 Task: Plan a trip from Sarhol to Mumbai, including sightseeing in Delhi and hotel stay in Gurugram.
Action: Mouse moved to (325, 11)
Screenshot: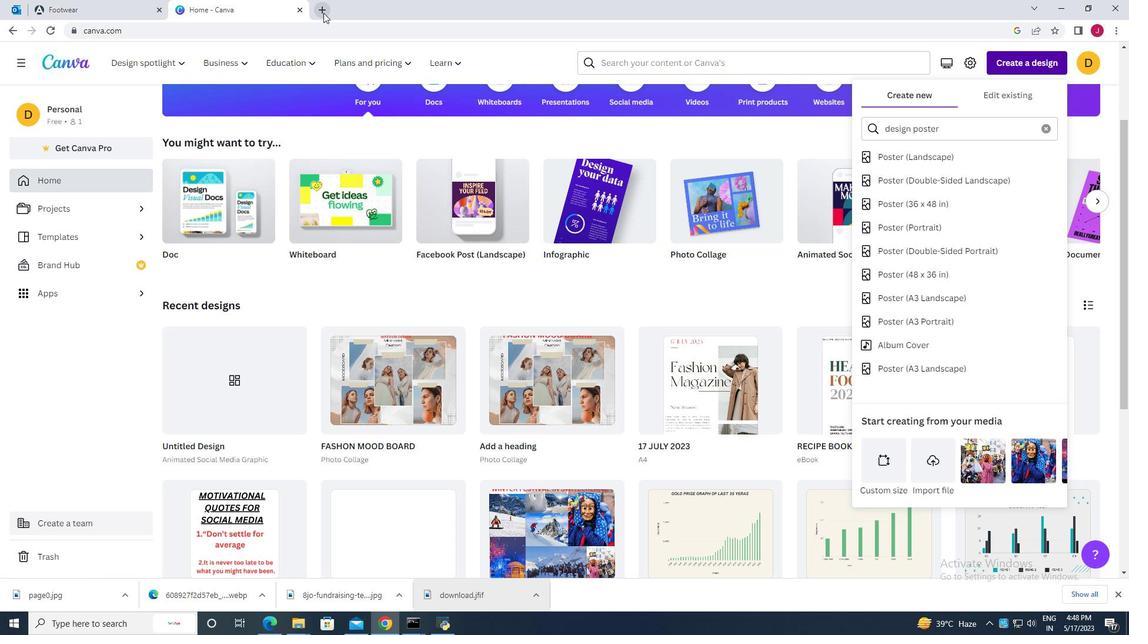 
Action: Mouse pressed left at (325, 11)
Screenshot: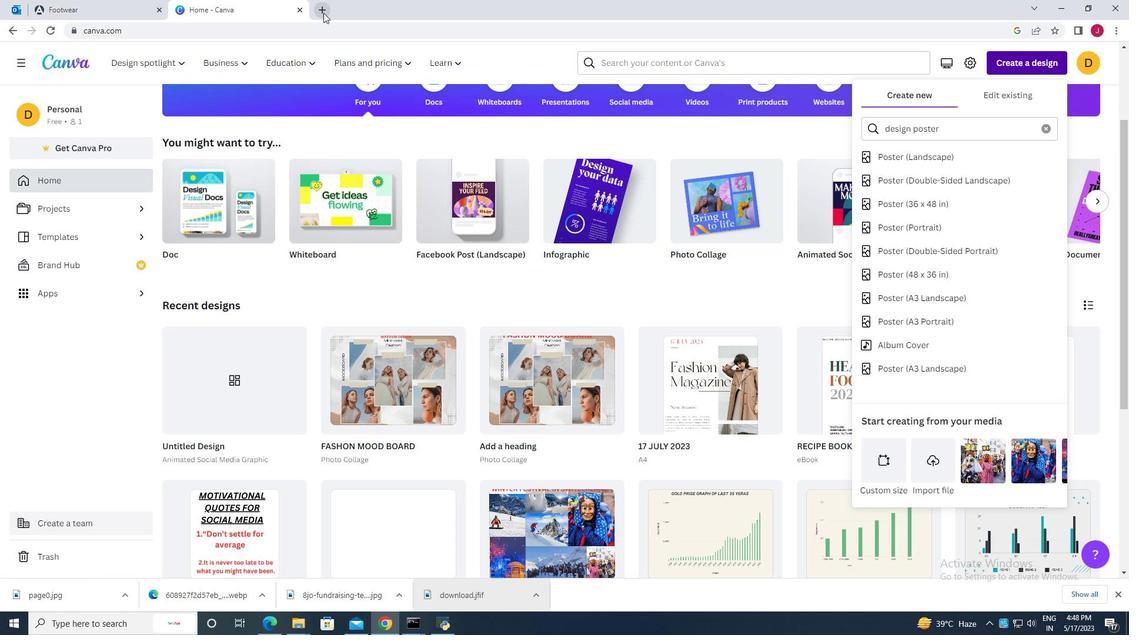 
Action: Mouse moved to (291, 28)
Screenshot: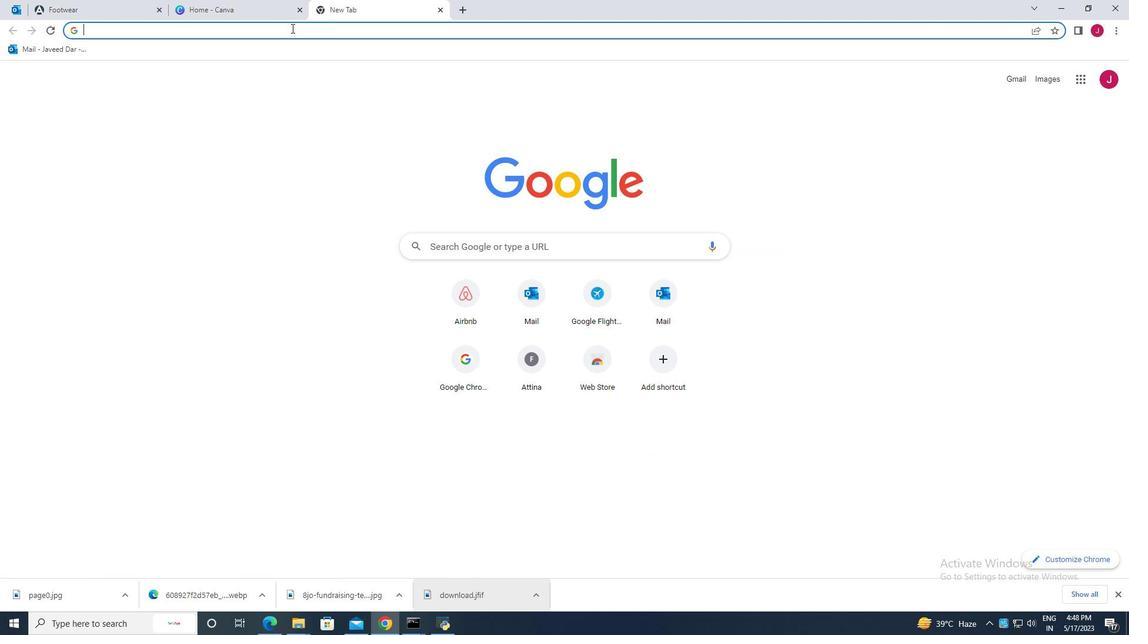 
Action: Key pressed g
Screenshot: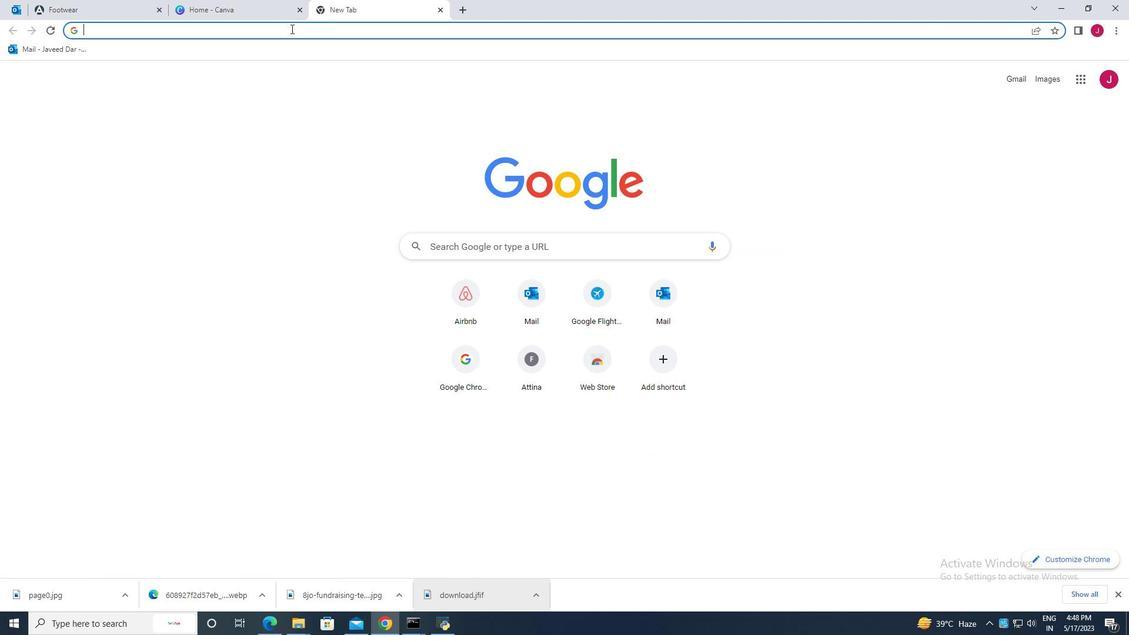 
Action: Mouse moved to (211, 49)
Screenshot: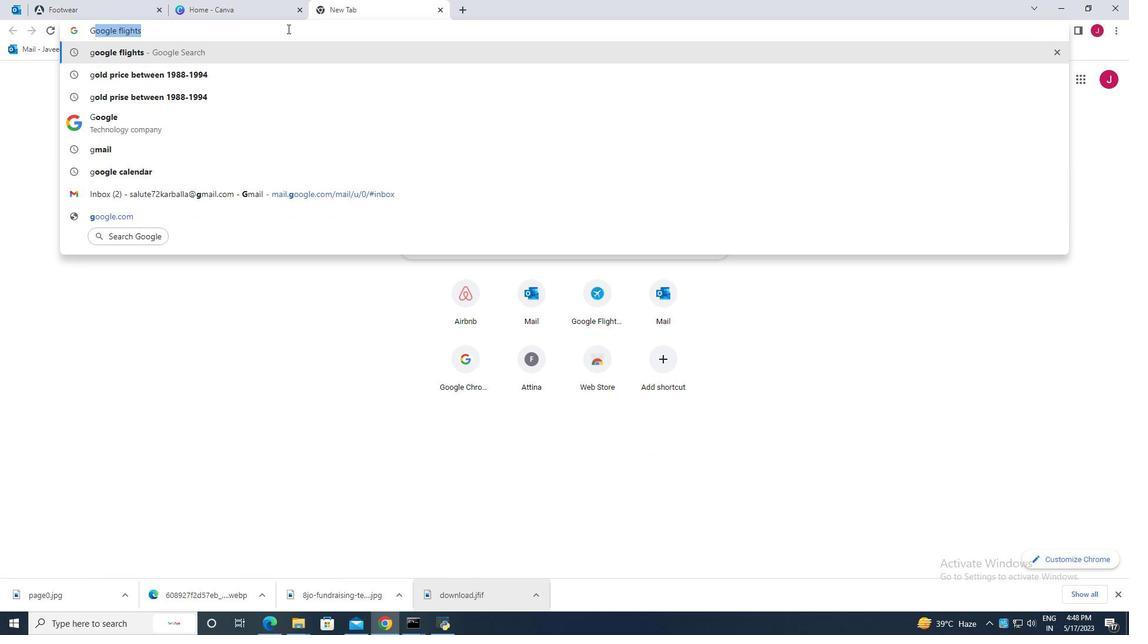 
Action: Mouse pressed left at (211, 49)
Screenshot: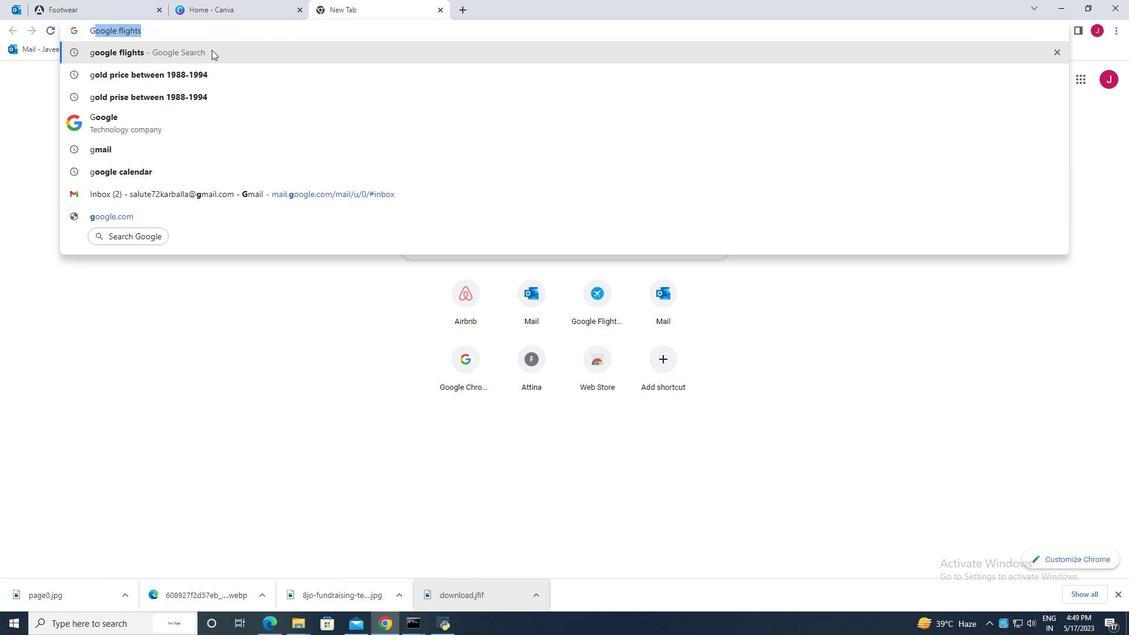 
Action: Mouse moved to (161, 182)
Screenshot: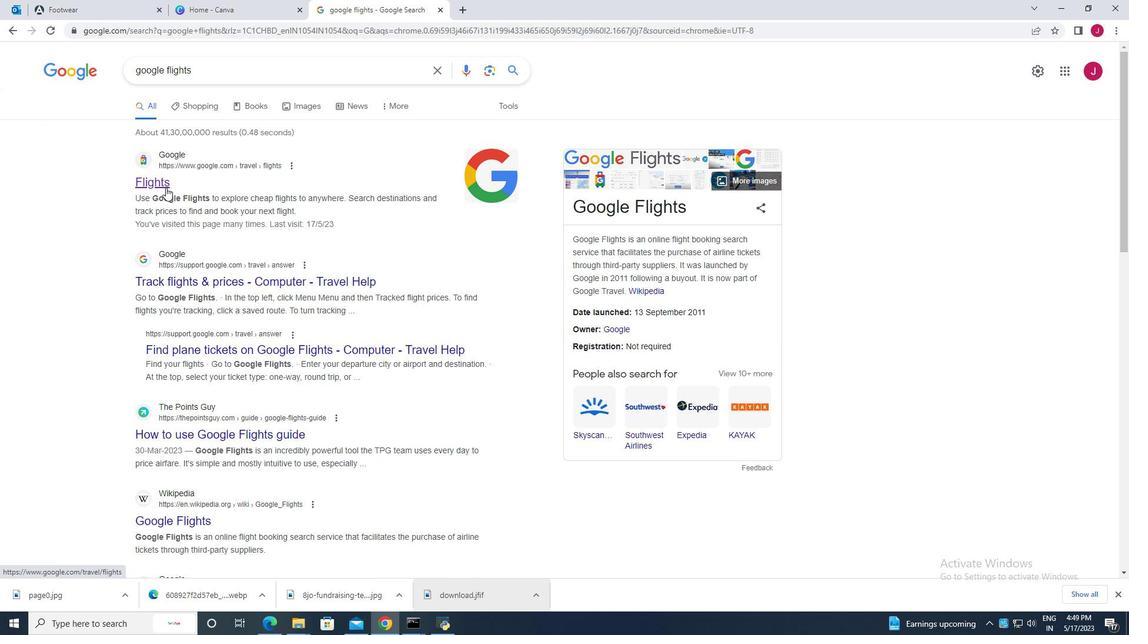 
Action: Mouse pressed left at (161, 182)
Screenshot: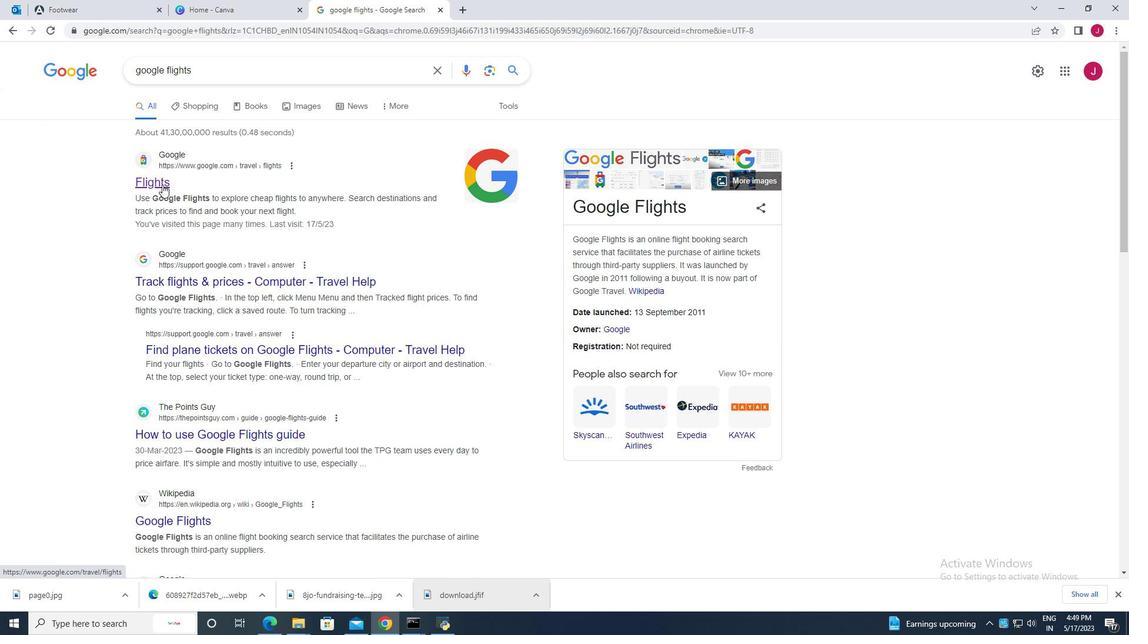 
Action: Mouse moved to (23, 59)
Screenshot: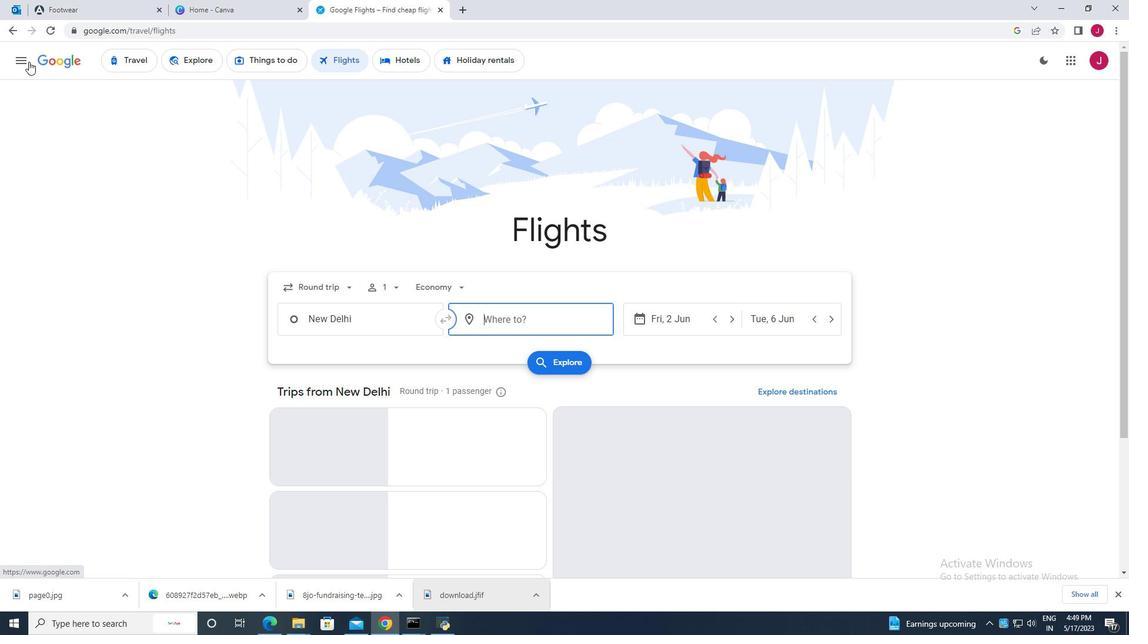 
Action: Mouse pressed left at (23, 59)
Screenshot: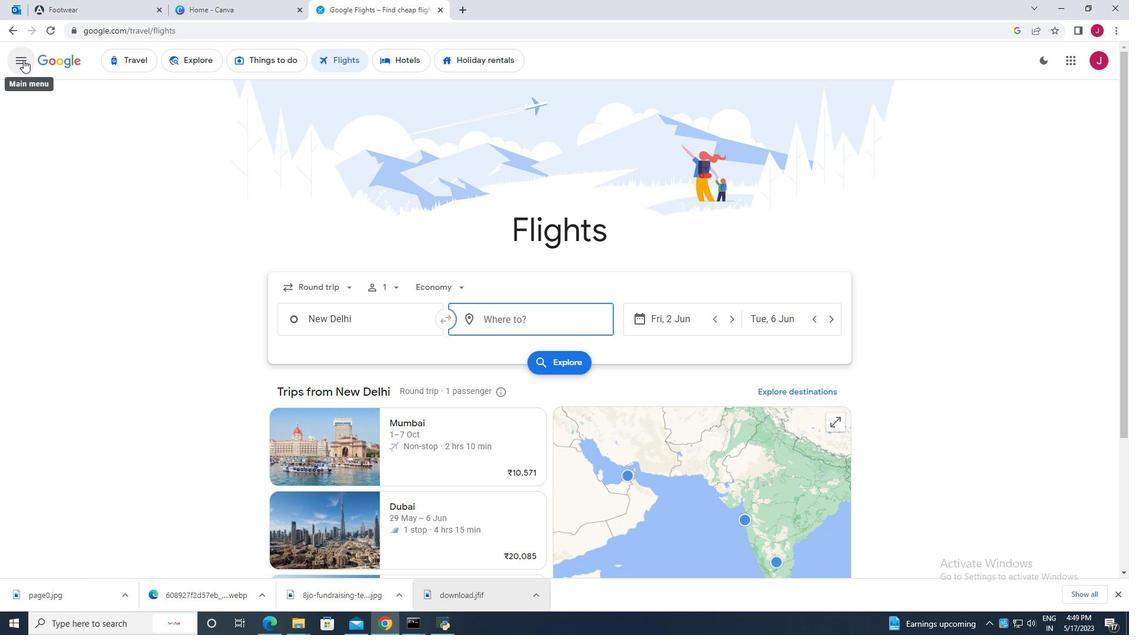 
Action: Mouse moved to (64, 95)
Screenshot: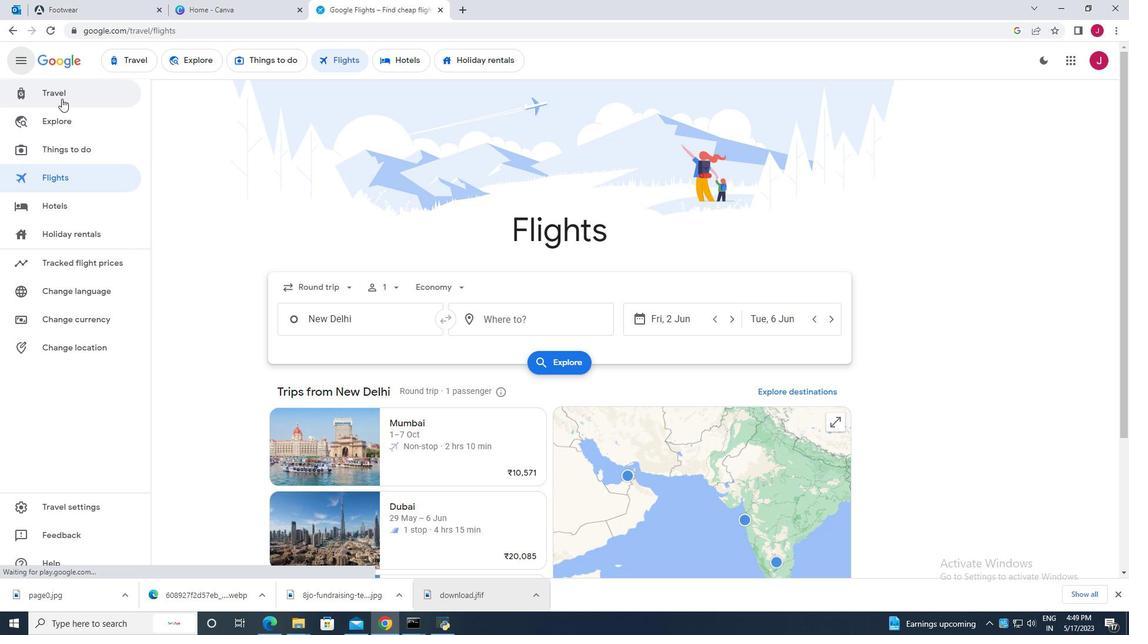 
Action: Mouse pressed left at (64, 95)
Screenshot: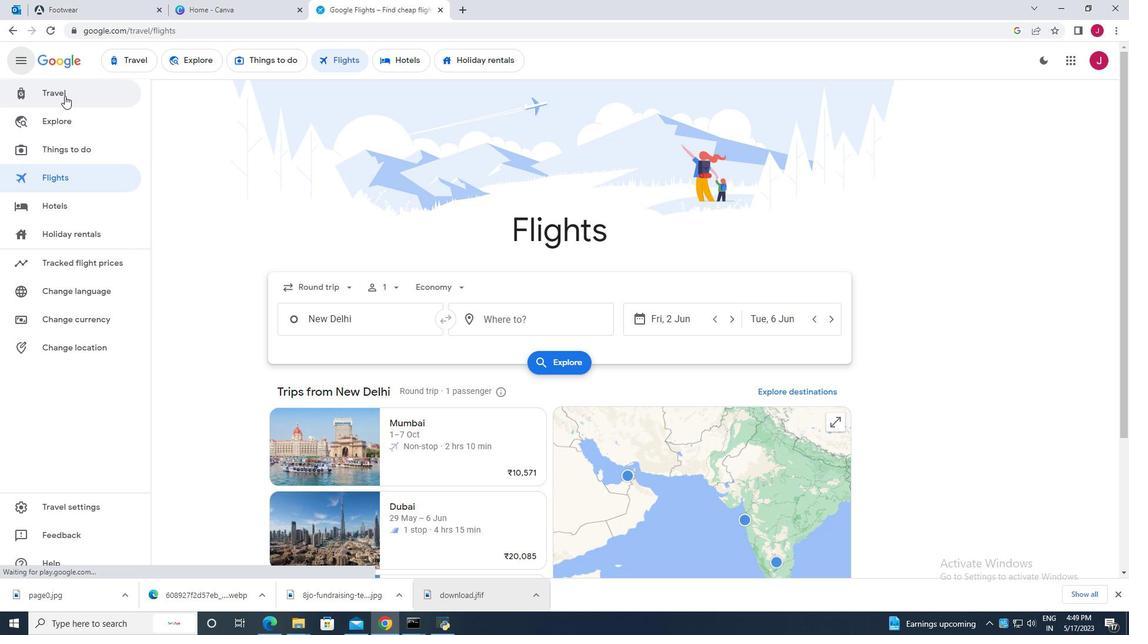 
Action: Mouse moved to (410, 217)
Screenshot: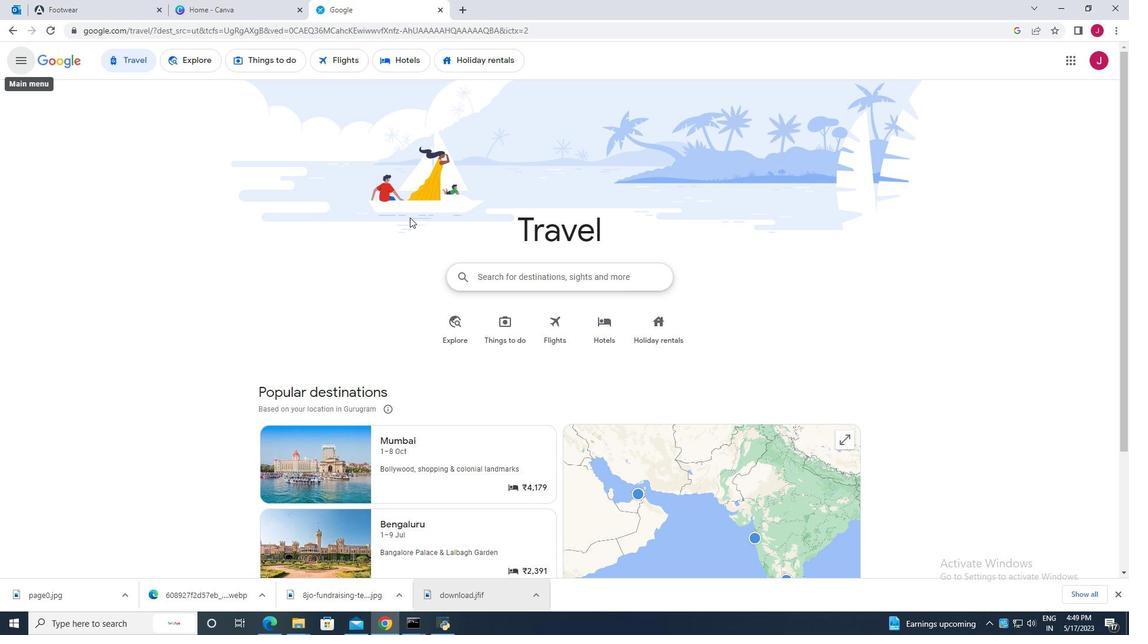
Action: Mouse scrolled (410, 216) with delta (0, 0)
Screenshot: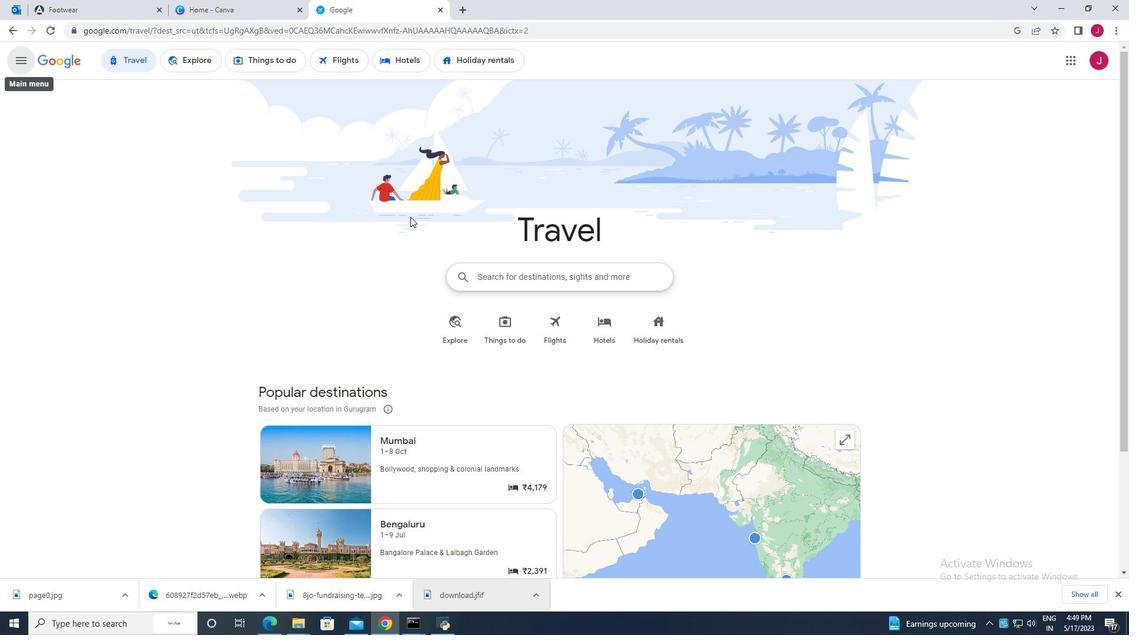 
Action: Mouse moved to (498, 196)
Screenshot: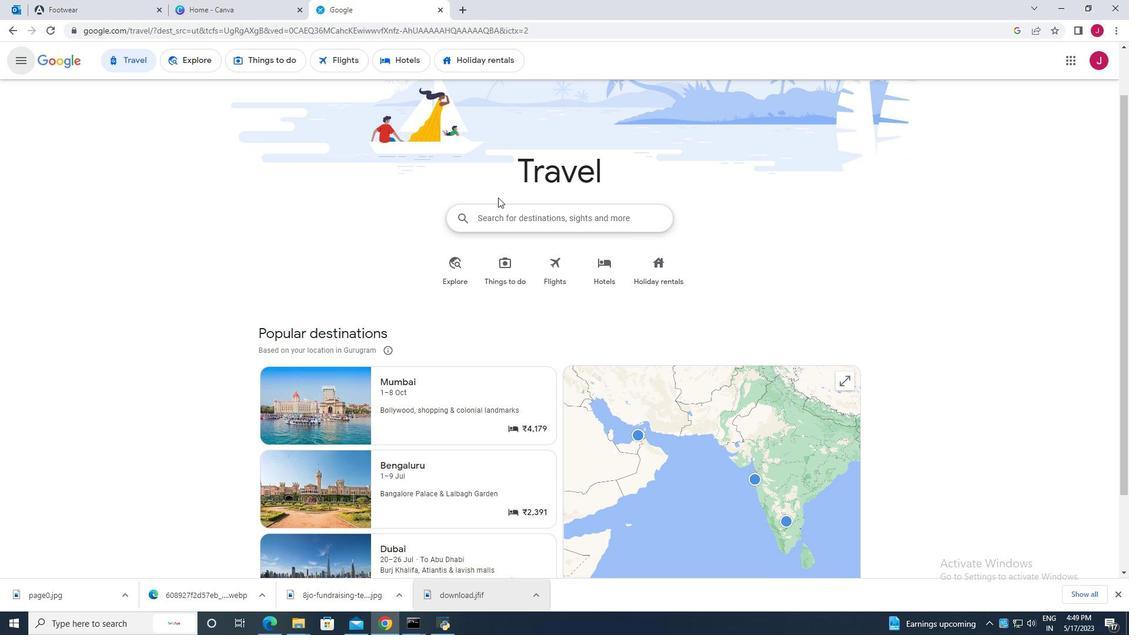
Action: Mouse scrolled (498, 195) with delta (0, 0)
Screenshot: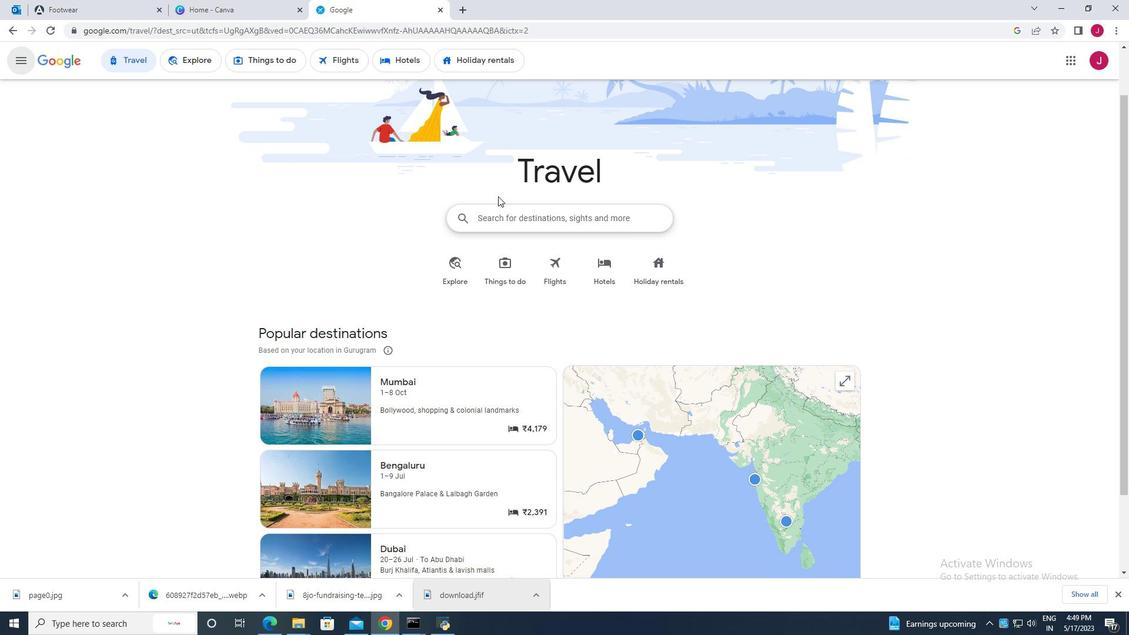 
Action: Mouse moved to (488, 221)
Screenshot: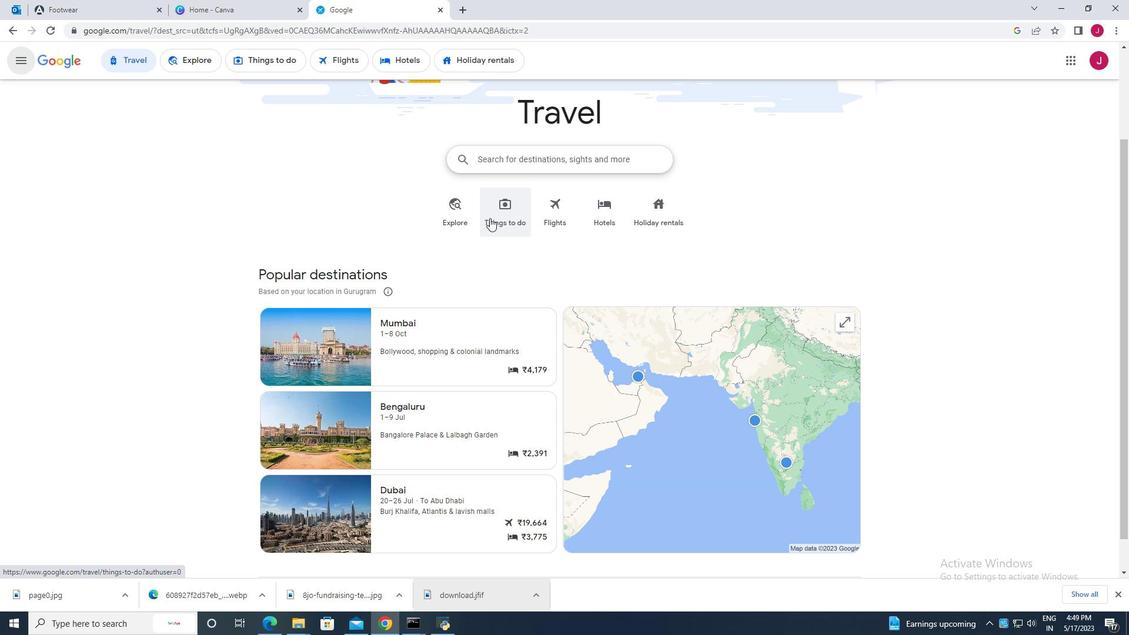 
Action: Mouse scrolled (488, 221) with delta (0, 0)
Screenshot: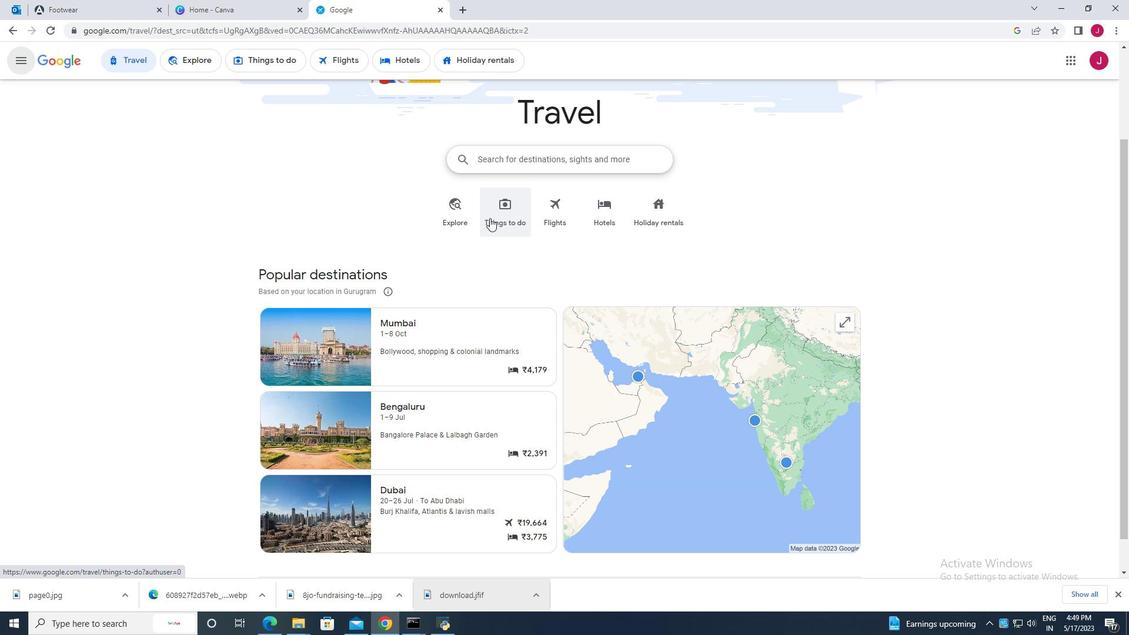 
Action: Mouse moved to (488, 223)
Screenshot: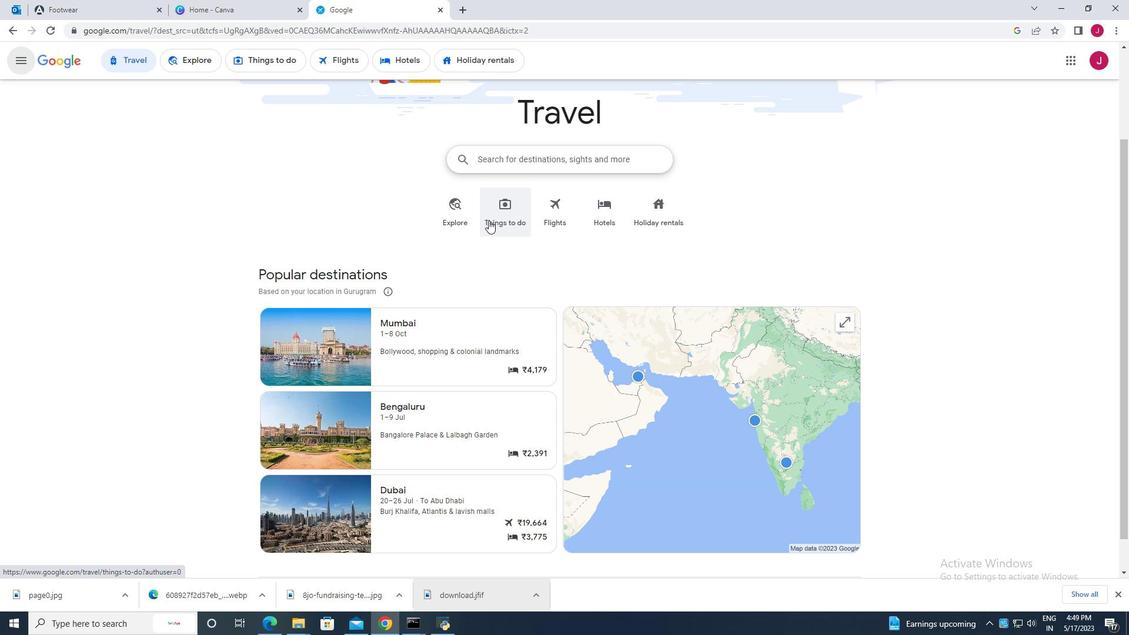 
Action: Mouse scrolled (488, 222) with delta (0, 0)
Screenshot: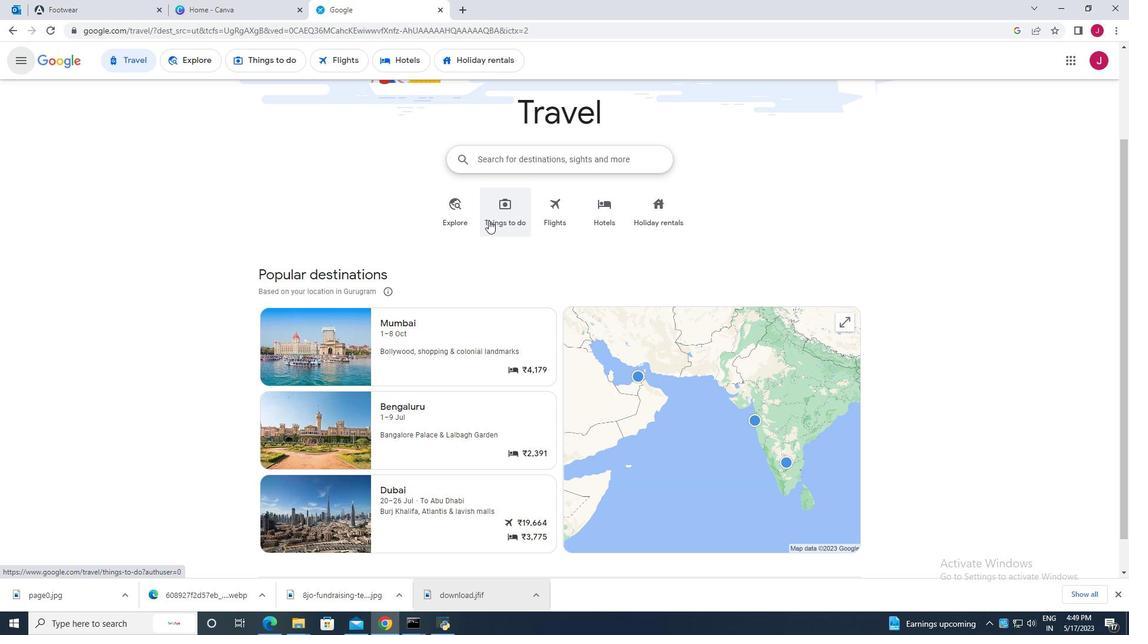 
Action: Mouse moved to (499, 290)
Screenshot: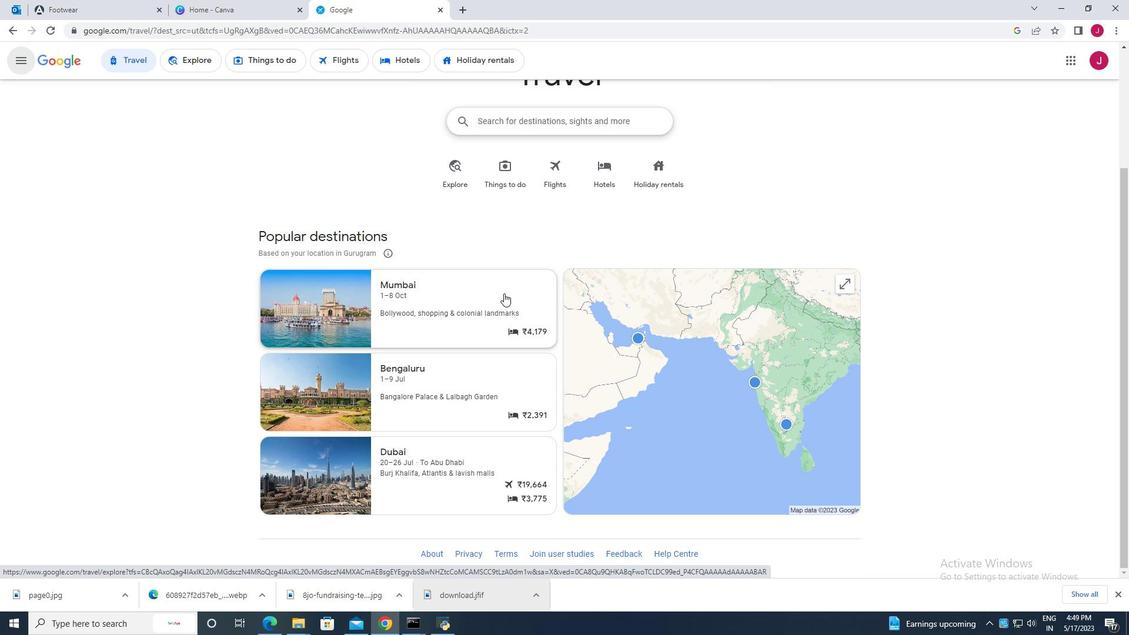 
Action: Mouse scrolled (499, 289) with delta (0, 0)
Screenshot: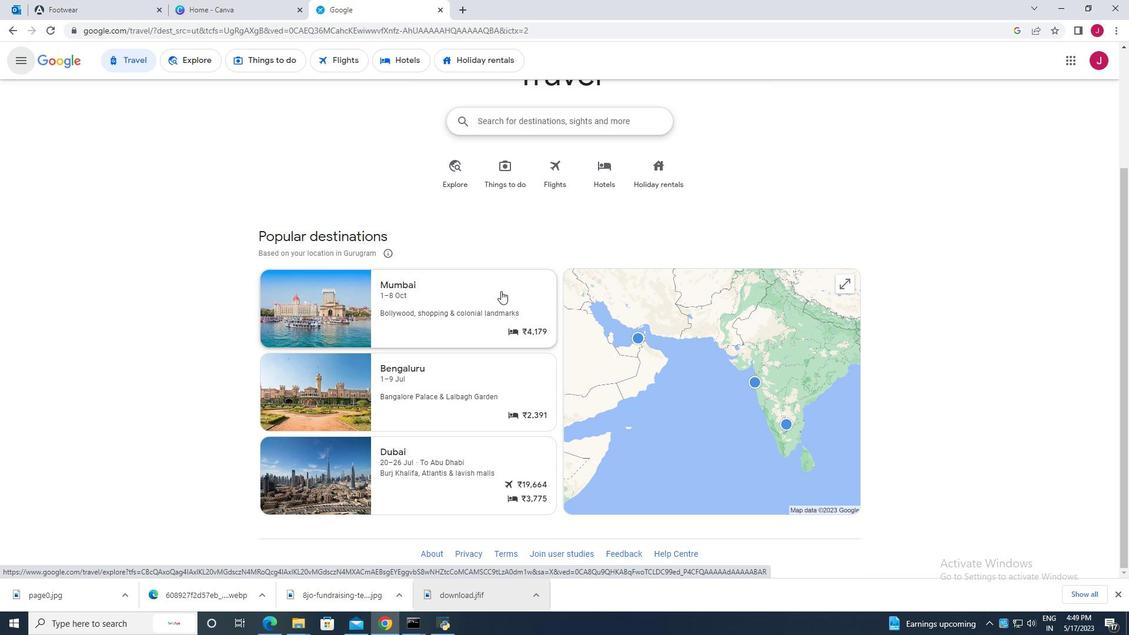 
Action: Mouse scrolled (499, 289) with delta (0, 0)
Screenshot: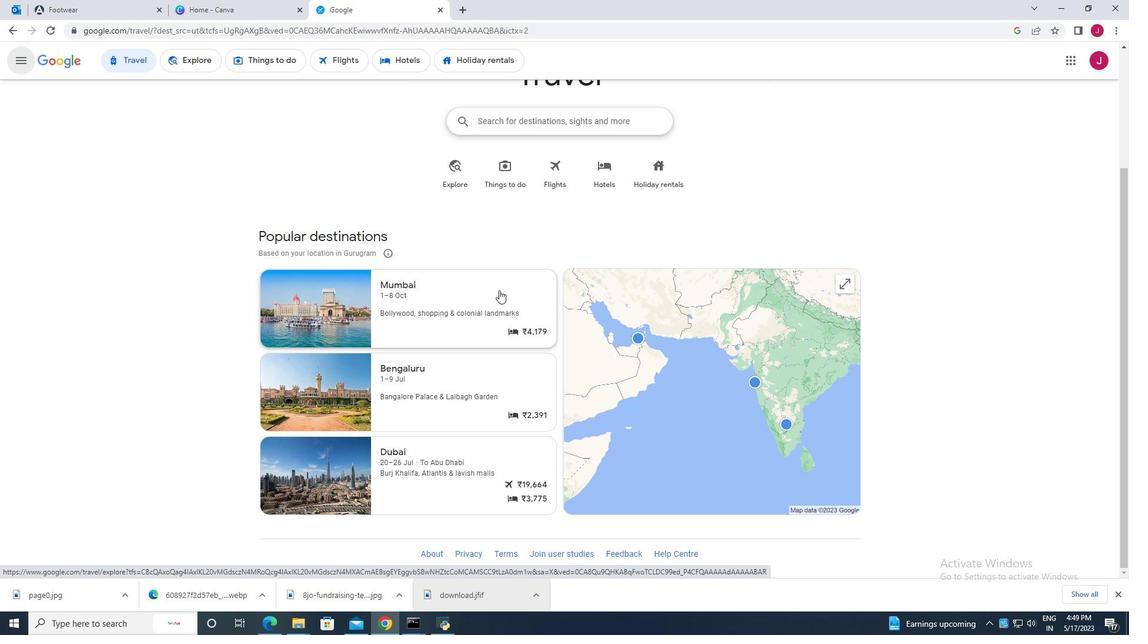 
Action: Mouse moved to (551, 123)
Screenshot: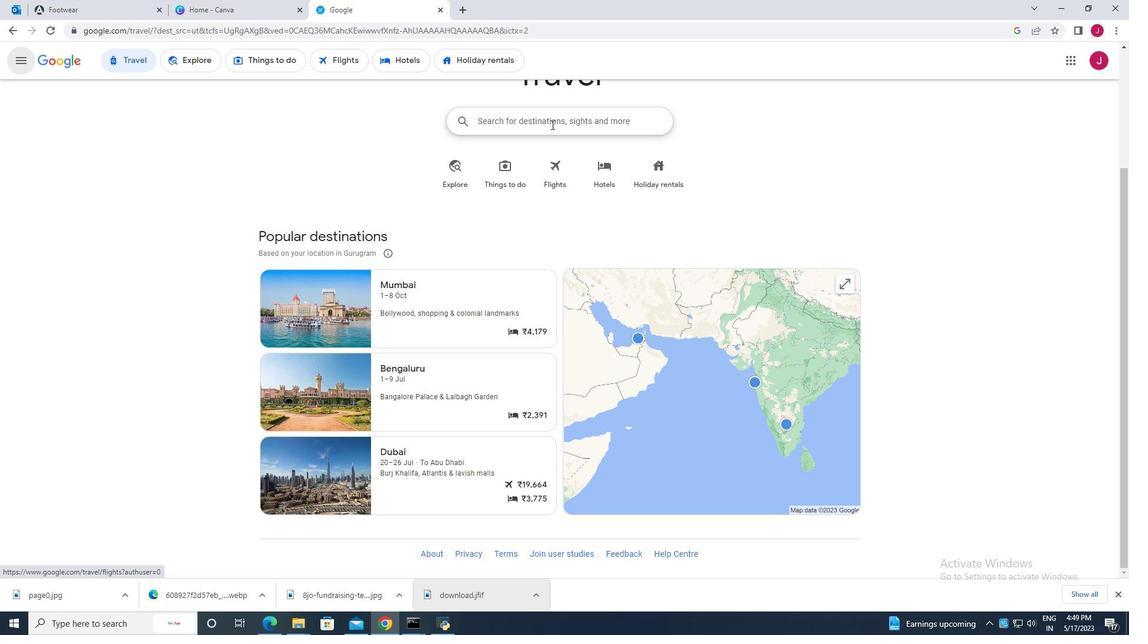 
Action: Mouse pressed left at (551, 123)
Screenshot: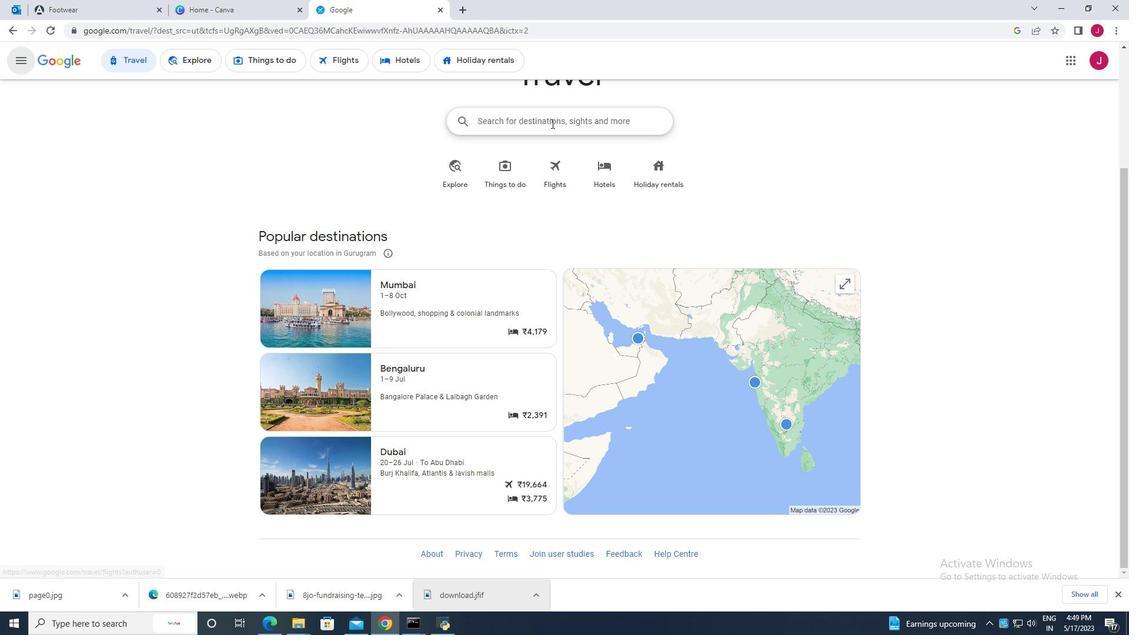
Action: Key pressed delhi<Key.enter>
Screenshot: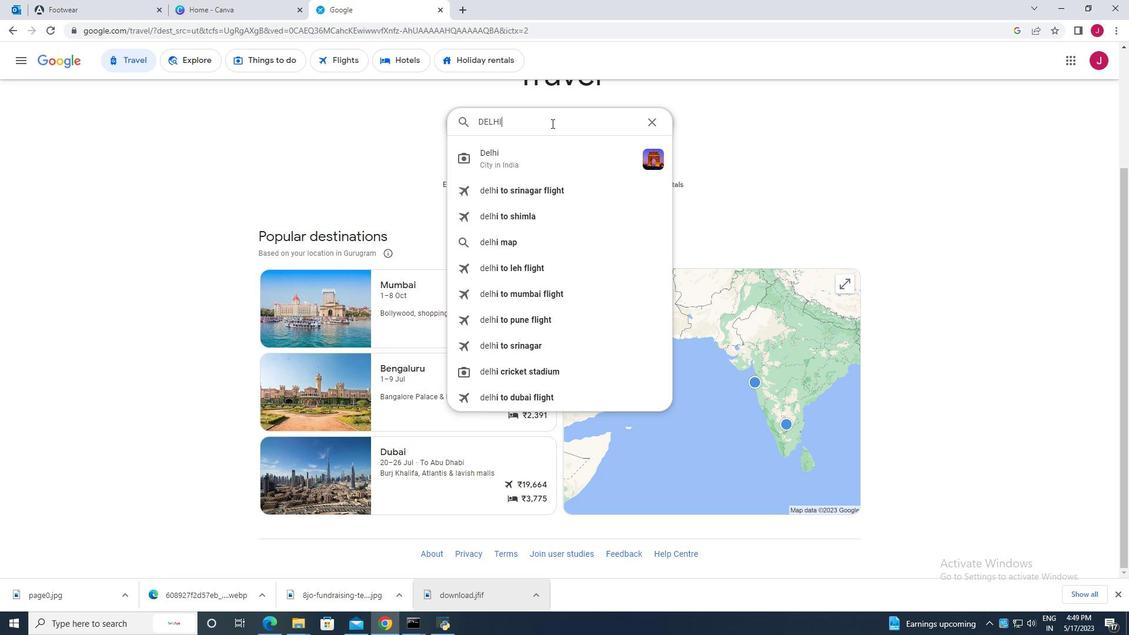 
Action: Mouse moved to (124, 319)
Screenshot: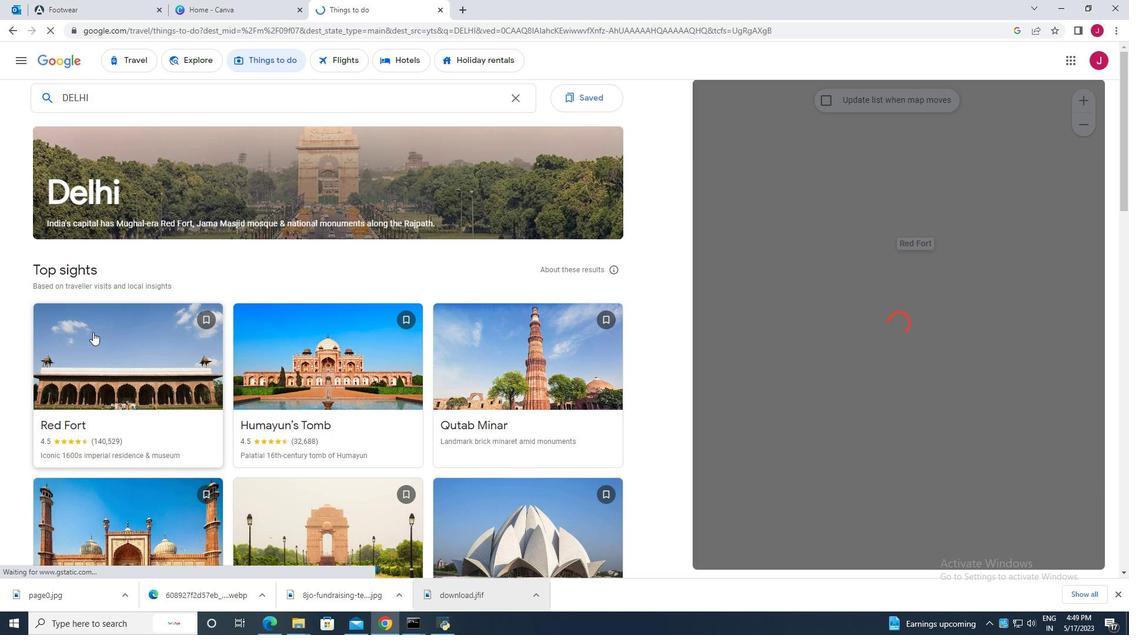 
Action: Mouse scrolled (124, 318) with delta (0, 0)
Screenshot: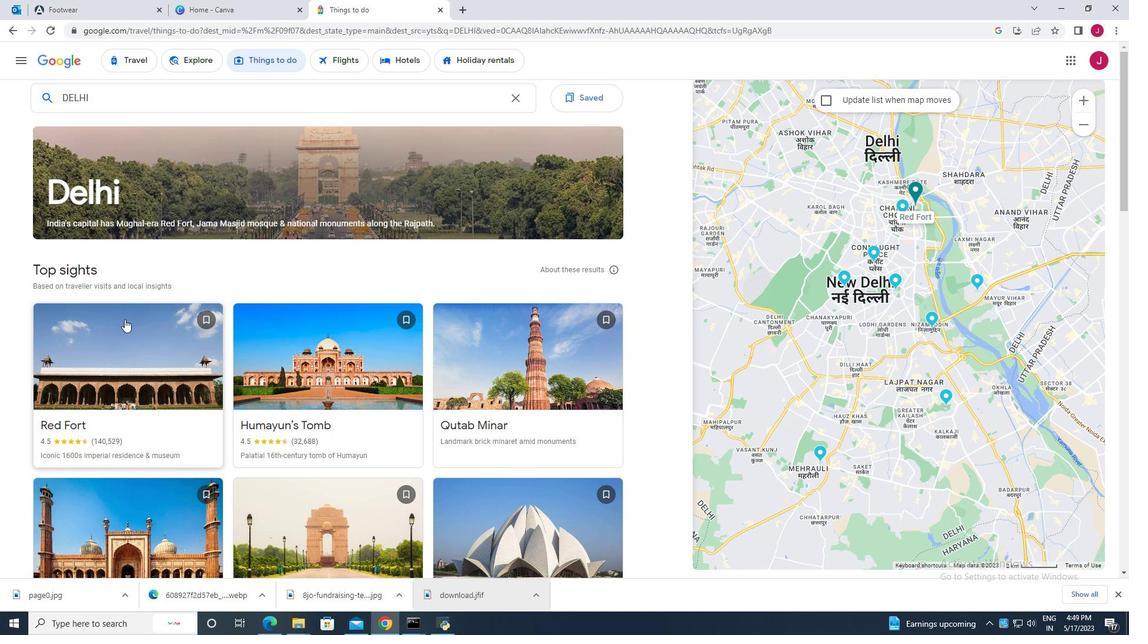 
Action: Mouse scrolled (124, 318) with delta (0, 0)
Screenshot: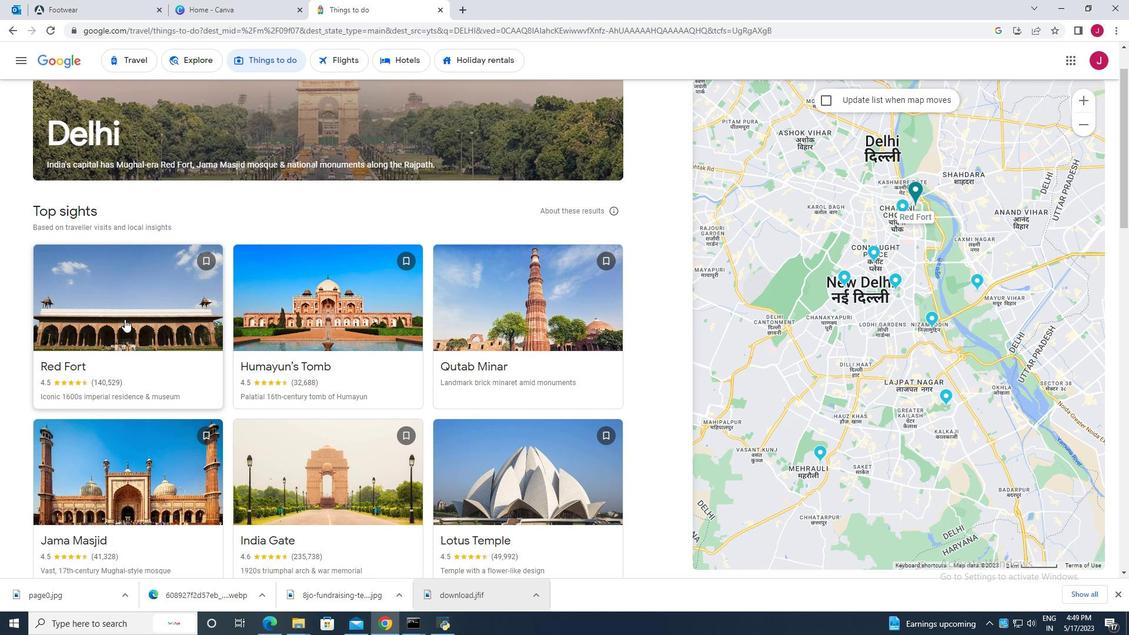 
Action: Mouse moved to (150, 311)
Screenshot: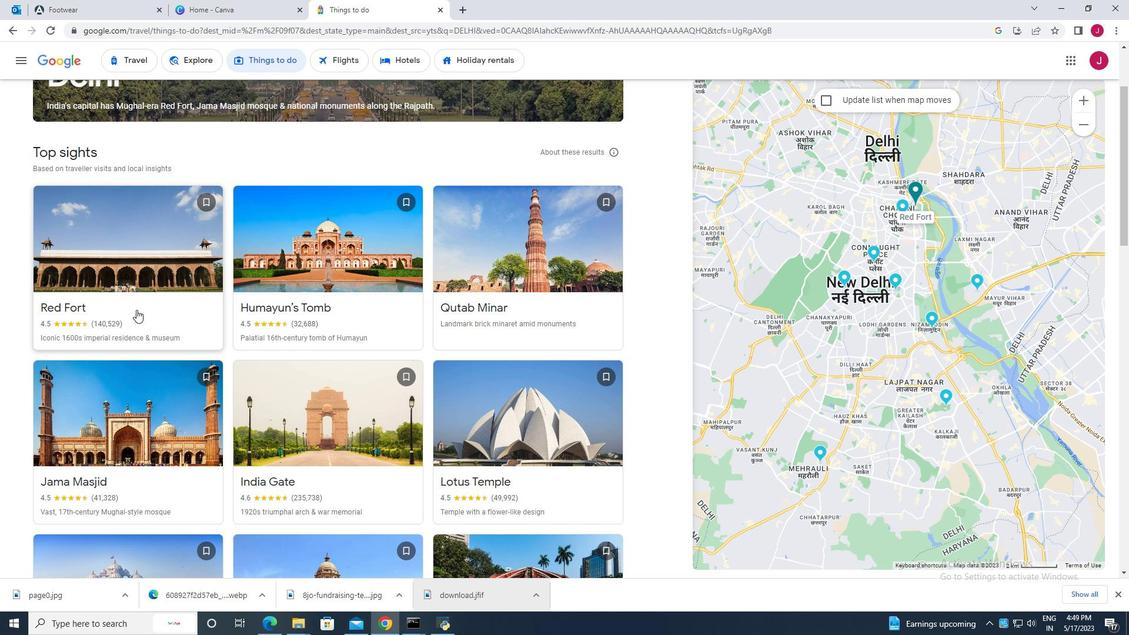 
Action: Mouse scrolled (150, 311) with delta (0, 0)
Screenshot: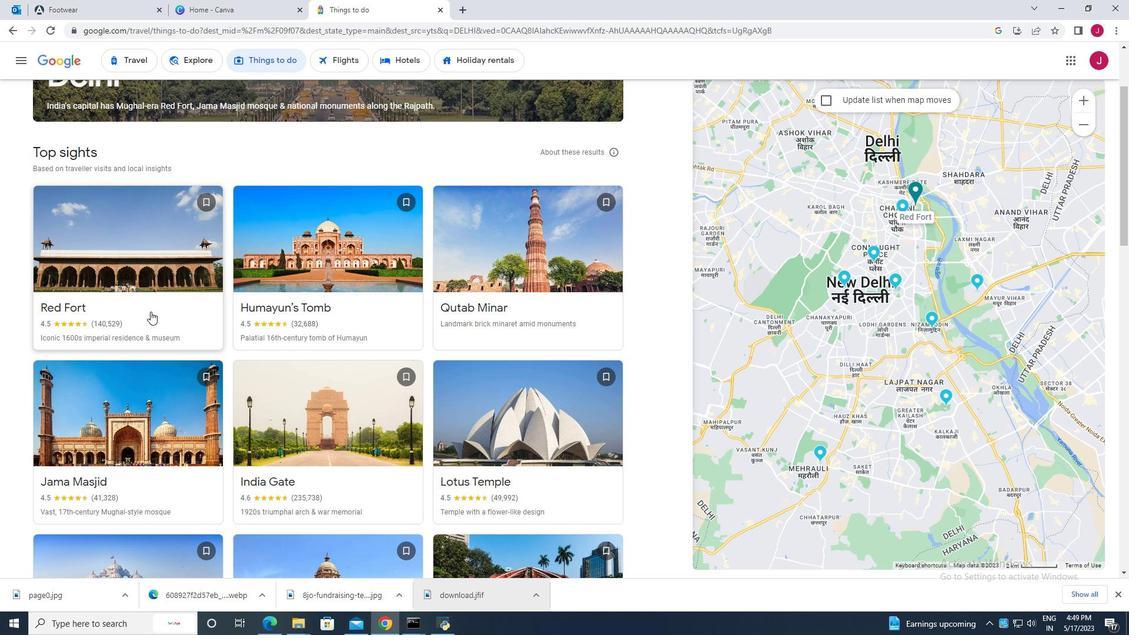 
Action: Mouse moved to (151, 311)
Screenshot: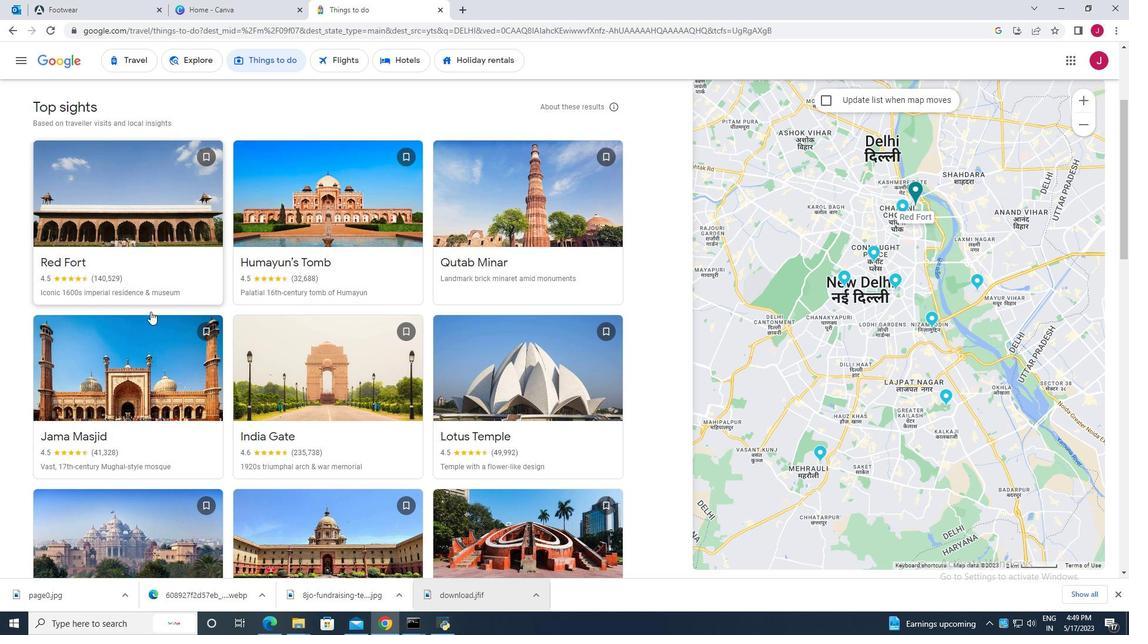 
Action: Mouse scrolled (151, 312) with delta (0, 0)
Screenshot: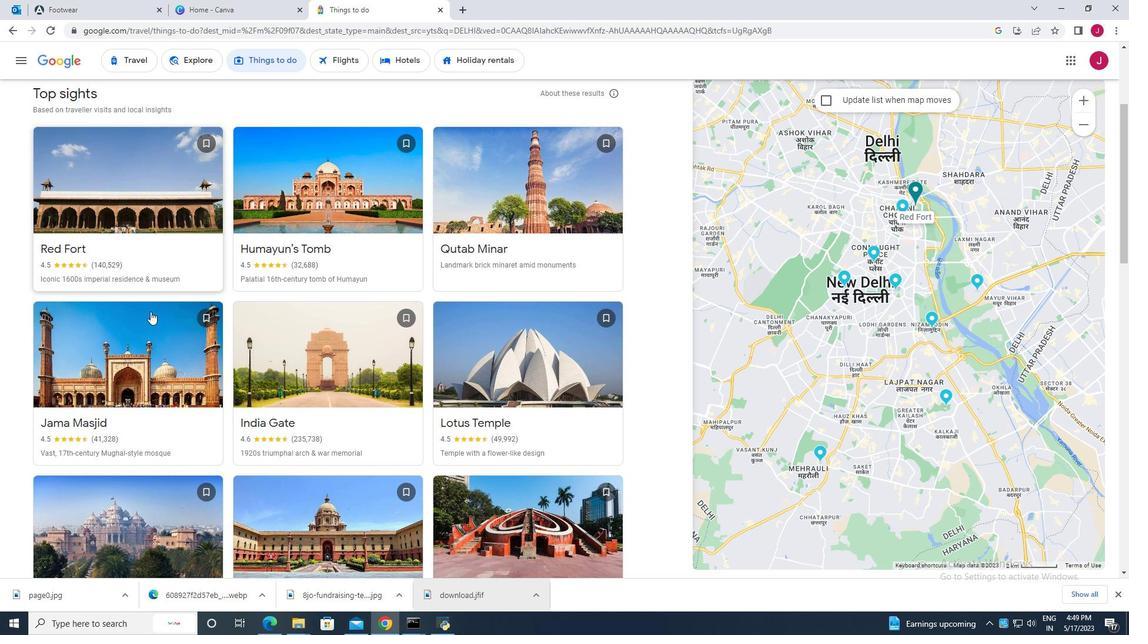 
Action: Mouse scrolled (151, 312) with delta (0, 0)
Screenshot: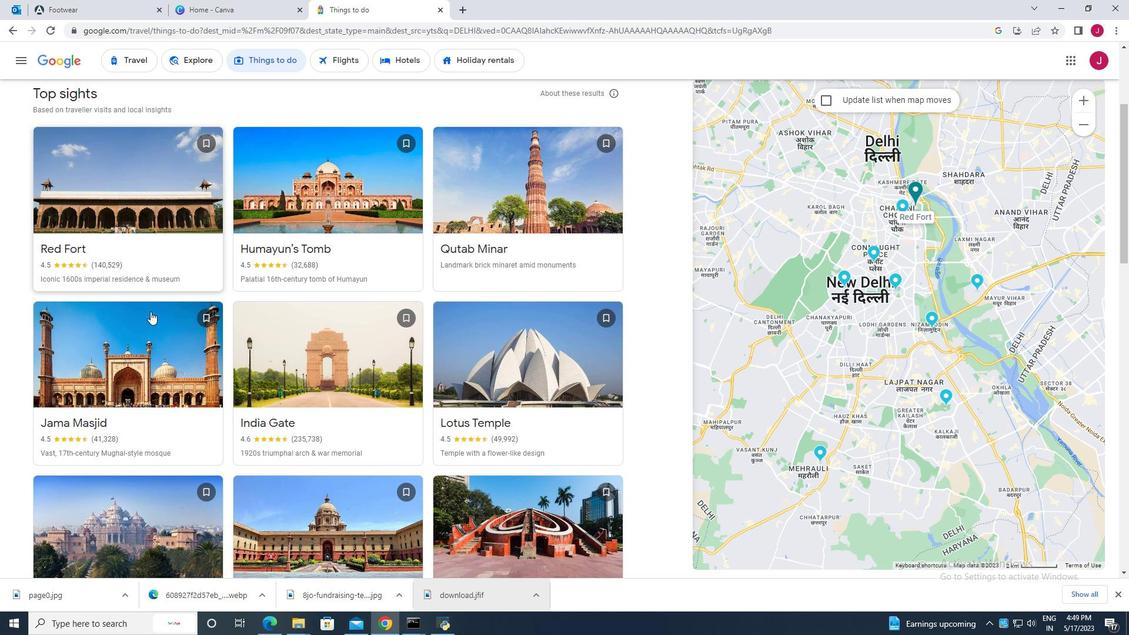 
Action: Mouse scrolled (151, 312) with delta (0, 0)
Screenshot: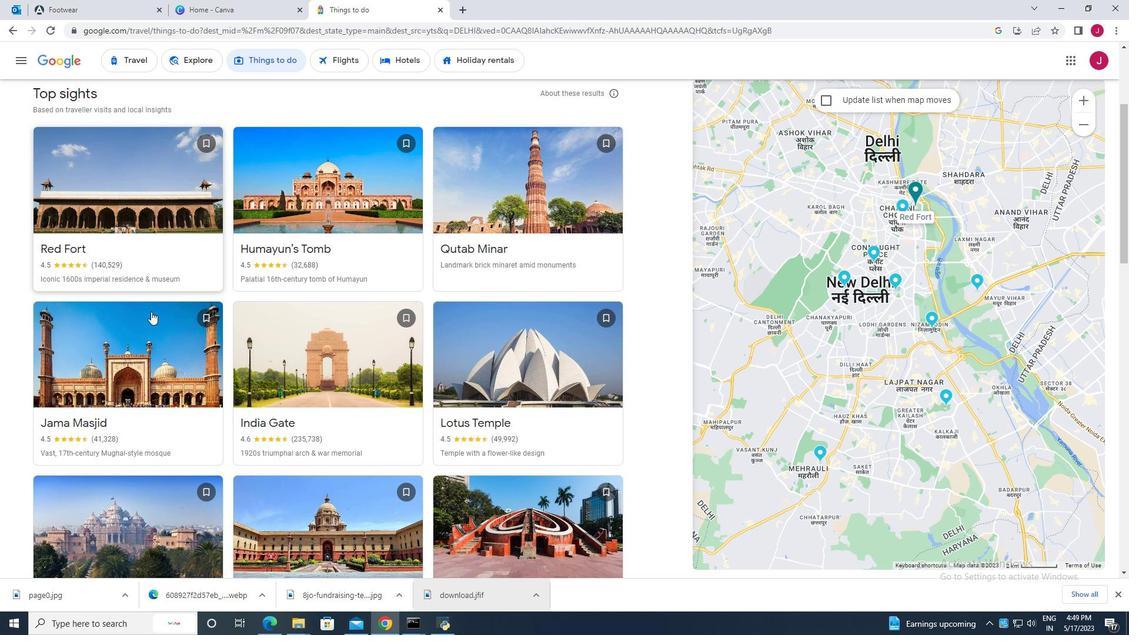 
Action: Mouse scrolled (151, 312) with delta (0, 0)
Screenshot: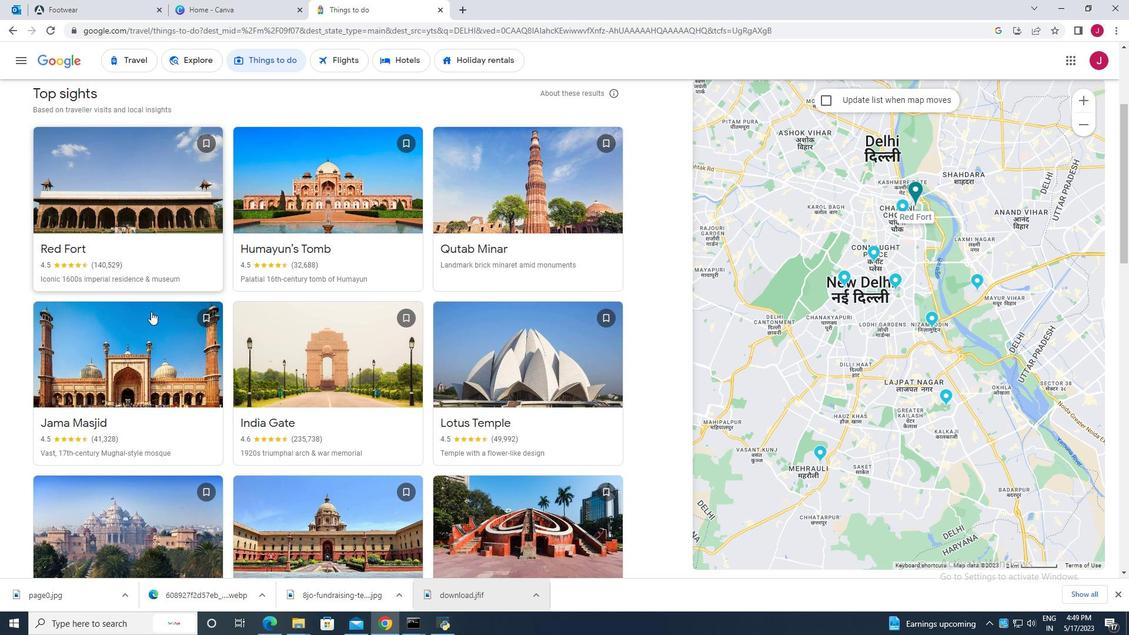 
Action: Mouse scrolled (151, 312) with delta (0, 0)
Screenshot: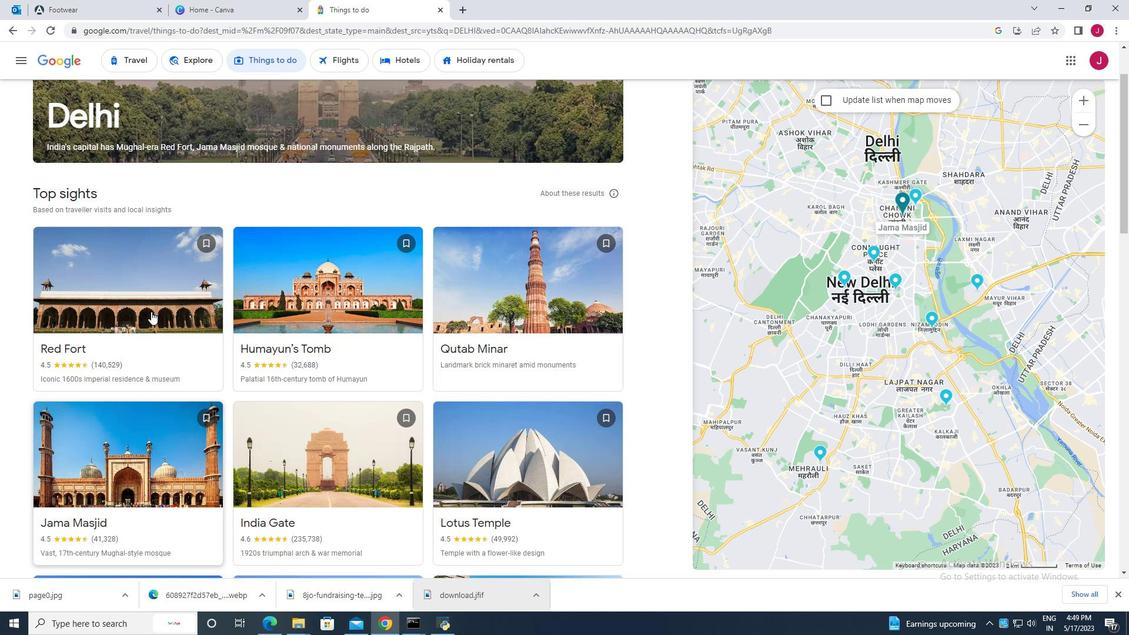 
Action: Mouse scrolled (151, 312) with delta (0, 0)
Screenshot: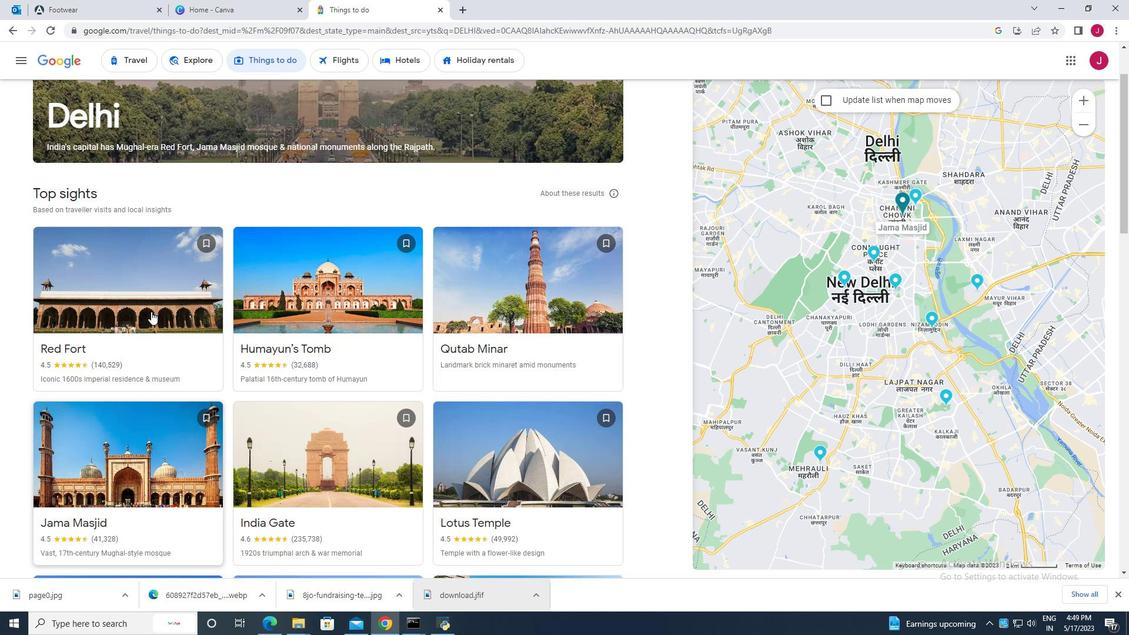 
Action: Mouse scrolled (151, 312) with delta (0, 0)
Screenshot: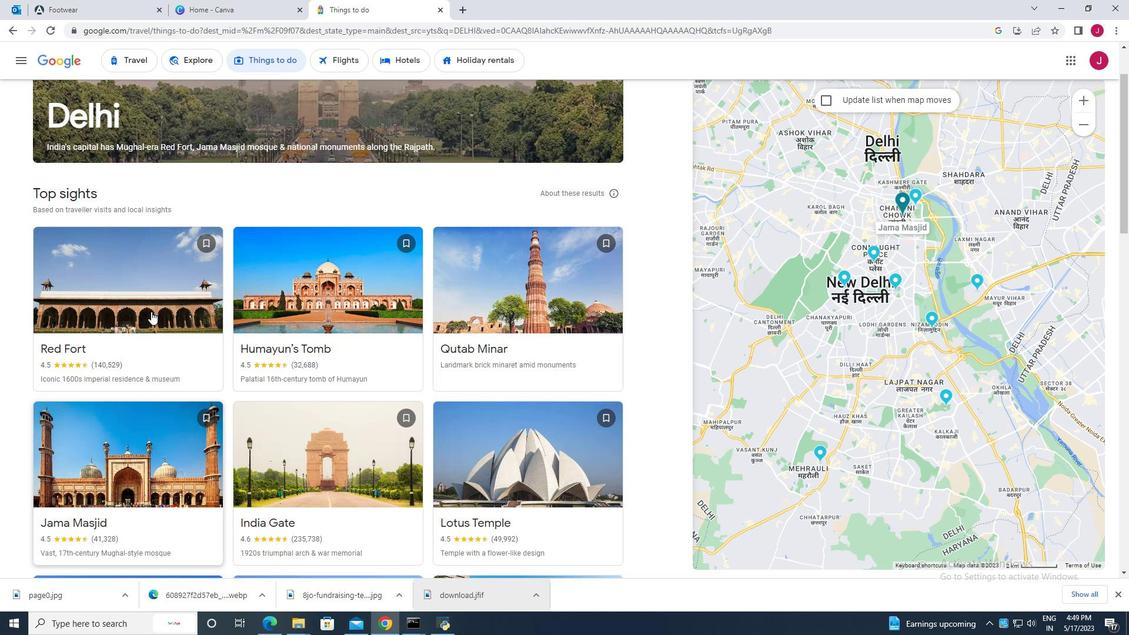 
Action: Mouse scrolled (151, 312) with delta (0, 0)
Screenshot: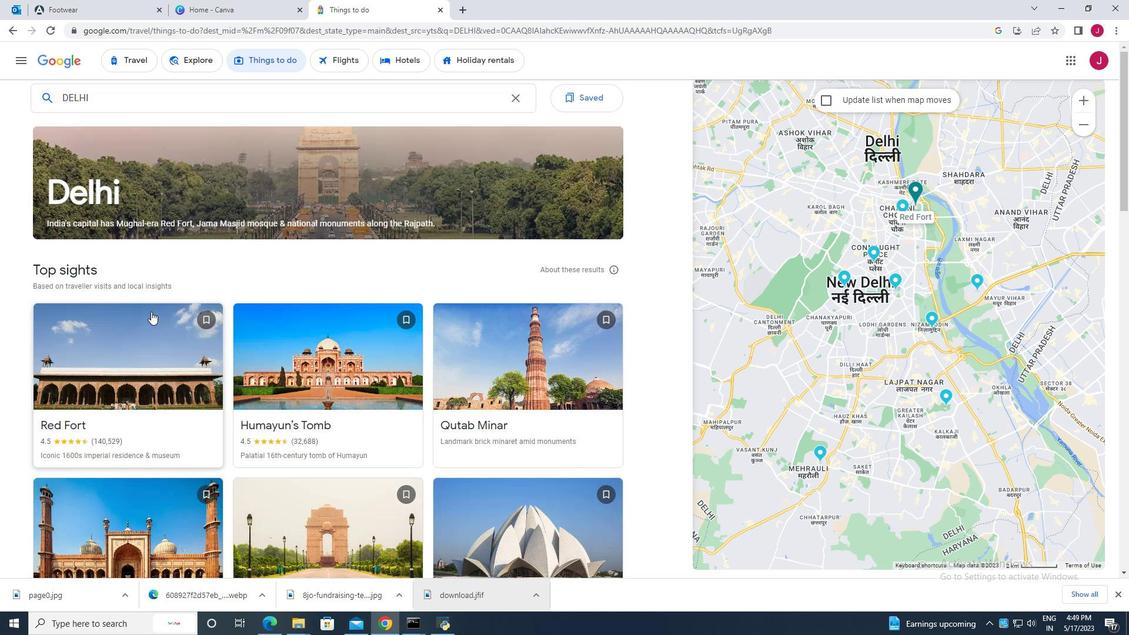 
Action: Mouse scrolled (151, 312) with delta (0, 0)
Screenshot: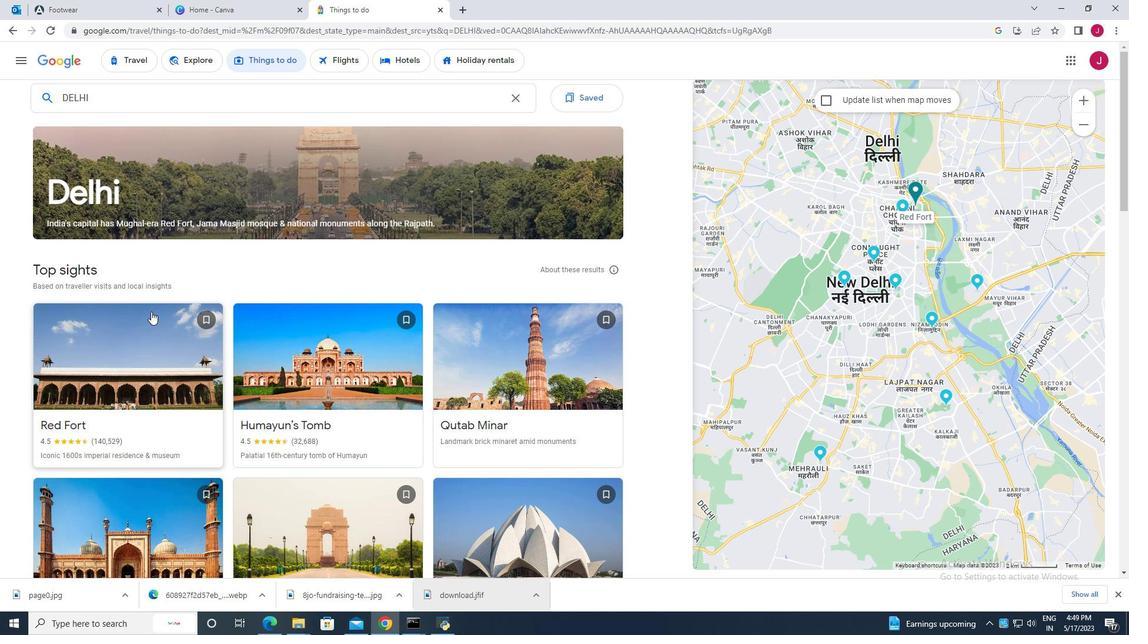 
Action: Mouse scrolled (151, 312) with delta (0, 0)
Screenshot: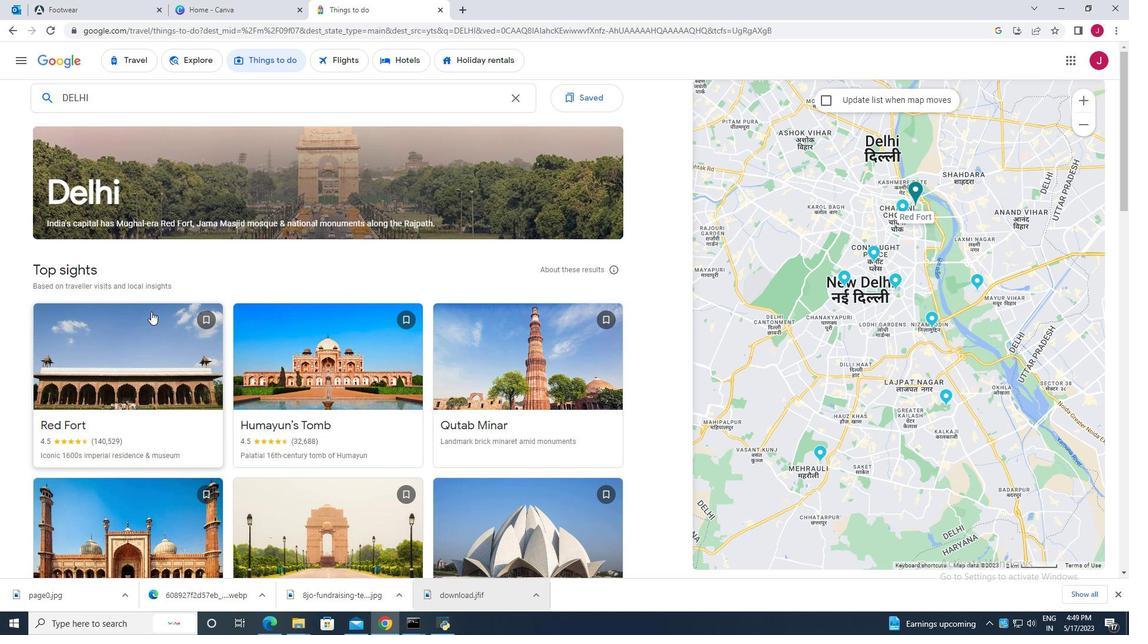 
Action: Mouse moved to (151, 311)
Screenshot: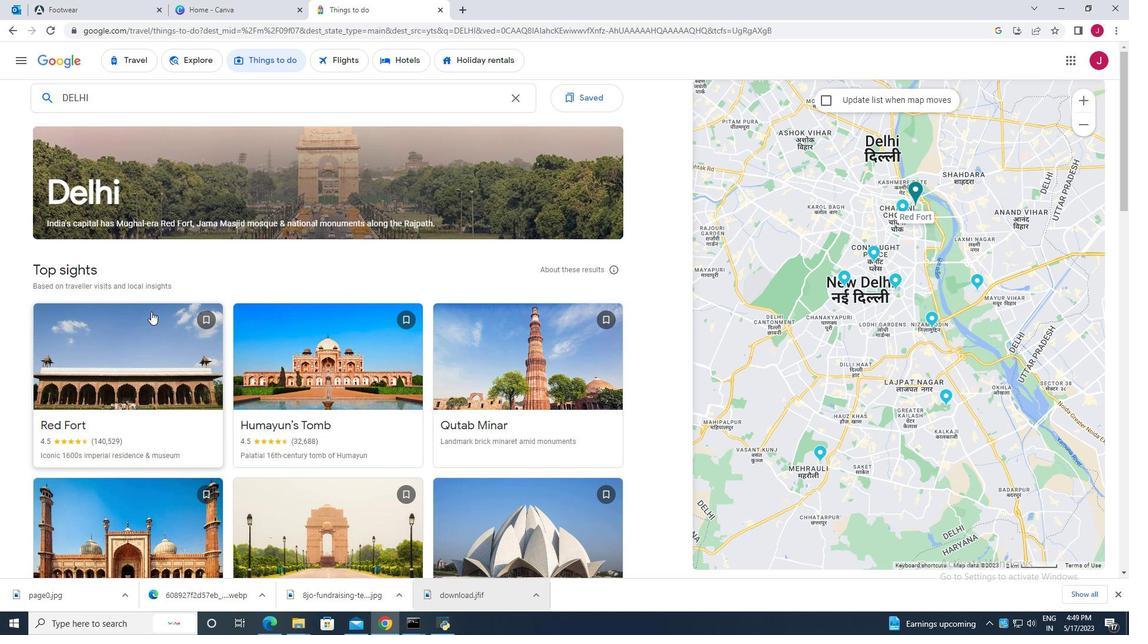 
Action: Mouse scrolled (151, 311) with delta (0, 0)
Screenshot: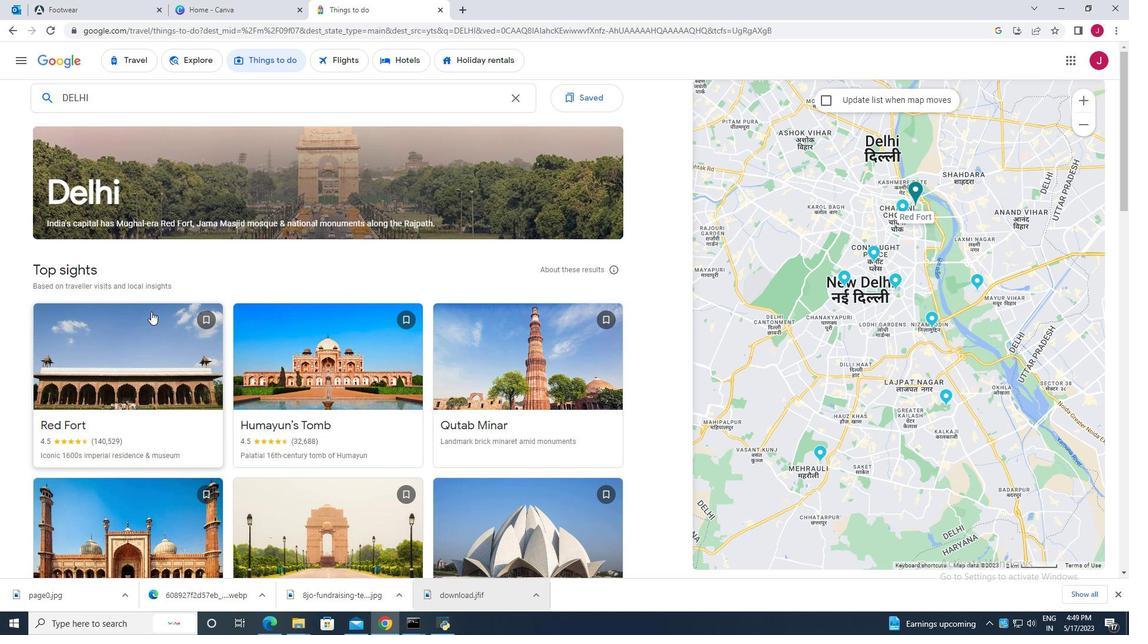 
Action: Mouse scrolled (151, 311) with delta (0, 0)
Screenshot: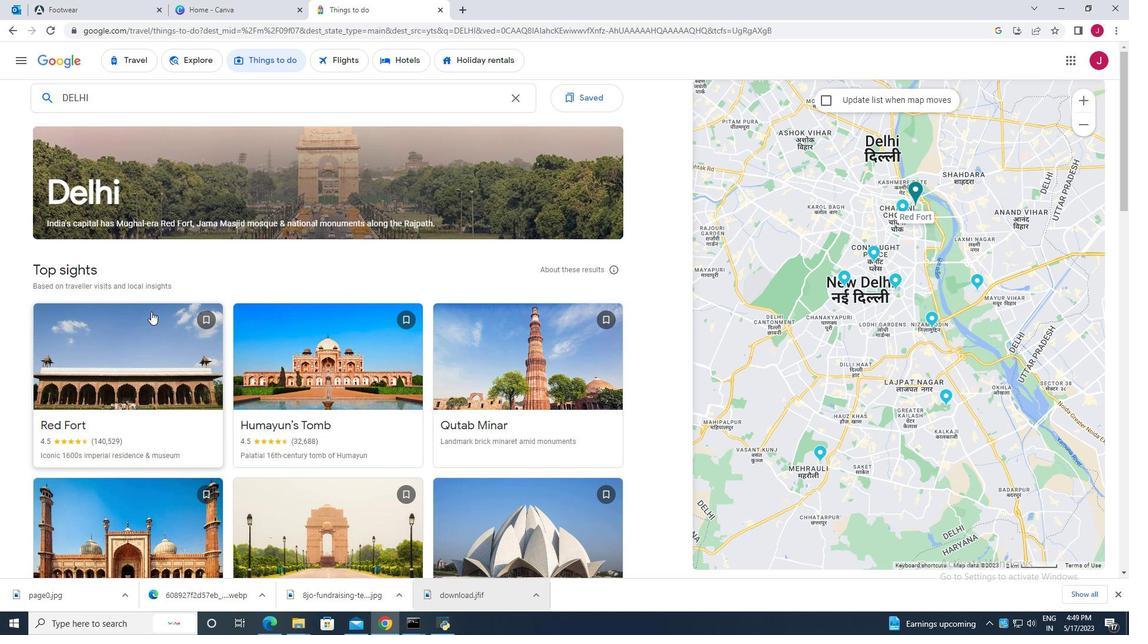 
Action: Mouse scrolled (151, 311) with delta (0, 0)
Screenshot: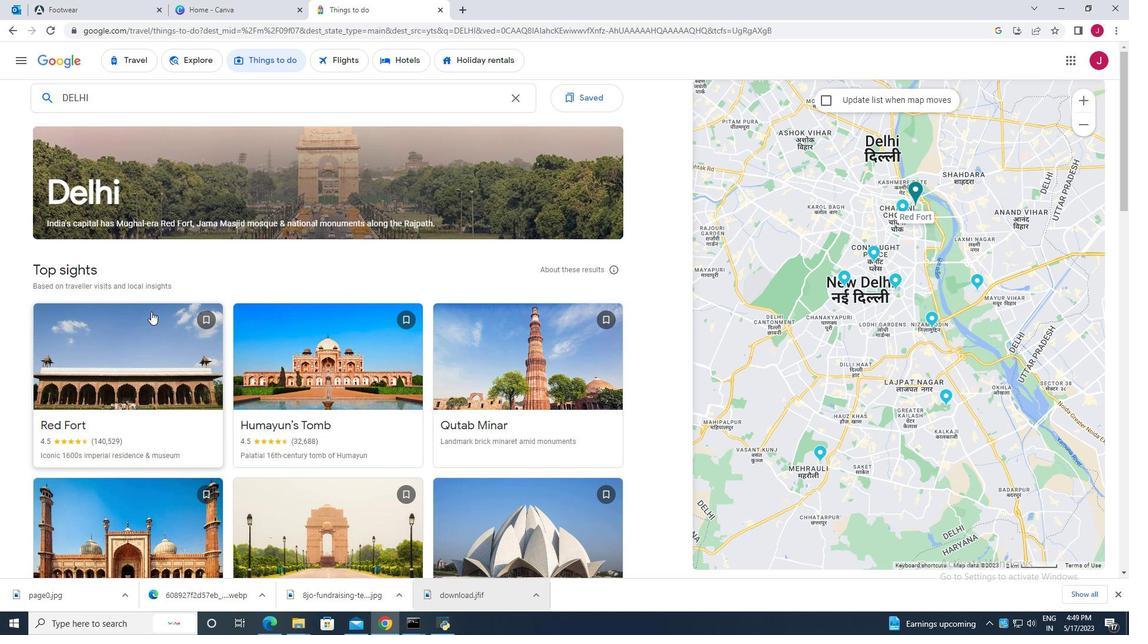 
Action: Mouse scrolled (151, 311) with delta (0, 0)
Screenshot: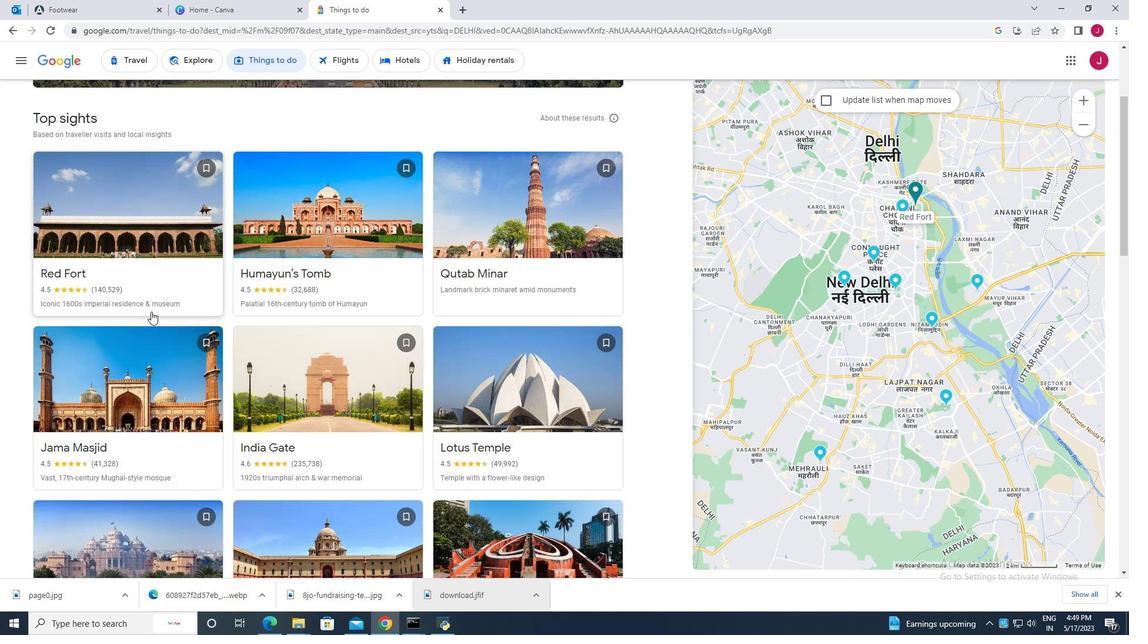 
Action: Mouse scrolled (151, 311) with delta (0, 0)
Screenshot: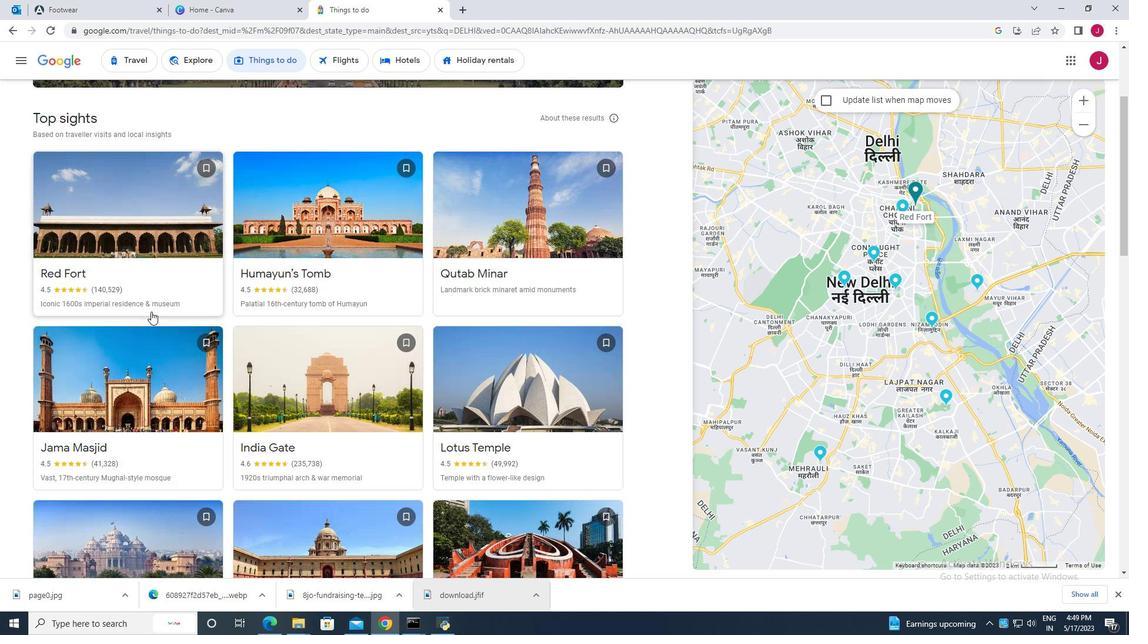 
Action: Mouse scrolled (151, 311) with delta (0, 0)
Screenshot: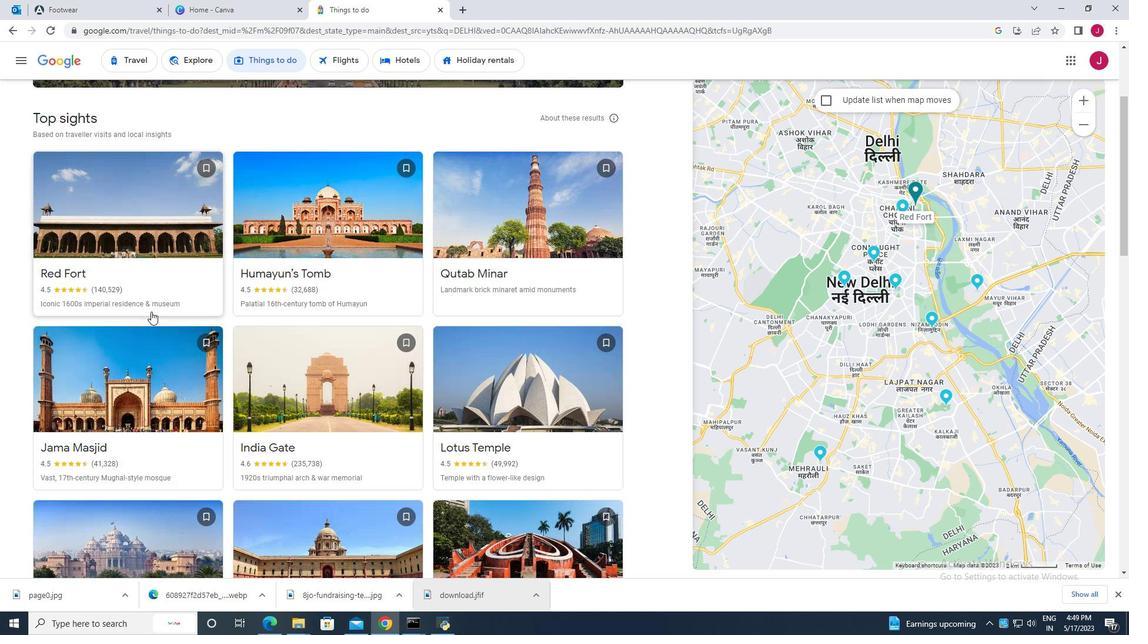 
Action: Mouse scrolled (151, 311) with delta (0, 0)
Screenshot: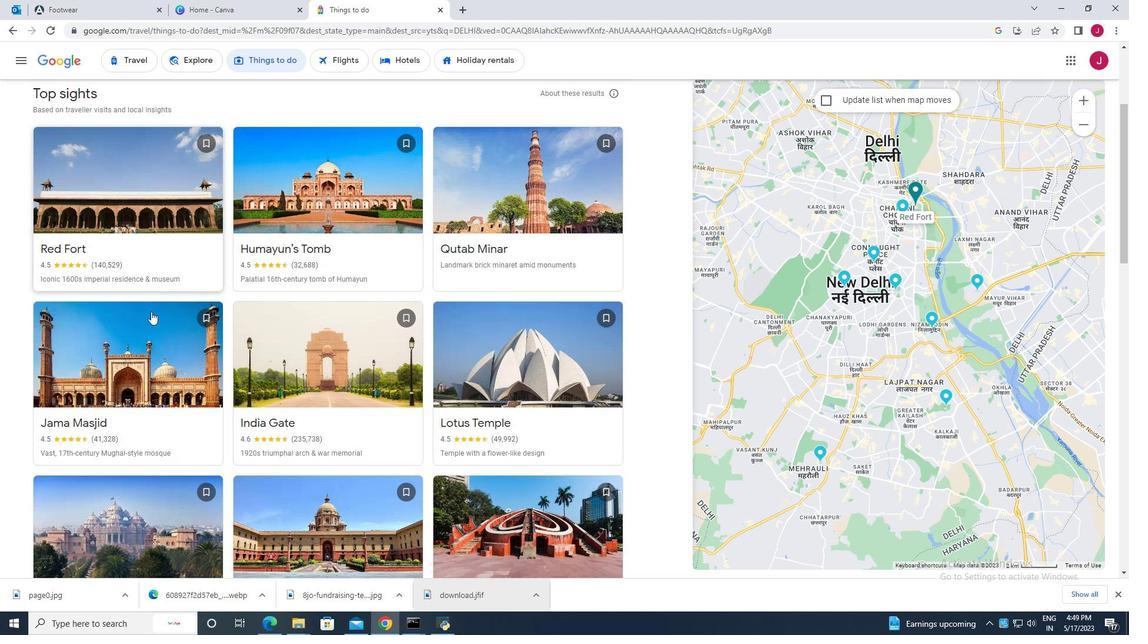 
Action: Mouse scrolled (151, 312) with delta (0, 0)
Screenshot: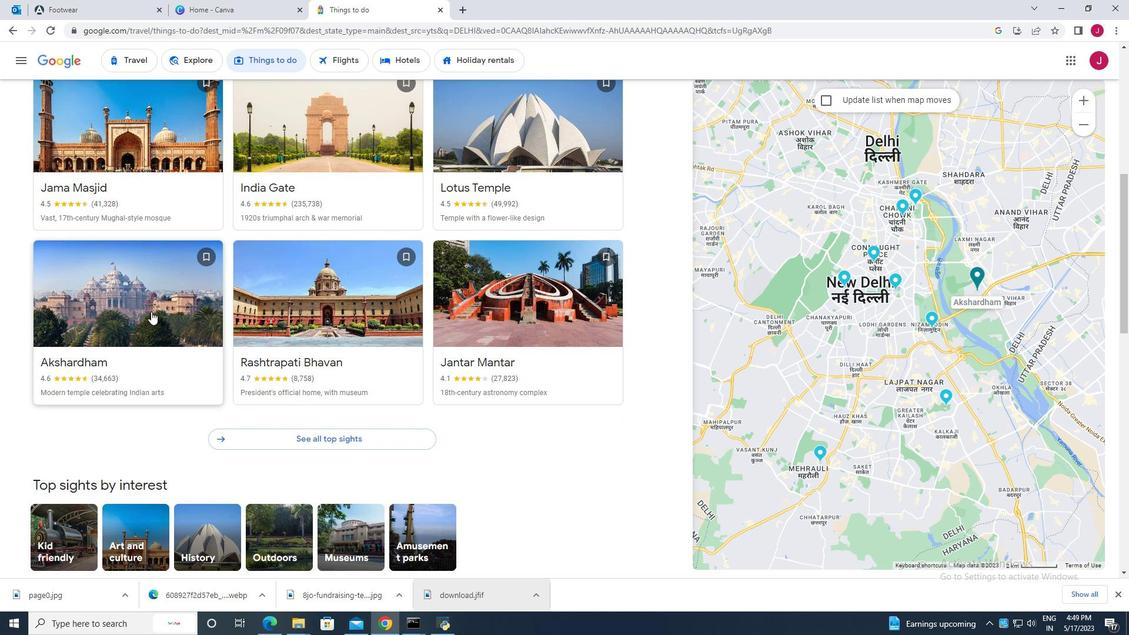 
Action: Mouse scrolled (151, 312) with delta (0, 0)
Screenshot: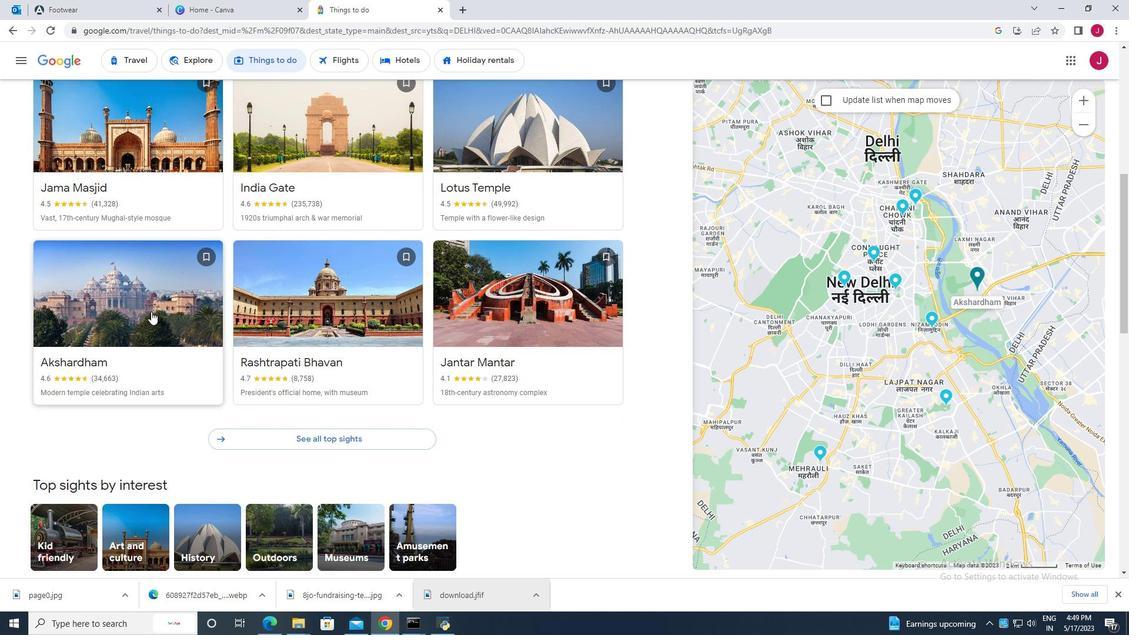 
Action: Mouse scrolled (151, 311) with delta (0, 0)
Screenshot: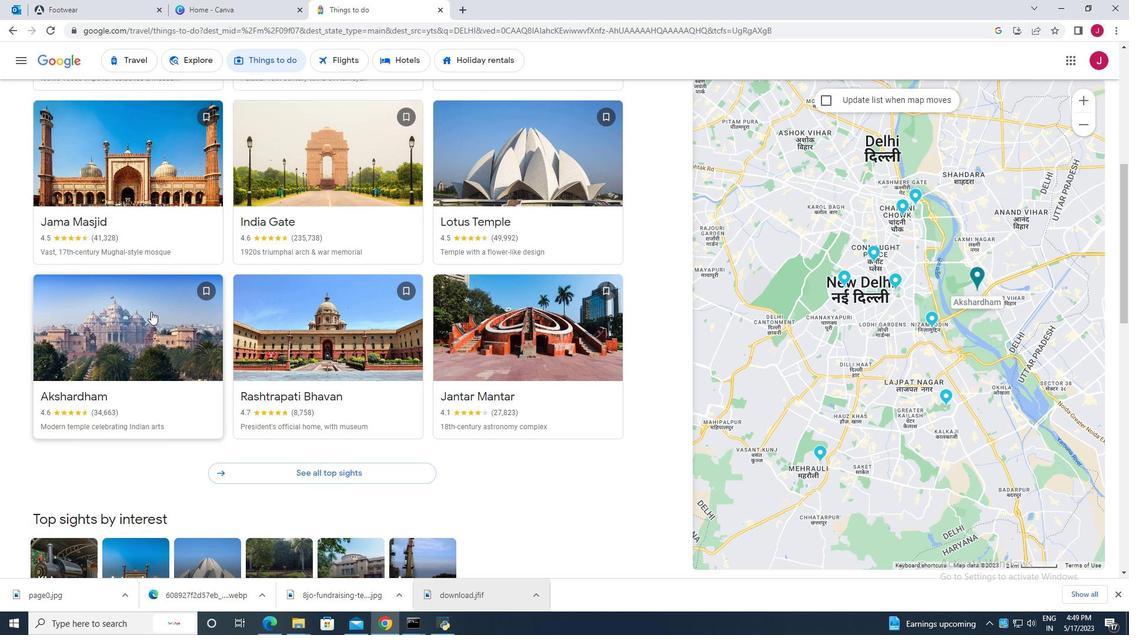 
Action: Mouse scrolled (151, 311) with delta (0, 0)
Screenshot: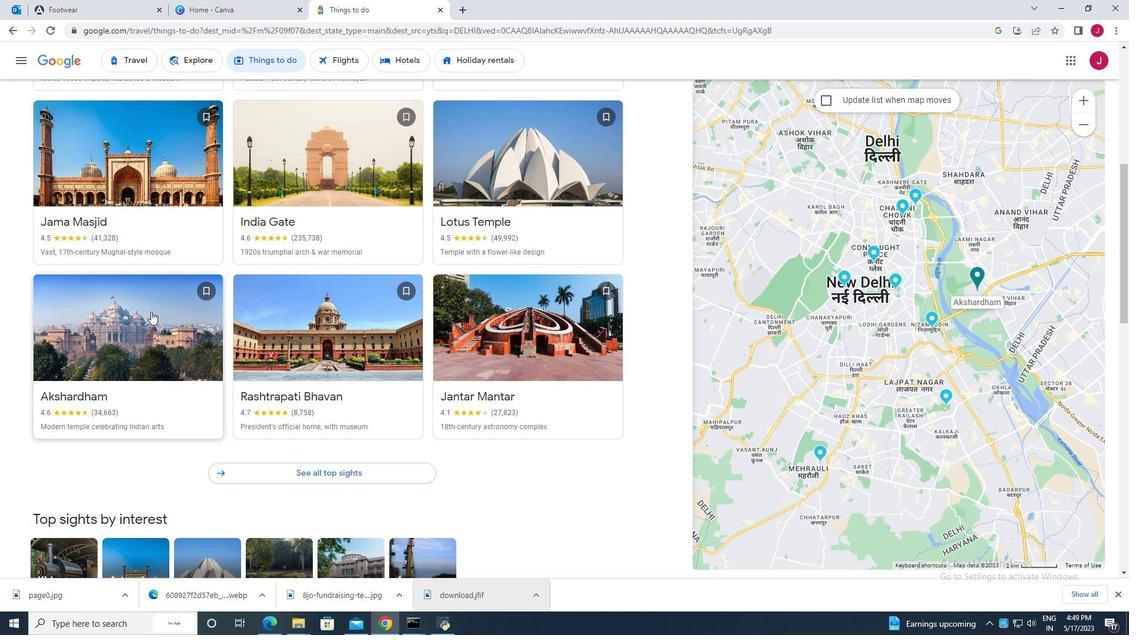 
Action: Mouse scrolled (151, 311) with delta (0, 0)
Screenshot: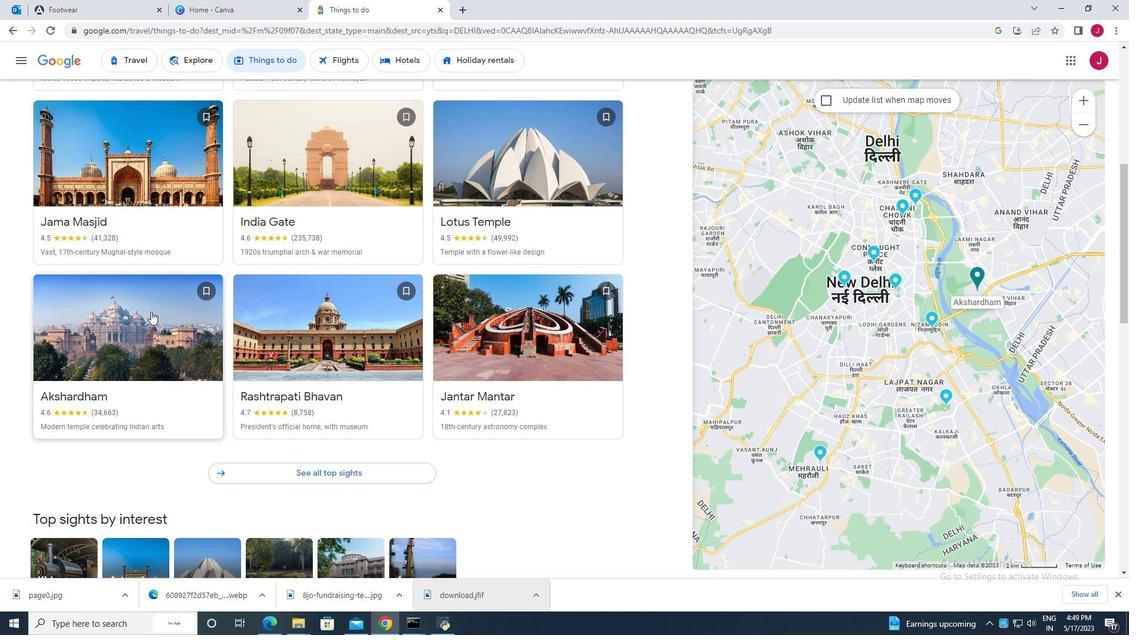 
Action: Mouse scrolled (151, 311) with delta (0, 0)
Screenshot: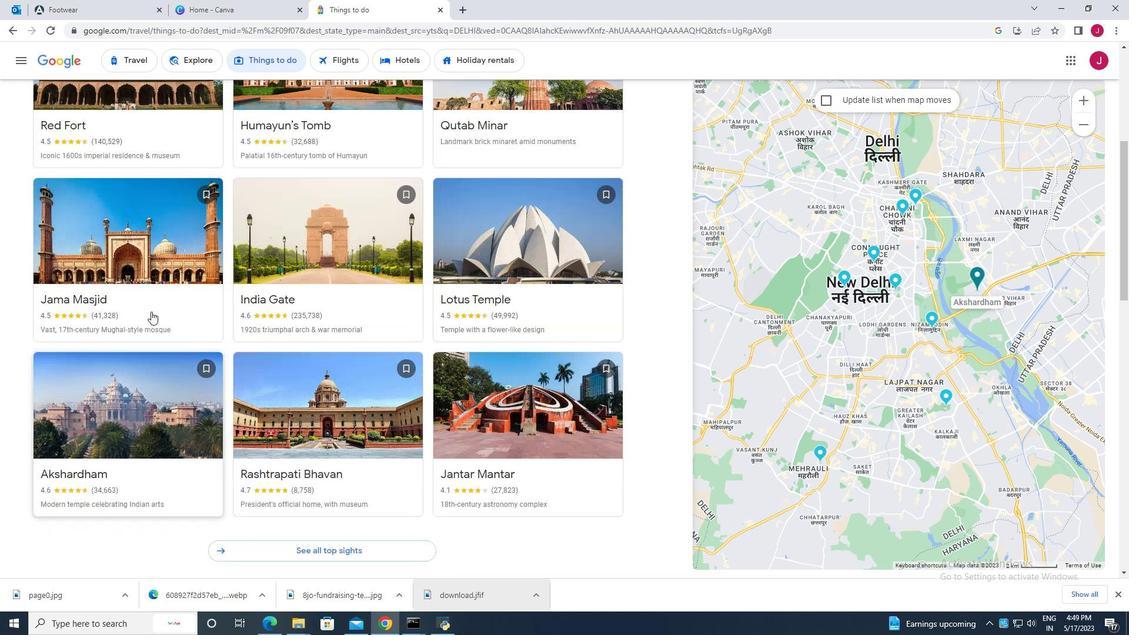 
Action: Mouse scrolled (151, 311) with delta (0, 0)
Screenshot: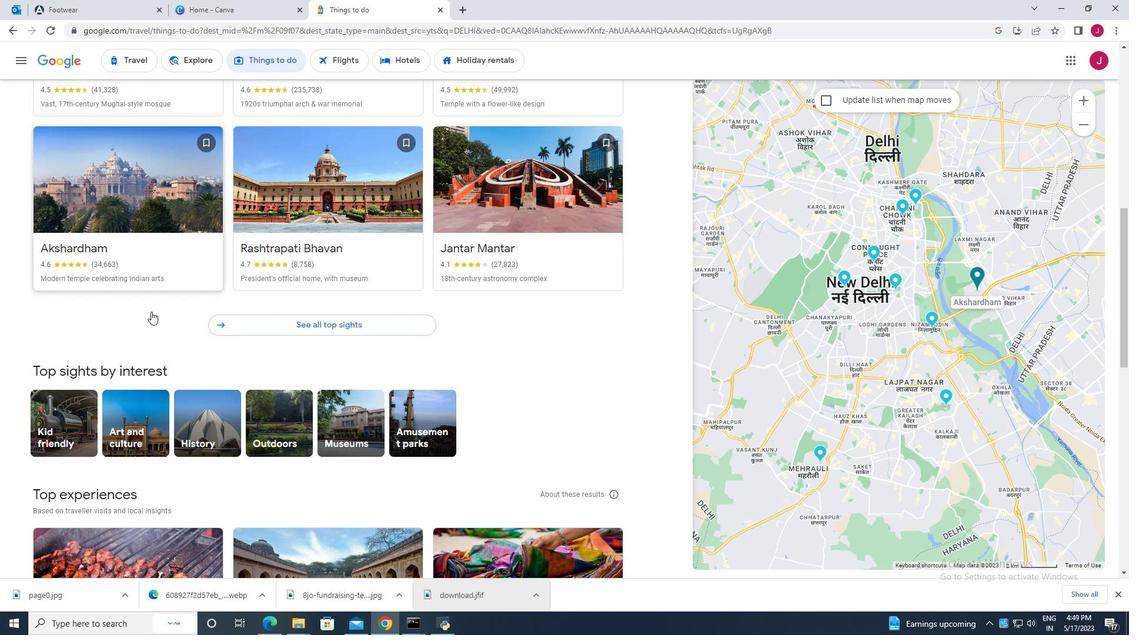 
Action: Mouse scrolled (151, 311) with delta (0, 0)
Screenshot: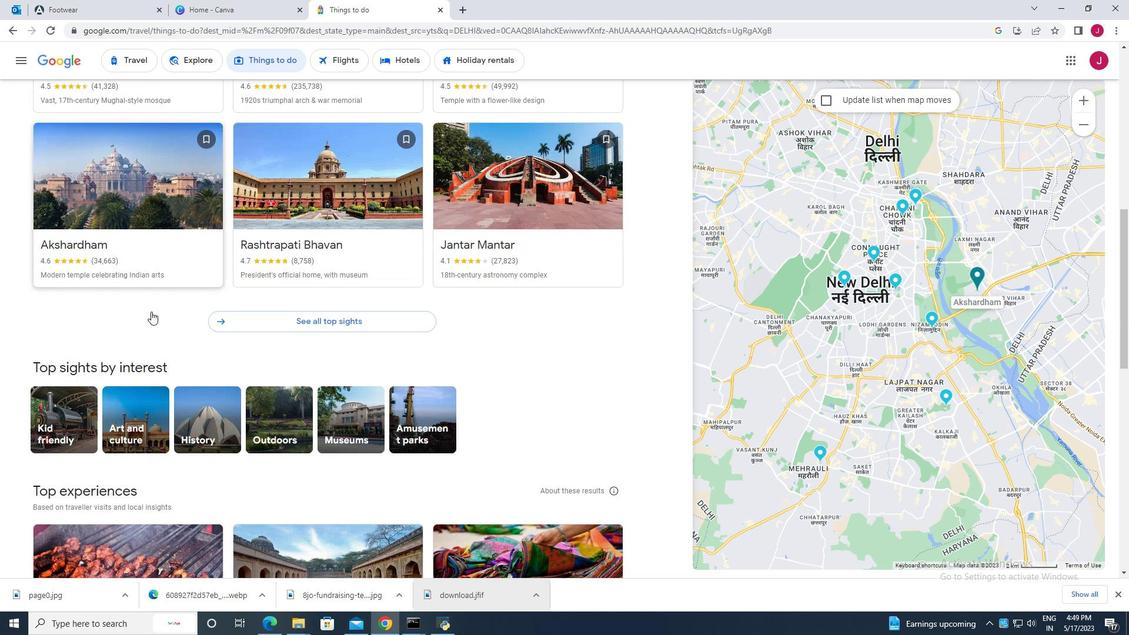 
Action: Mouse scrolled (151, 311) with delta (0, 0)
Screenshot: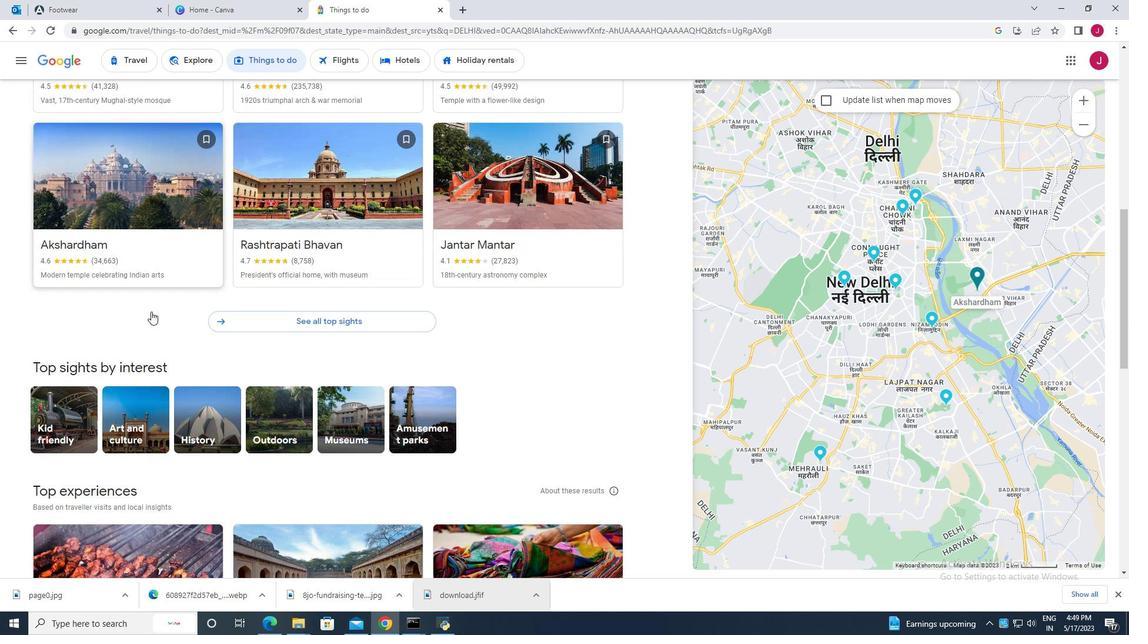 
Action: Mouse moved to (132, 240)
Screenshot: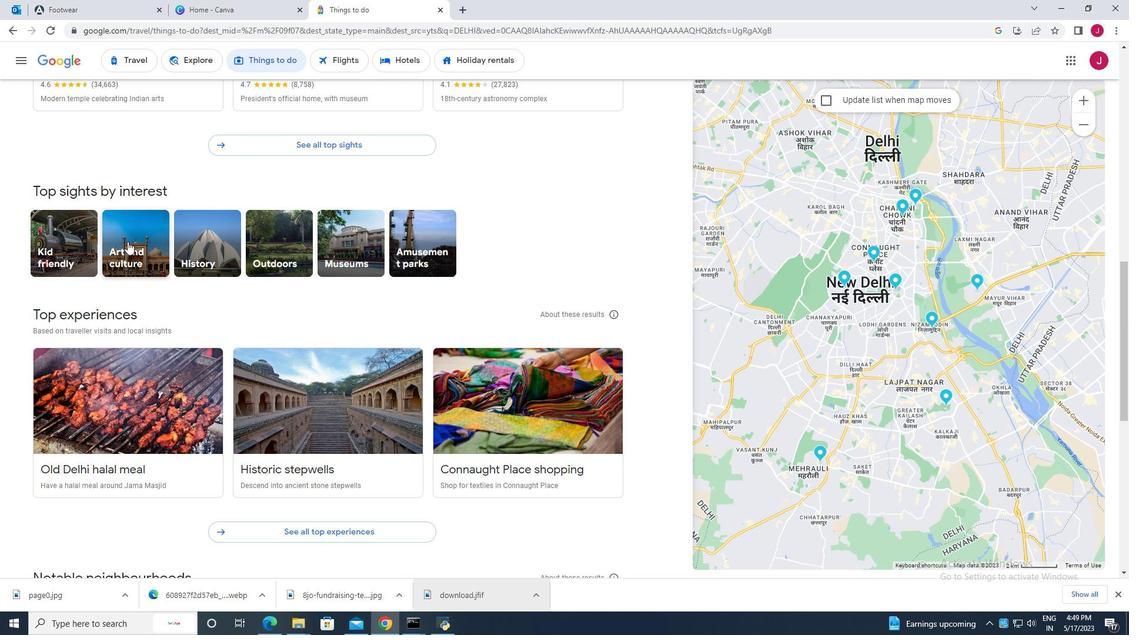 
Action: Mouse scrolled (132, 239) with delta (0, 0)
Screenshot: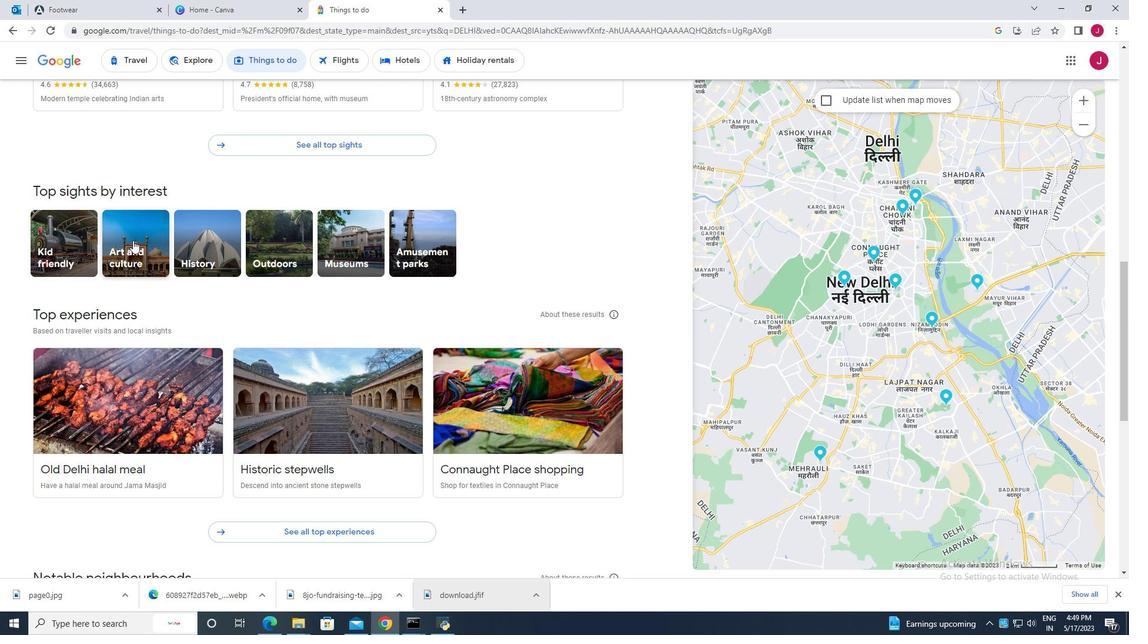 
Action: Mouse moved to (134, 240)
Screenshot: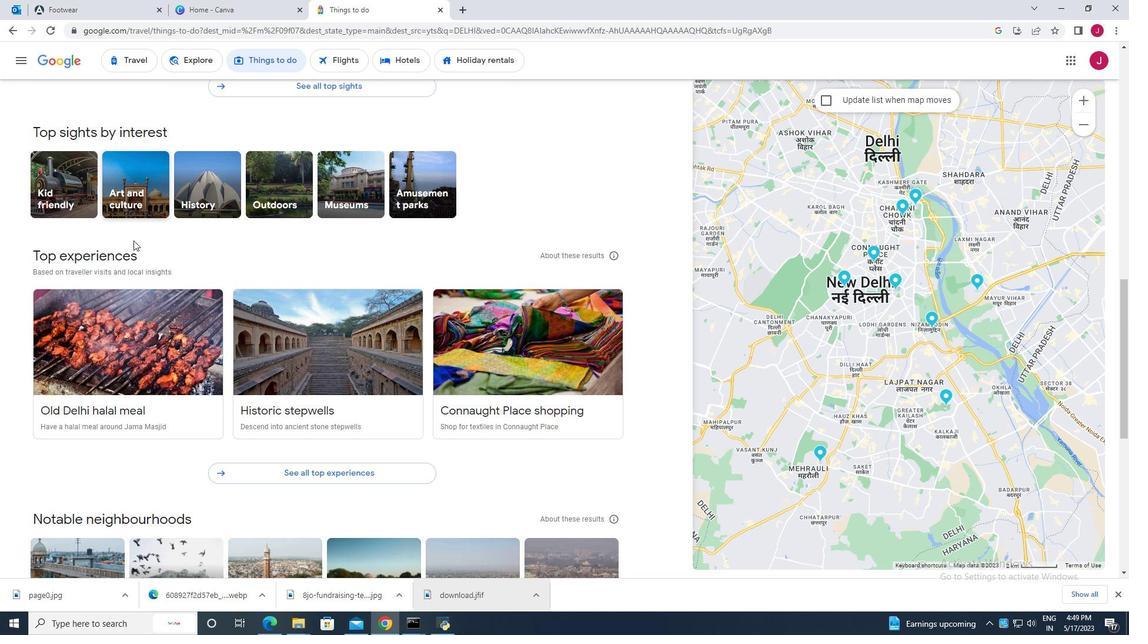 
Action: Mouse scrolled (134, 239) with delta (0, 0)
Screenshot: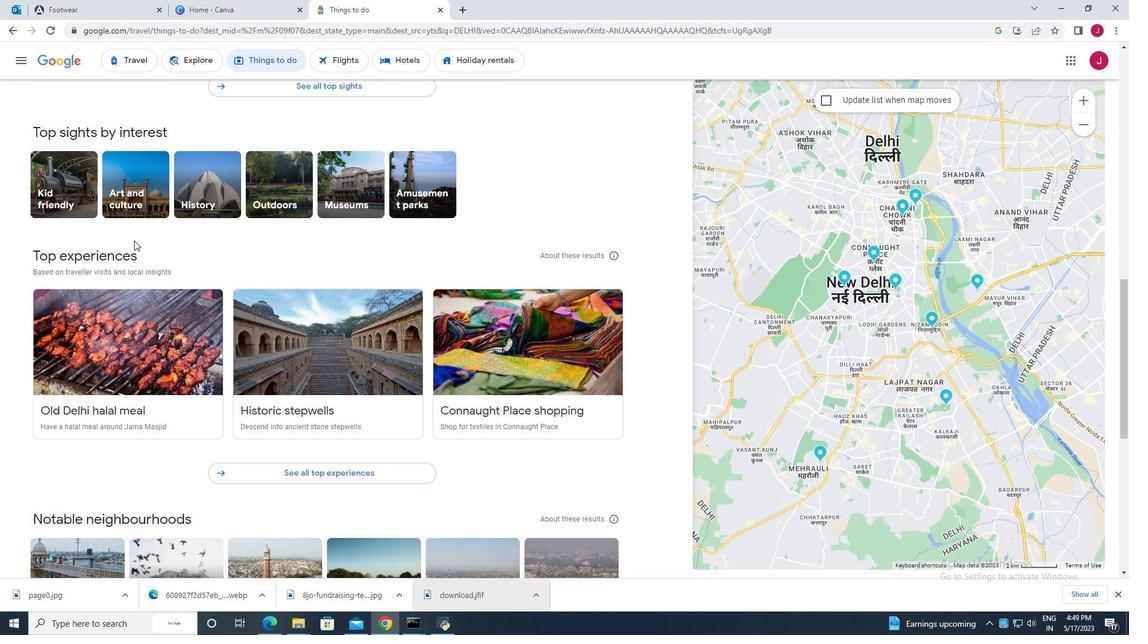
Action: Mouse scrolled (134, 239) with delta (0, 0)
Screenshot: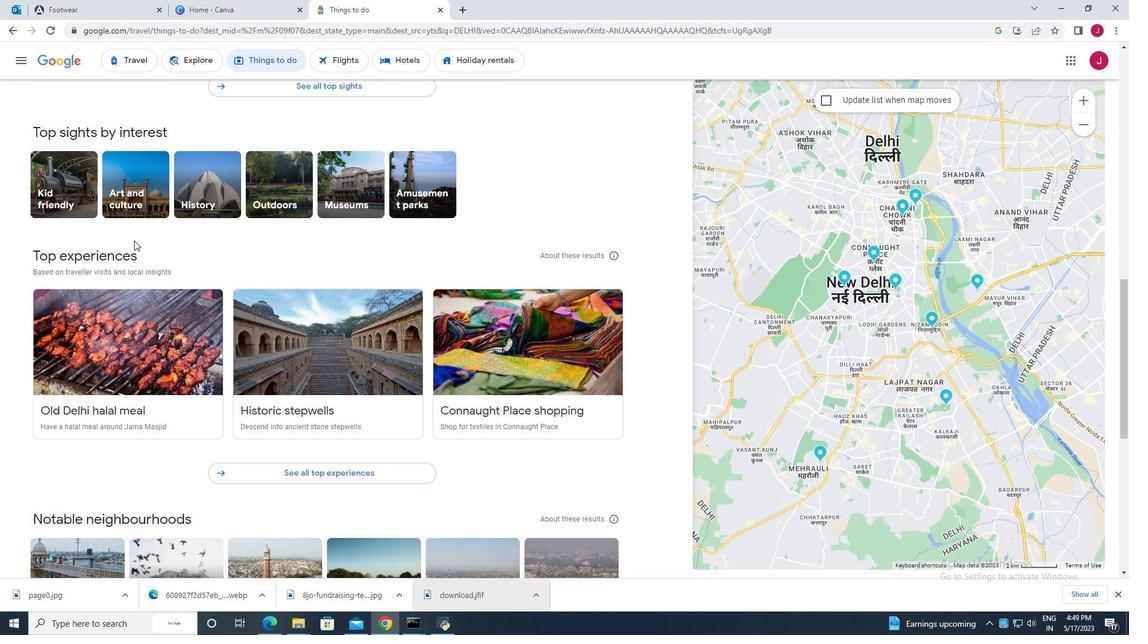 
Action: Mouse scrolled (134, 239) with delta (0, 0)
Screenshot: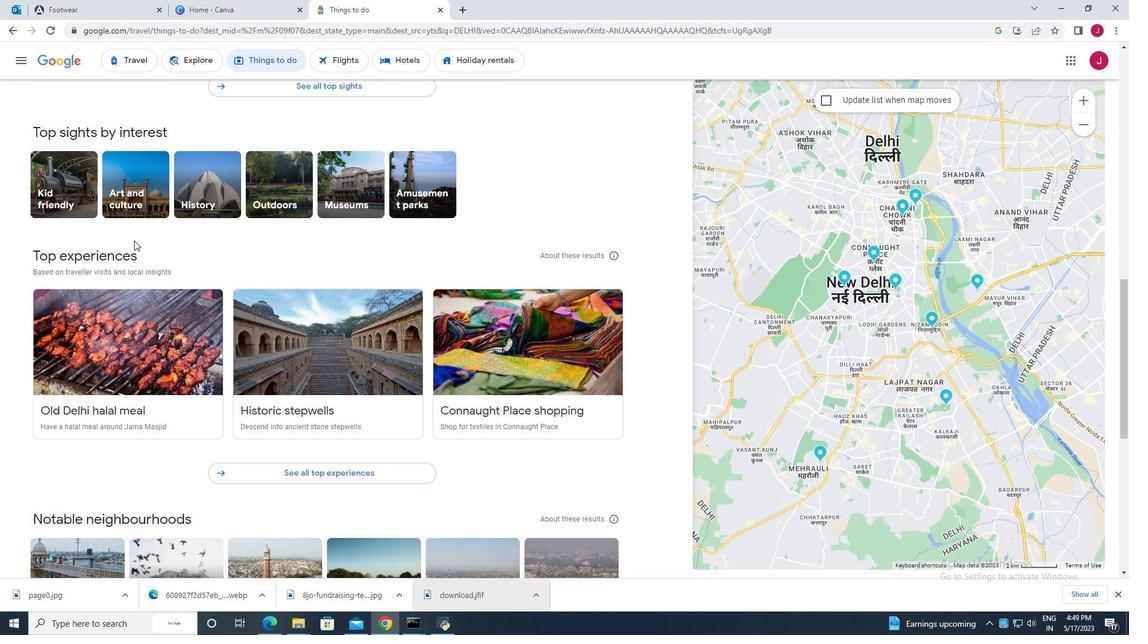 
Action: Mouse scrolled (134, 239) with delta (0, 0)
Screenshot: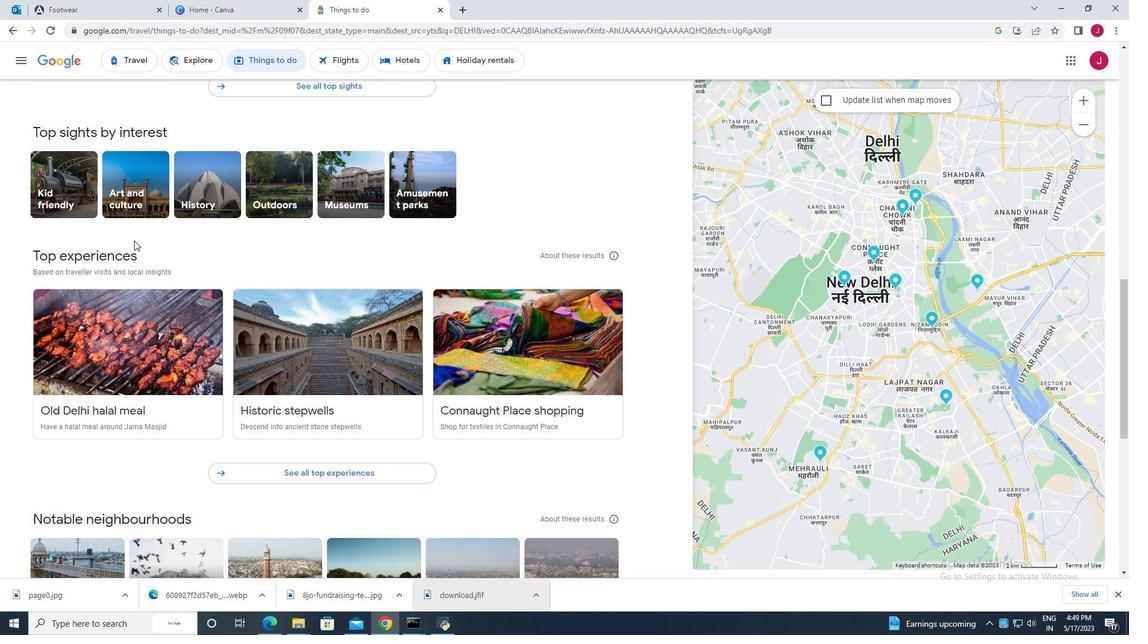 
Action: Mouse moved to (172, 275)
Screenshot: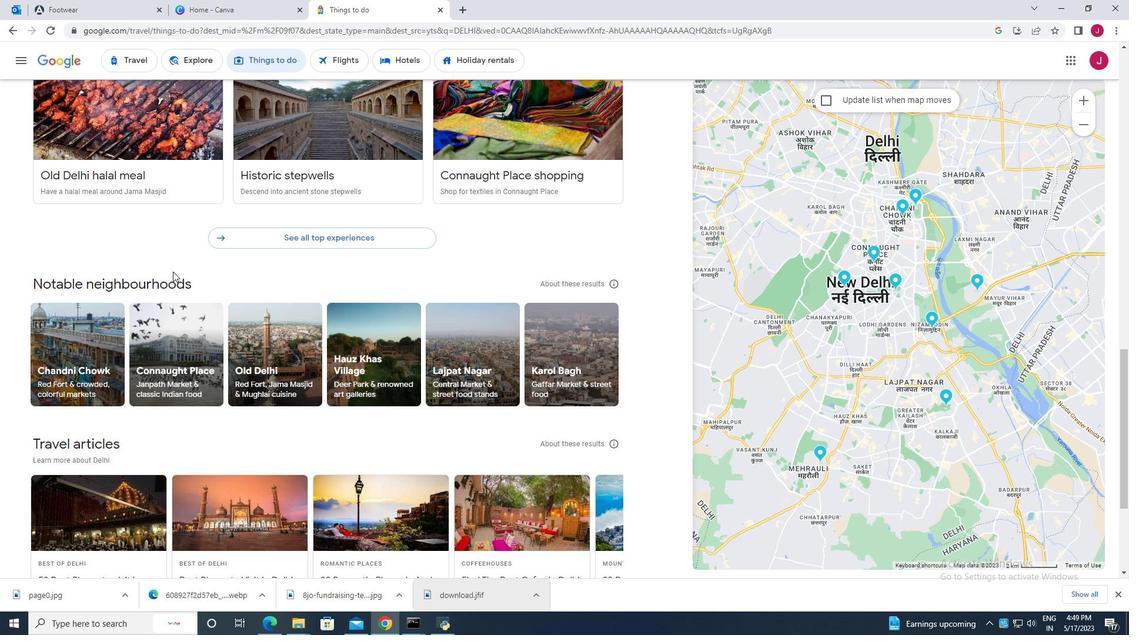 
Action: Mouse scrolled (172, 275) with delta (0, 0)
Screenshot: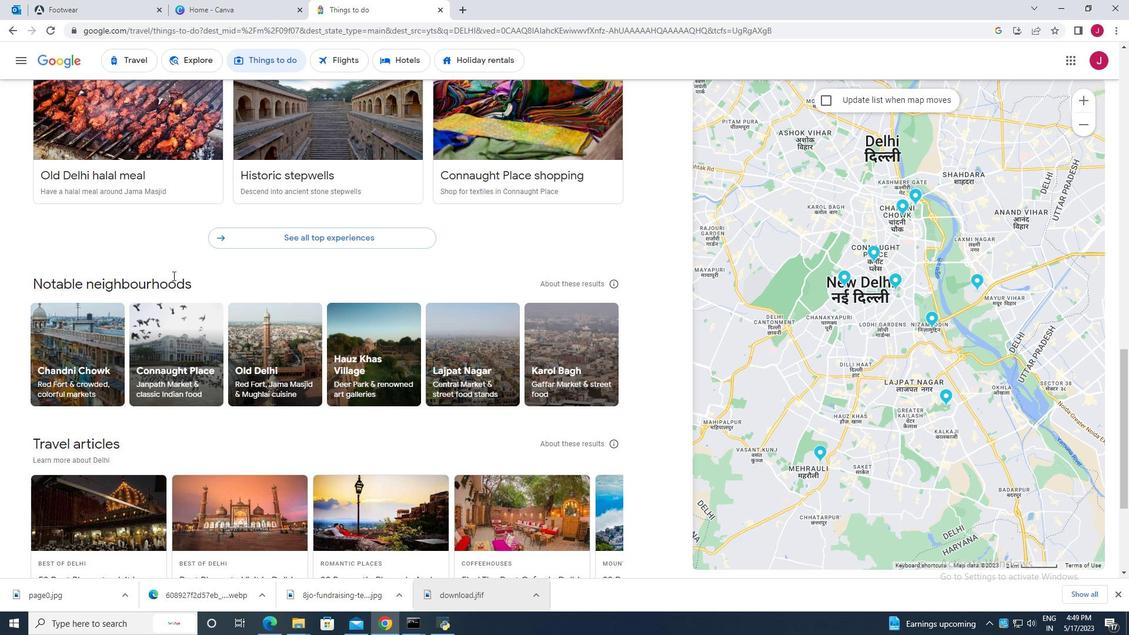 
Action: Mouse scrolled (172, 275) with delta (0, 0)
Screenshot: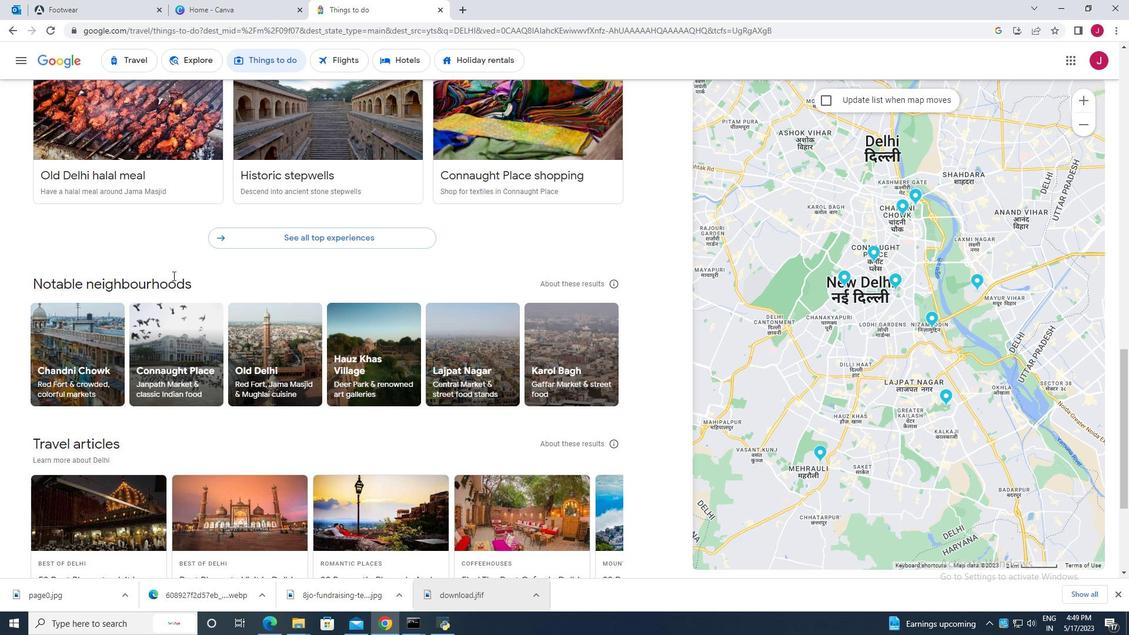 
Action: Mouse scrolled (172, 275) with delta (0, 0)
Screenshot: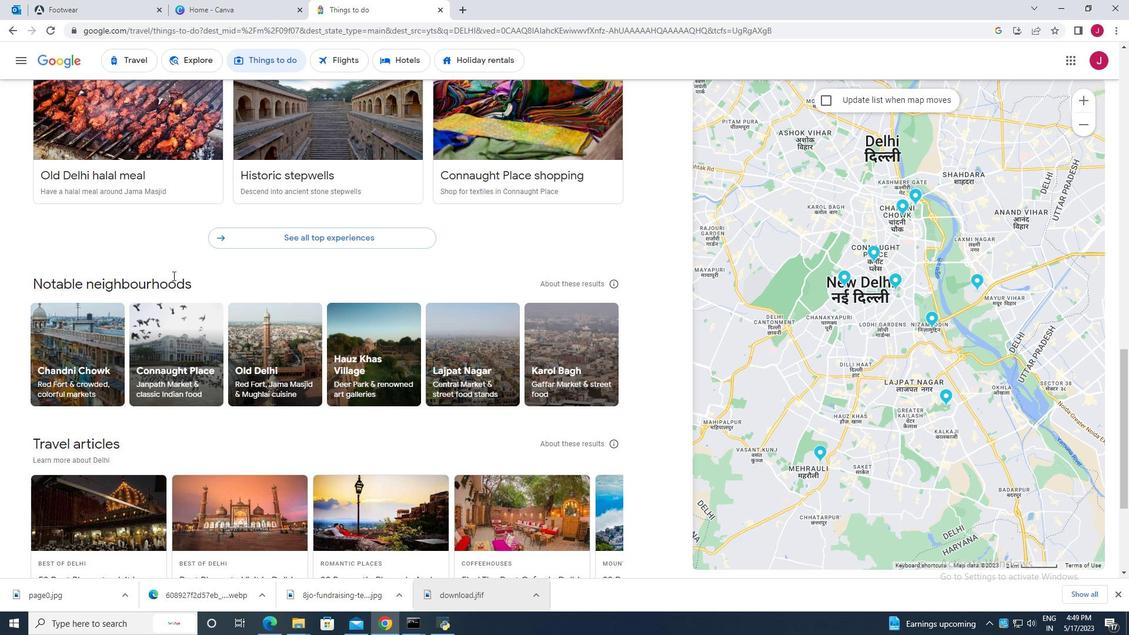 
Action: Mouse scrolled (172, 275) with delta (0, 0)
Screenshot: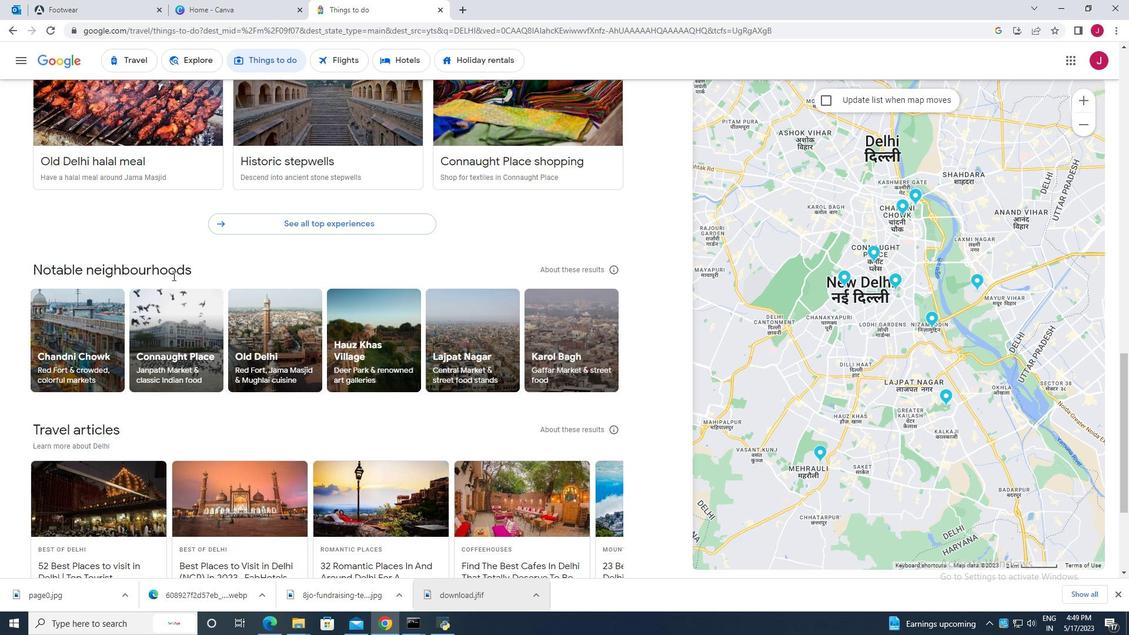 
Action: Mouse scrolled (172, 275) with delta (0, 0)
Screenshot: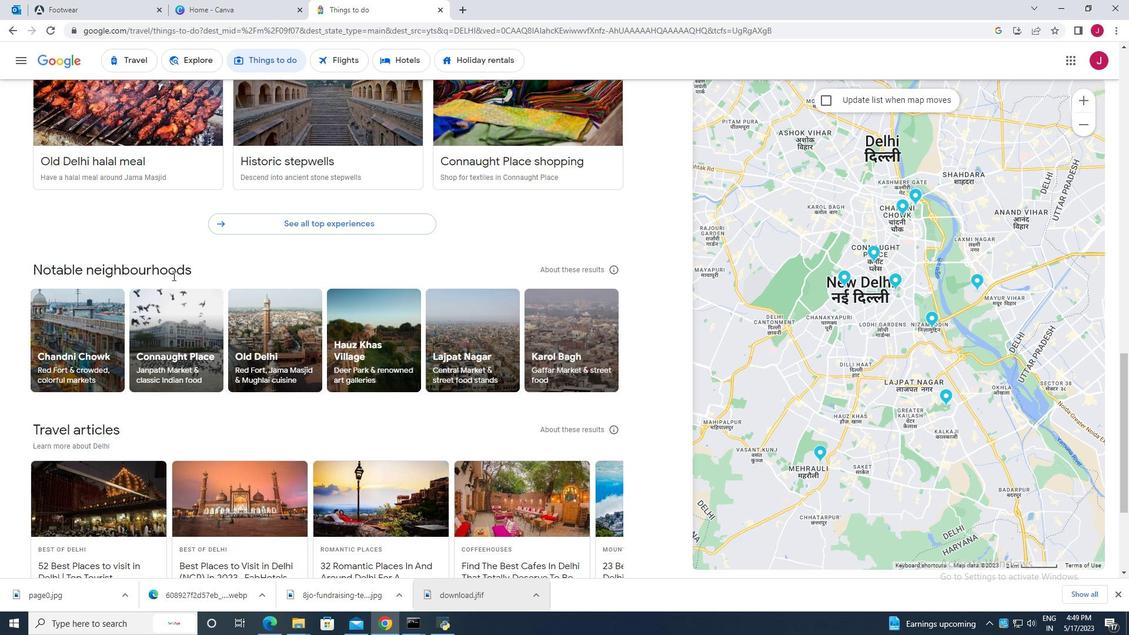 
Action: Mouse scrolled (172, 275) with delta (0, 0)
Screenshot: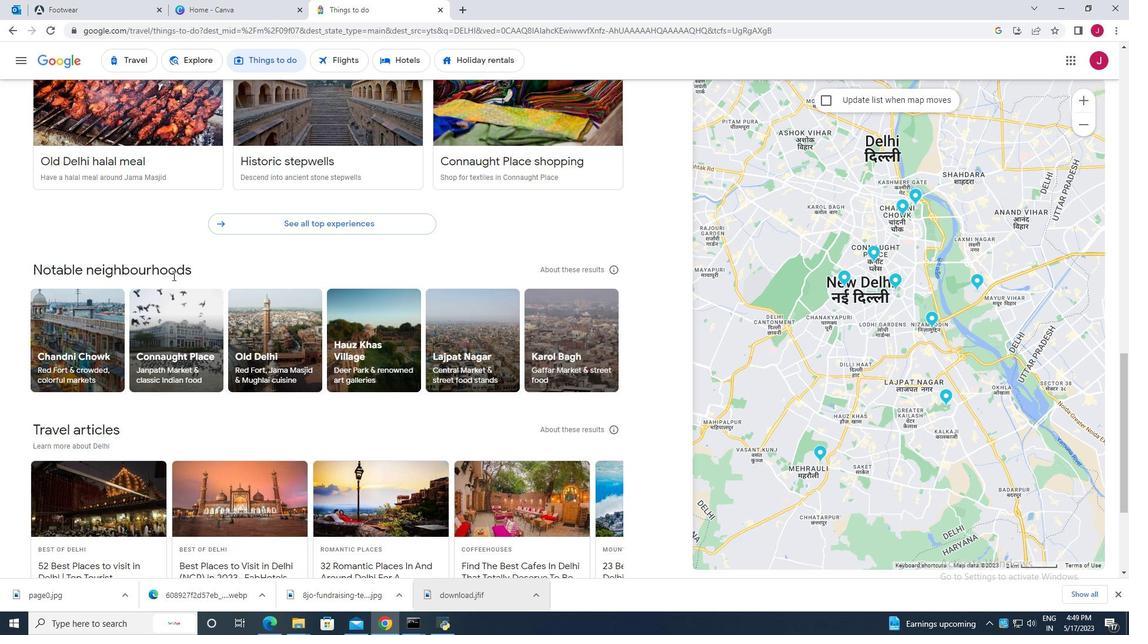 
Action: Mouse scrolled (172, 275) with delta (0, 0)
Screenshot: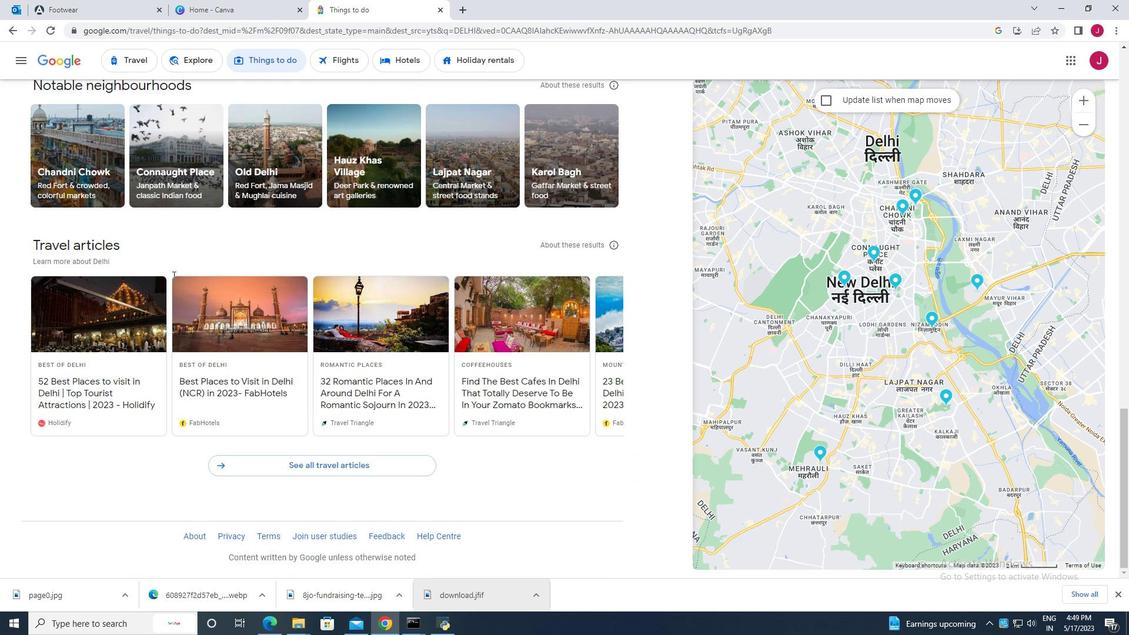
Action: Mouse scrolled (172, 275) with delta (0, 0)
Screenshot: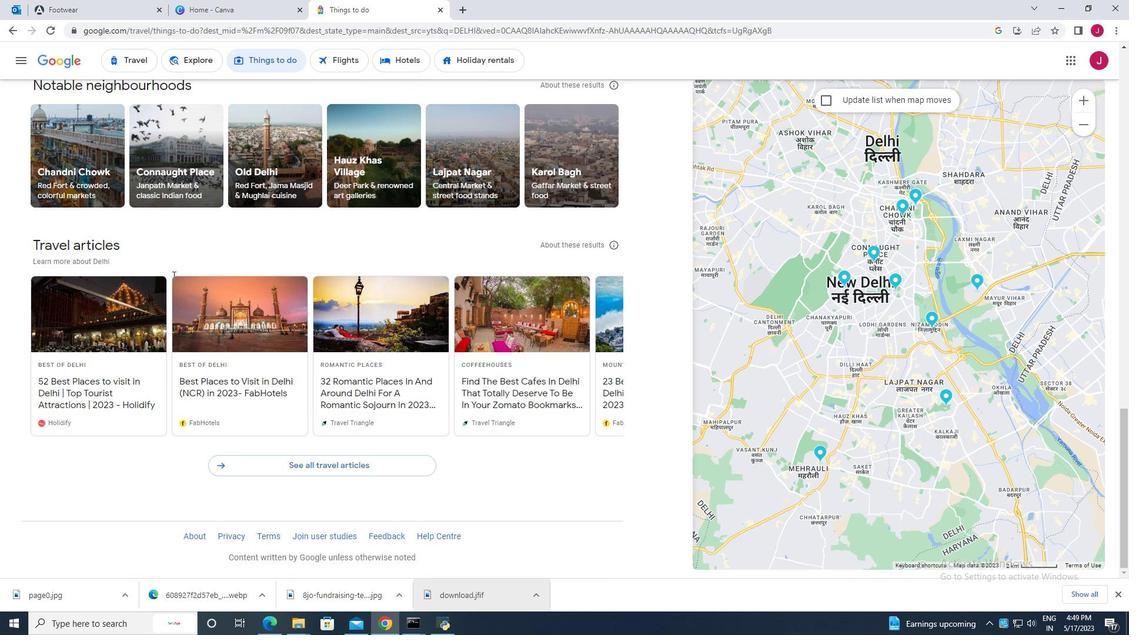 
Action: Mouse scrolled (172, 275) with delta (0, 0)
Screenshot: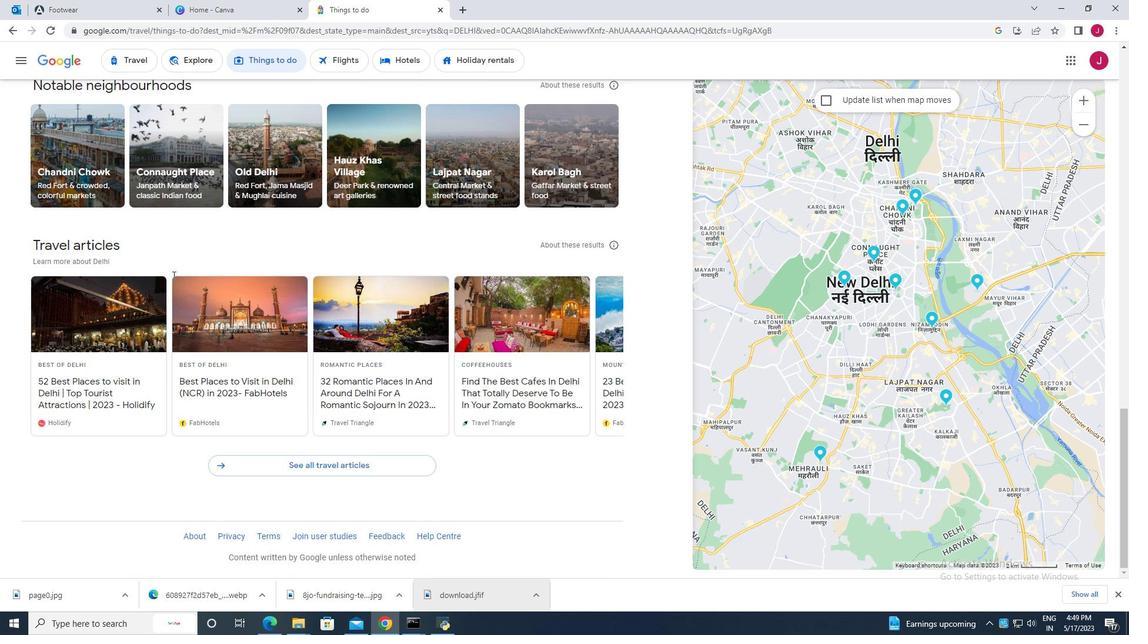 
Action: Mouse scrolled (172, 275) with delta (0, 0)
Screenshot: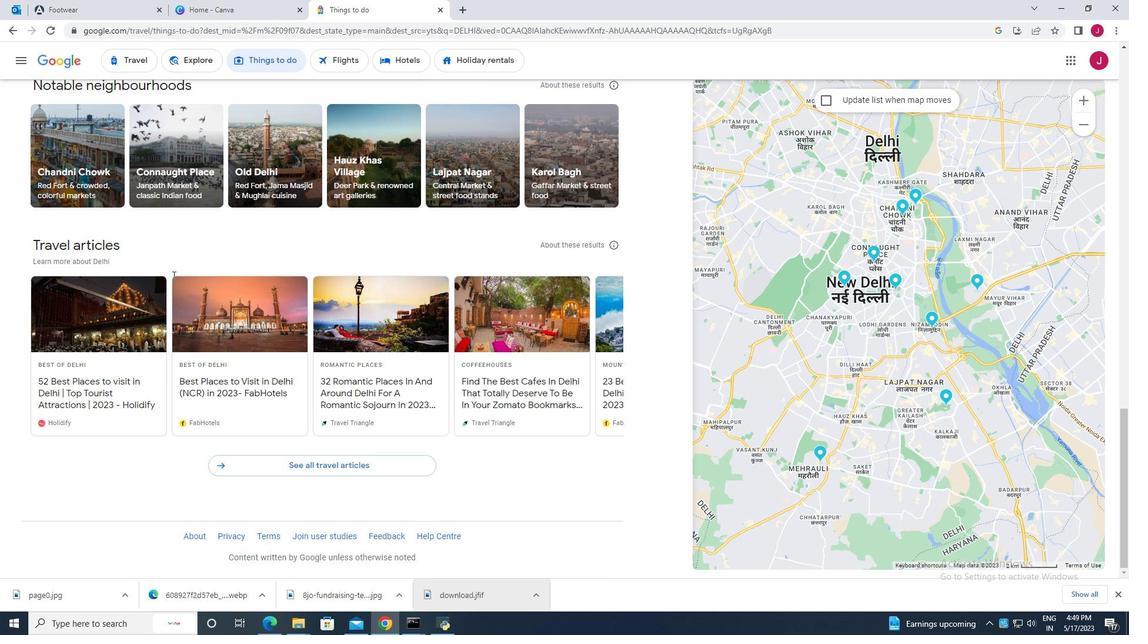 
Action: Mouse moved to (169, 274)
Screenshot: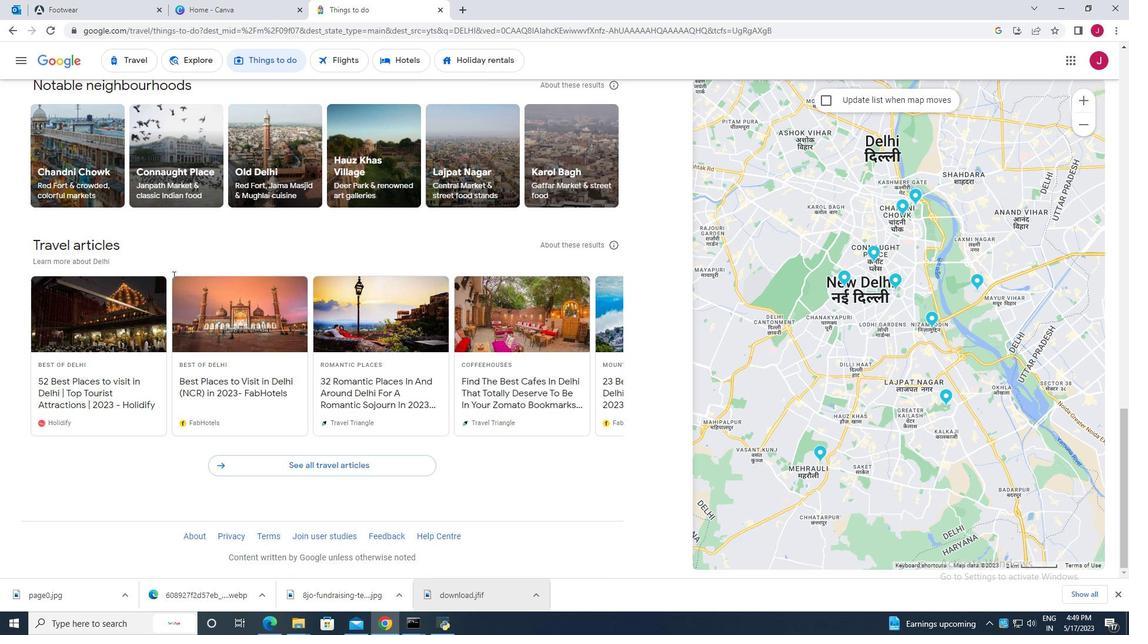 
Action: Mouse scrolled (169, 275) with delta (0, 0)
Screenshot: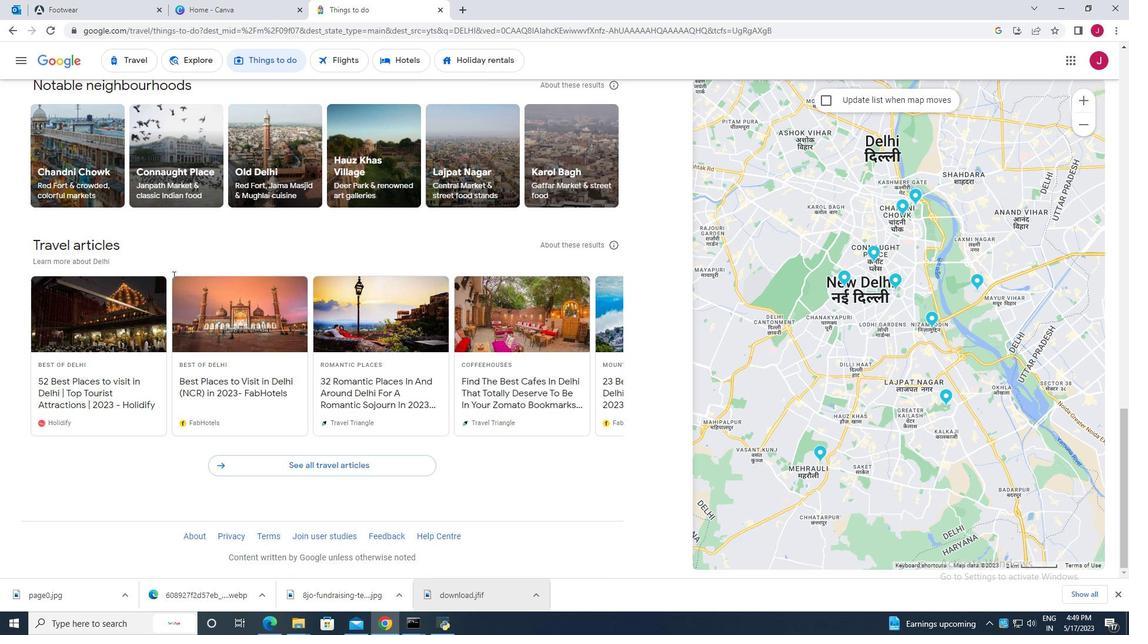 
Action: Mouse scrolled (169, 275) with delta (0, 0)
Screenshot: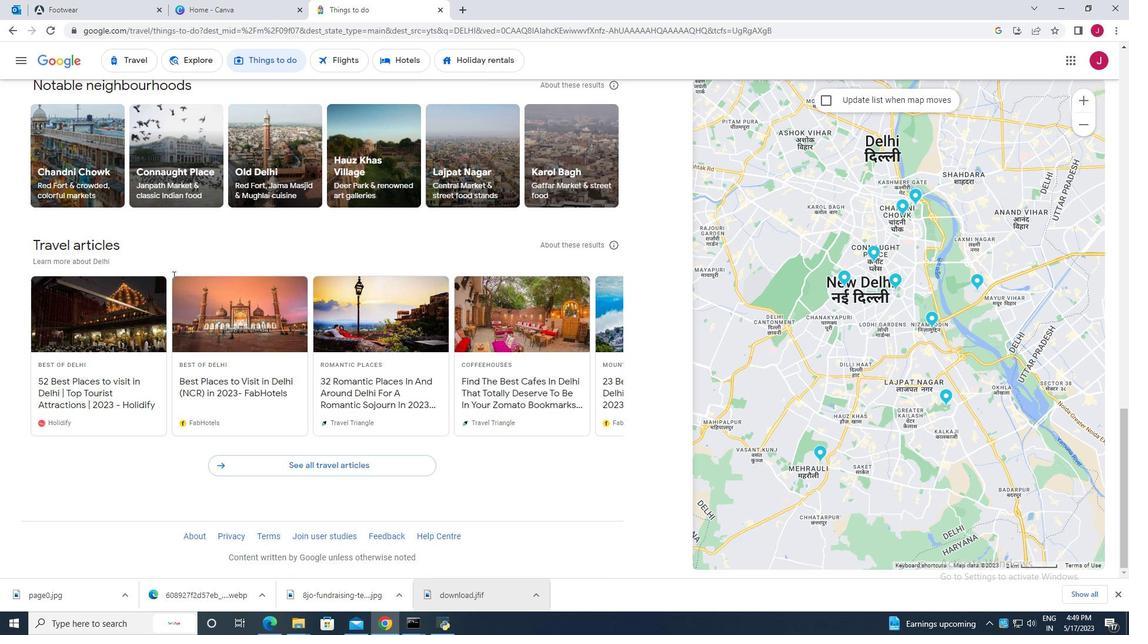 
Action: Mouse scrolled (169, 275) with delta (0, 0)
Screenshot: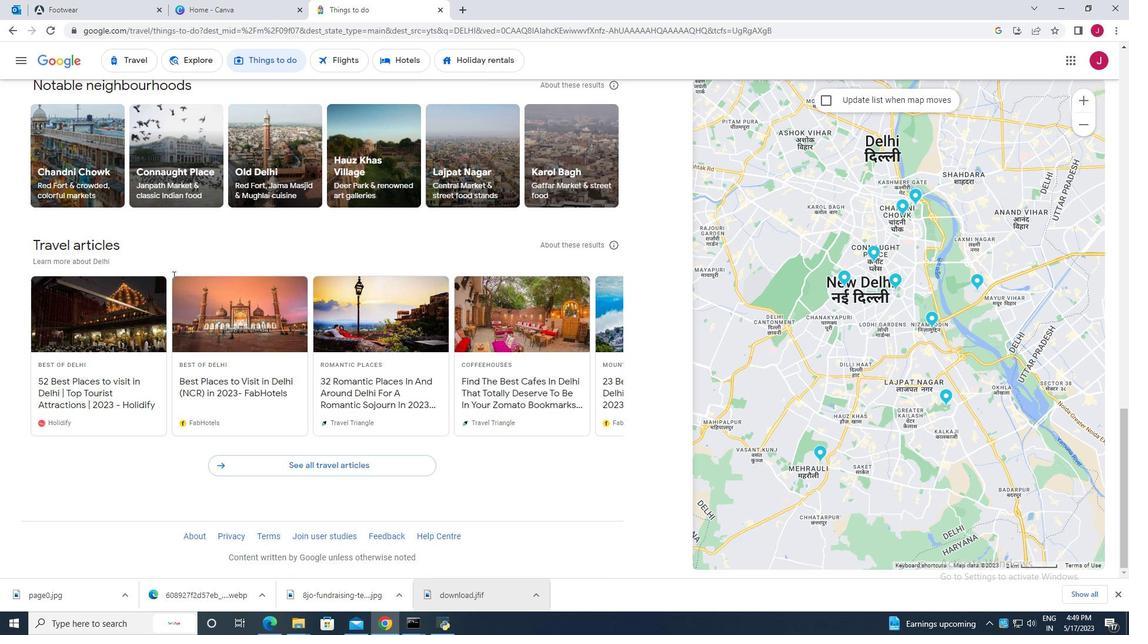 
Action: Mouse scrolled (169, 275) with delta (0, 0)
Screenshot: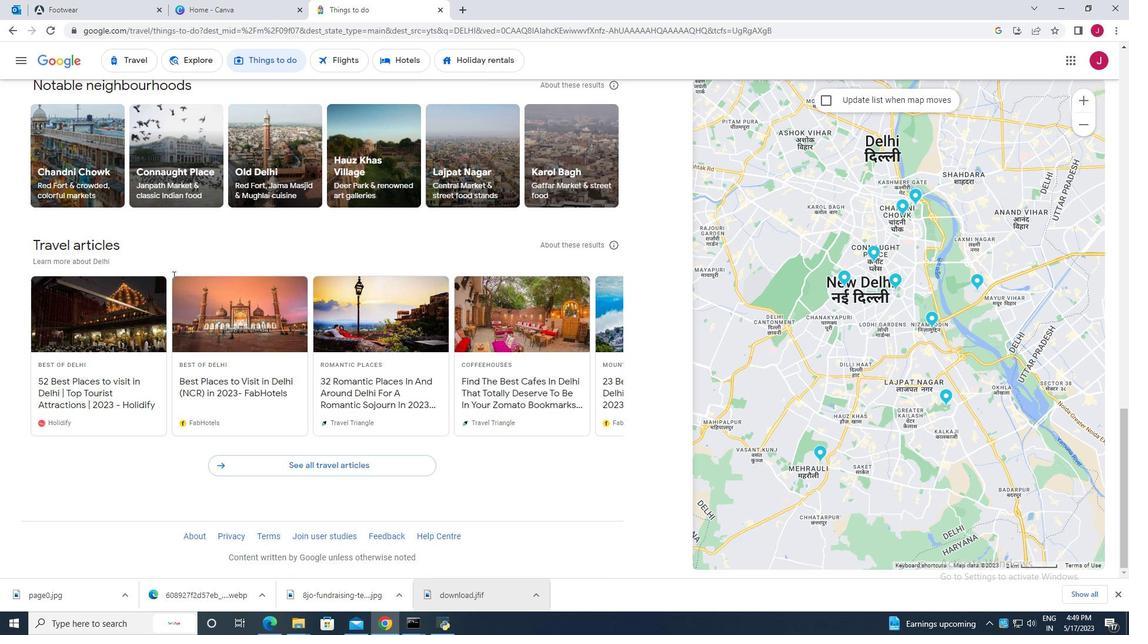 
Action: Mouse scrolled (169, 275) with delta (0, 0)
Screenshot: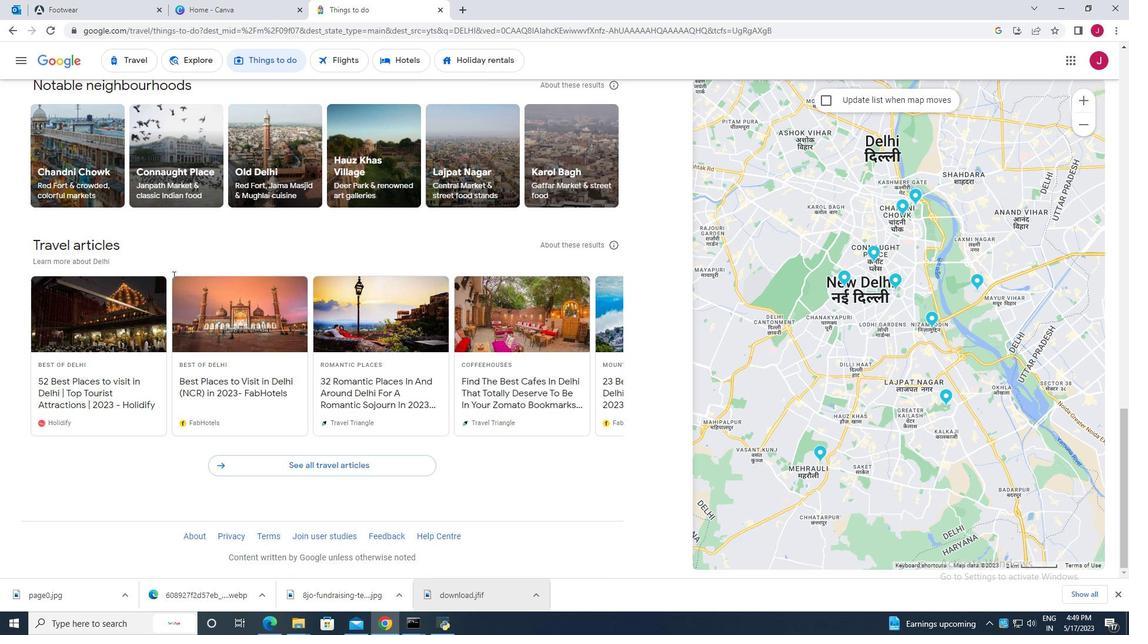 
Action: Mouse scrolled (169, 275) with delta (0, 0)
Screenshot: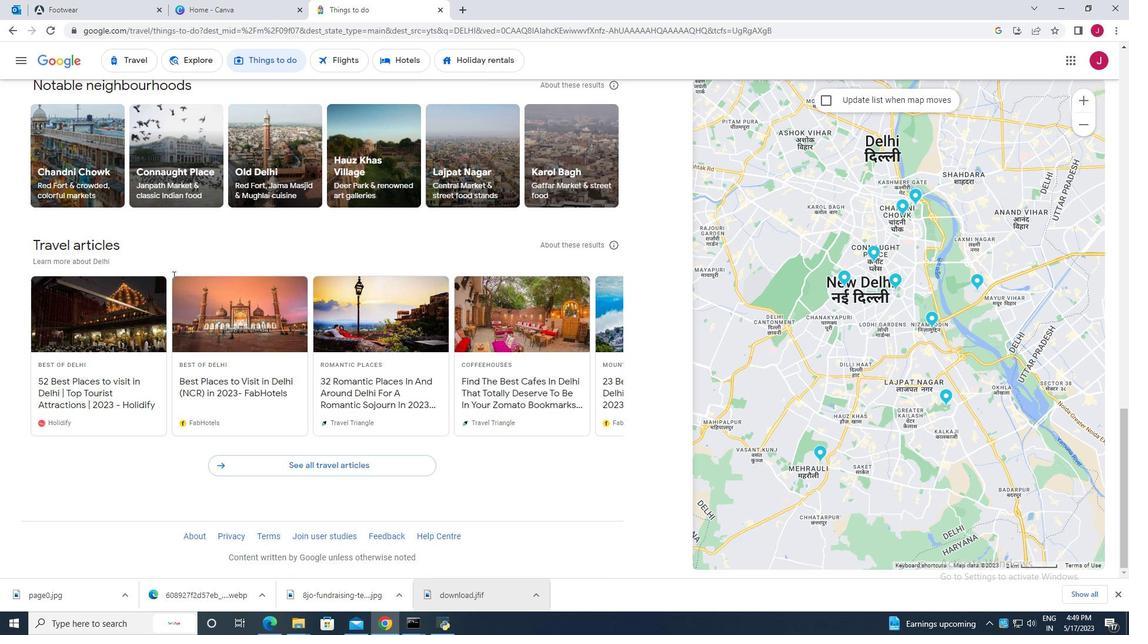 
Action: Mouse scrolled (169, 275) with delta (0, 0)
Screenshot: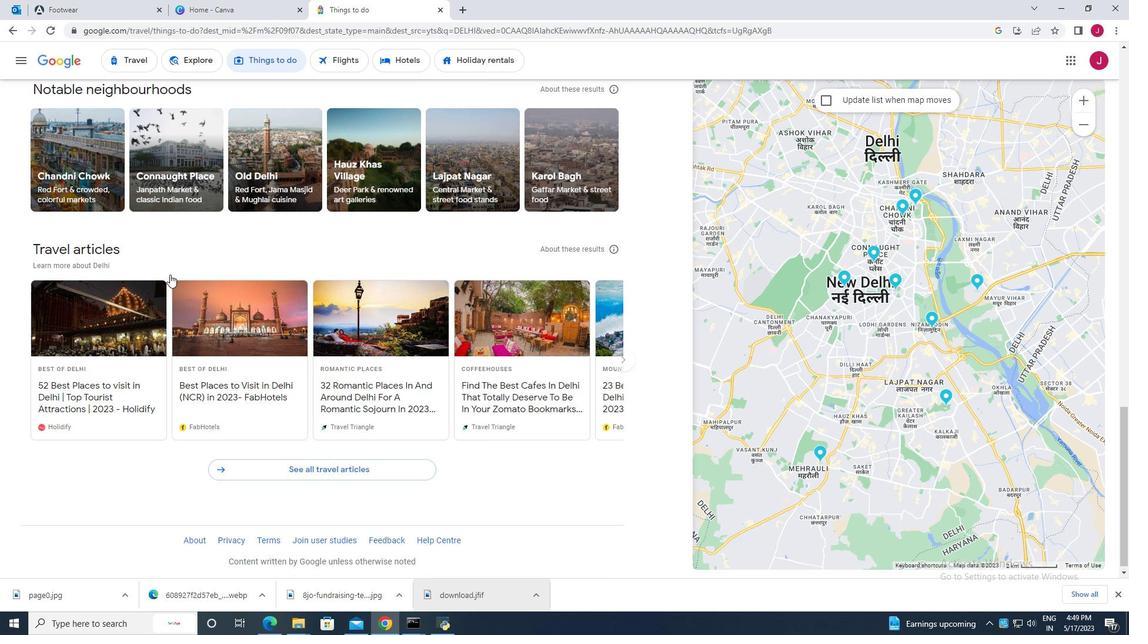 
Action: Mouse scrolled (169, 275) with delta (0, 0)
Screenshot: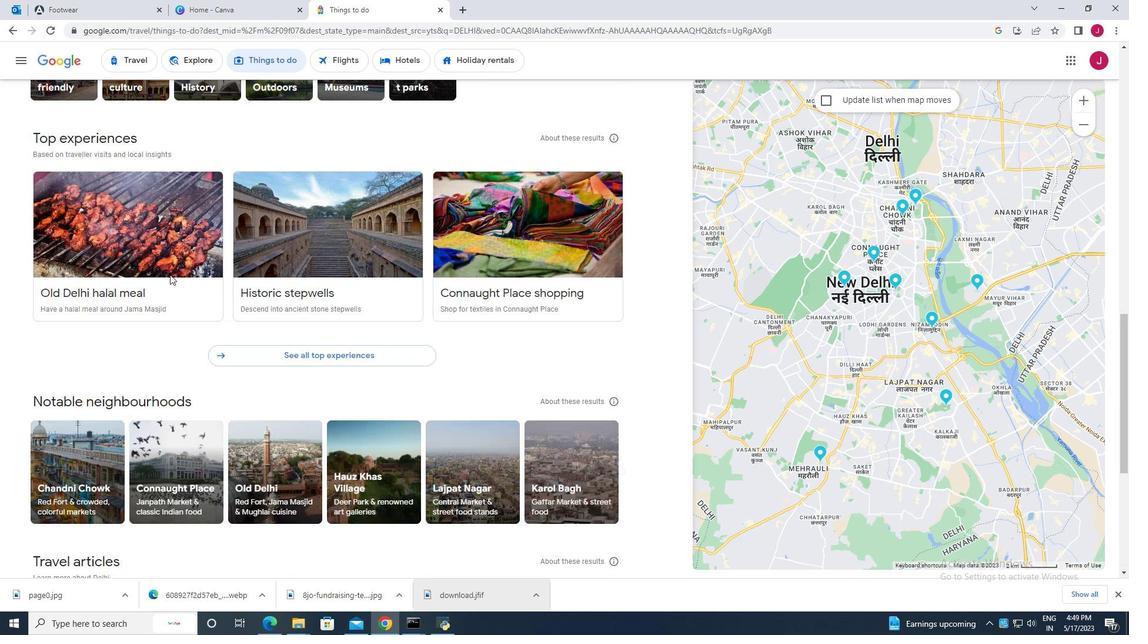 
Action: Mouse scrolled (169, 275) with delta (0, 0)
Screenshot: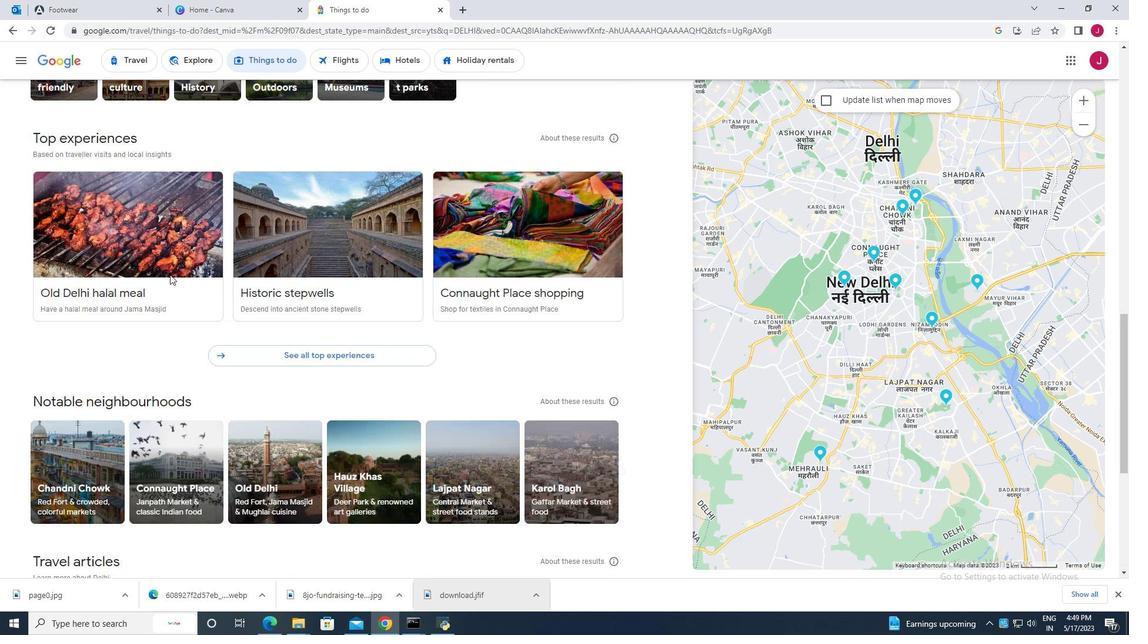 
Action: Mouse scrolled (169, 275) with delta (0, 0)
Screenshot: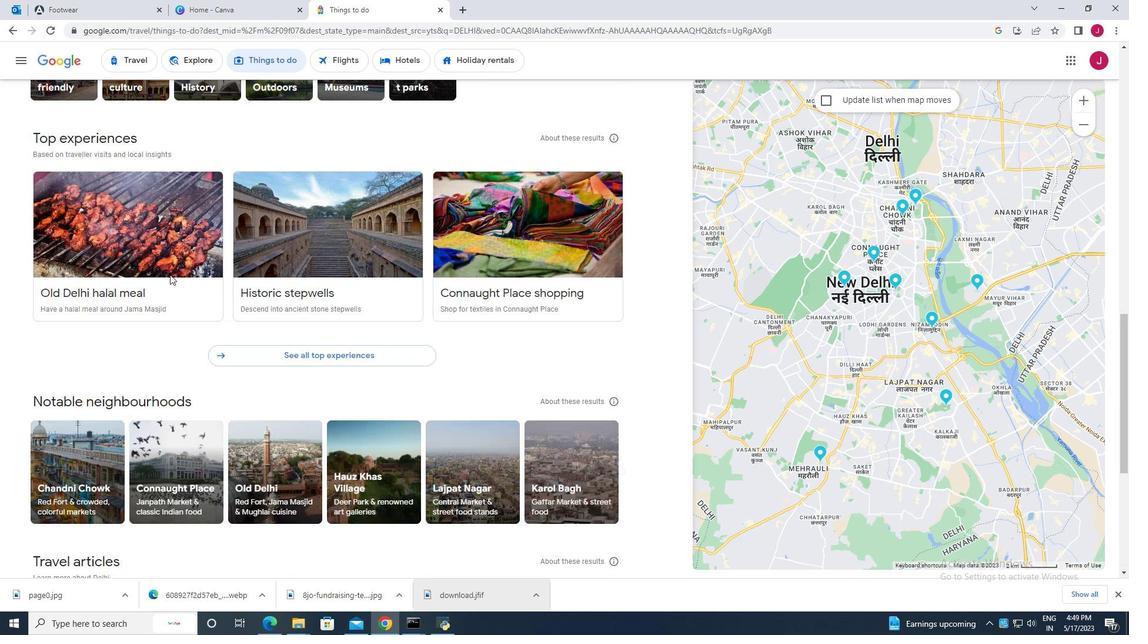 
Action: Mouse scrolled (169, 275) with delta (0, 0)
Screenshot: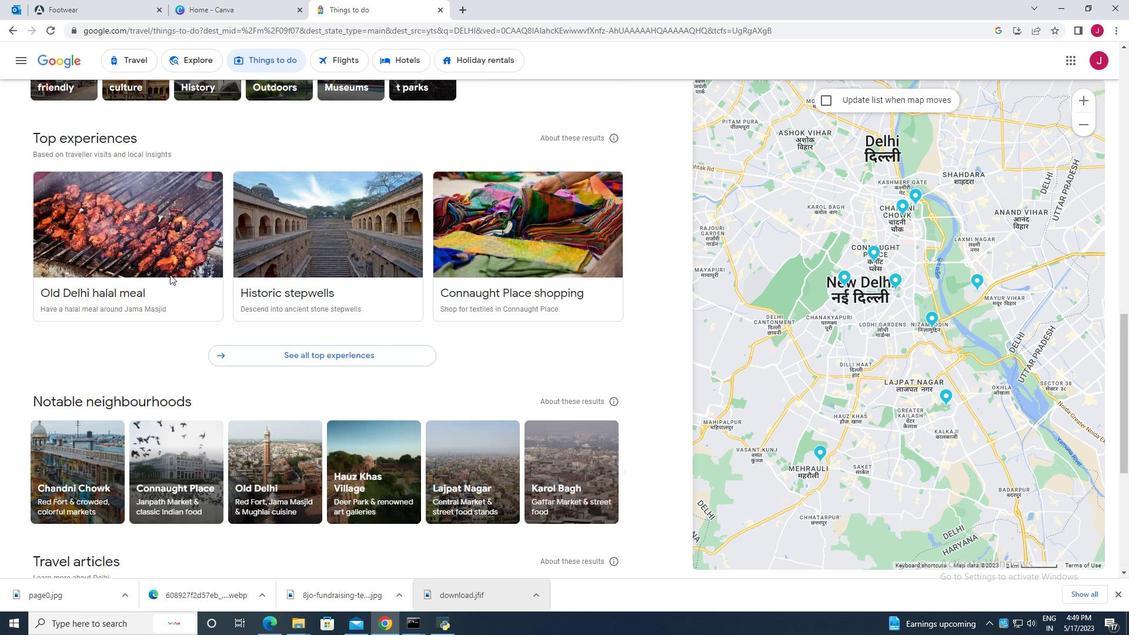 
Action: Mouse scrolled (169, 275) with delta (0, 0)
Screenshot: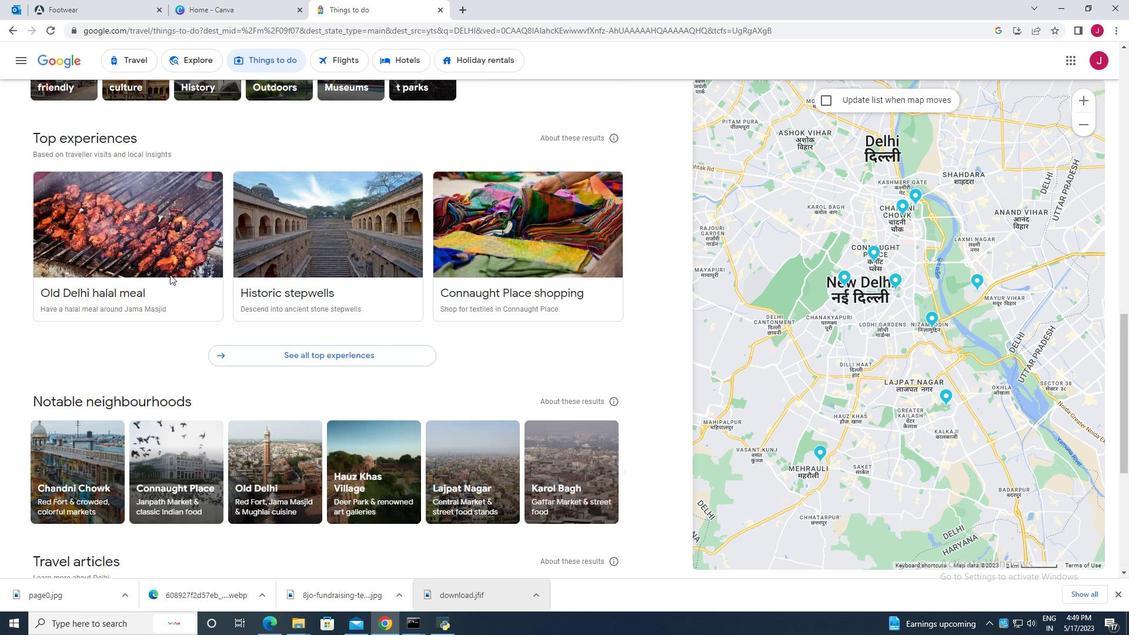 
Action: Mouse scrolled (169, 275) with delta (0, 0)
Screenshot: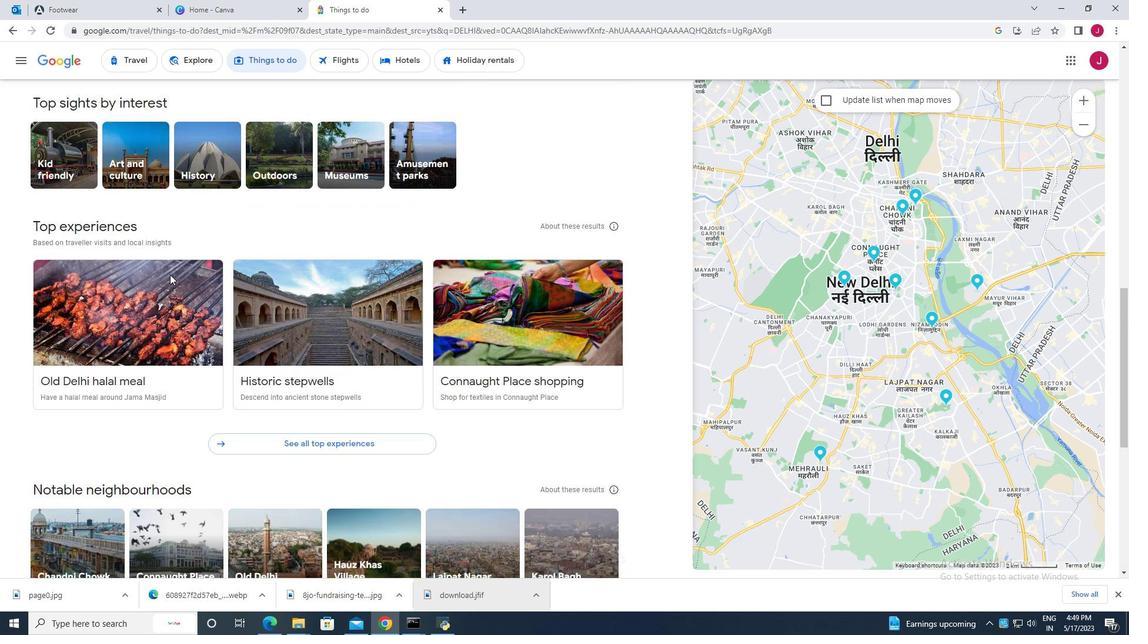 
Action: Mouse scrolled (169, 275) with delta (0, 0)
Screenshot: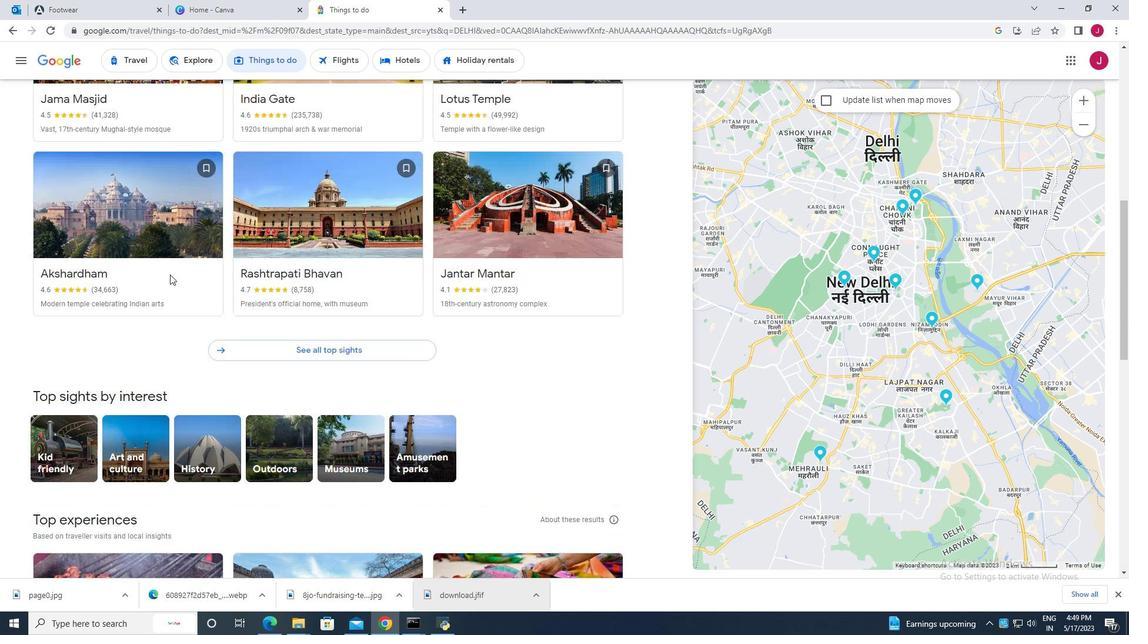
Action: Mouse scrolled (169, 275) with delta (0, 0)
Screenshot: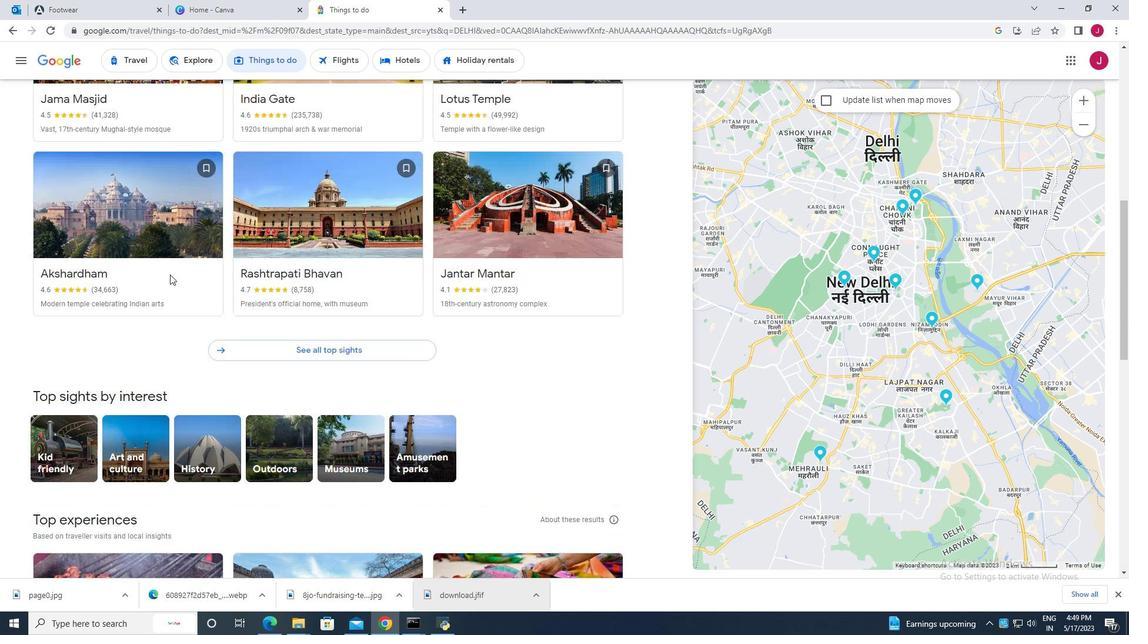 
Action: Mouse scrolled (169, 275) with delta (0, 0)
Screenshot: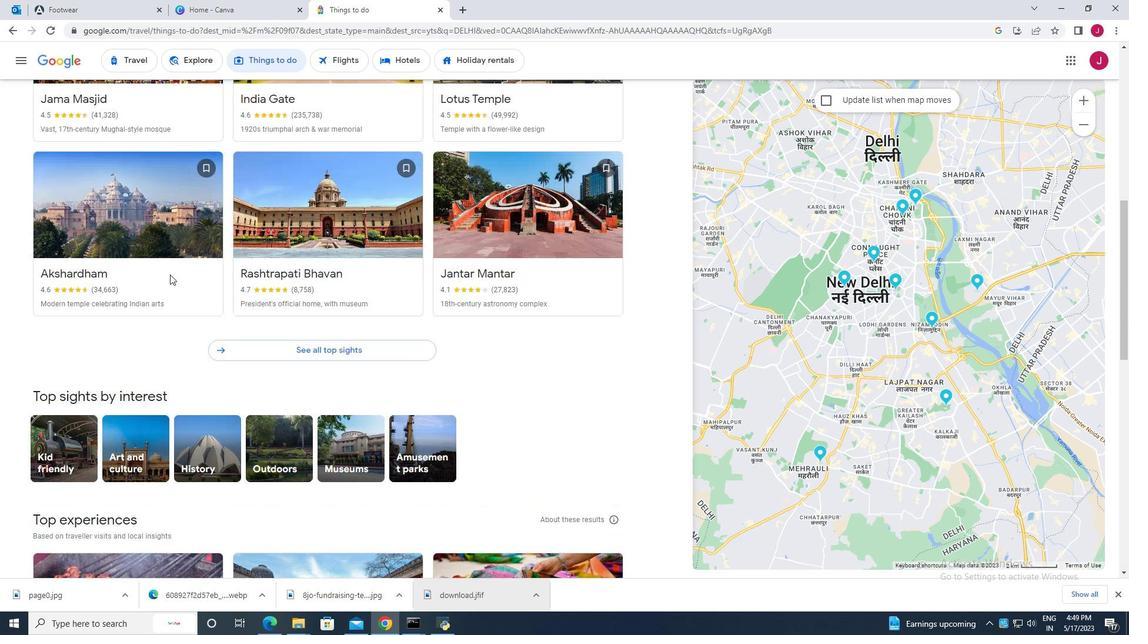 
Action: Mouse scrolled (169, 275) with delta (0, 0)
Screenshot: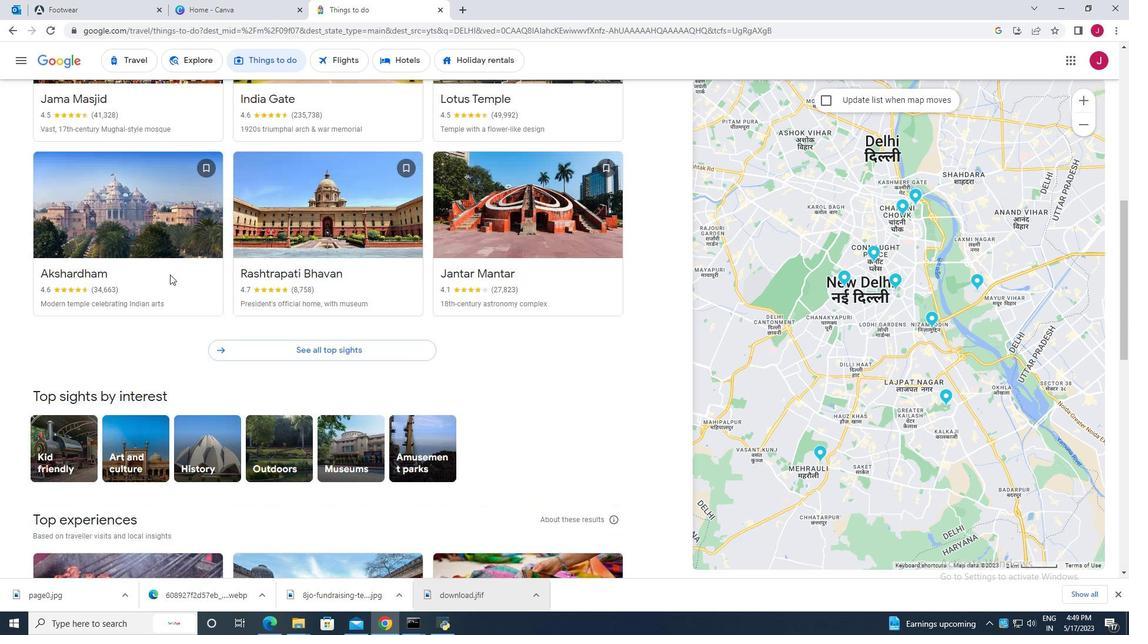 
Action: Mouse scrolled (169, 275) with delta (0, 0)
Screenshot: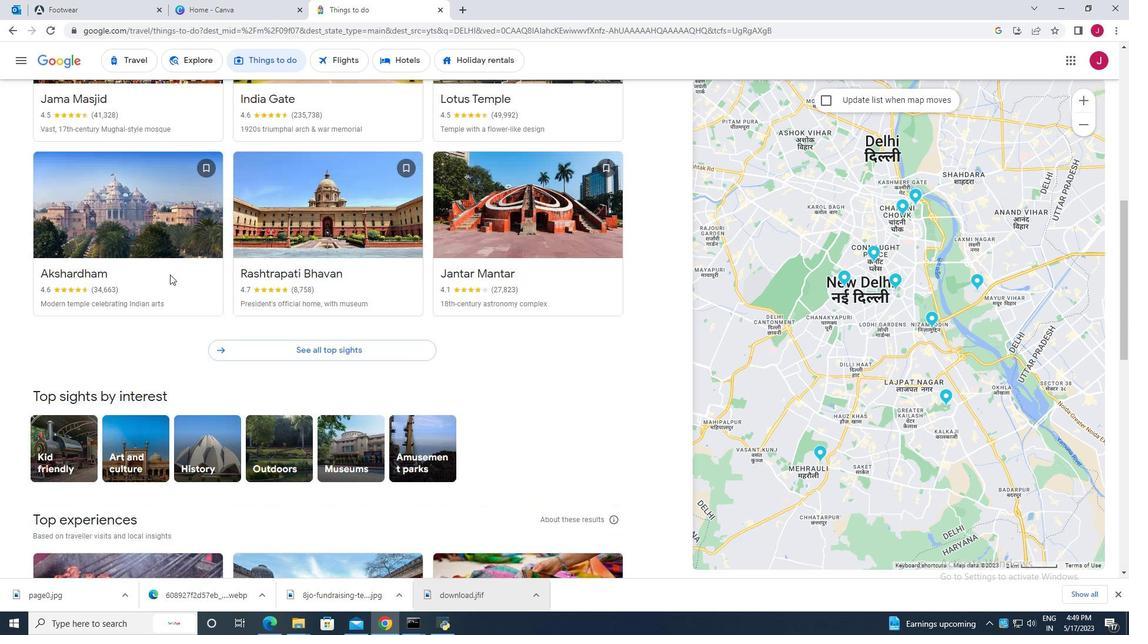 
Action: Mouse scrolled (169, 275) with delta (0, 0)
Screenshot: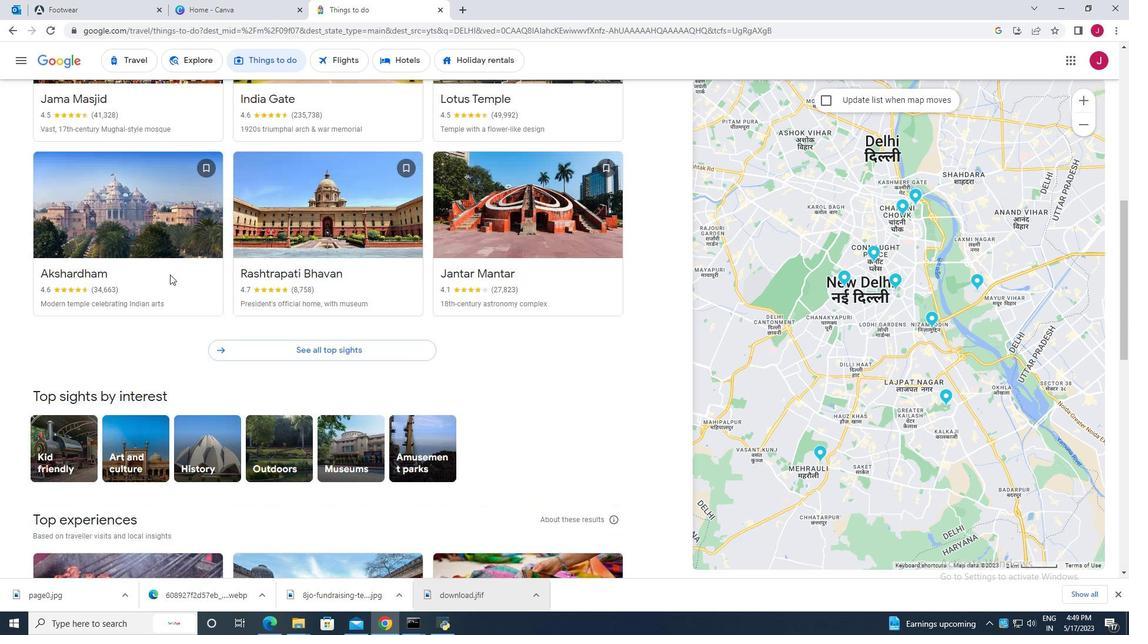 
Action: Mouse scrolled (169, 275) with delta (0, 0)
Screenshot: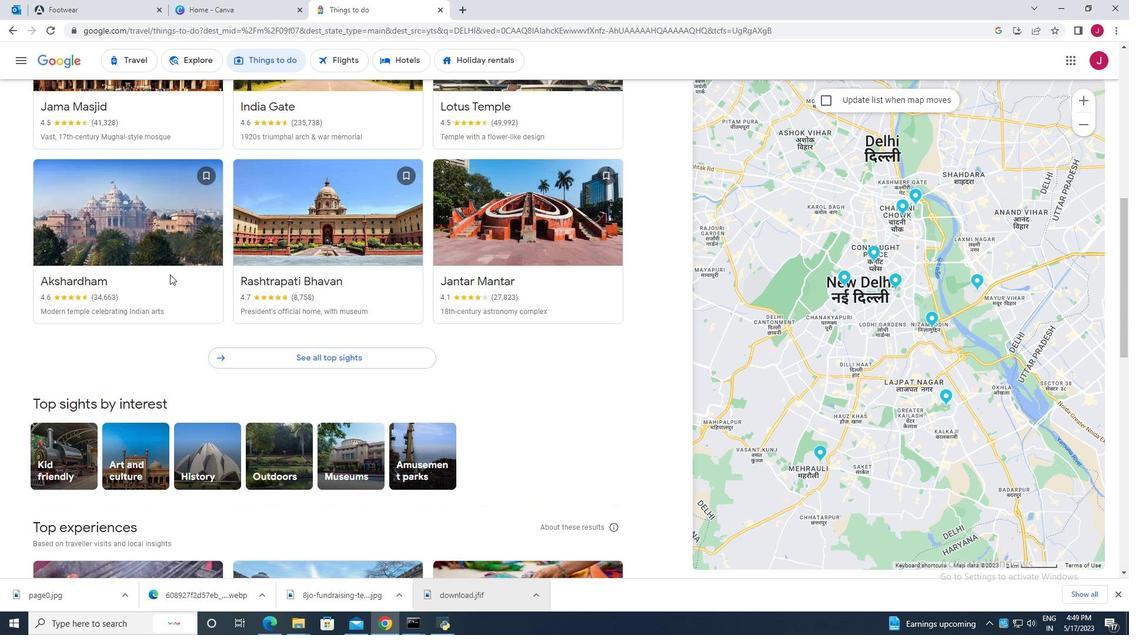 
Action: Mouse scrolled (169, 275) with delta (0, 0)
Screenshot: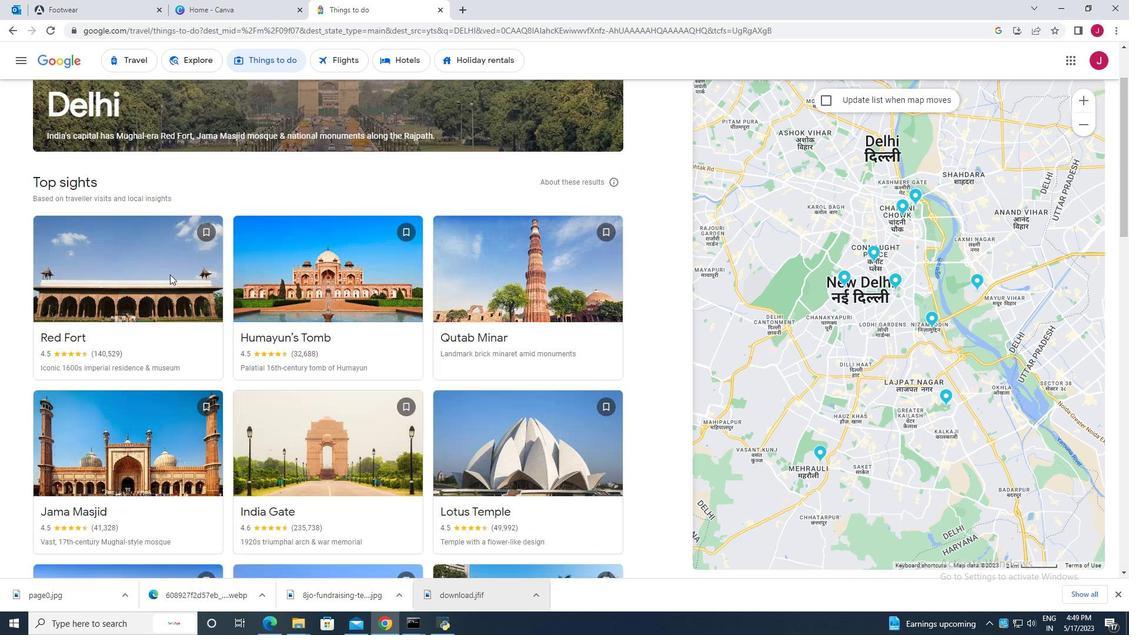 
Action: Mouse scrolled (169, 275) with delta (0, 0)
Screenshot: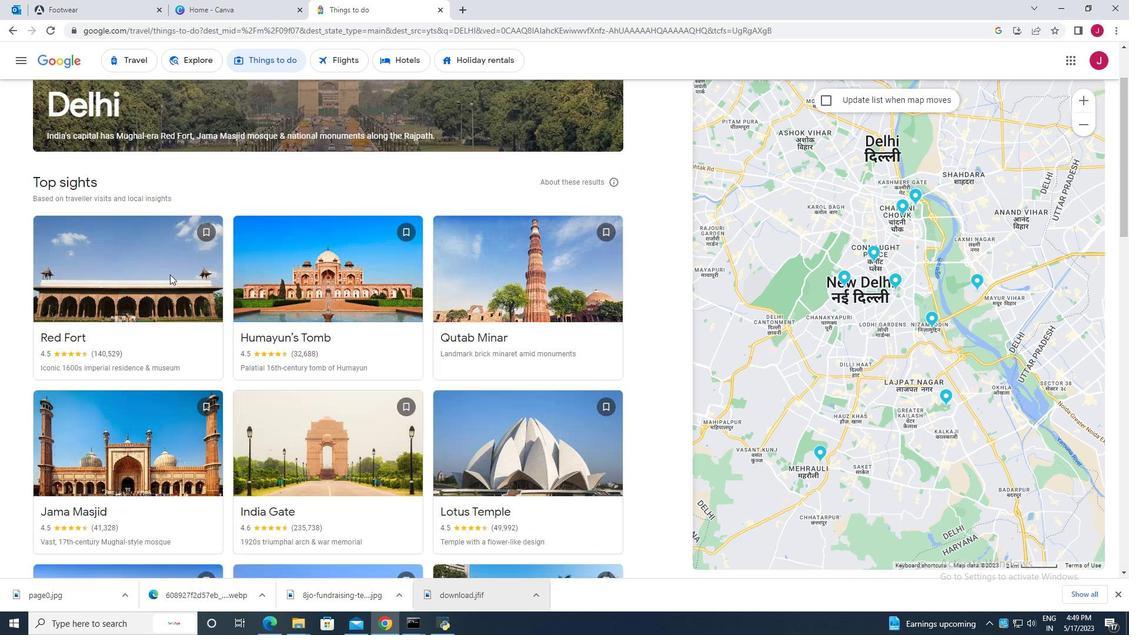 
Action: Mouse scrolled (169, 275) with delta (0, 0)
Screenshot: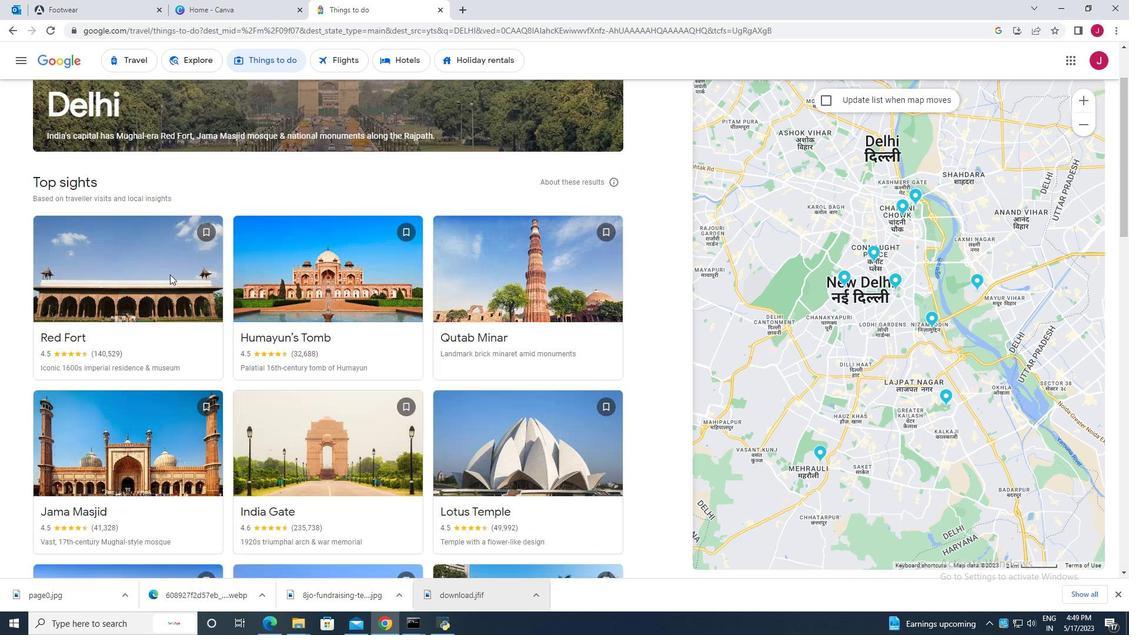 
Action: Mouse scrolled (169, 275) with delta (0, 0)
Screenshot: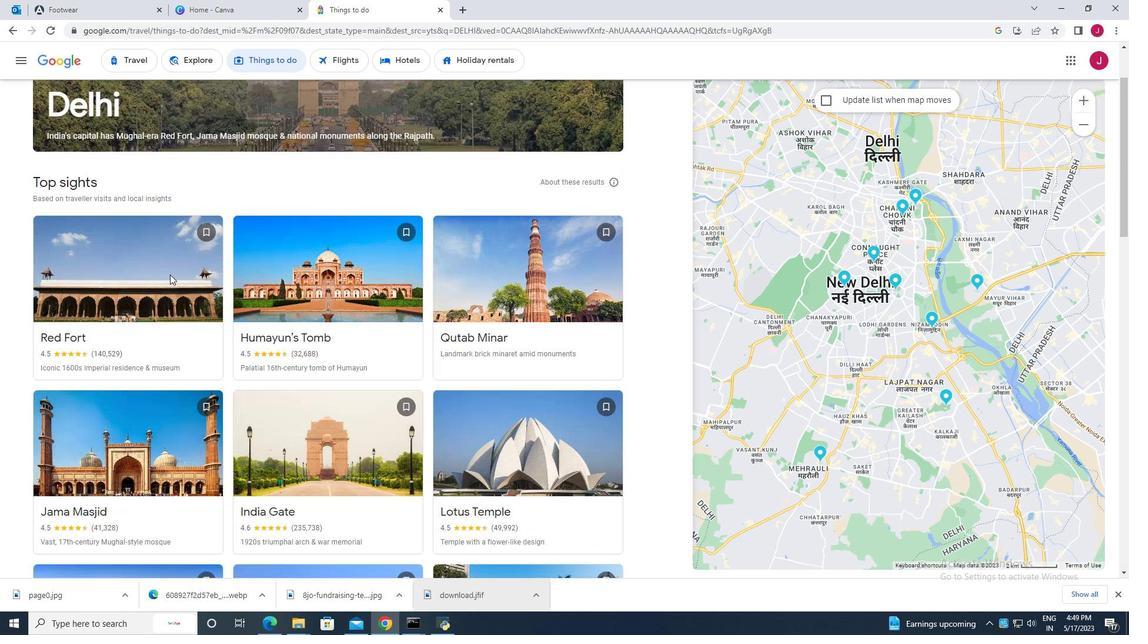 
Action: Mouse scrolled (169, 275) with delta (0, 0)
Screenshot: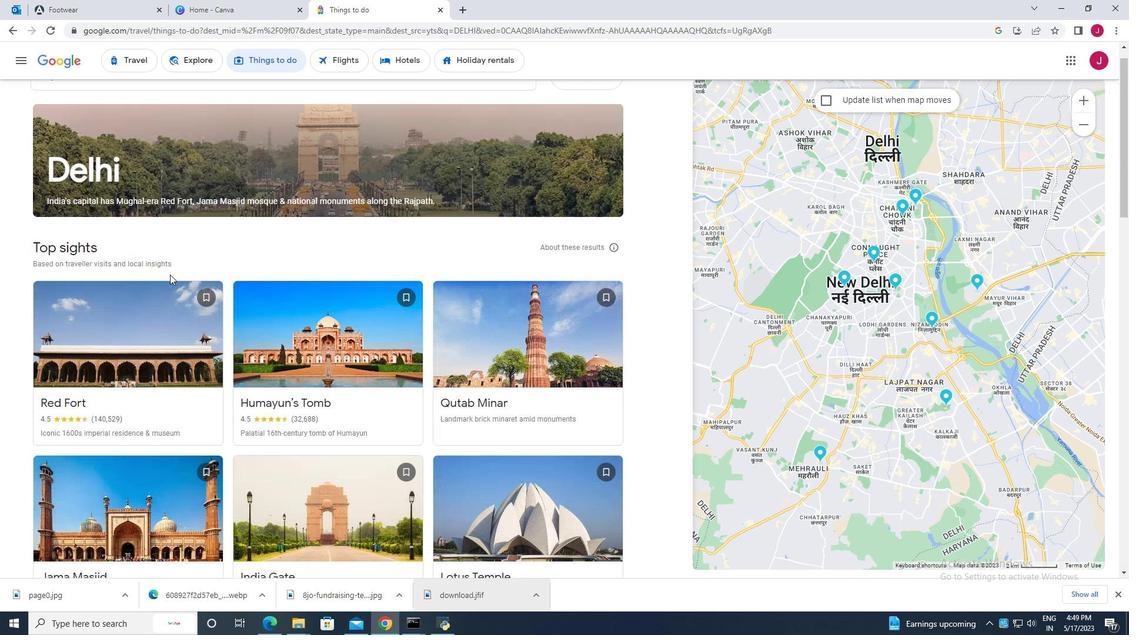 
Action: Mouse scrolled (169, 275) with delta (0, 0)
Screenshot: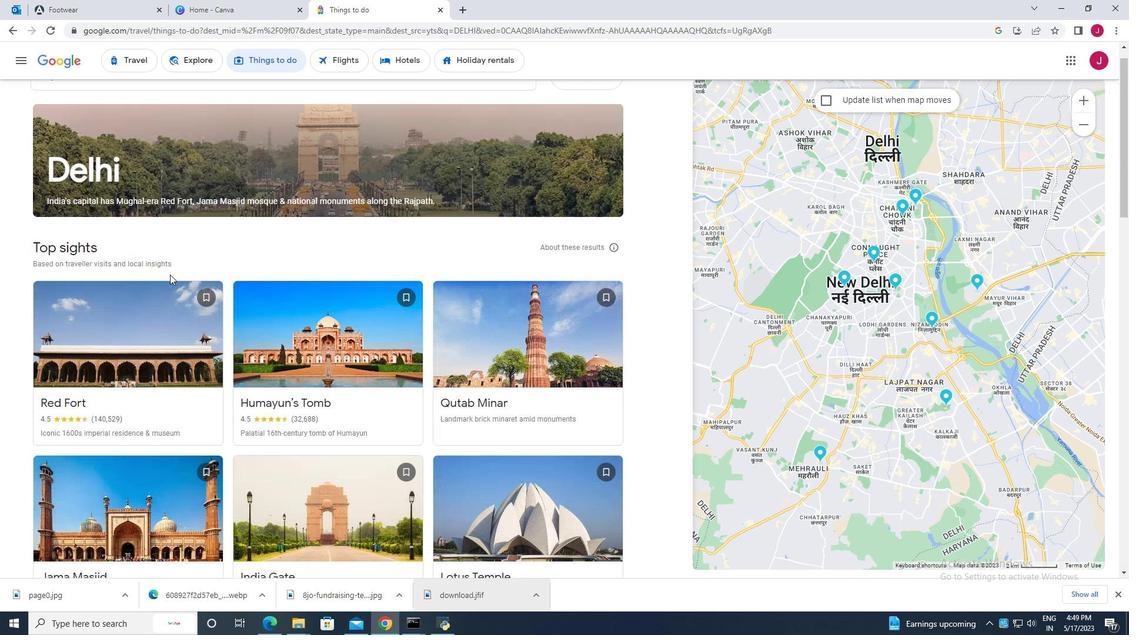 
Action: Mouse scrolled (169, 275) with delta (0, 0)
Screenshot: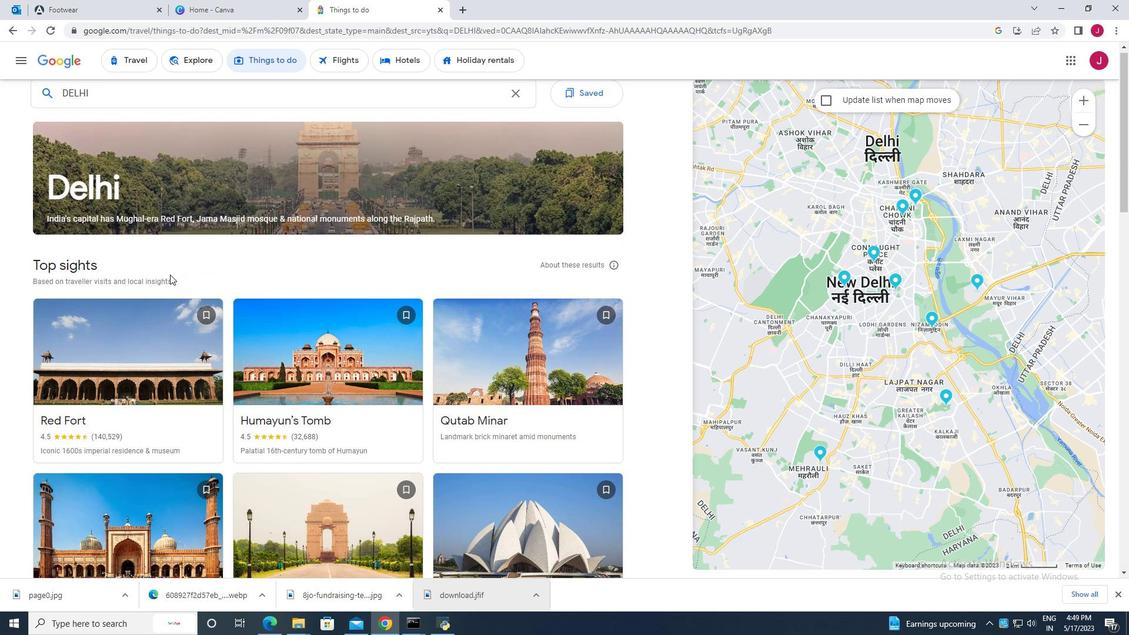 
Action: Mouse scrolled (169, 275) with delta (0, 0)
Screenshot: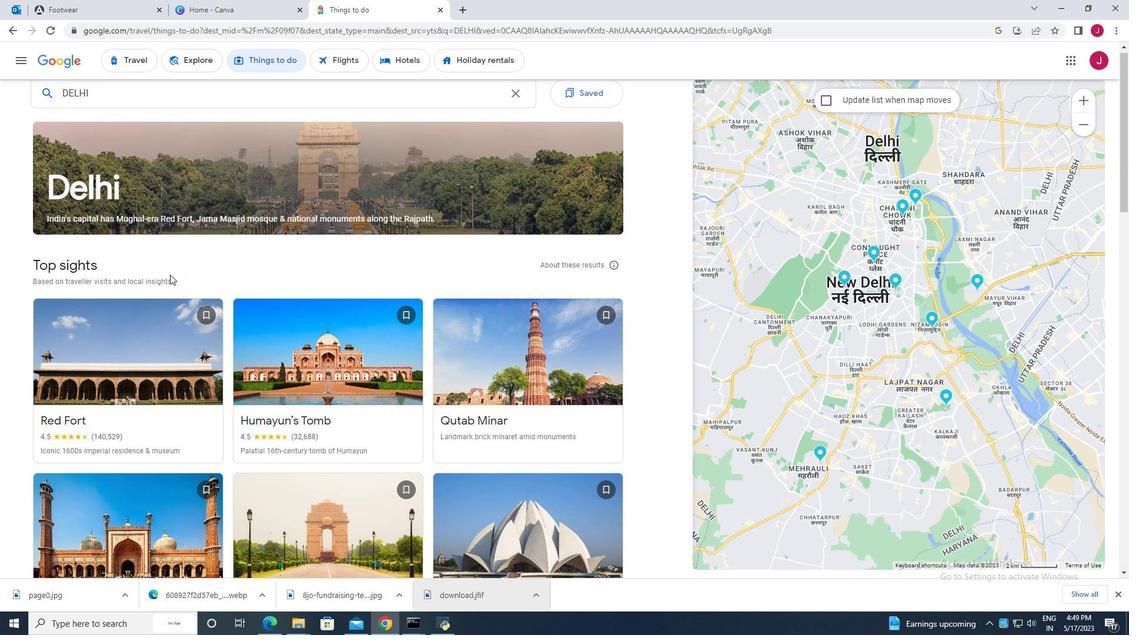 
Action: Mouse scrolled (169, 275) with delta (0, 0)
Screenshot: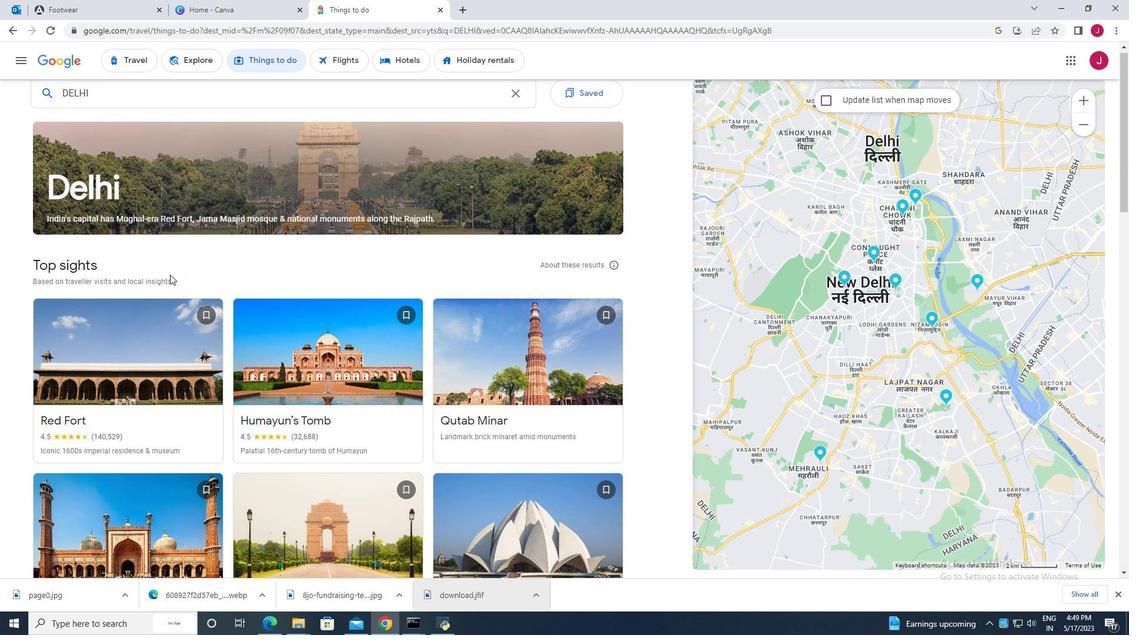 
Action: Mouse scrolled (169, 275) with delta (0, 0)
Screenshot: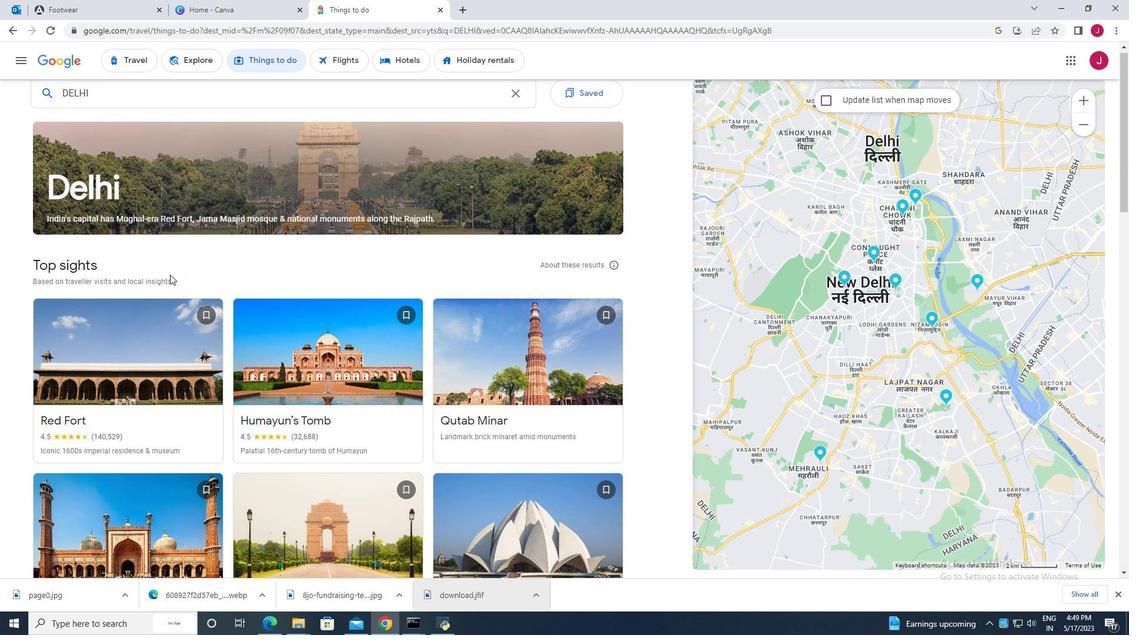 
Action: Mouse scrolled (169, 275) with delta (0, 0)
Screenshot: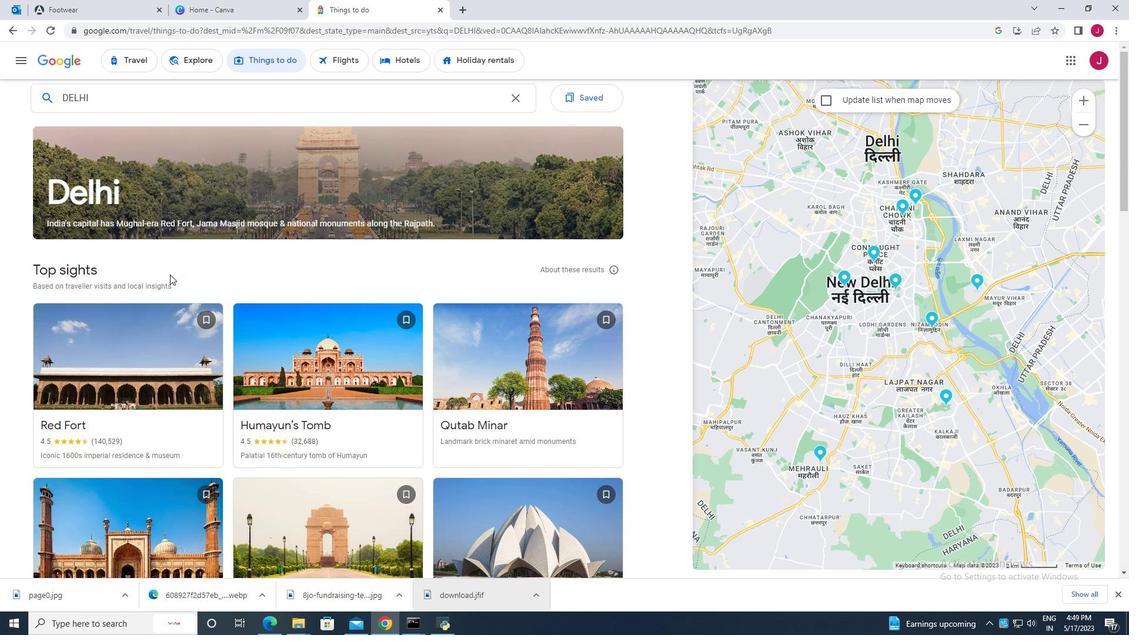 
Action: Mouse moved to (516, 98)
Screenshot: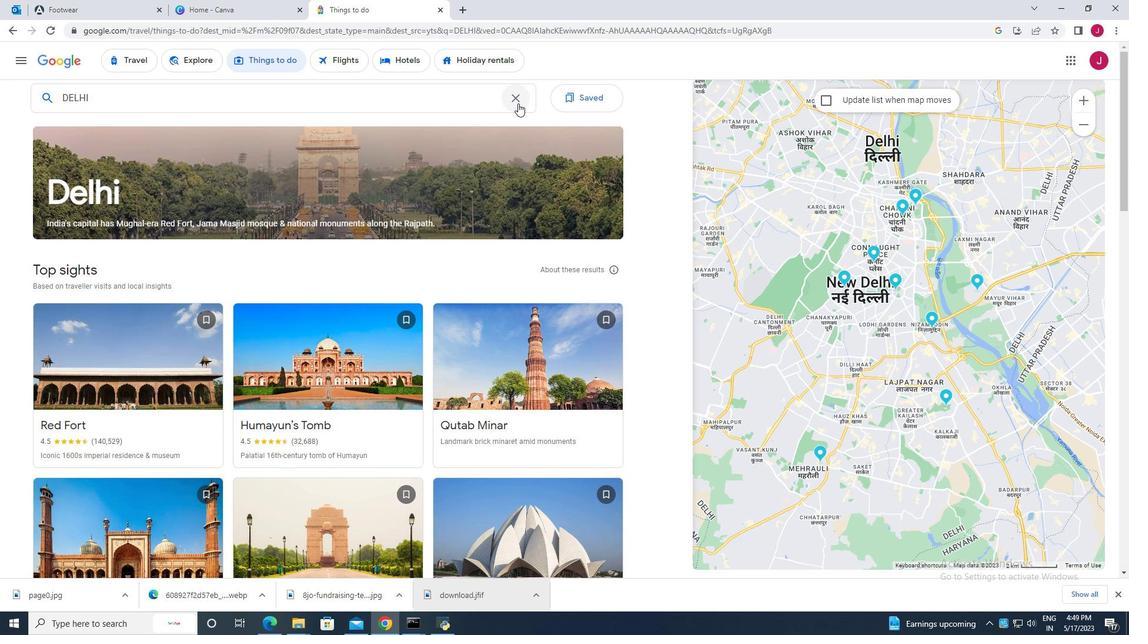
Action: Mouse pressed left at (516, 98)
Screenshot: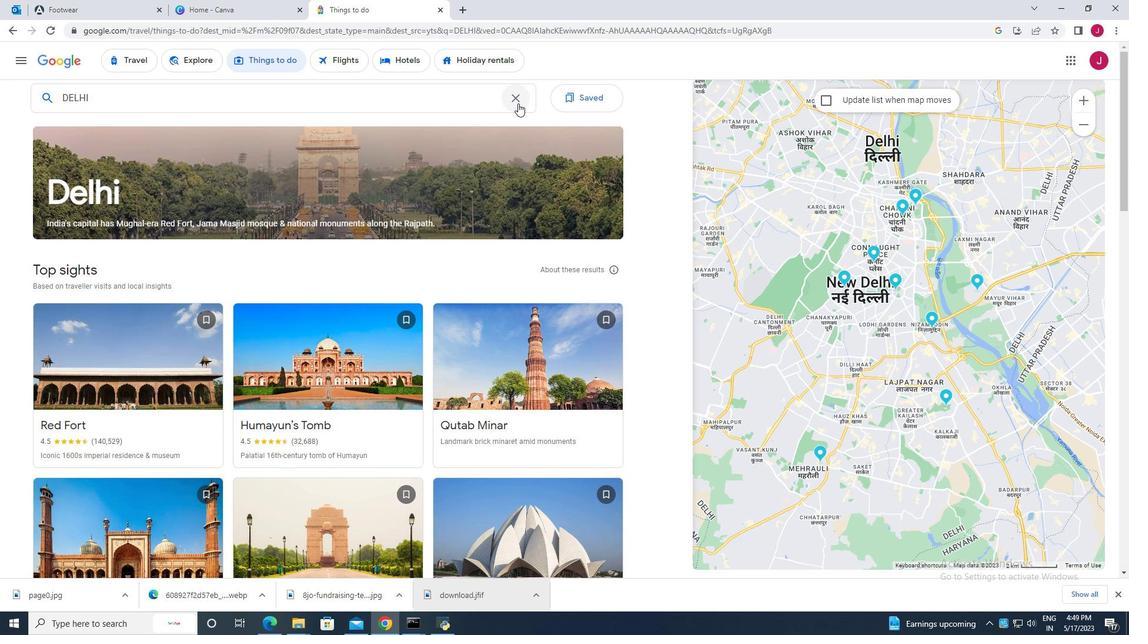 
Action: Mouse moved to (16, 30)
Screenshot: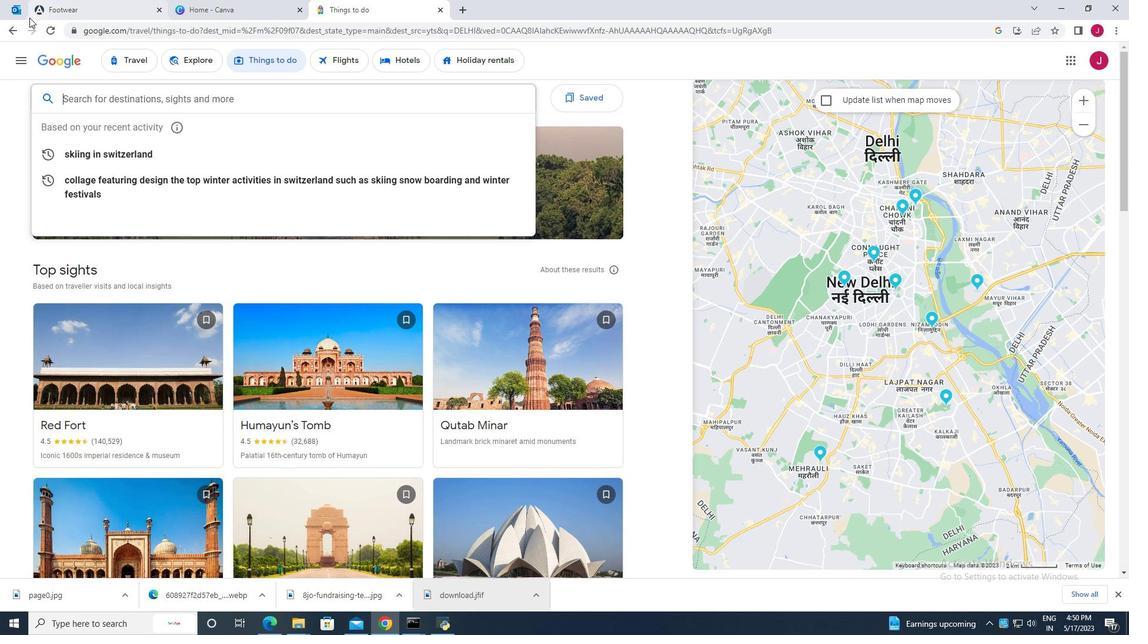 
Action: Mouse pressed left at (16, 30)
Screenshot: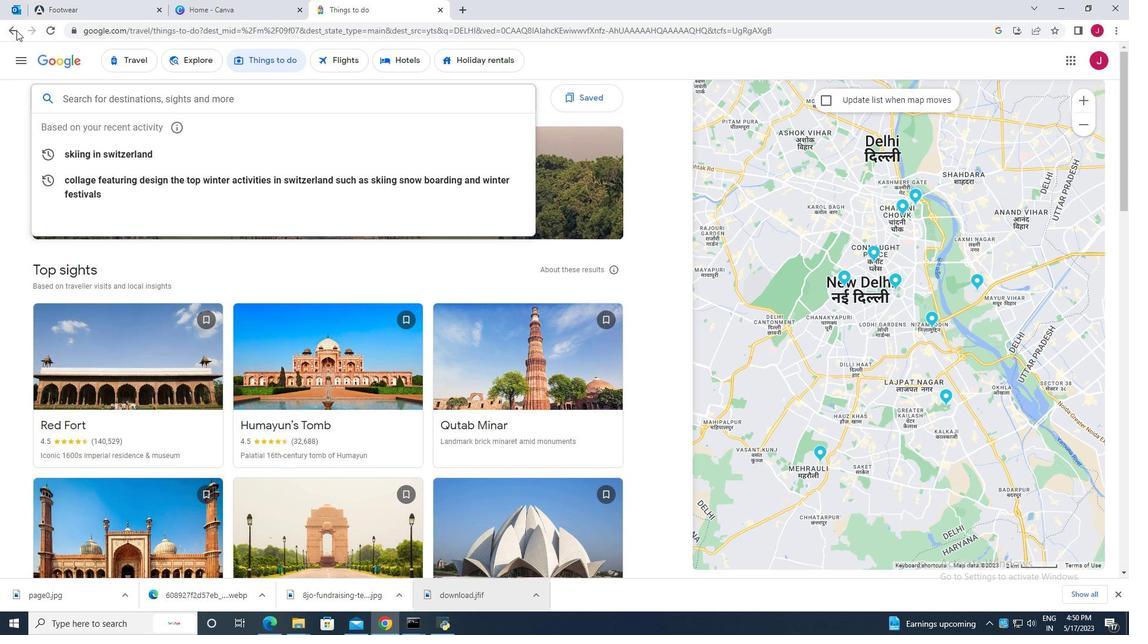 
Action: Mouse moved to (568, 278)
Screenshot: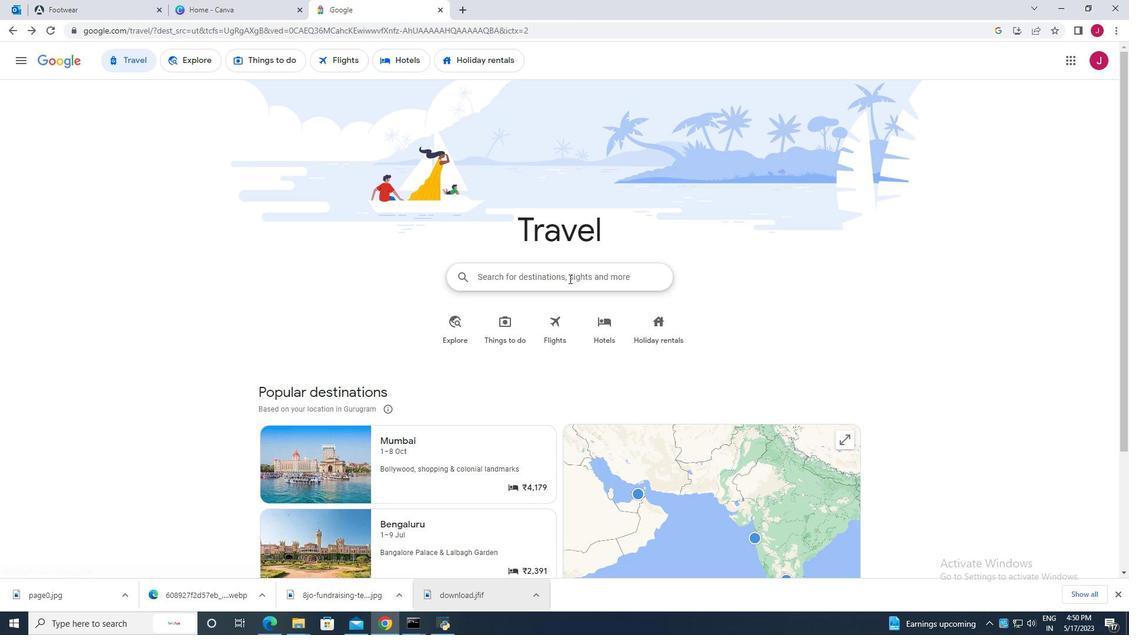 
Action: Mouse pressed left at (568, 278)
Screenshot: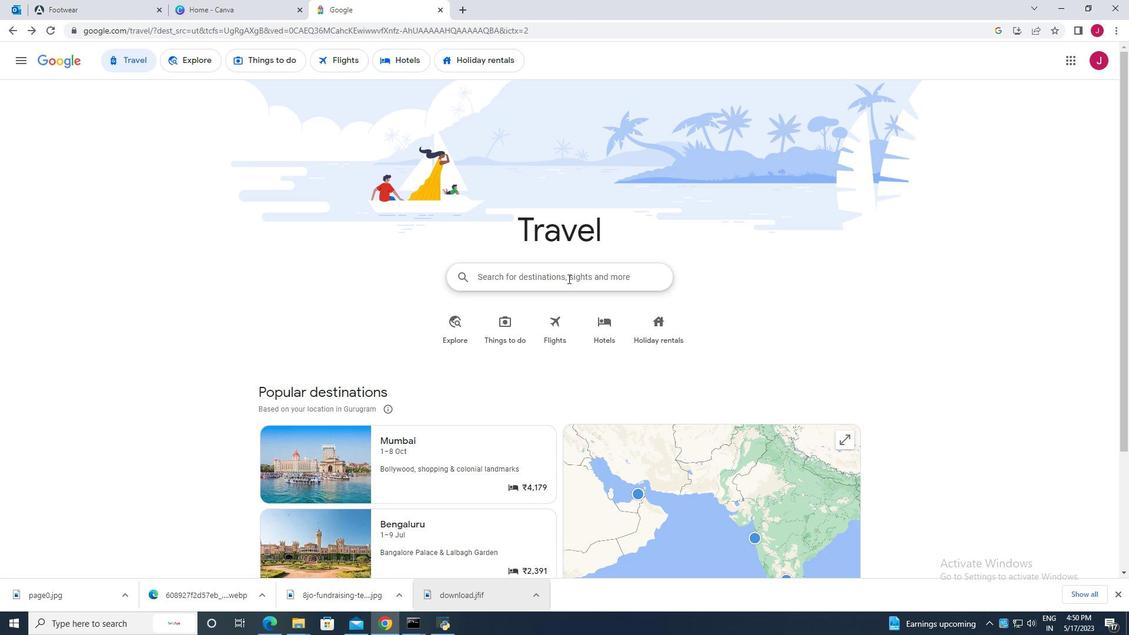 
Action: Mouse moved to (447, 415)
Screenshot: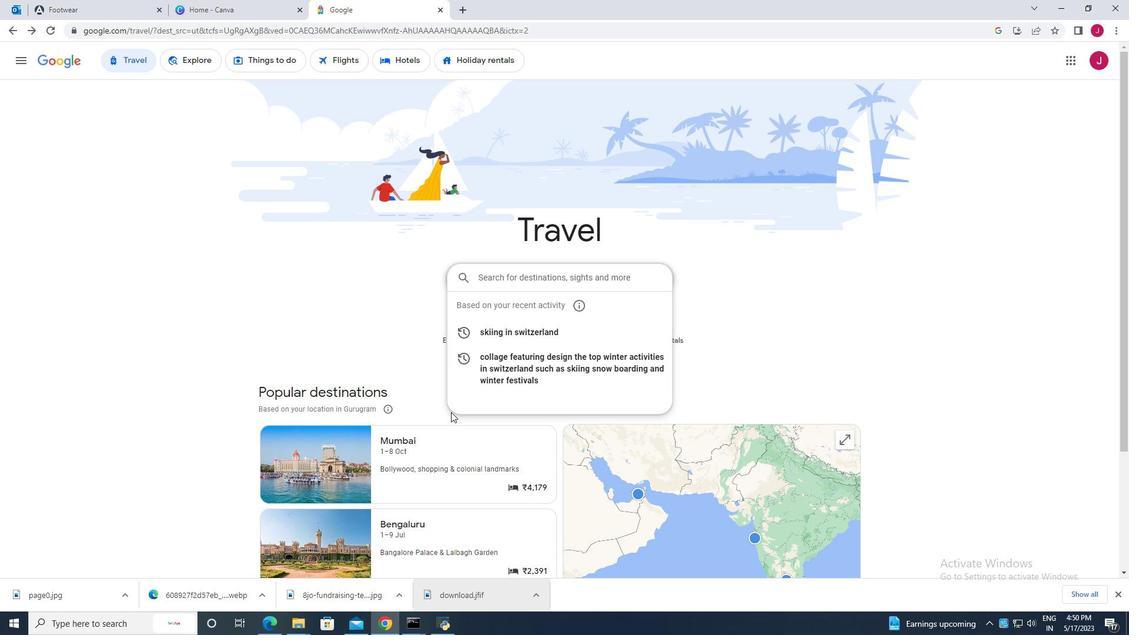 
Action: Mouse scrolled (447, 415) with delta (0, 0)
Screenshot: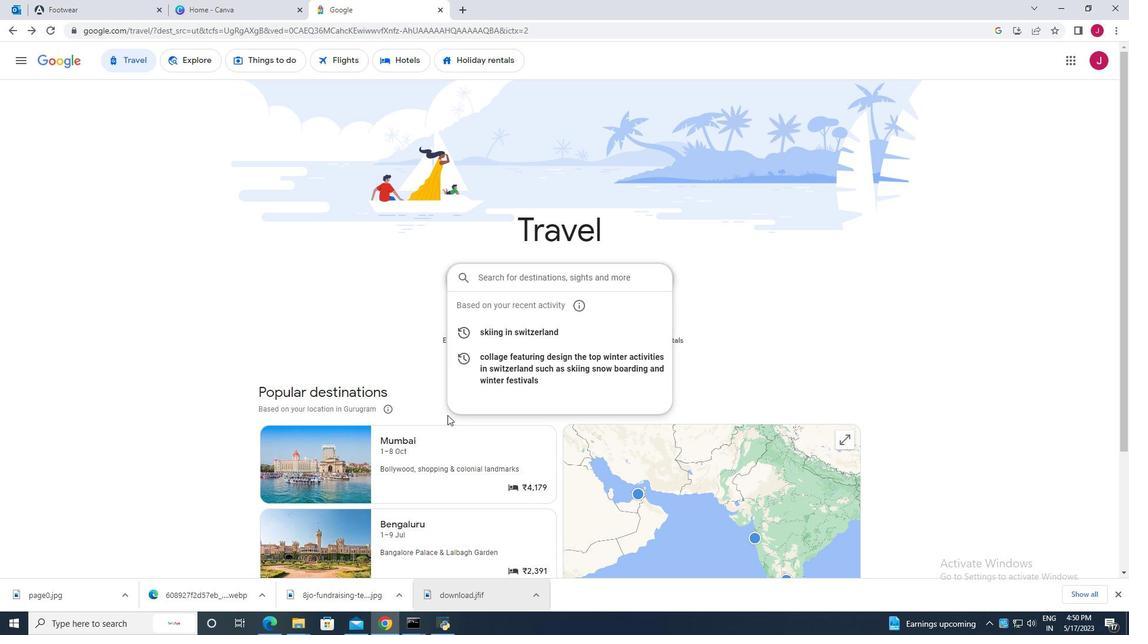 
Action: Mouse scrolled (447, 415) with delta (0, 0)
Screenshot: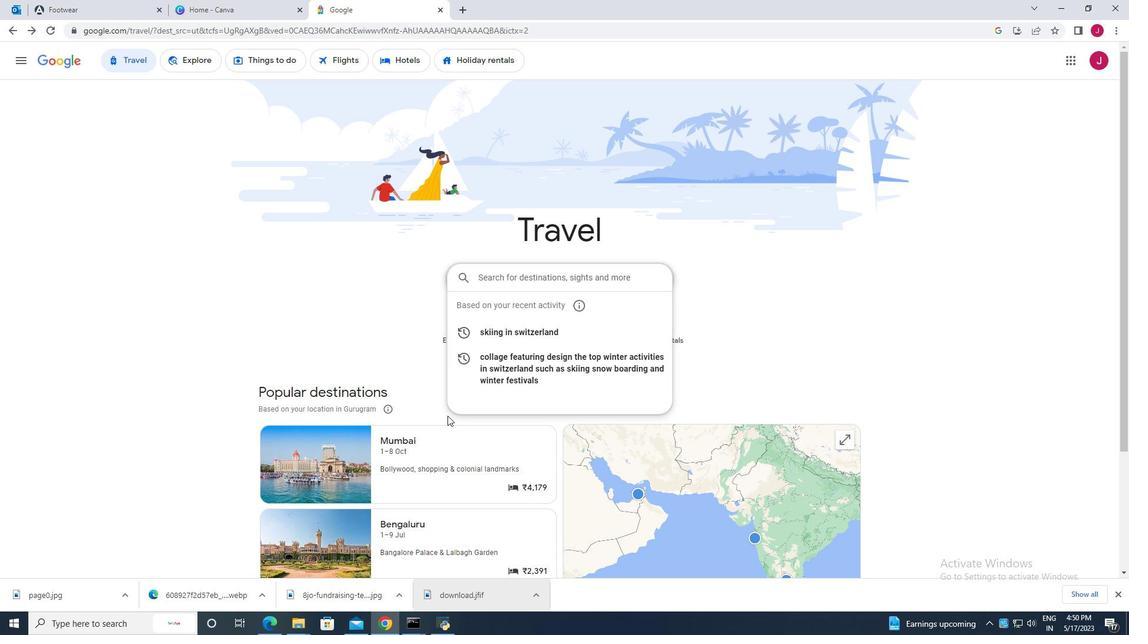 
Action: Mouse moved to (431, 344)
Screenshot: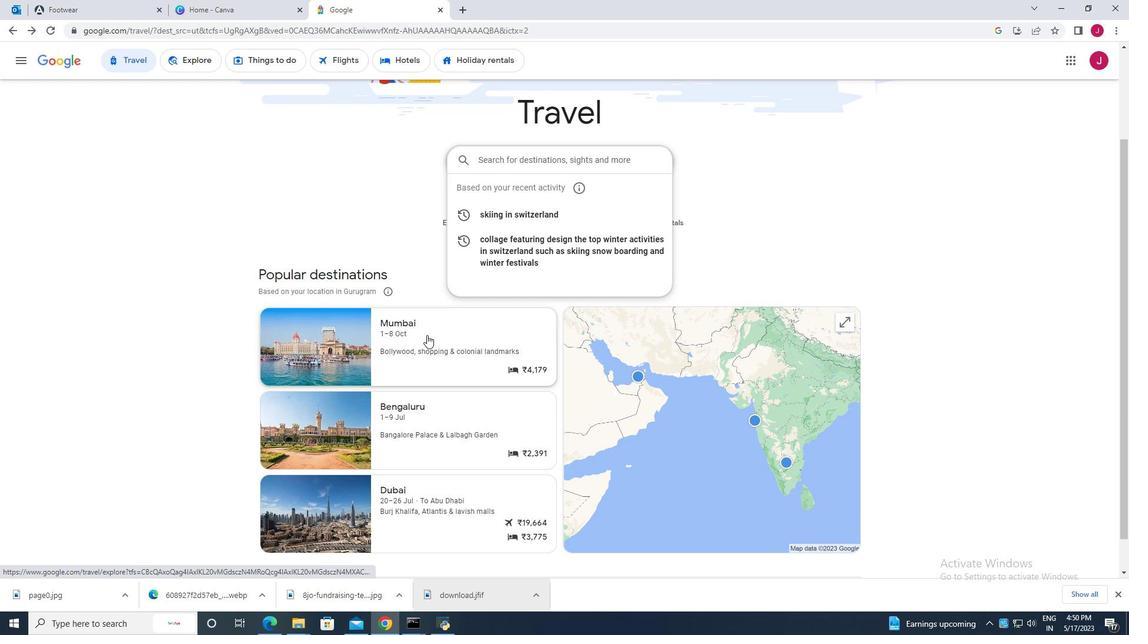 
Action: Mouse pressed left at (431, 344)
Screenshot: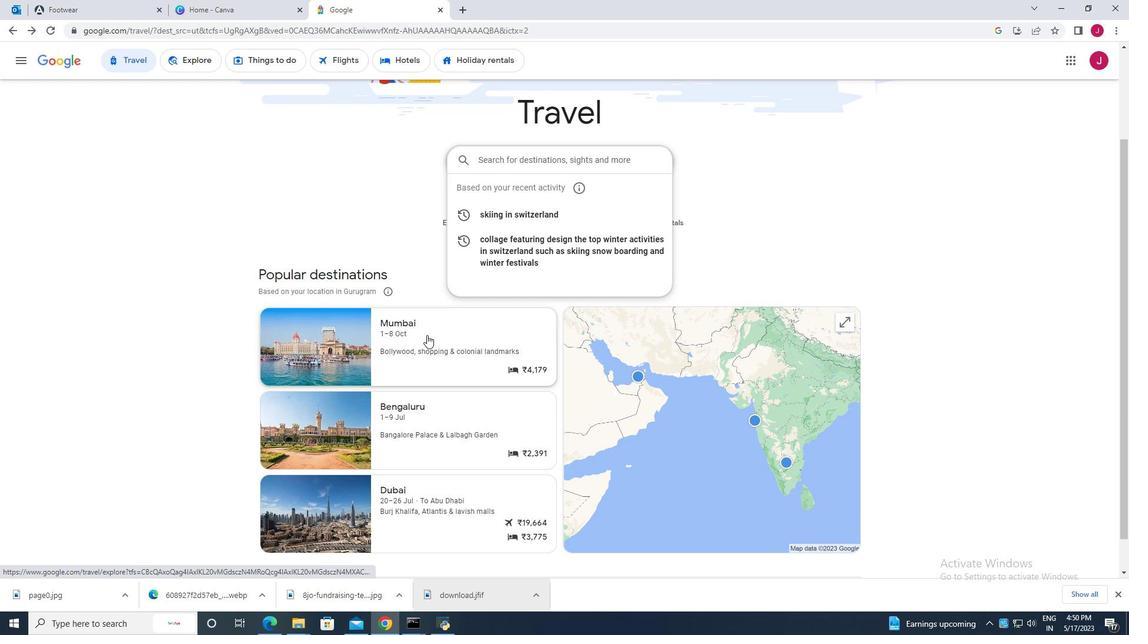 
Action: Mouse moved to (159, 314)
Screenshot: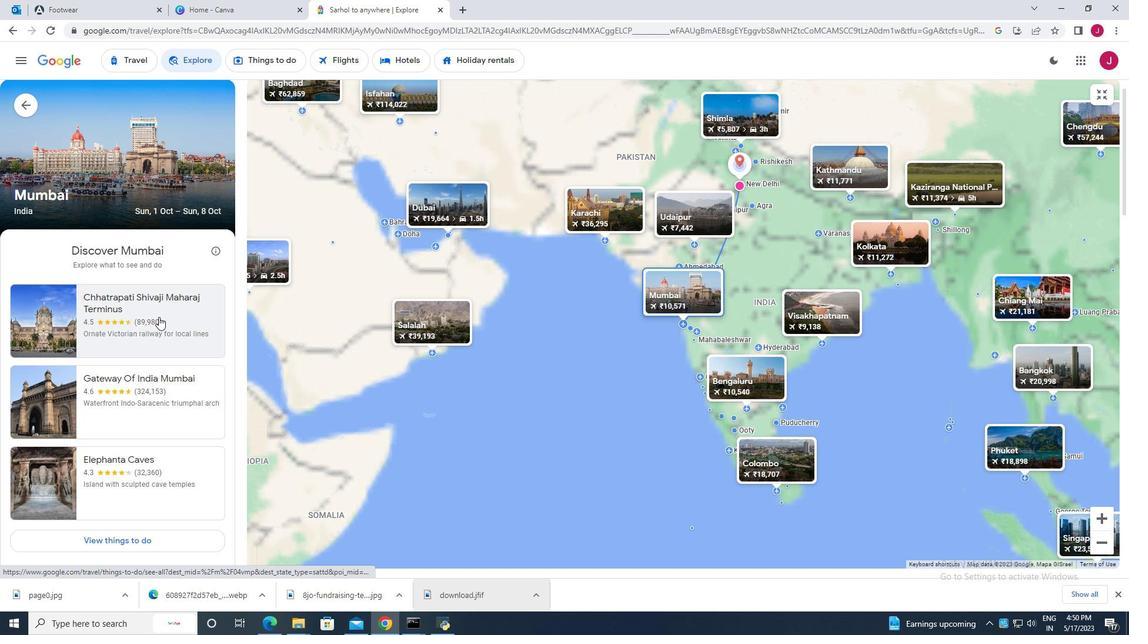 
Action: Mouse scrolled (159, 314) with delta (0, 0)
Screenshot: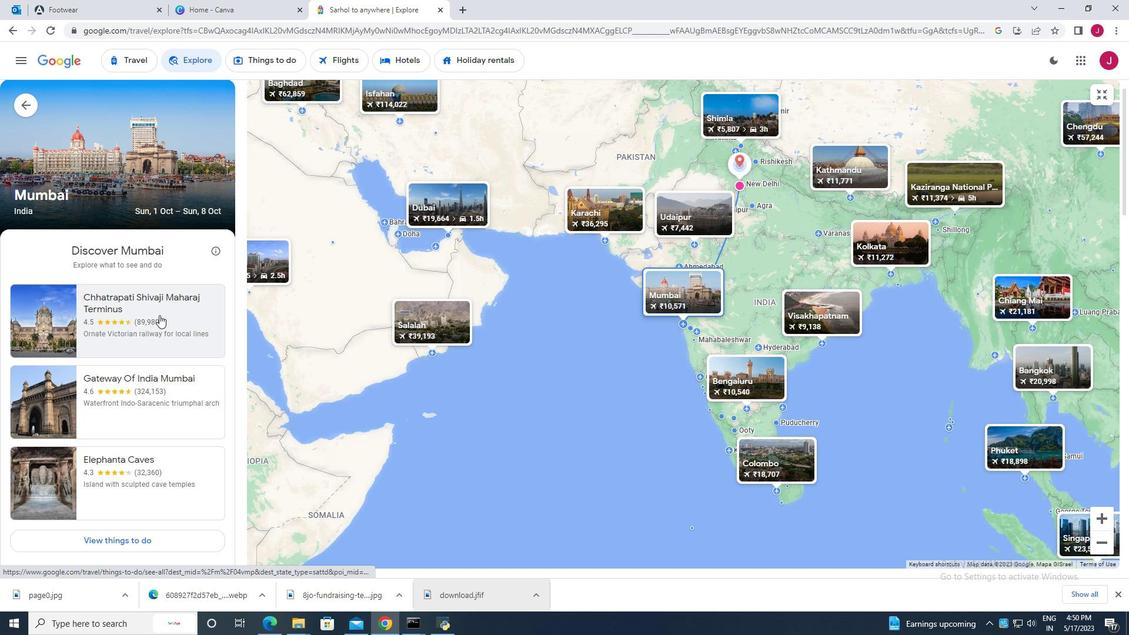 
Action: Mouse moved to (147, 339)
Screenshot: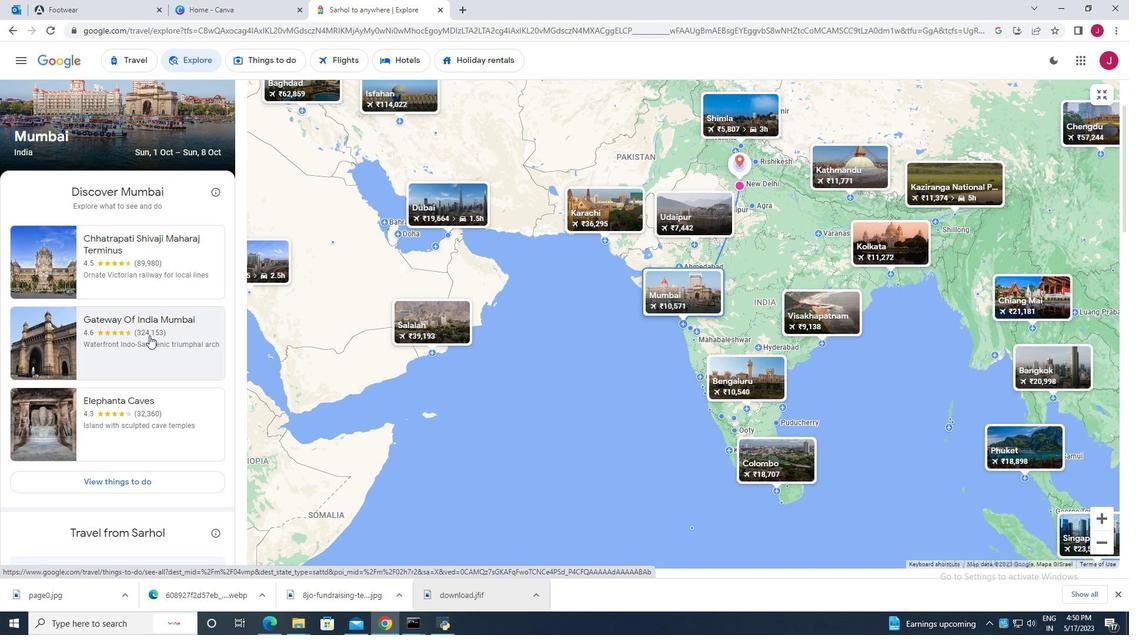
Action: Mouse scrolled (147, 339) with delta (0, 0)
Screenshot: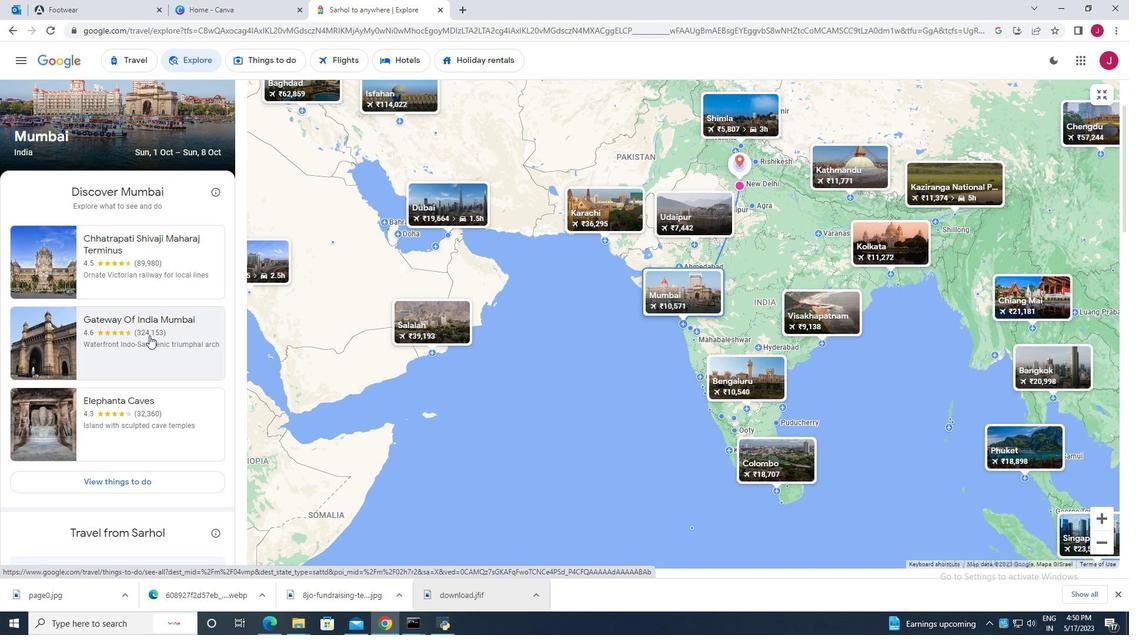 
Action: Mouse moved to (134, 347)
Screenshot: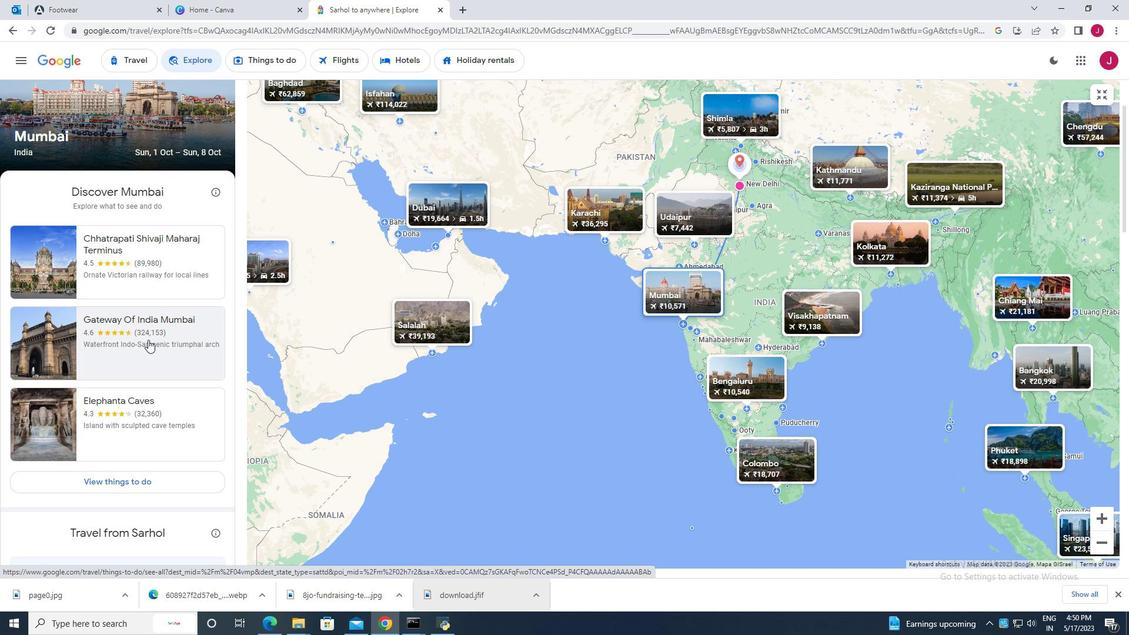 
Action: Mouse scrolled (135, 346) with delta (0, 0)
Screenshot: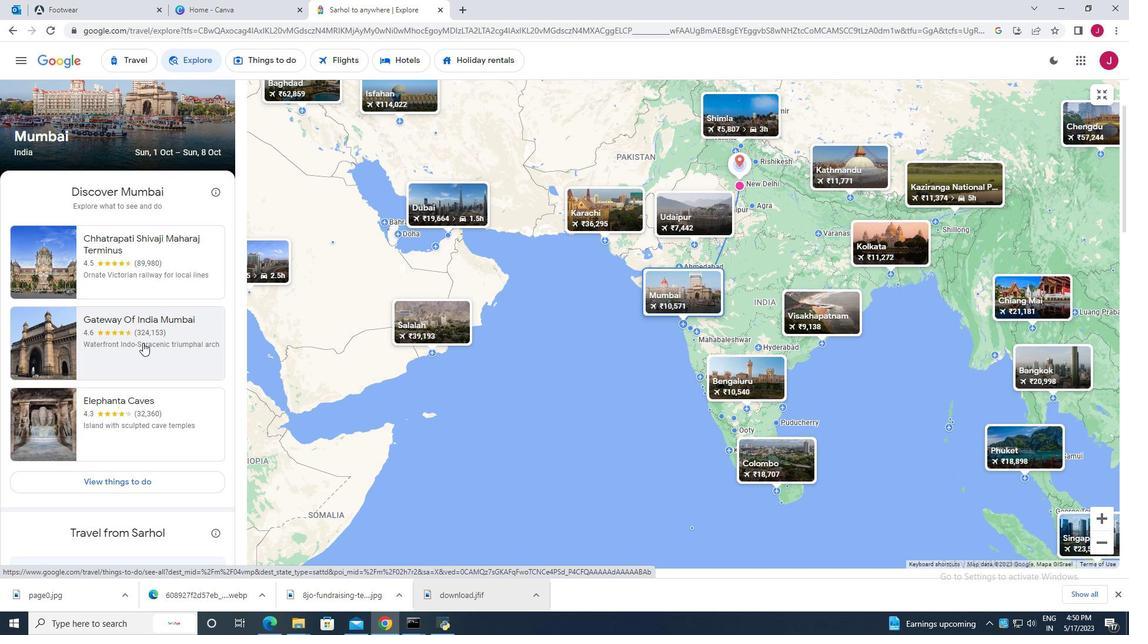 
Action: Mouse moved to (129, 351)
Screenshot: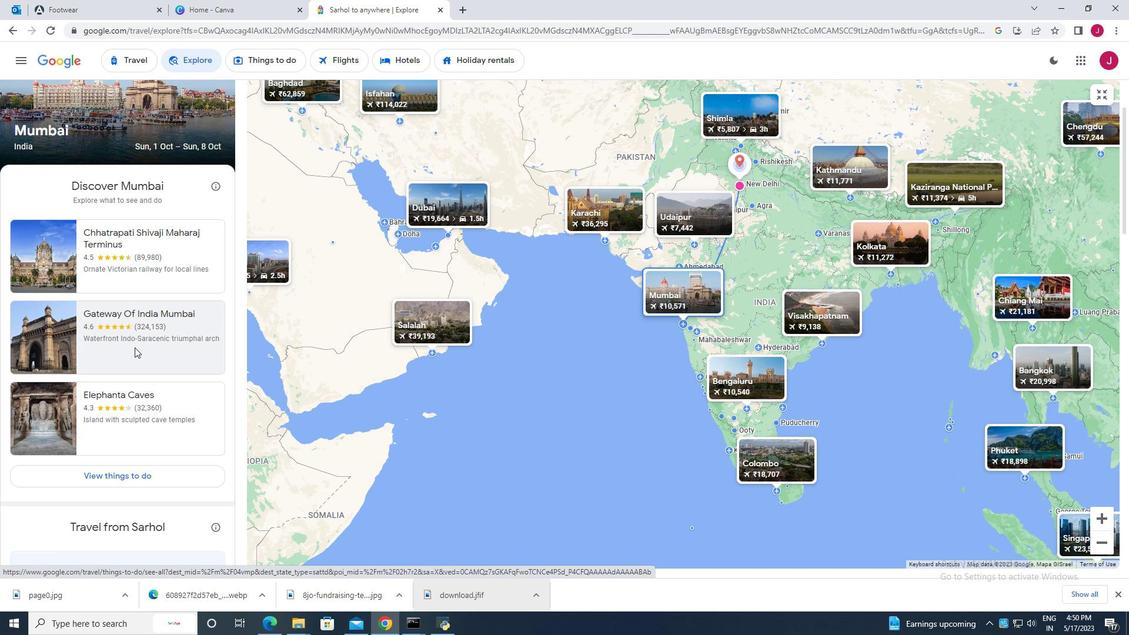 
Action: Mouse scrolled (130, 350) with delta (0, 0)
Screenshot: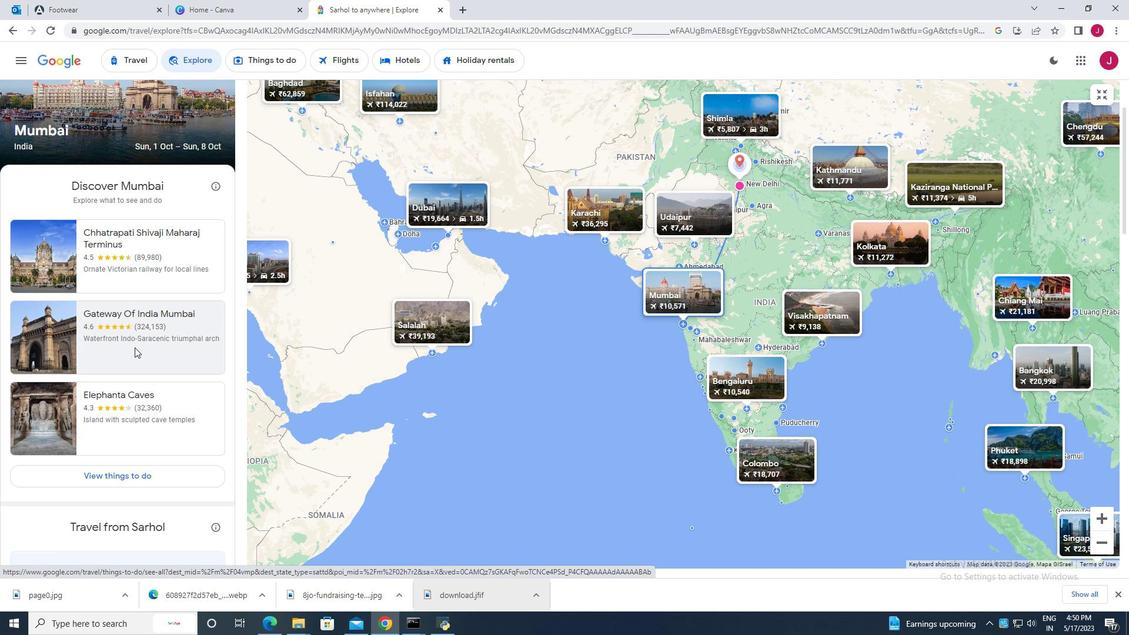
Action: Mouse moved to (130, 305)
Screenshot: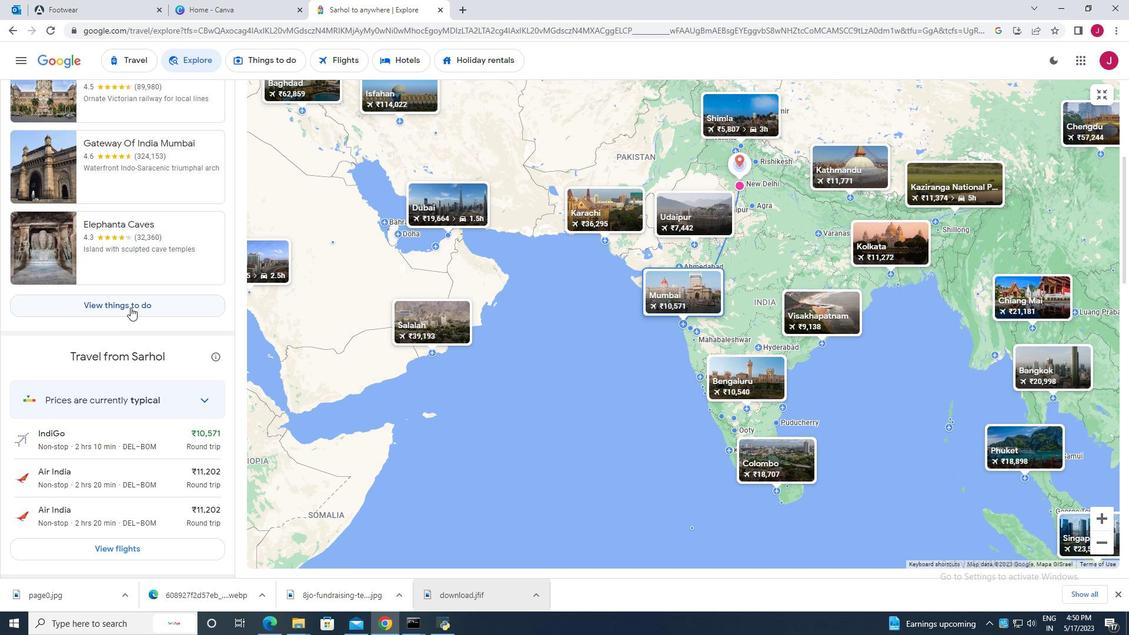 
Action: Mouse pressed left at (130, 305)
Screenshot: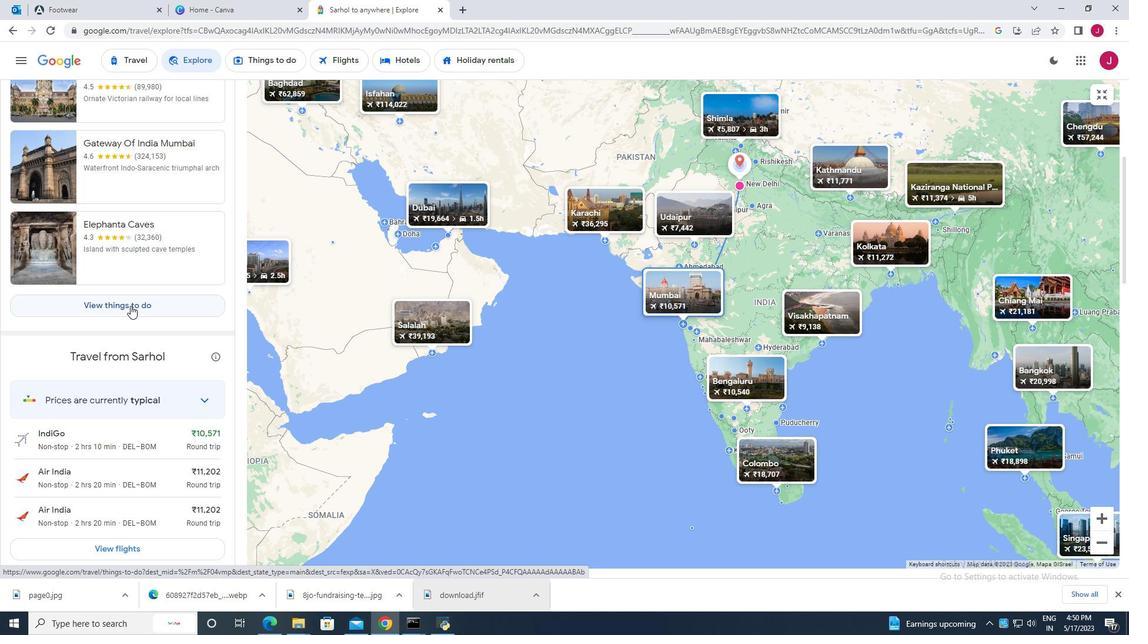 
Action: Mouse moved to (242, 300)
Screenshot: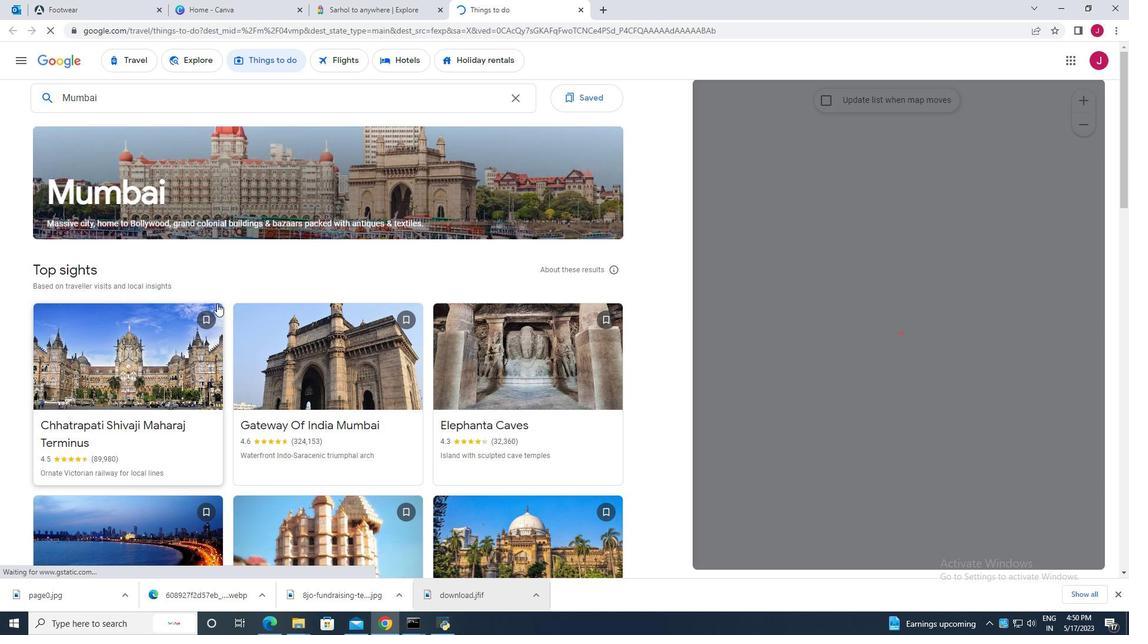 
Action: Mouse scrolled (242, 299) with delta (0, 0)
Screenshot: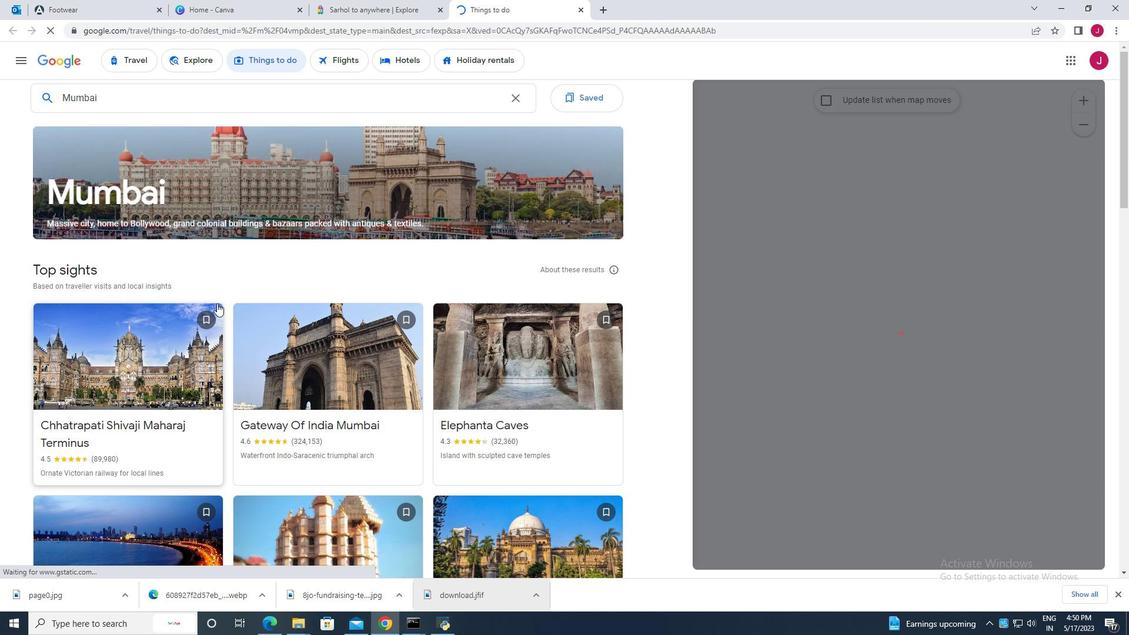 
Action: Mouse scrolled (242, 299) with delta (0, 0)
Screenshot: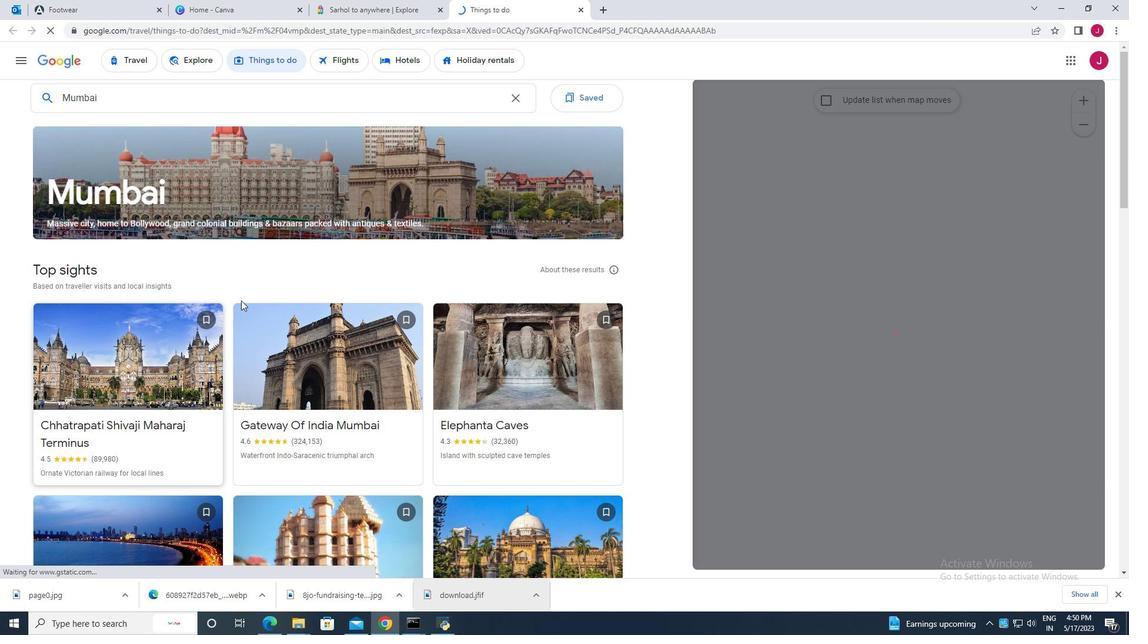 
Action: Mouse scrolled (242, 299) with delta (0, 0)
Screenshot: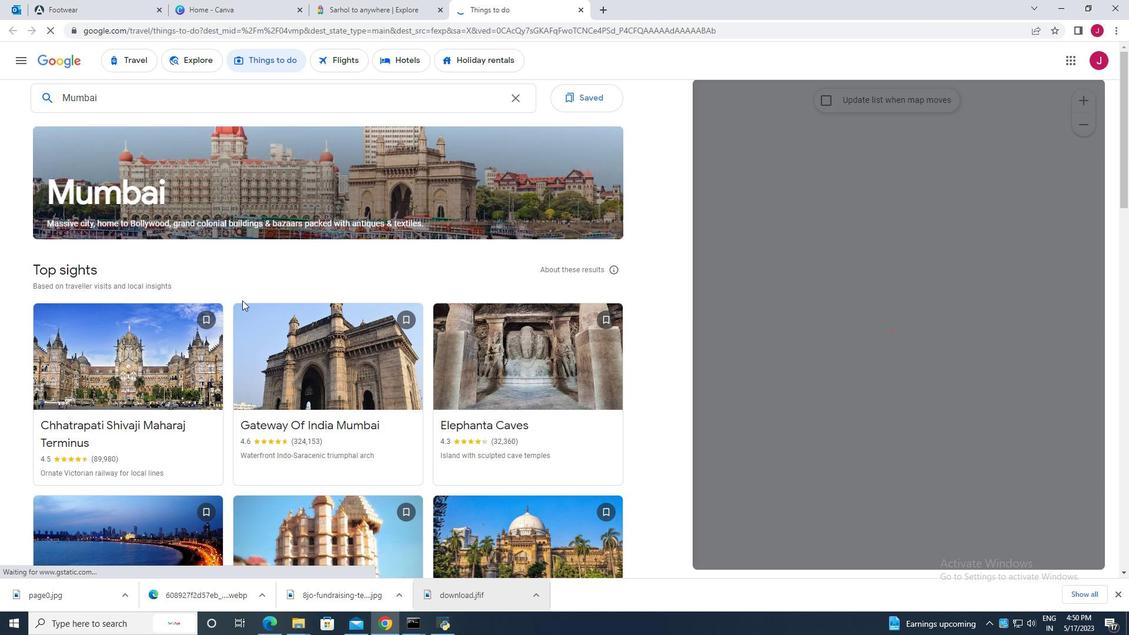 
Action: Mouse scrolled (242, 299) with delta (0, 0)
Screenshot: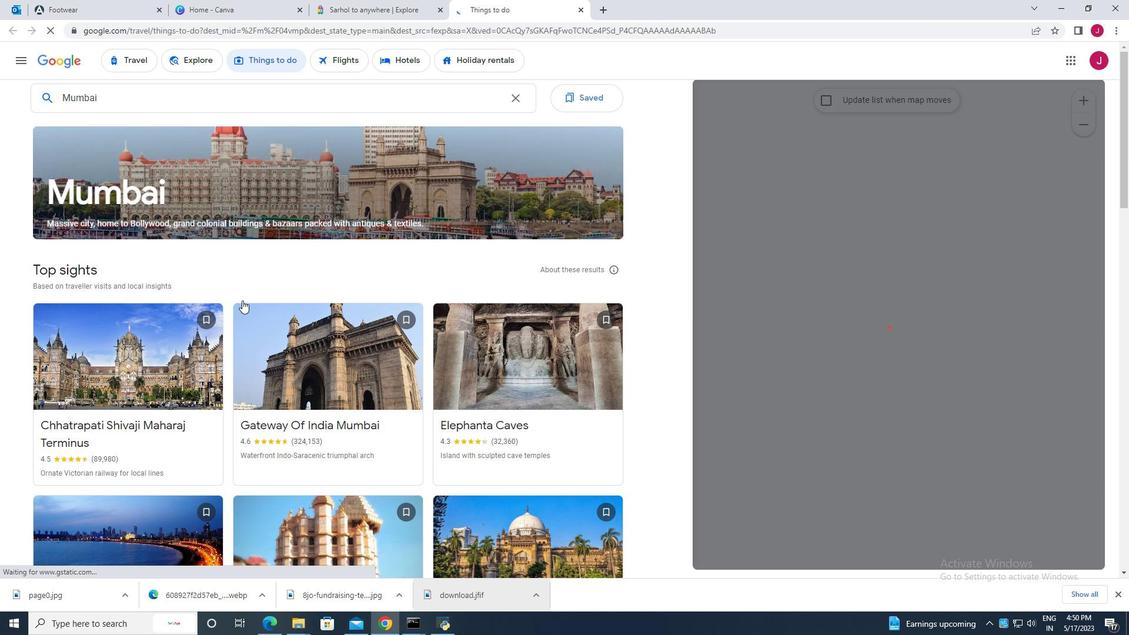 
Action: Mouse scrolled (242, 299) with delta (0, 0)
Screenshot: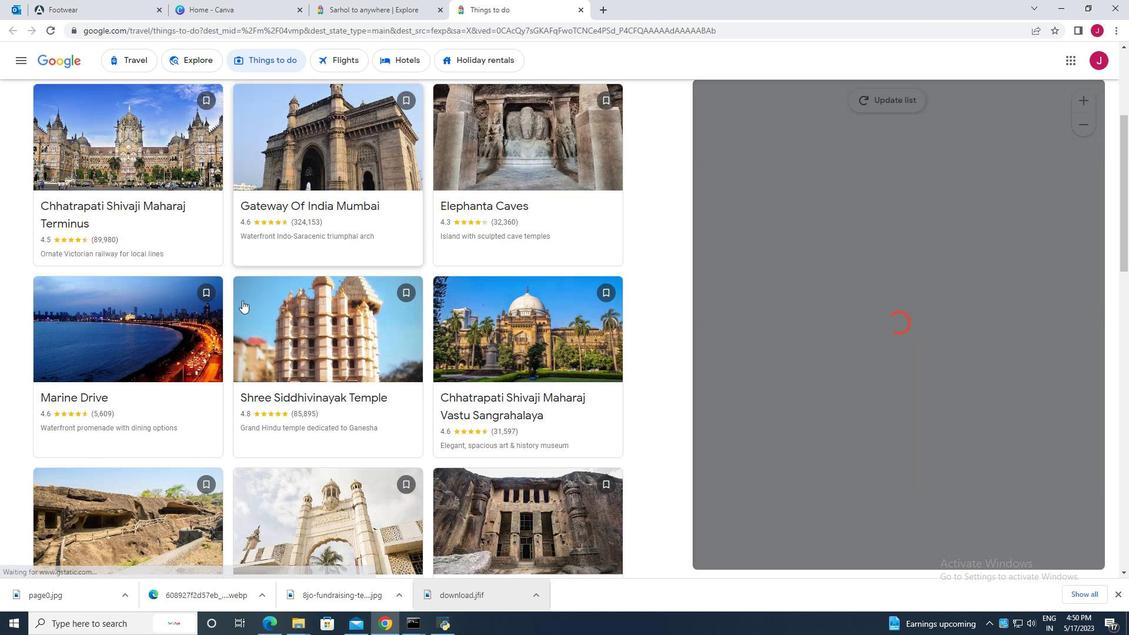 
Action: Mouse scrolled (242, 299) with delta (0, 0)
Screenshot: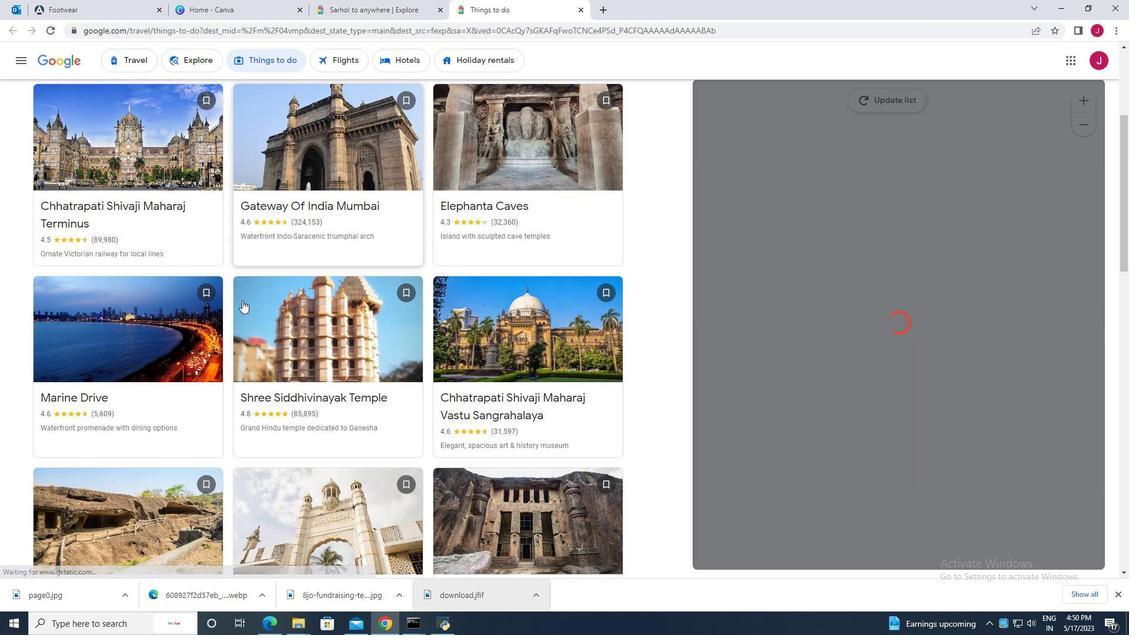 
Action: Mouse scrolled (242, 299) with delta (0, 0)
Screenshot: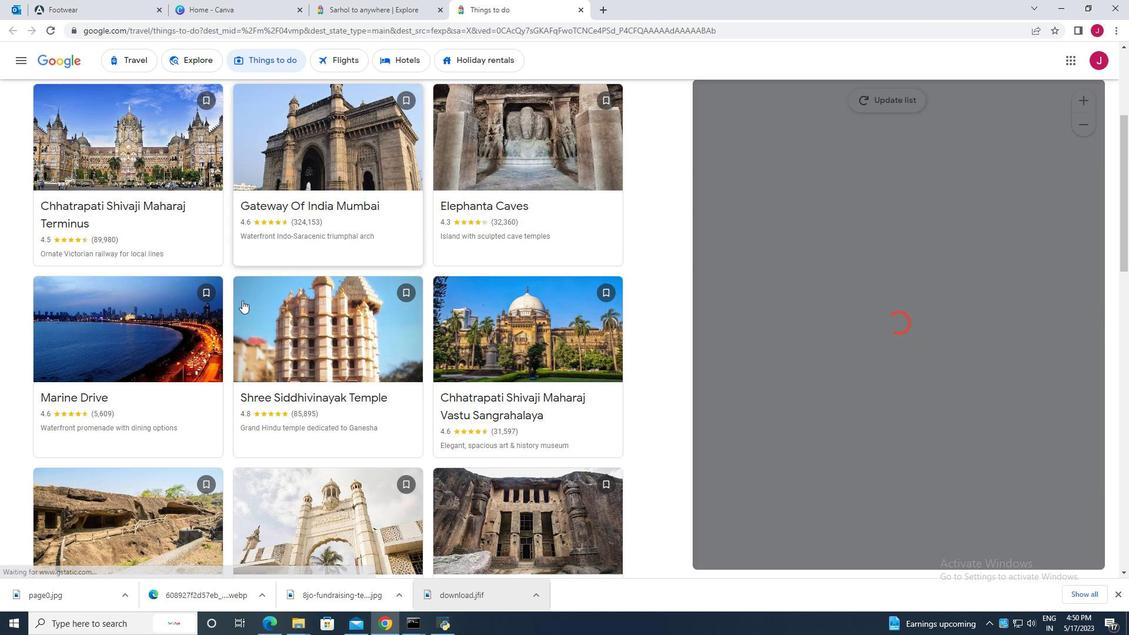 
Action: Mouse scrolled (242, 299) with delta (0, 0)
Screenshot: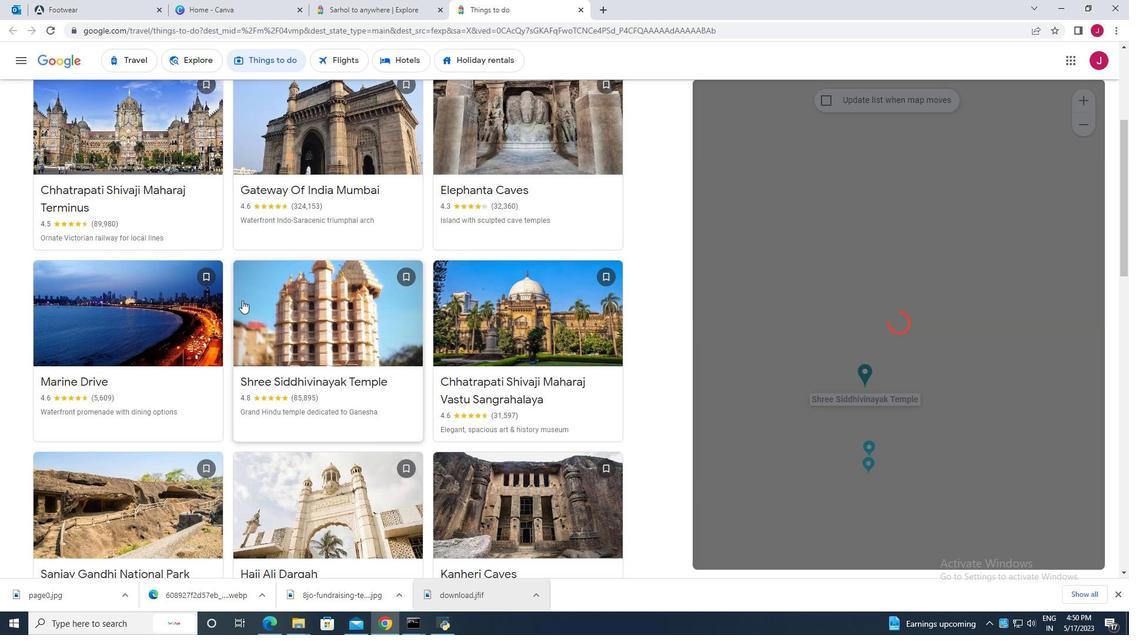
Action: Mouse scrolled (242, 299) with delta (0, 0)
Screenshot: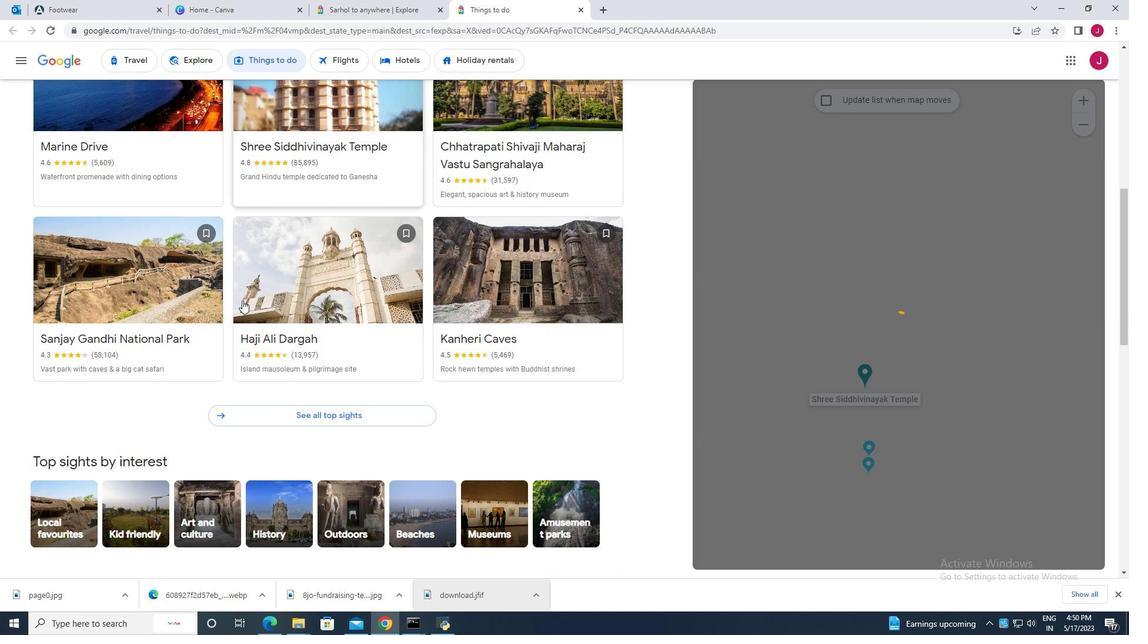 
Action: Mouse scrolled (242, 299) with delta (0, 0)
Screenshot: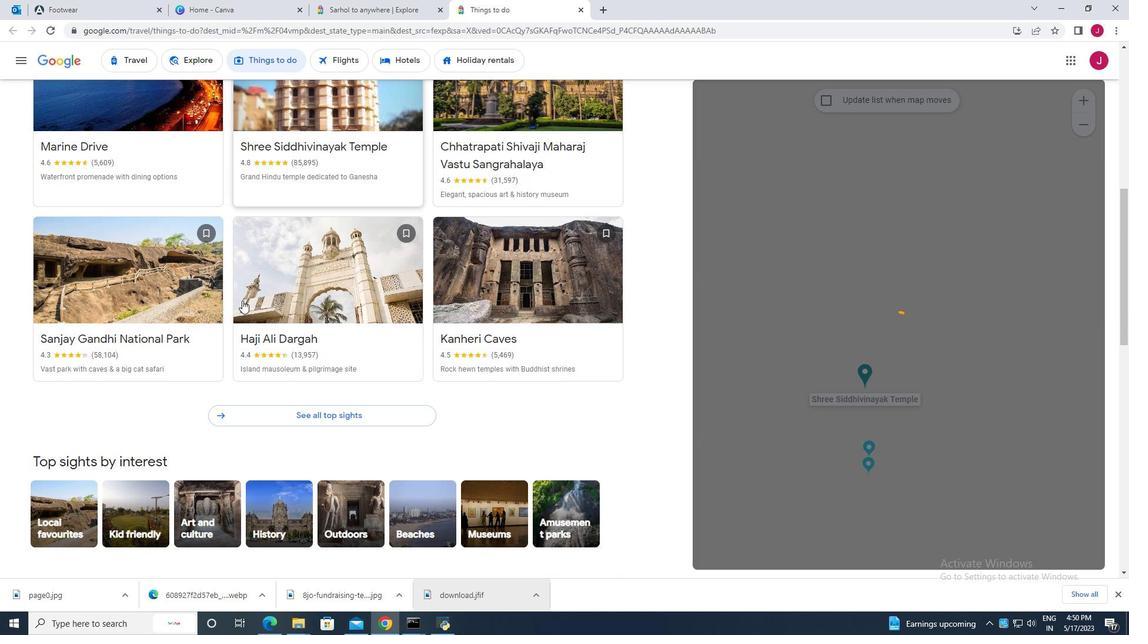 
Action: Mouse scrolled (242, 299) with delta (0, 0)
Screenshot: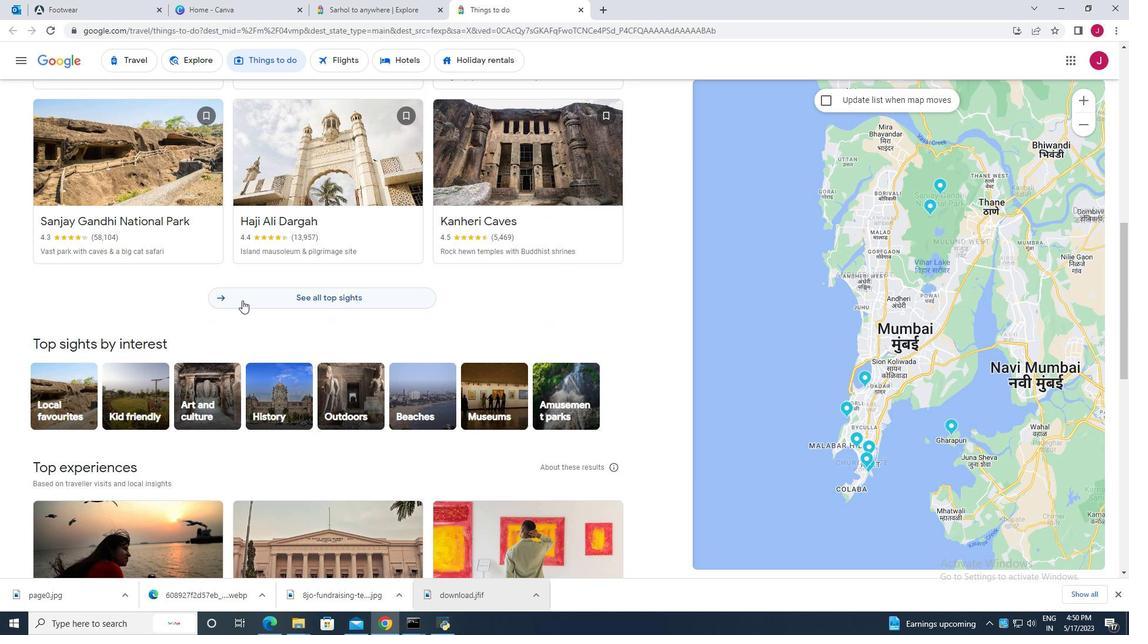 
Action: Mouse scrolled (242, 299) with delta (0, 0)
Screenshot: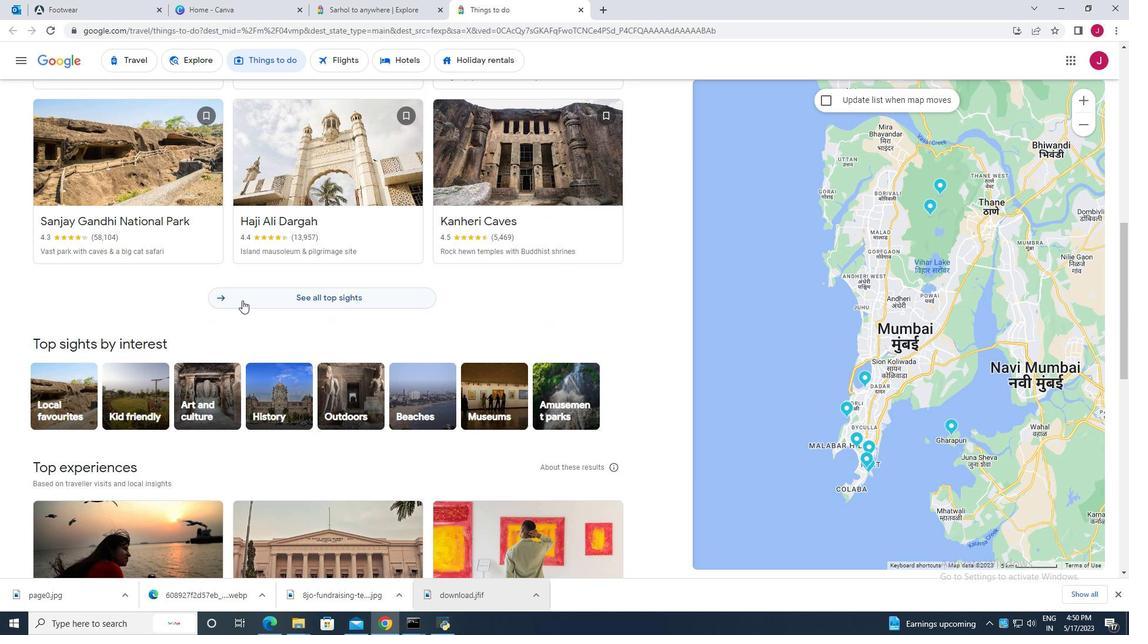
Action: Mouse scrolled (242, 299) with delta (0, 0)
Screenshot: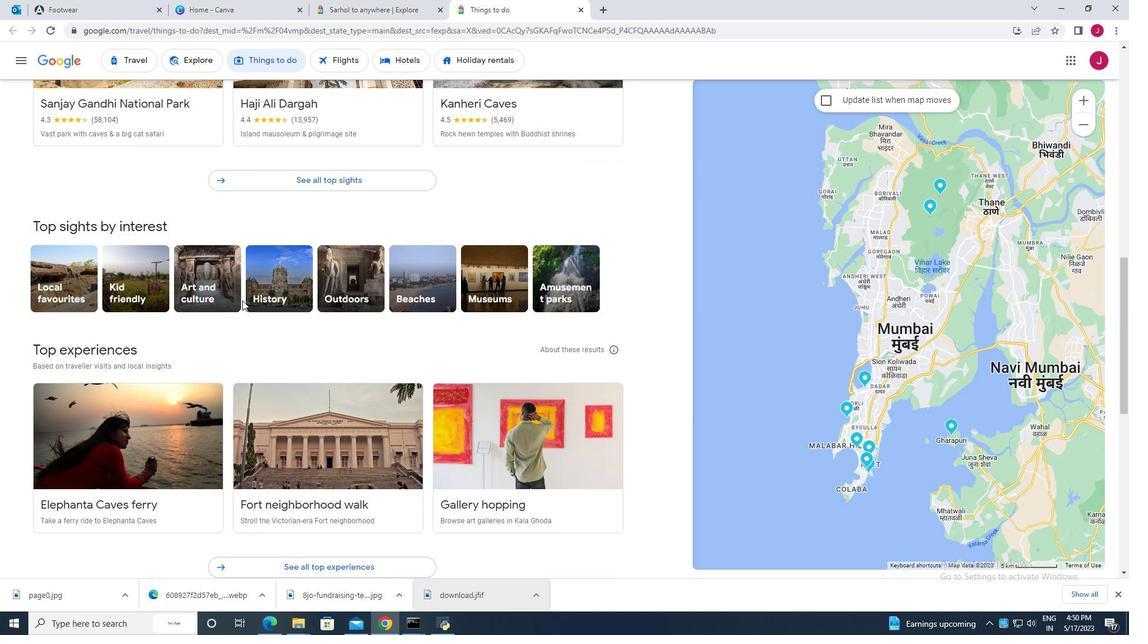 
Action: Mouse scrolled (242, 299) with delta (0, 0)
Screenshot: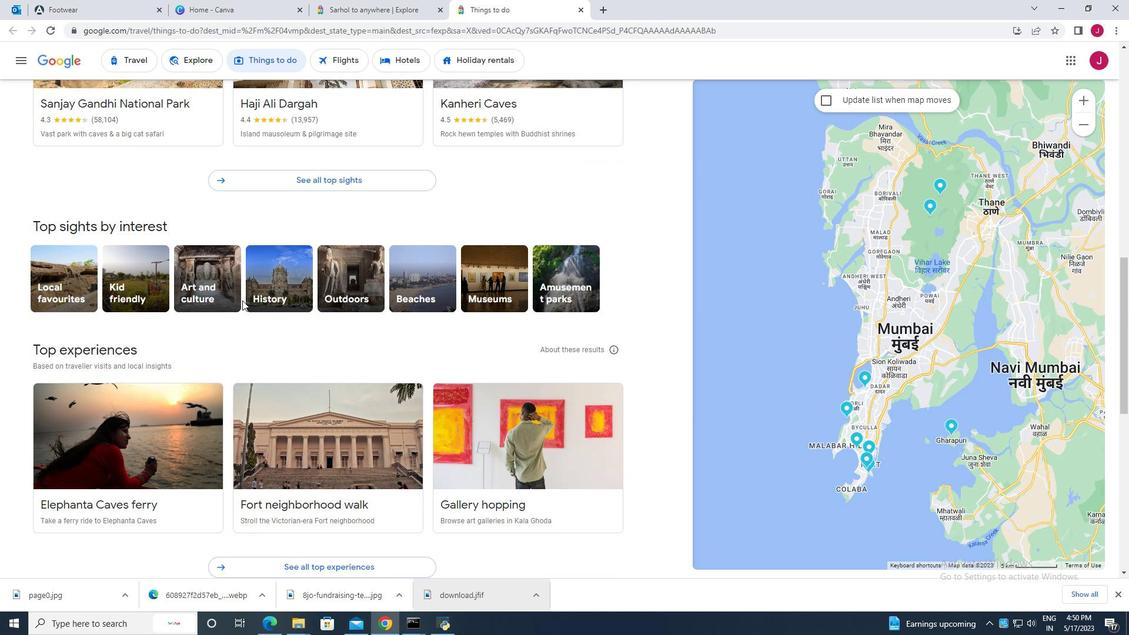 
Action: Mouse scrolled (242, 299) with delta (0, 0)
Screenshot: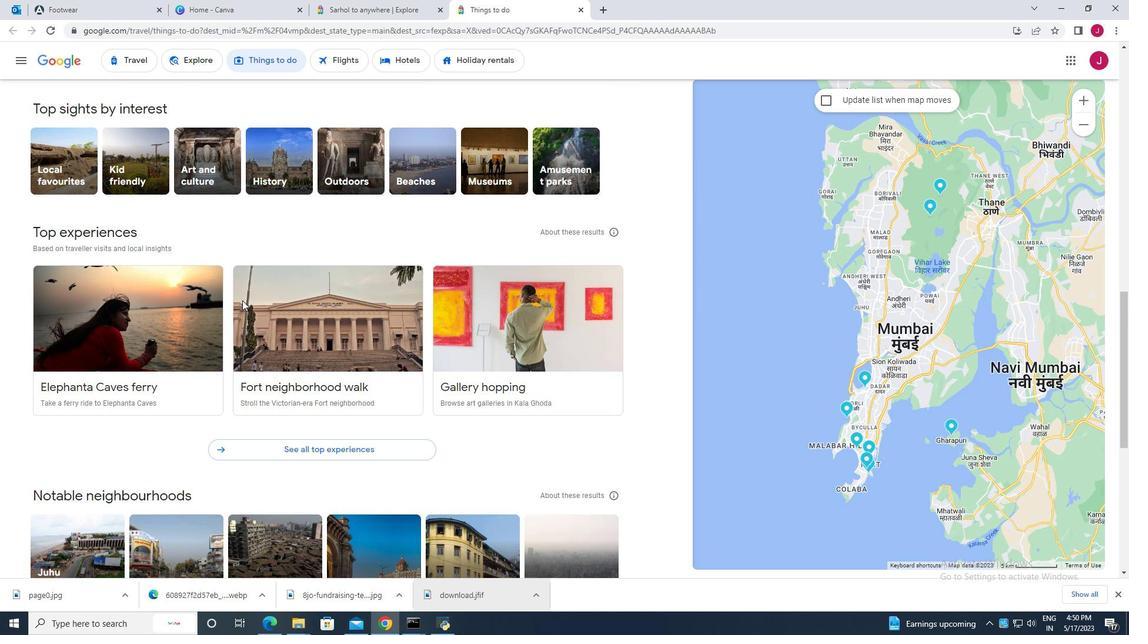 
Action: Mouse scrolled (242, 299) with delta (0, 0)
Screenshot: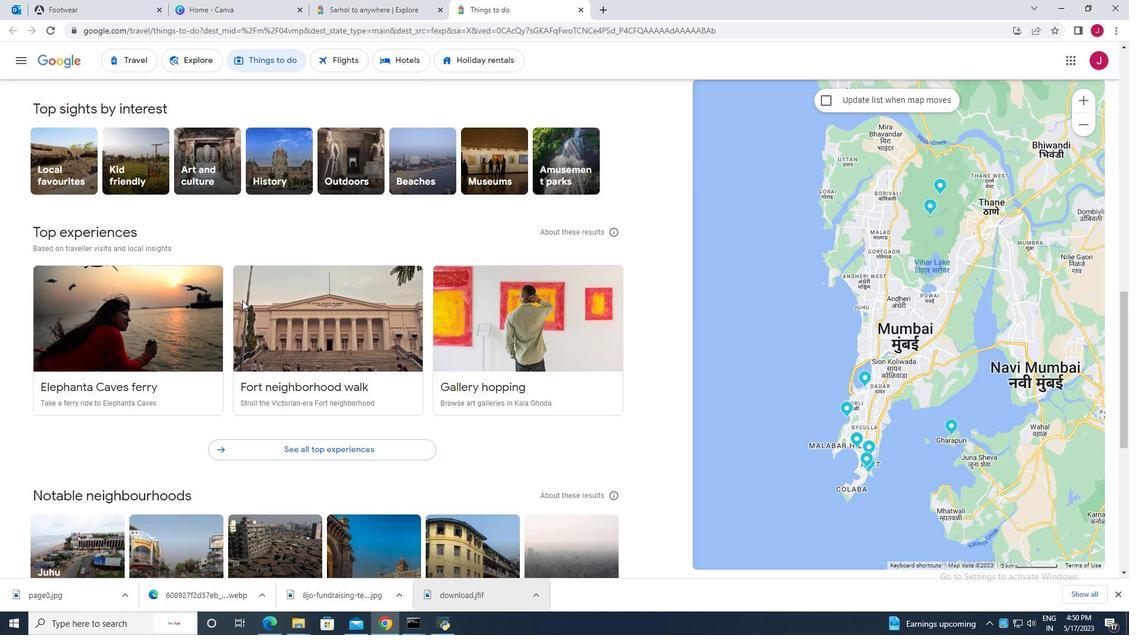
Action: Mouse scrolled (242, 299) with delta (0, 0)
Screenshot: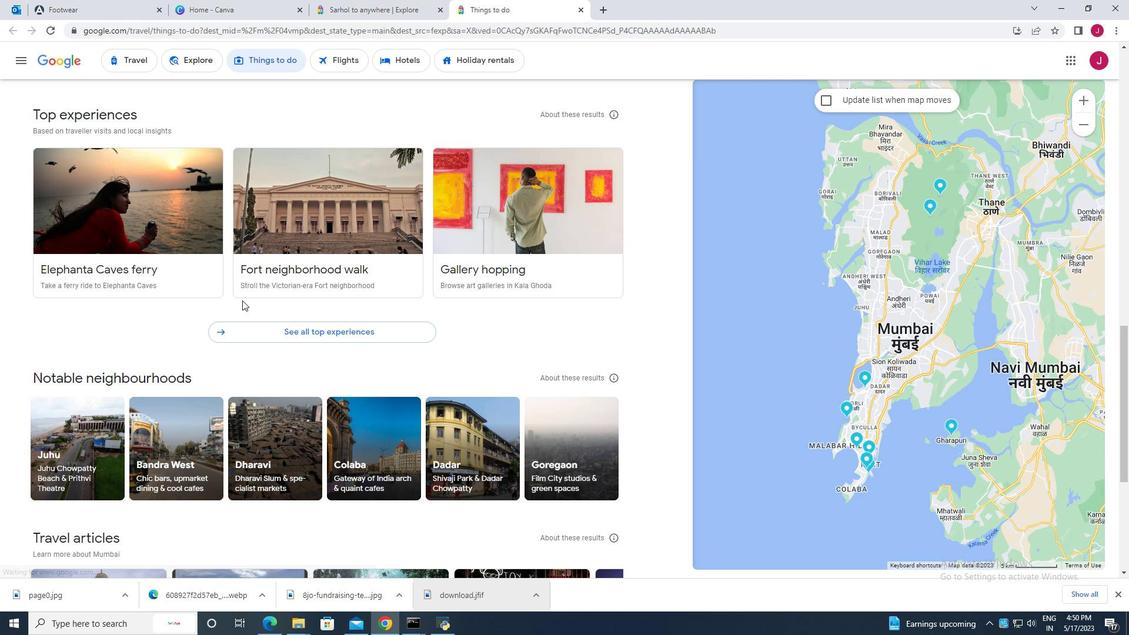 
Action: Mouse scrolled (242, 299) with delta (0, 0)
Screenshot: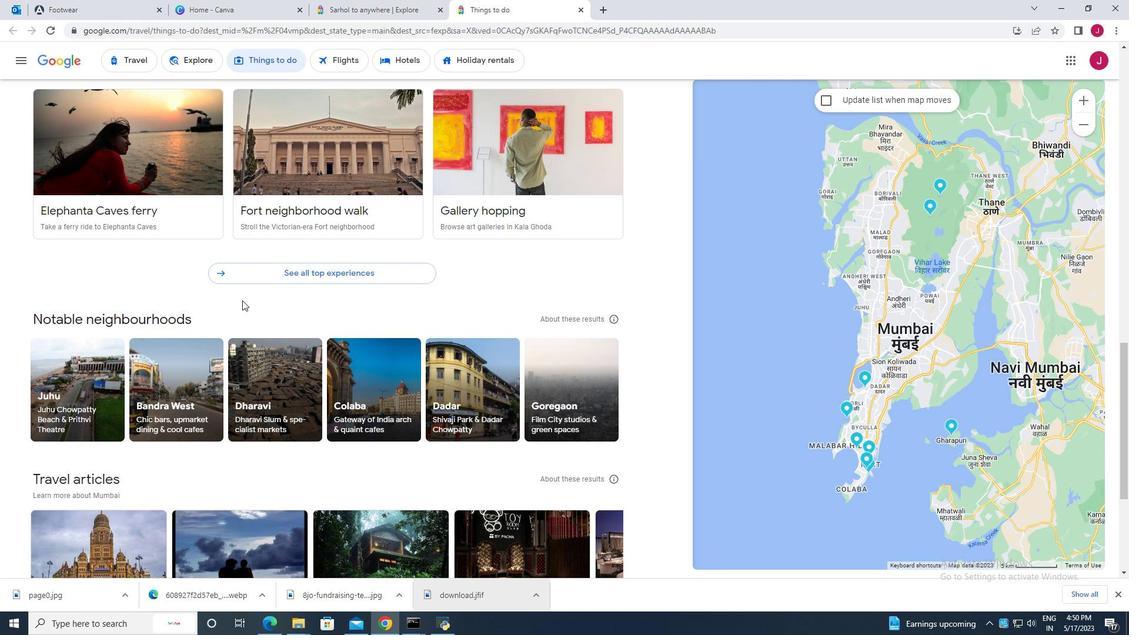 
Action: Mouse scrolled (242, 299) with delta (0, 0)
Screenshot: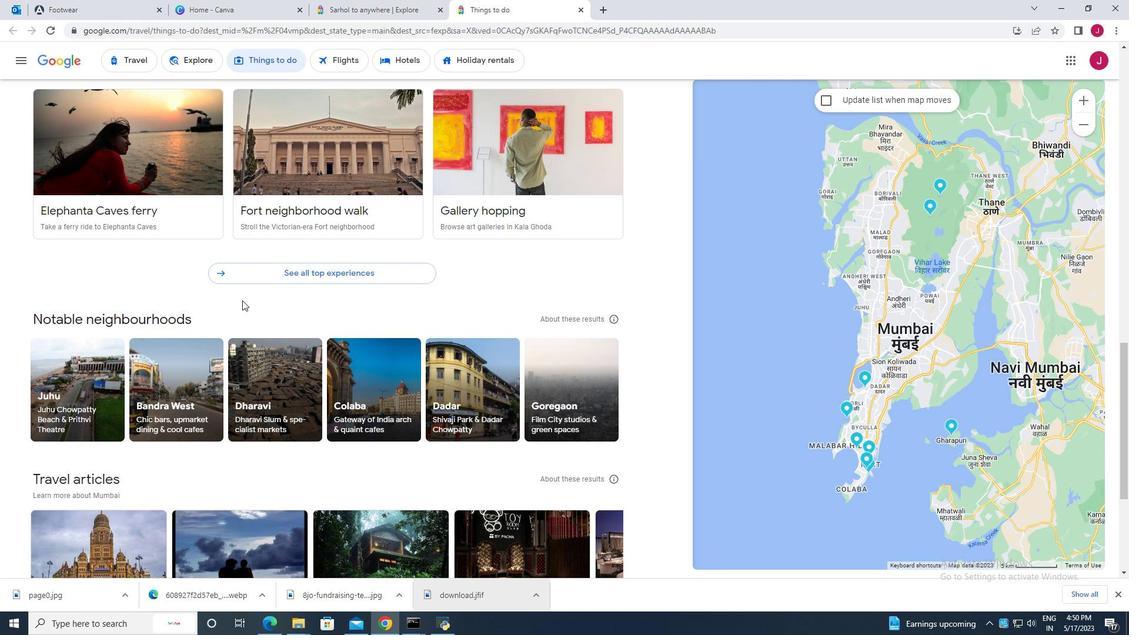 
Action: Mouse scrolled (242, 299) with delta (0, 0)
Screenshot: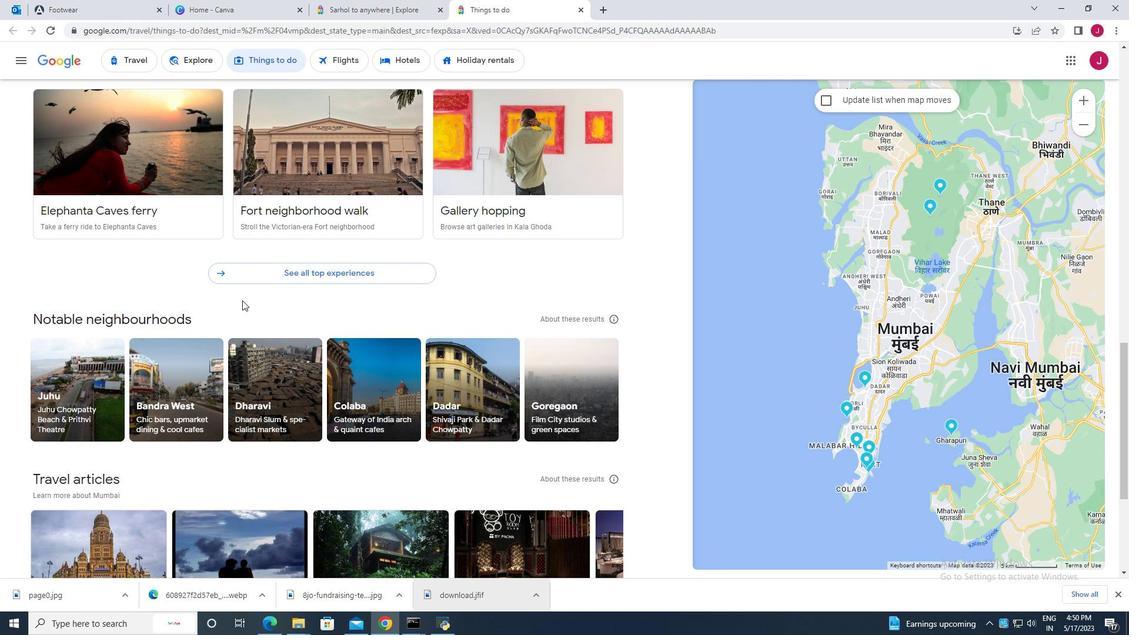 
Action: Mouse scrolled (242, 299) with delta (0, 0)
Screenshot: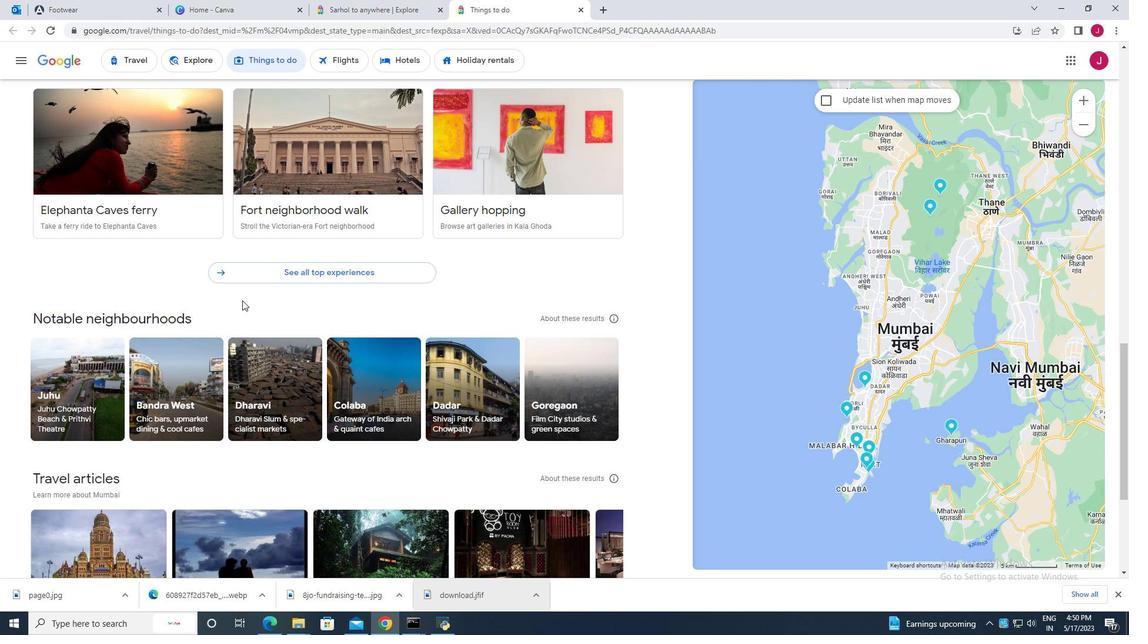 
Action: Mouse scrolled (242, 299) with delta (0, 0)
Screenshot: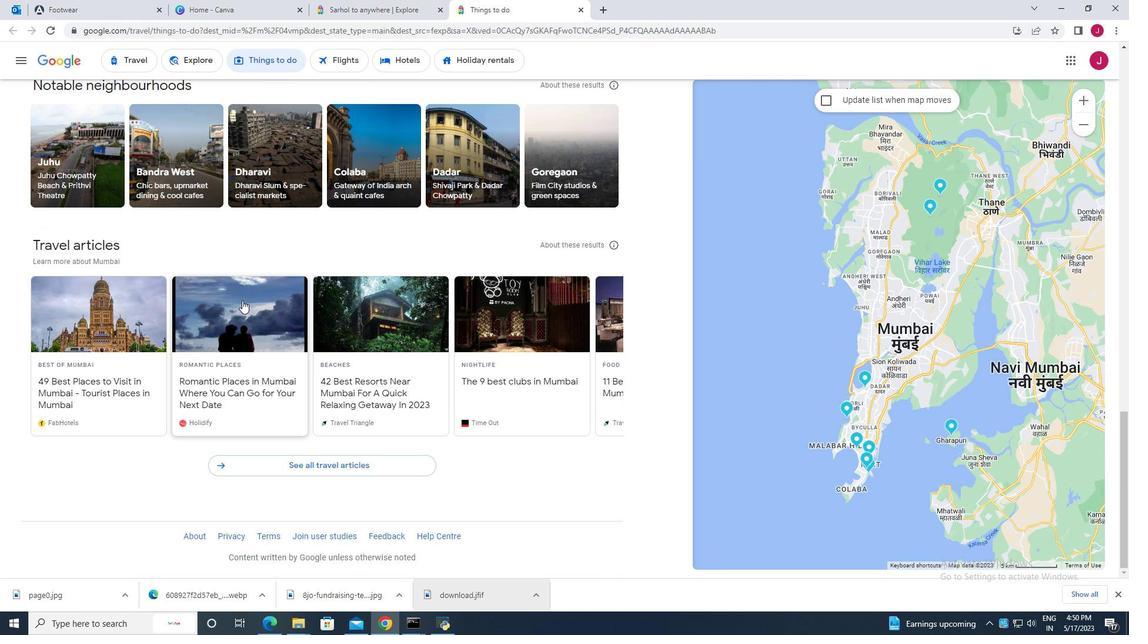 
Action: Mouse moved to (627, 362)
Screenshot: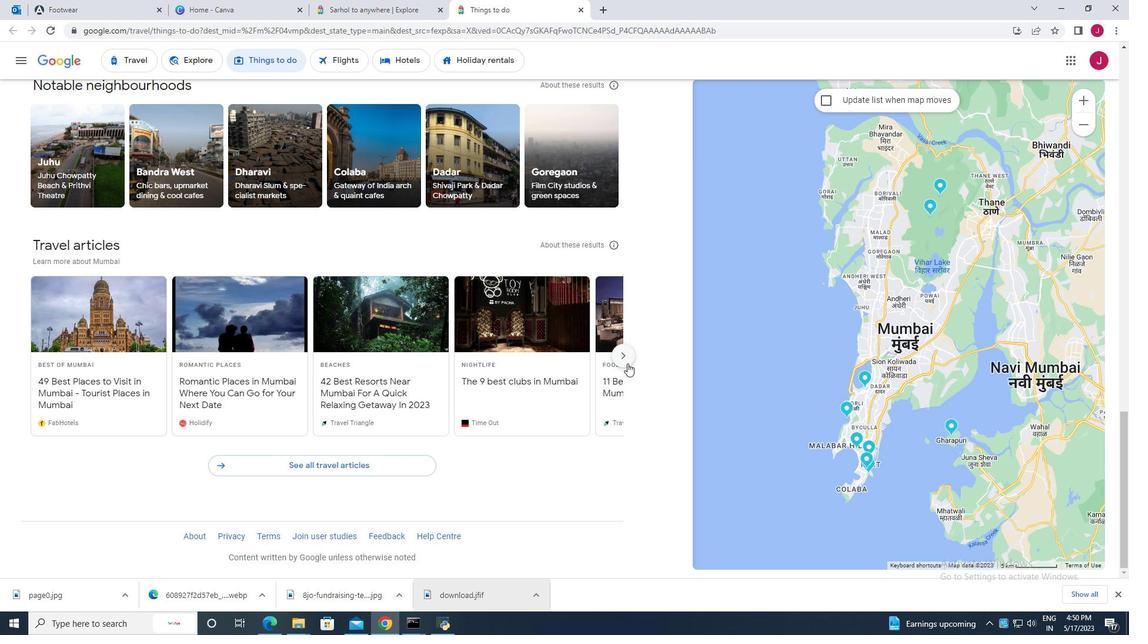 
Action: Mouse pressed left at (627, 362)
Screenshot: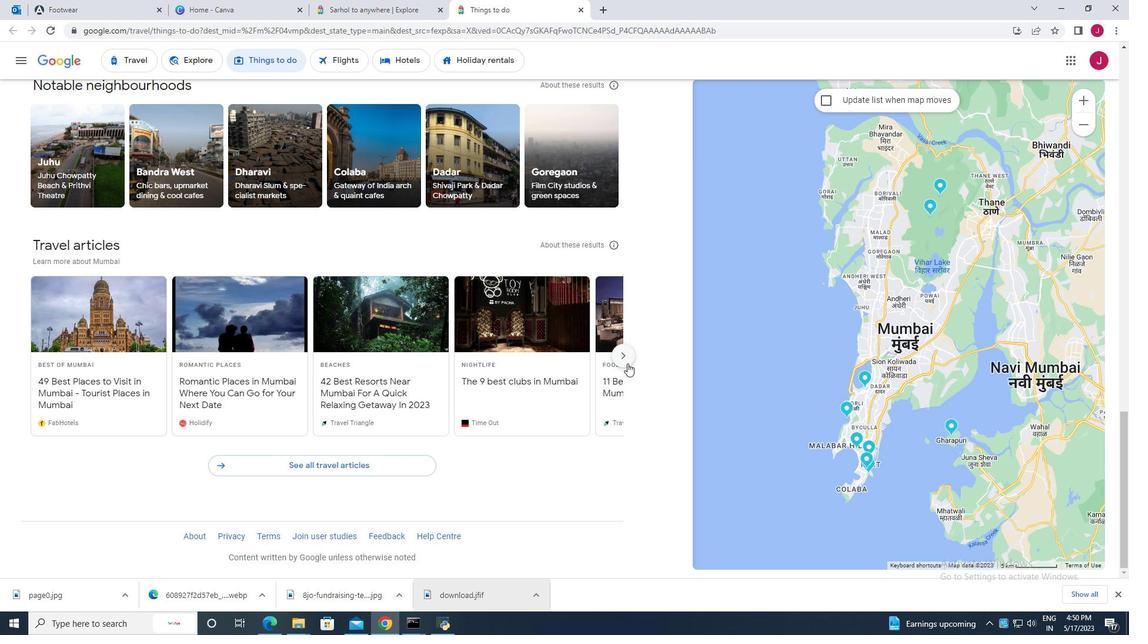 
Action: Mouse pressed left at (627, 362)
Screenshot: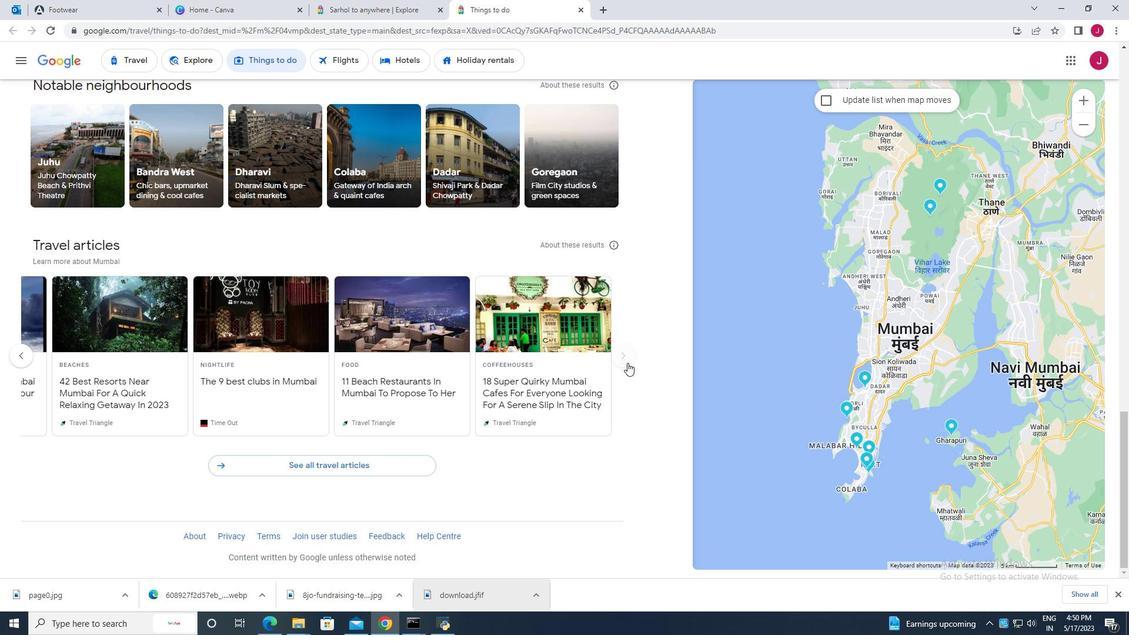 
Action: Mouse moved to (367, 299)
Screenshot: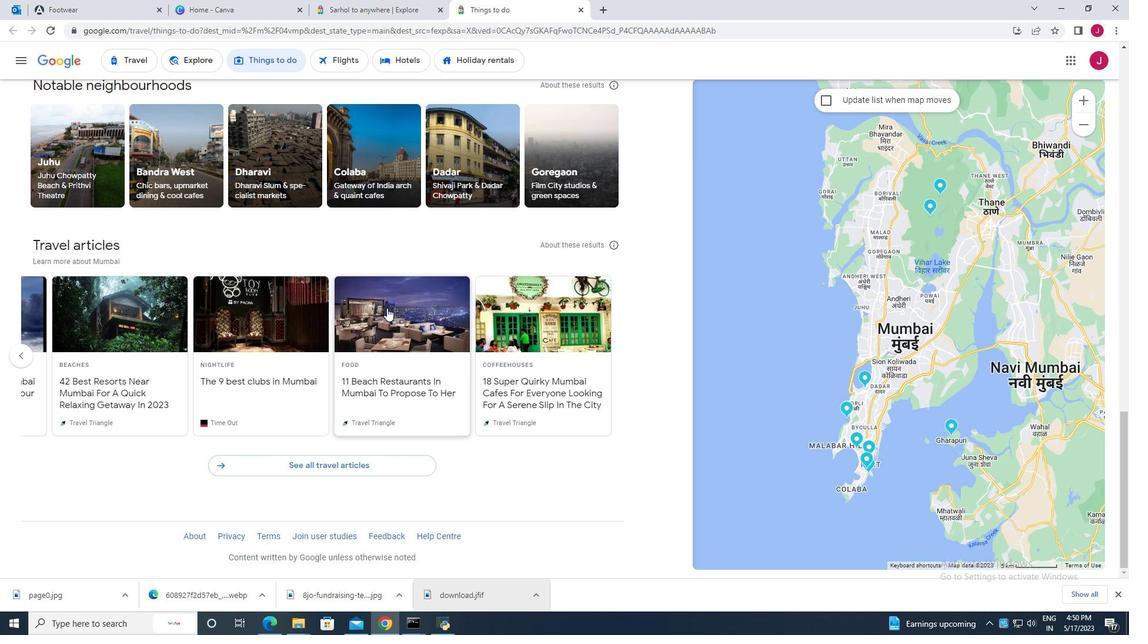 
Action: Mouse scrolled (367, 300) with delta (0, 0)
Screenshot: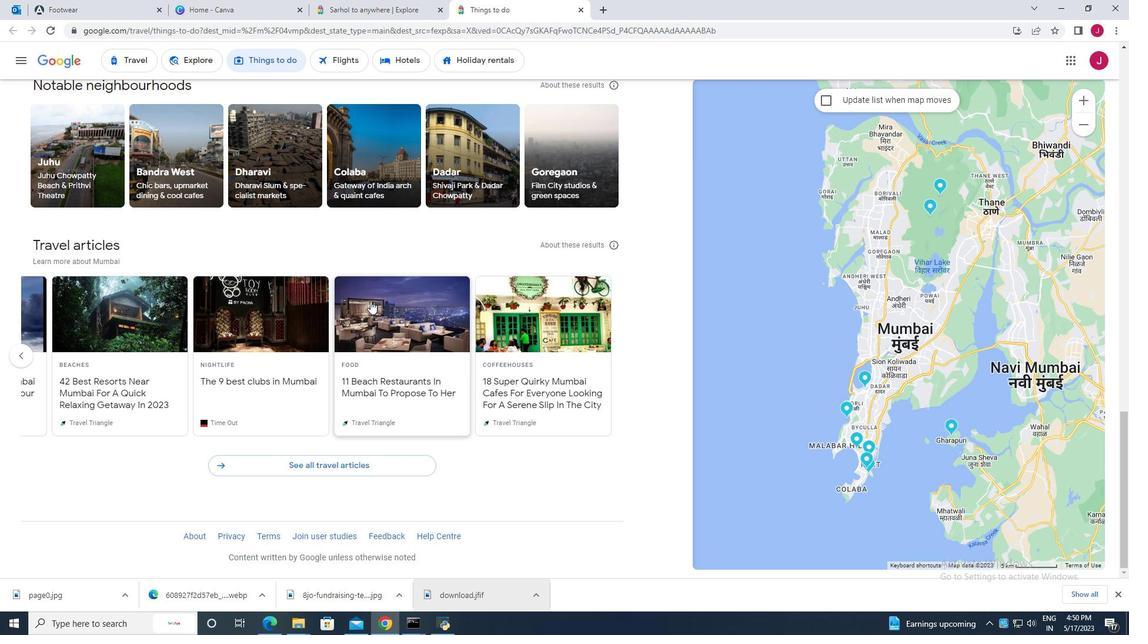 
Action: Mouse scrolled (367, 300) with delta (0, 0)
Screenshot: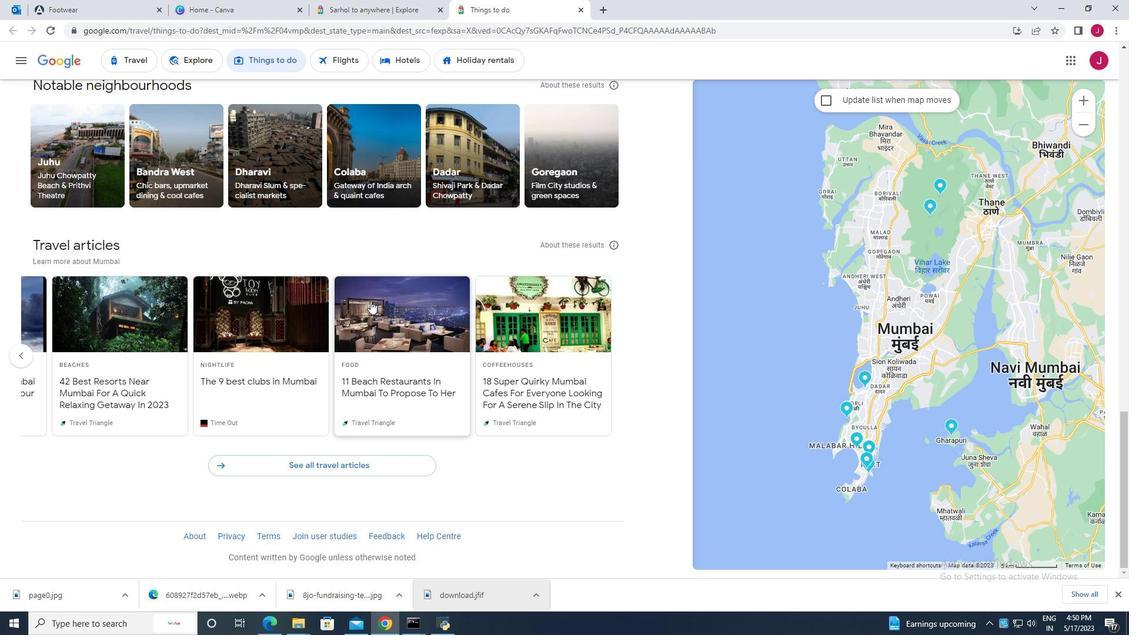 
Action: Mouse scrolled (367, 300) with delta (0, 0)
Screenshot: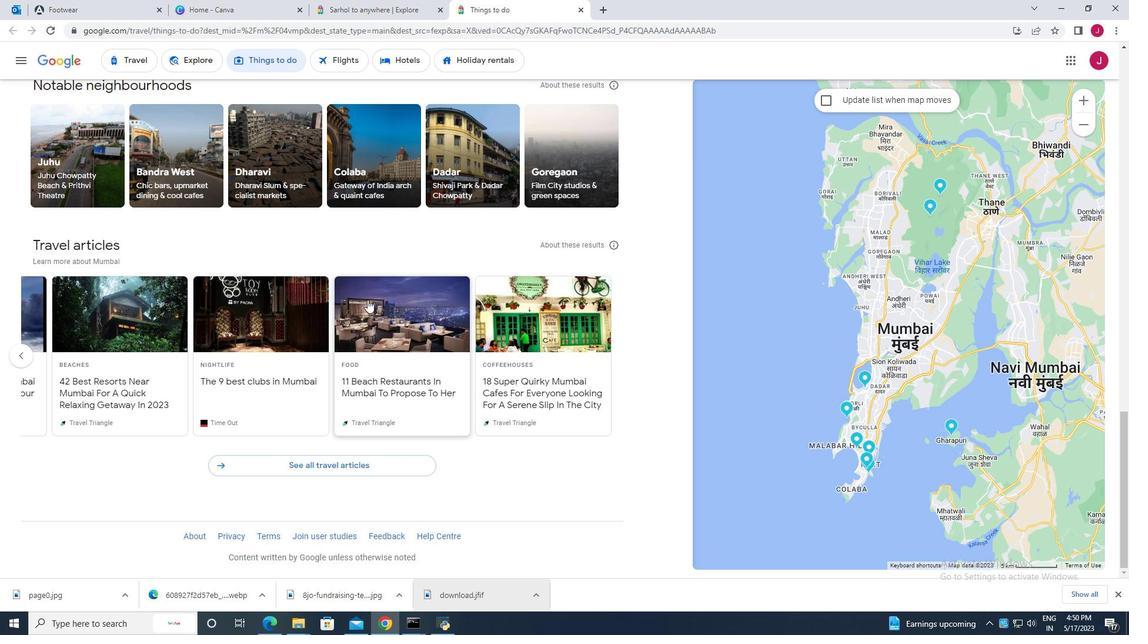 
Action: Mouse scrolled (367, 300) with delta (0, 0)
Screenshot: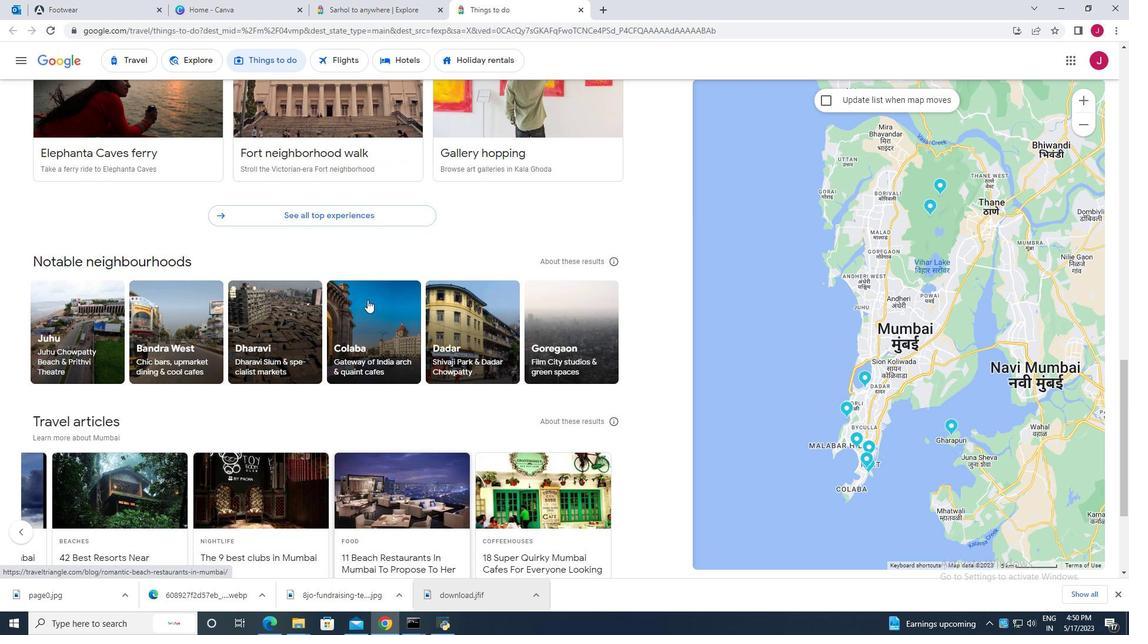 
Action: Mouse scrolled (367, 300) with delta (0, 0)
Screenshot: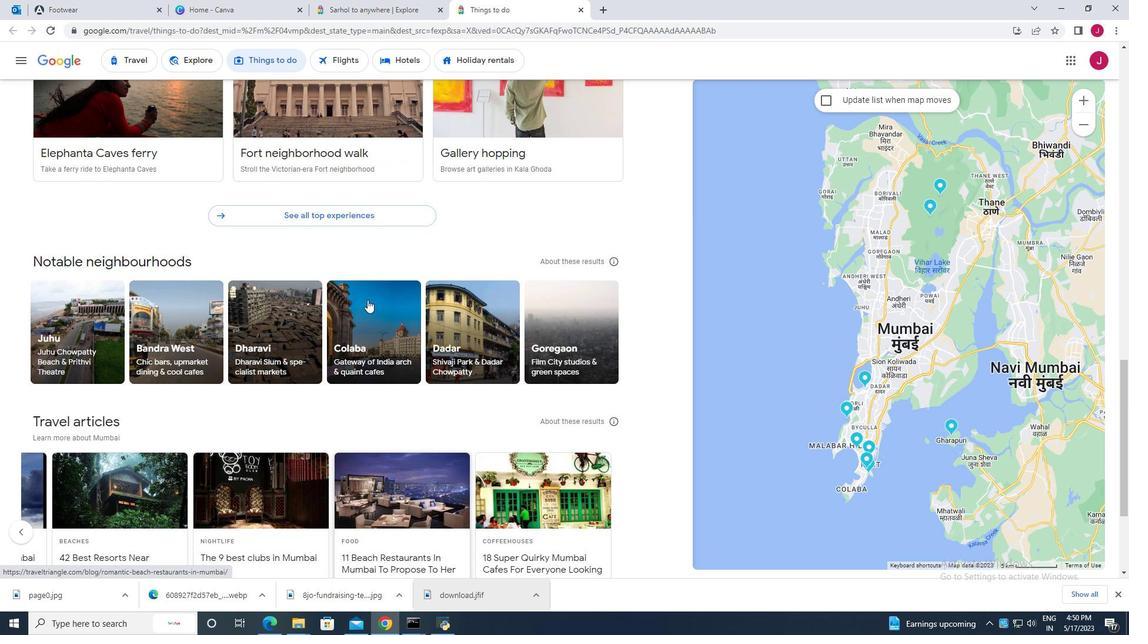 
Action: Mouse scrolled (367, 300) with delta (0, 0)
Screenshot: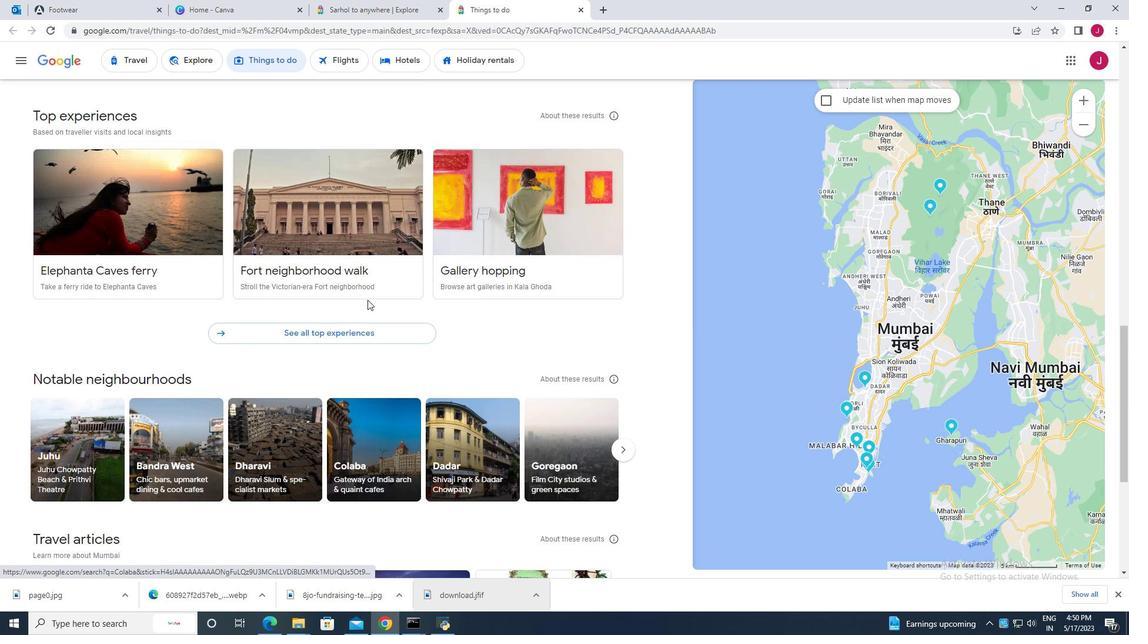 
Action: Mouse scrolled (367, 300) with delta (0, 0)
Screenshot: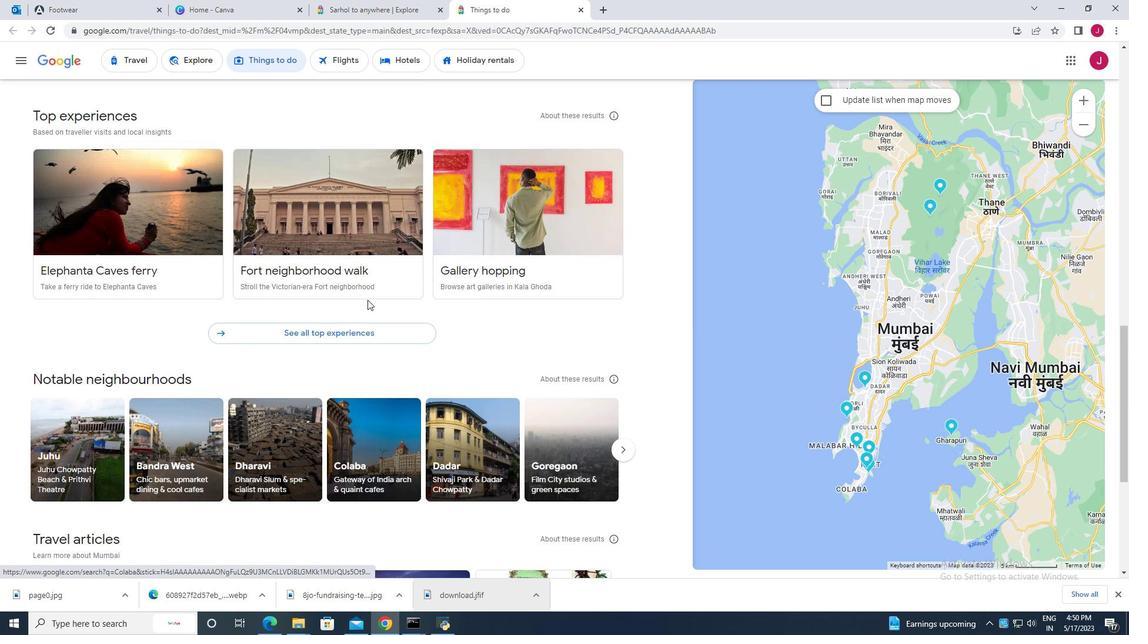 
Action: Mouse scrolled (367, 300) with delta (0, 0)
Screenshot: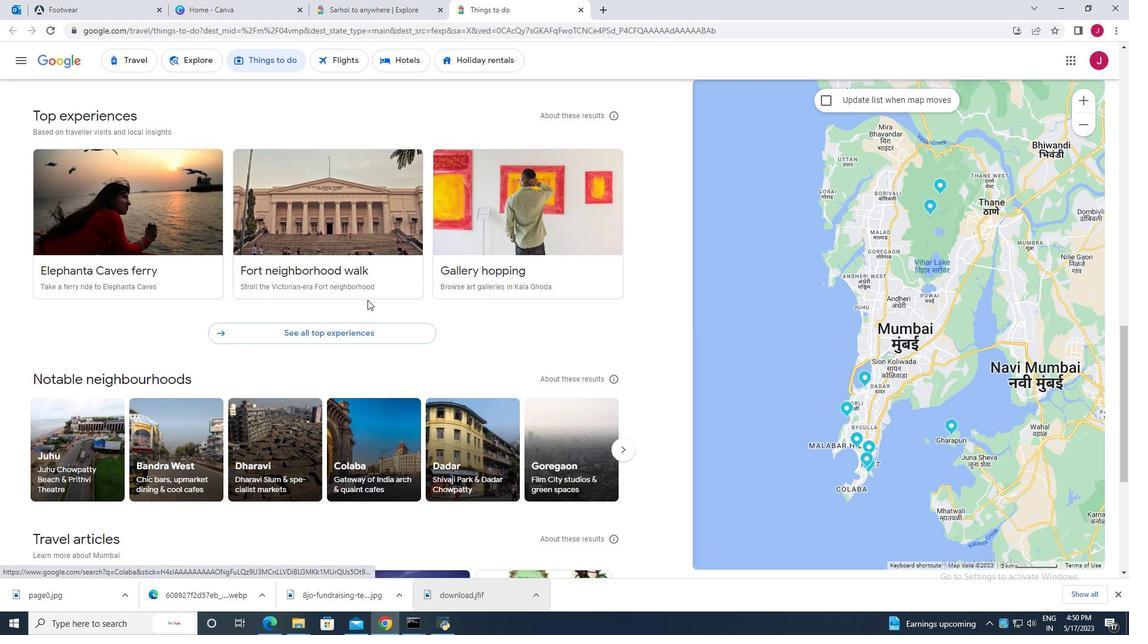 
Action: Mouse scrolled (367, 300) with delta (0, 0)
Screenshot: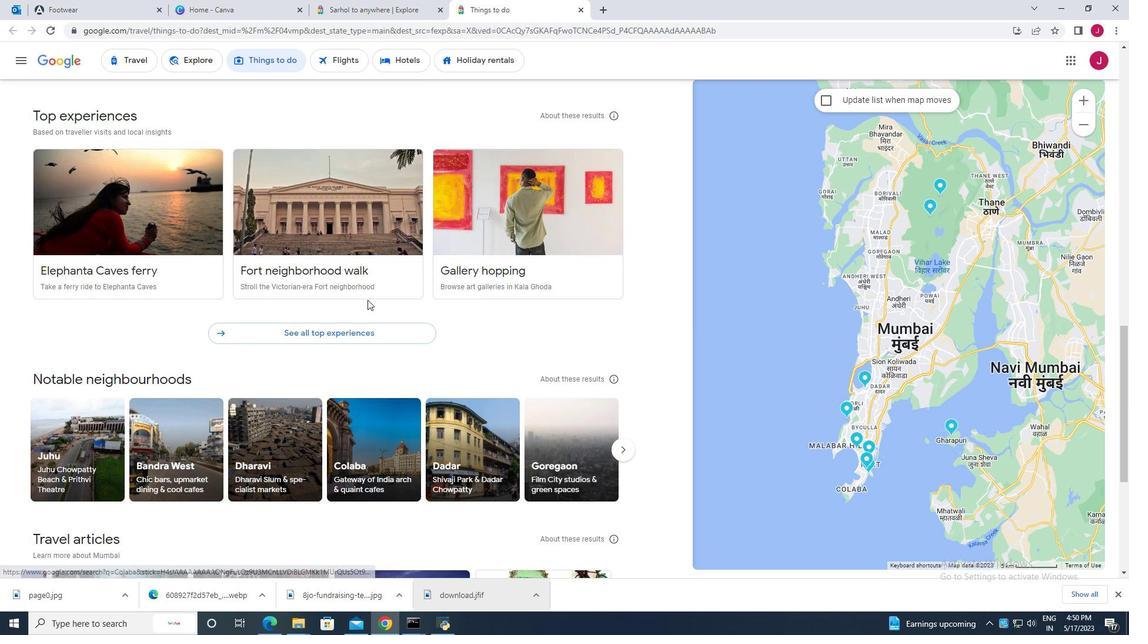 
Action: Mouse scrolled (367, 300) with delta (0, 0)
Screenshot: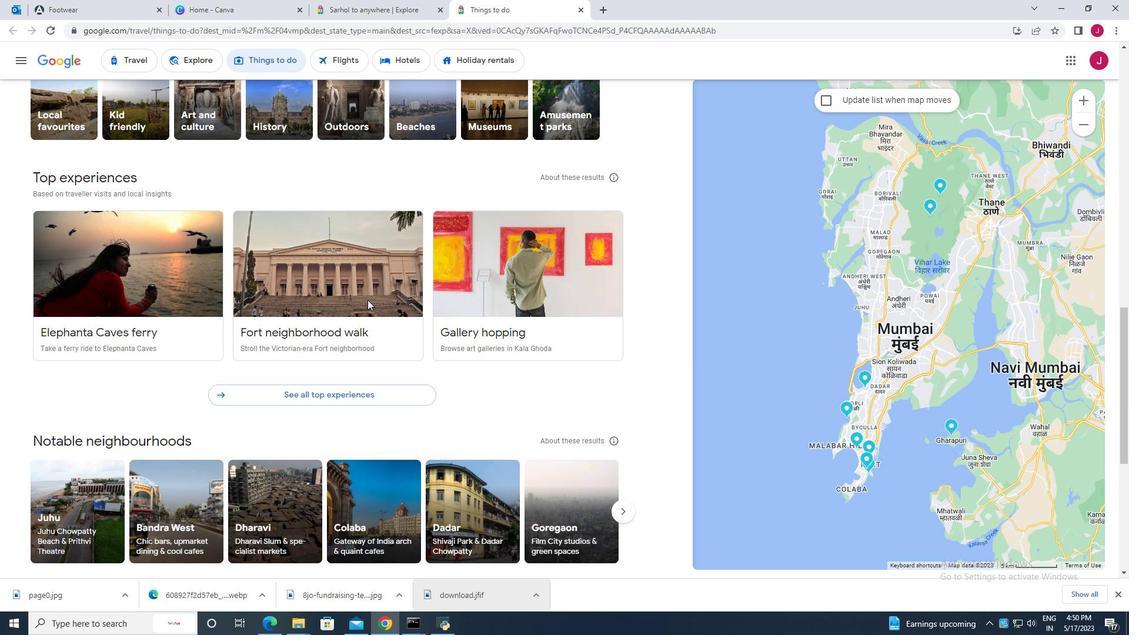 
Action: Mouse scrolled (367, 300) with delta (0, 0)
Screenshot: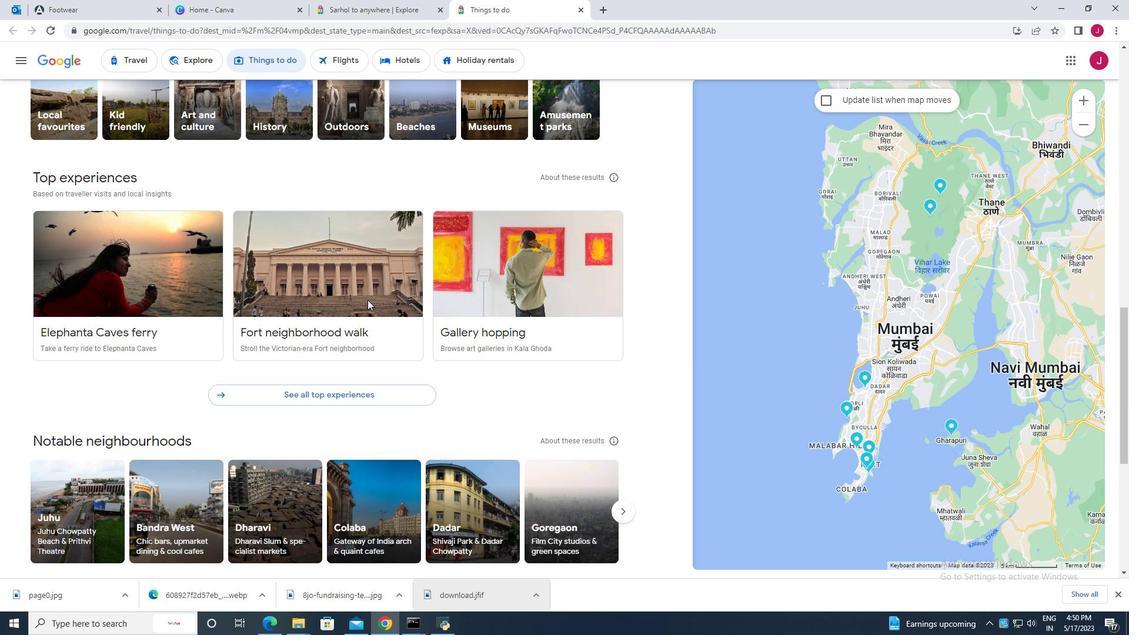 
Action: Mouse scrolled (367, 300) with delta (0, 0)
Screenshot: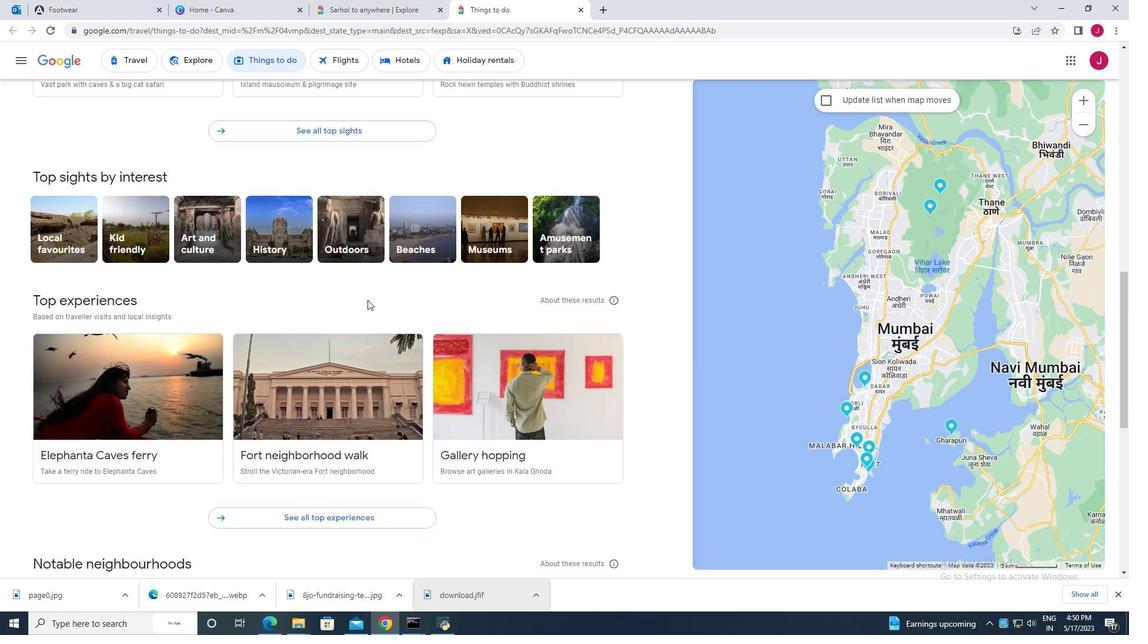 
Action: Mouse scrolled (367, 300) with delta (0, 0)
Screenshot: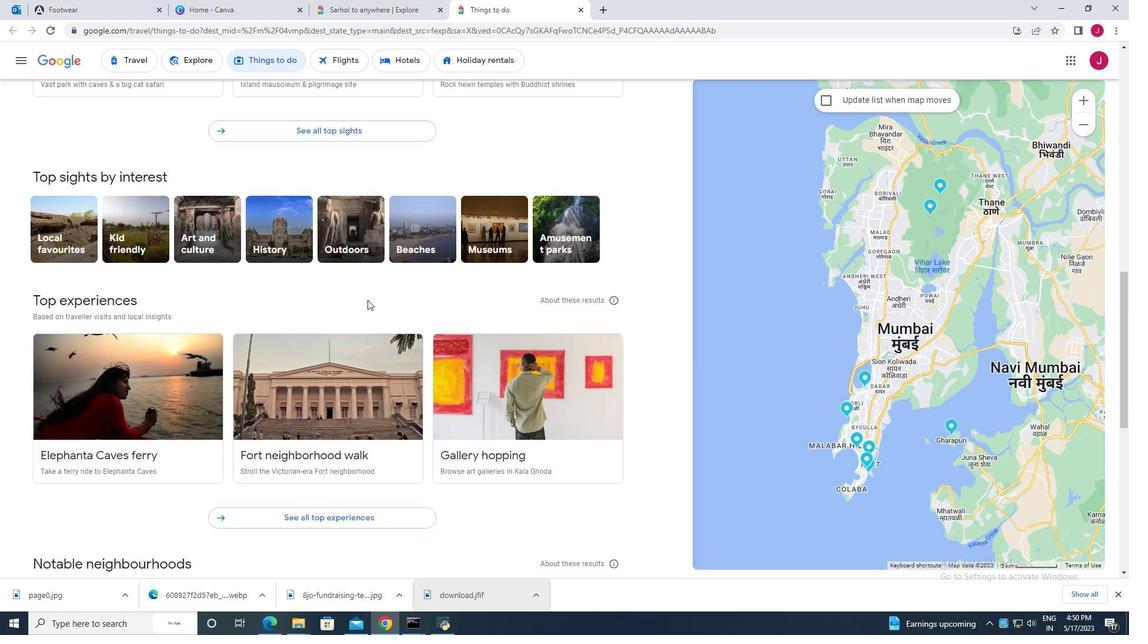 
Action: Mouse moved to (384, 317)
Screenshot: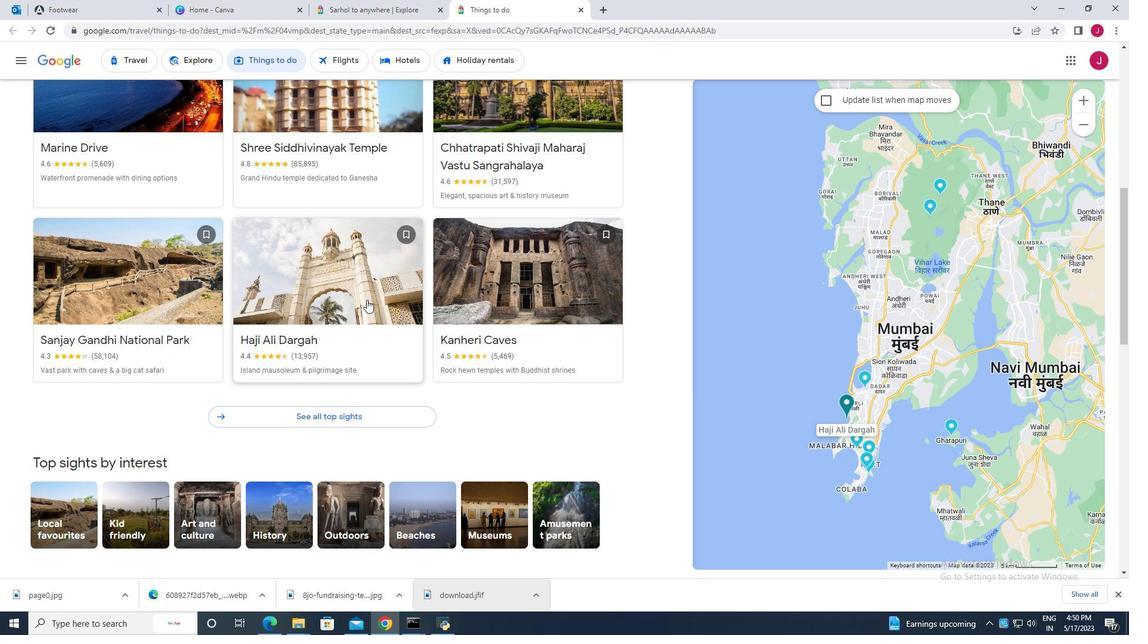 
Action: Mouse scrolled (384, 317) with delta (0, 0)
Screenshot: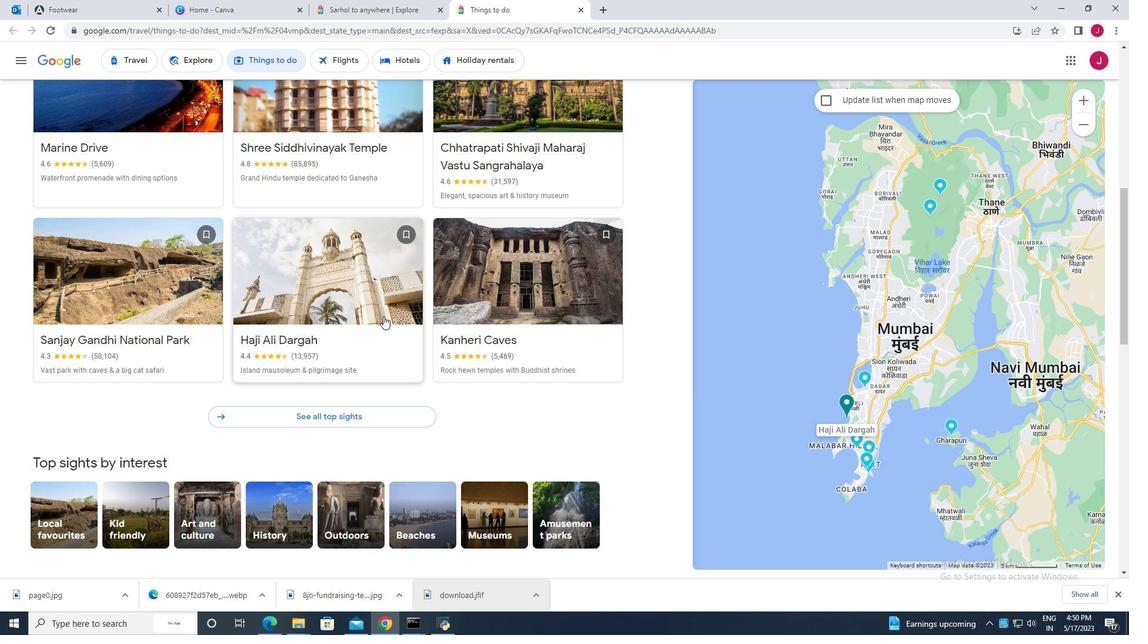 
Action: Mouse scrolled (384, 317) with delta (0, 0)
Screenshot: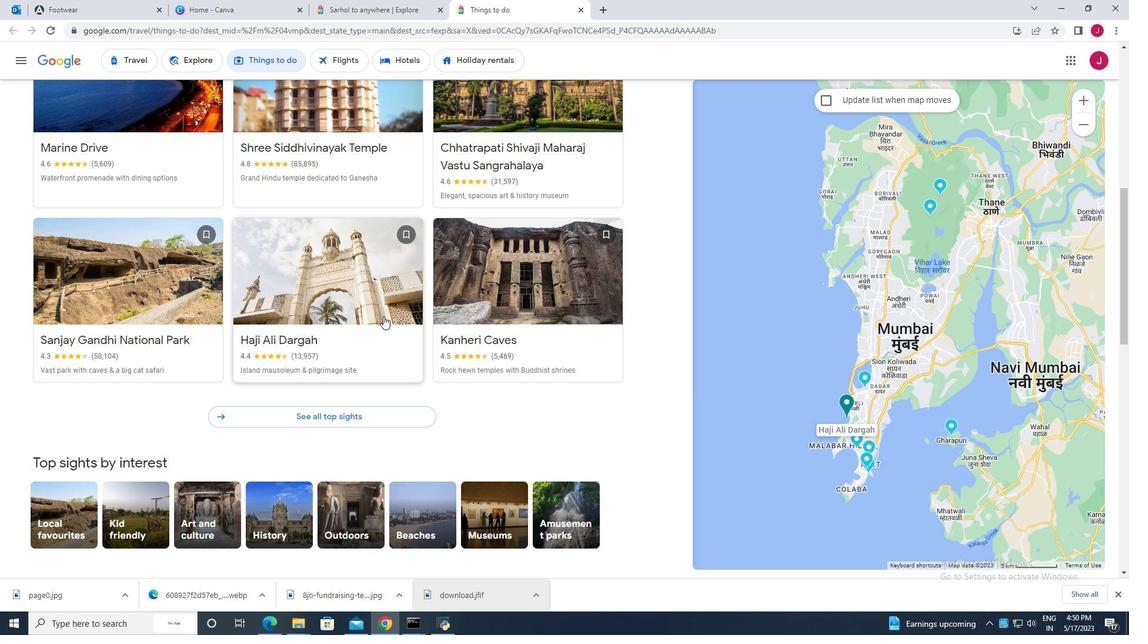 
Action: Mouse scrolled (384, 317) with delta (0, 0)
Screenshot: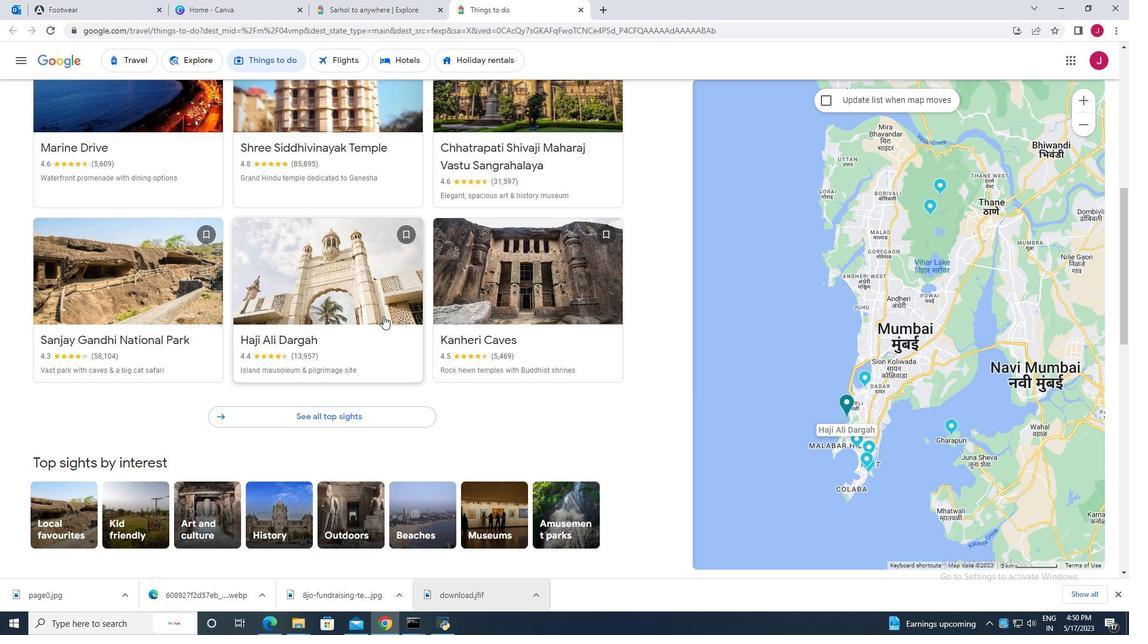 
Action: Mouse moved to (384, 311)
Screenshot: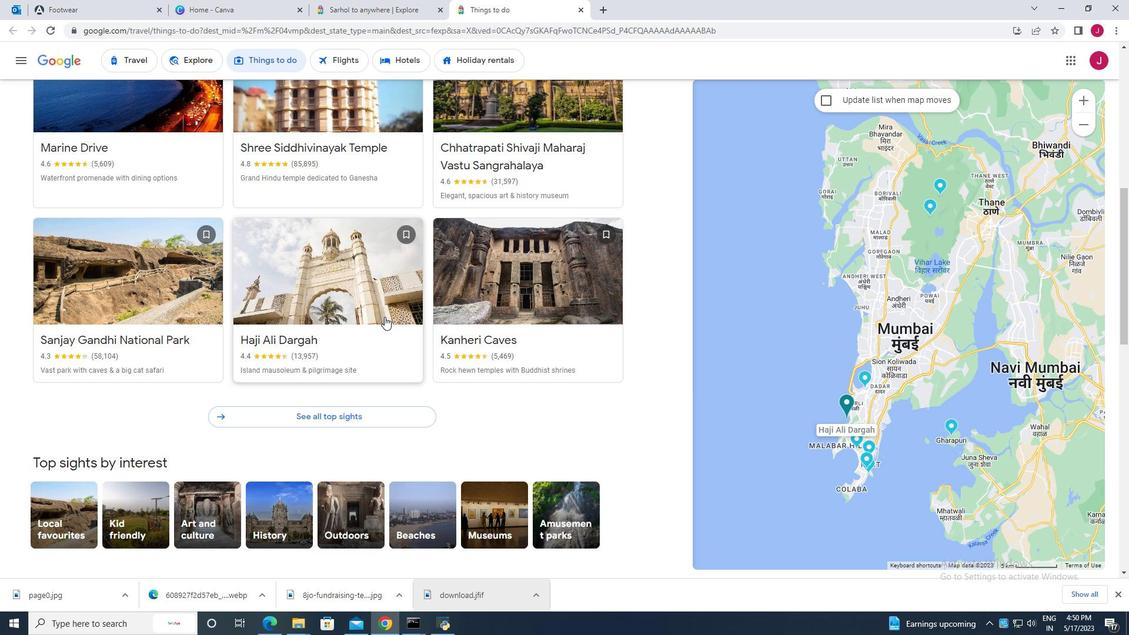 
Action: Mouse scrolled (384, 312) with delta (0, 0)
Screenshot: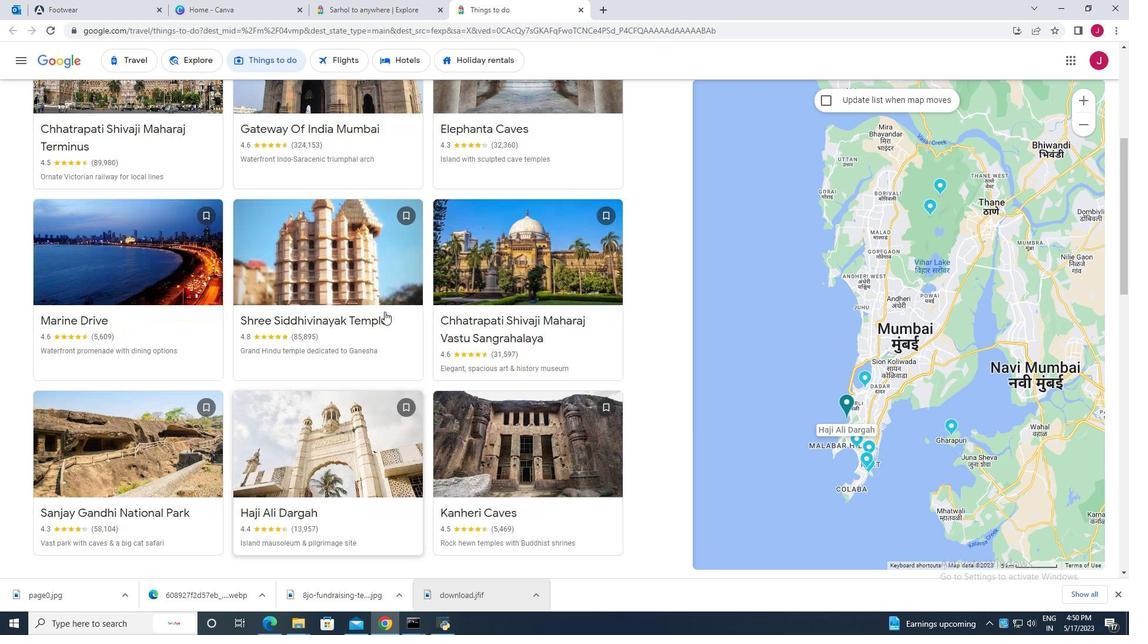 
Action: Mouse scrolled (384, 312) with delta (0, 0)
Screenshot: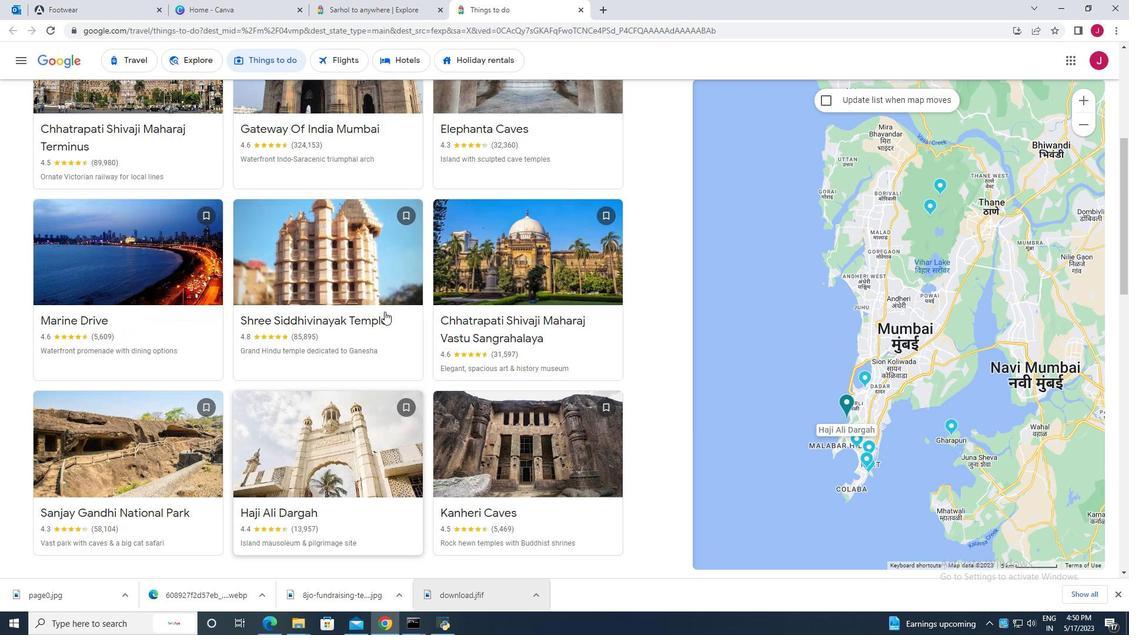 
Action: Mouse scrolled (384, 312) with delta (0, 0)
Screenshot: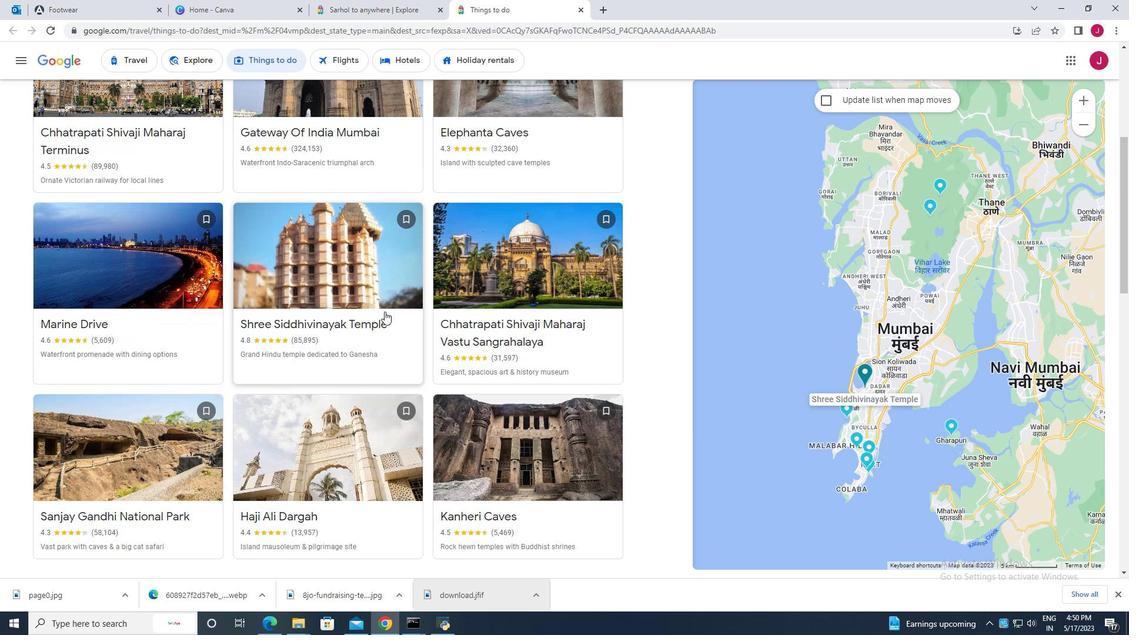 
Action: Mouse scrolled (384, 312) with delta (0, 0)
Screenshot: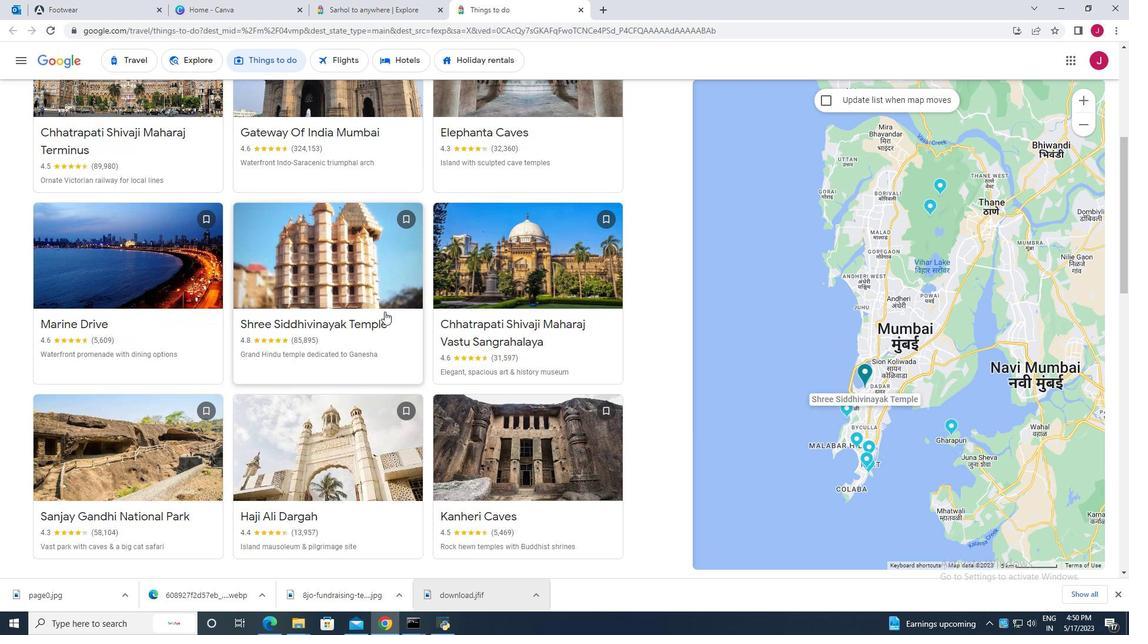 
Action: Mouse scrolled (384, 312) with delta (0, 0)
Screenshot: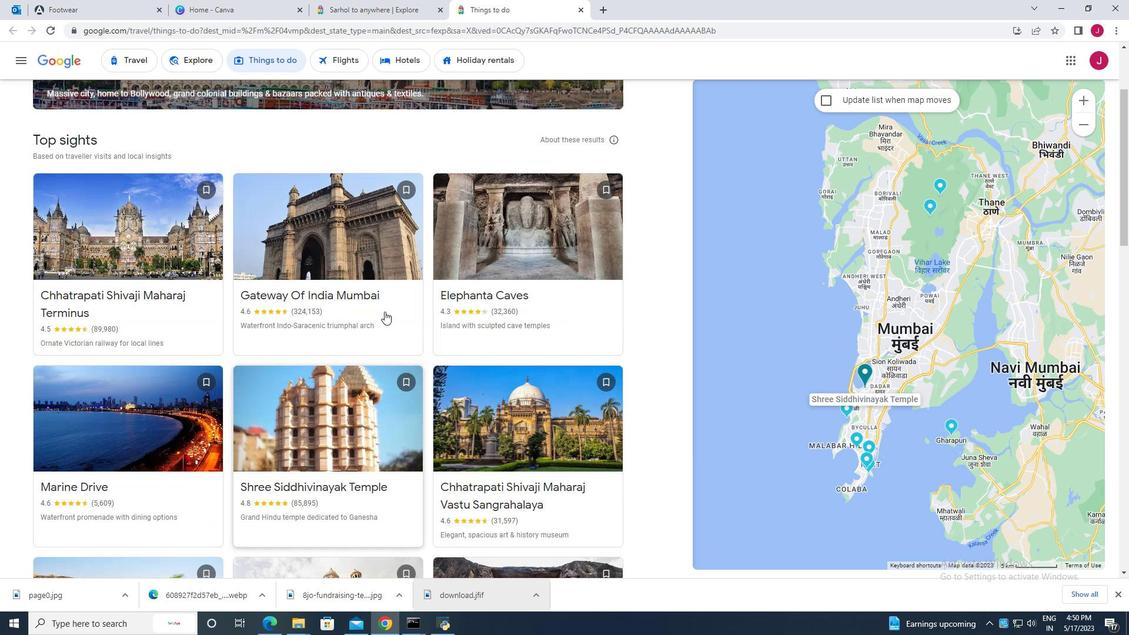 
Action: Mouse scrolled (384, 312) with delta (0, 0)
Screenshot: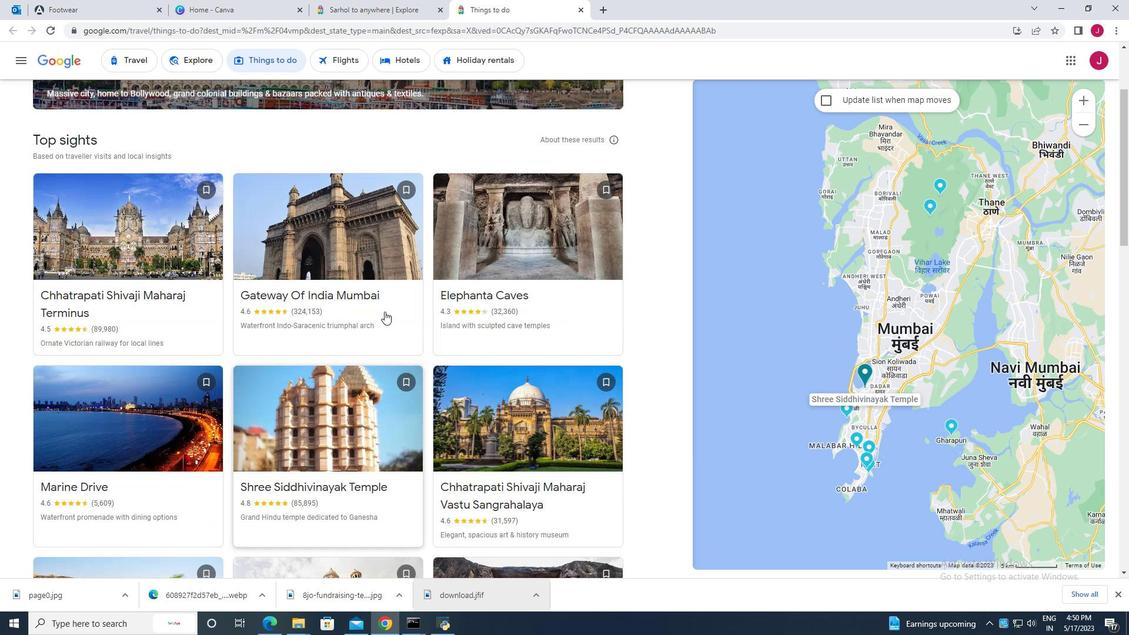
Action: Mouse scrolled (384, 312) with delta (0, 0)
Screenshot: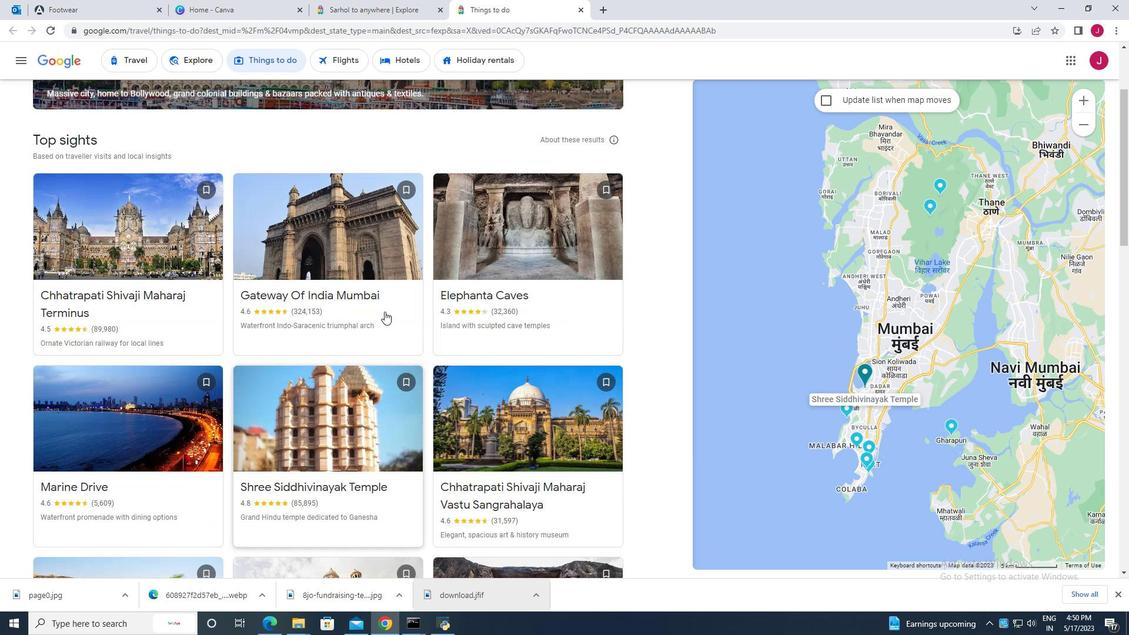 
Action: Mouse scrolled (384, 312) with delta (0, 0)
Screenshot: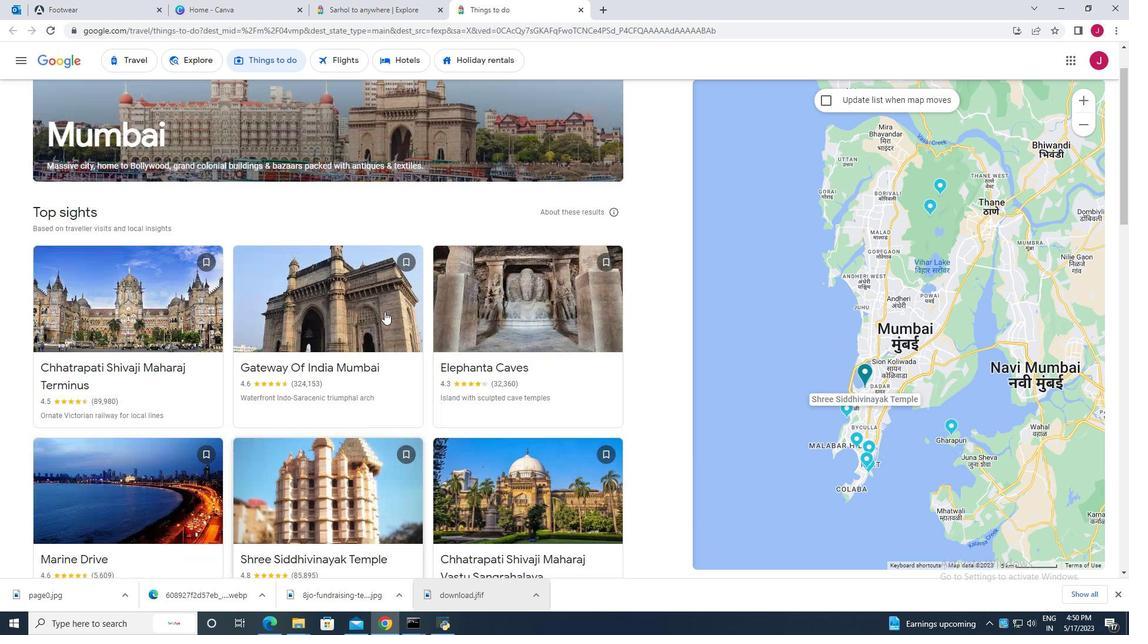 
Action: Mouse scrolled (384, 312) with delta (0, 0)
Screenshot: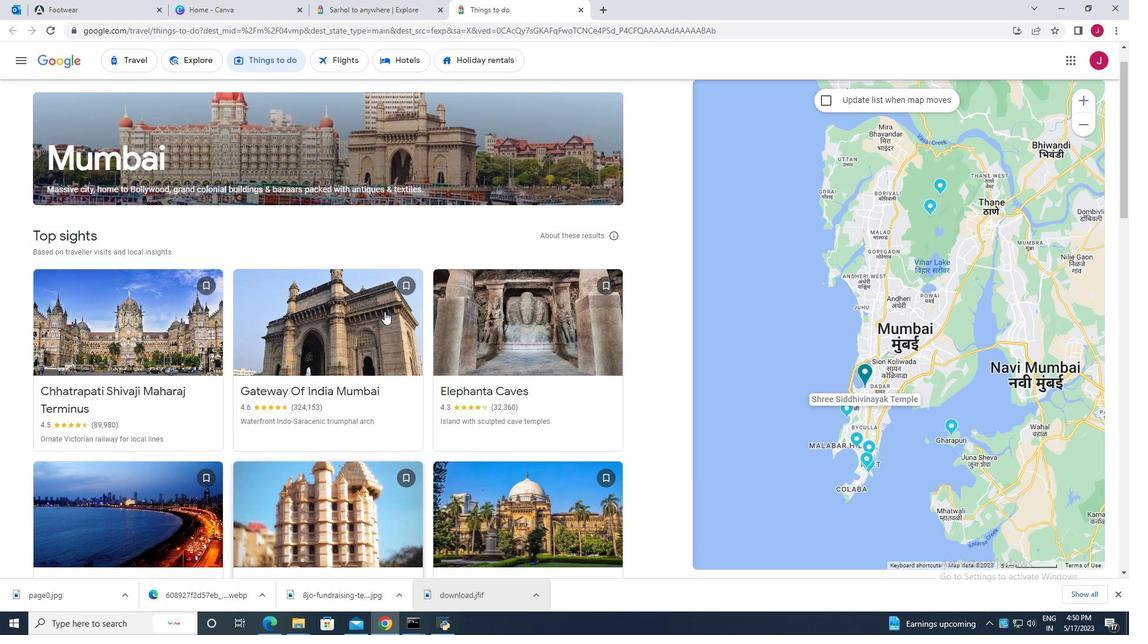
Action: Mouse scrolled (384, 312) with delta (0, 0)
Screenshot: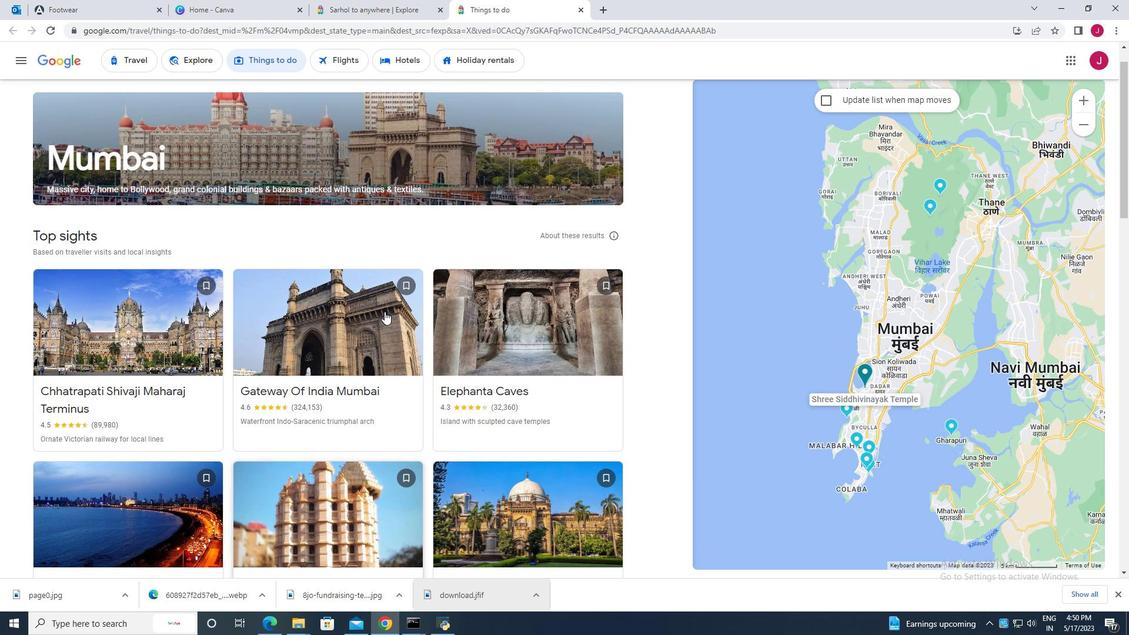 
Action: Mouse scrolled (384, 312) with delta (0, 0)
Screenshot: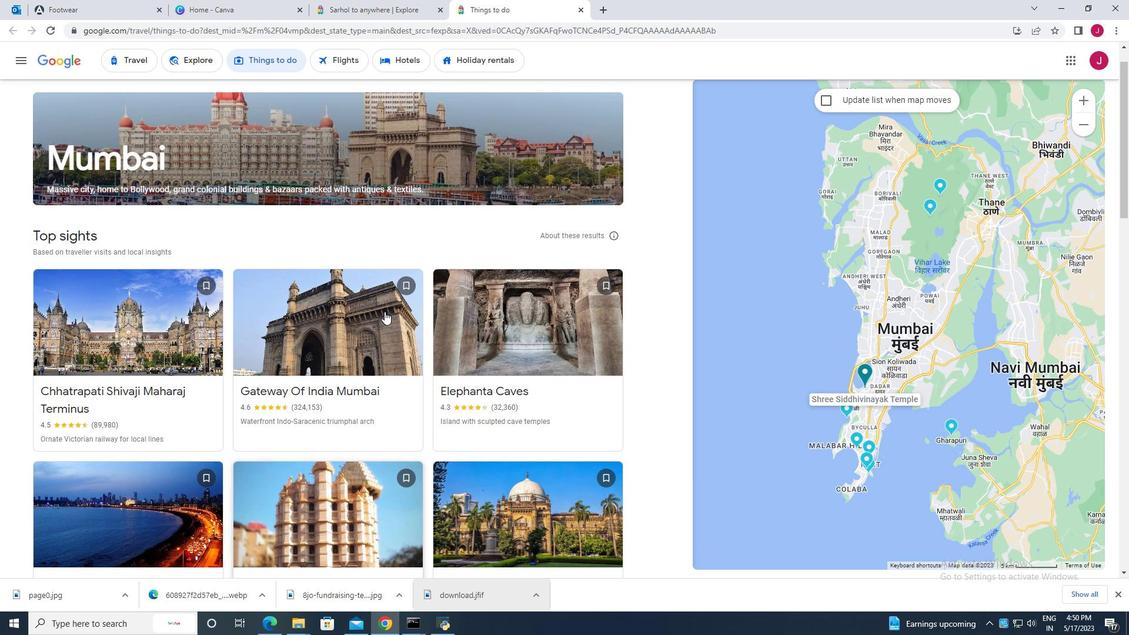 
Action: Mouse scrolled (384, 312) with delta (0, 0)
Screenshot: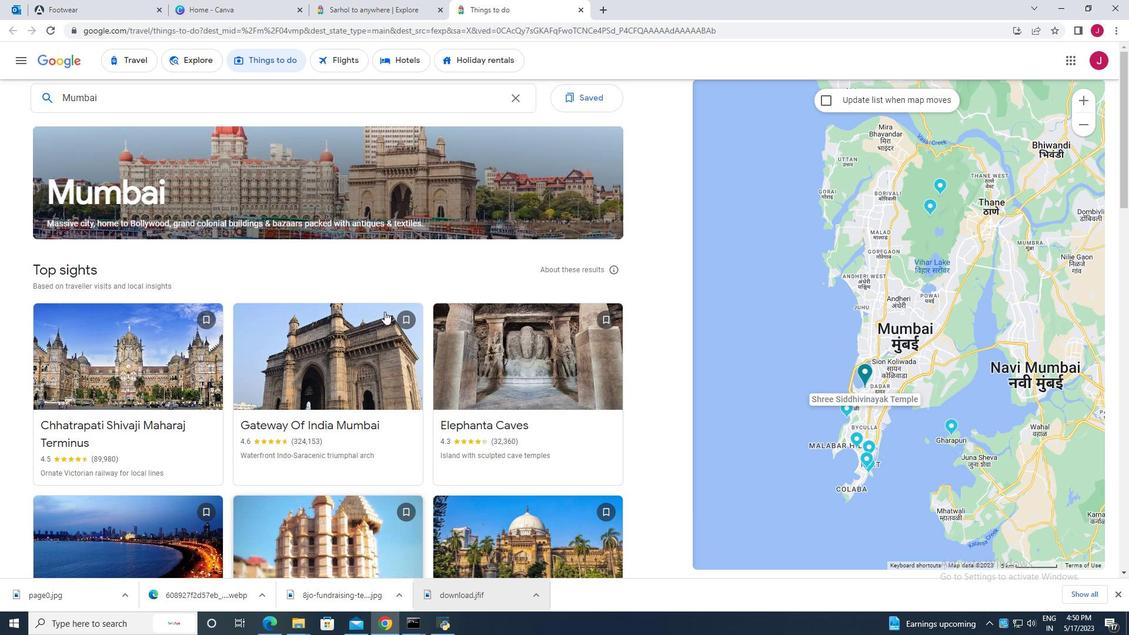 
Action: Mouse scrolled (384, 312) with delta (0, 0)
Screenshot: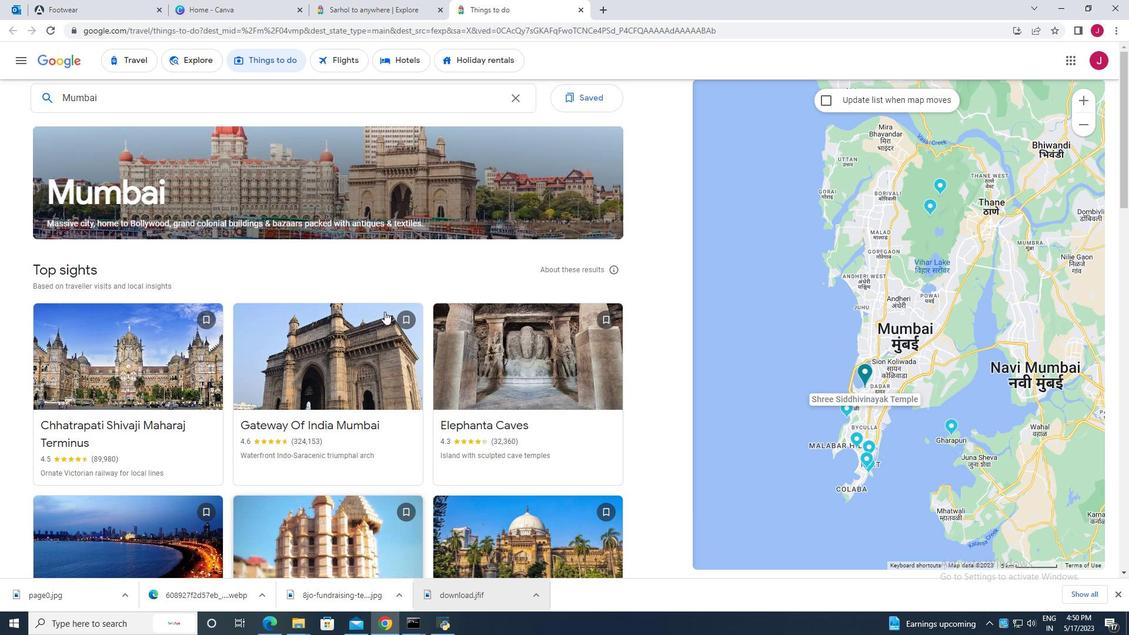 
Action: Mouse moved to (285, 102)
Screenshot: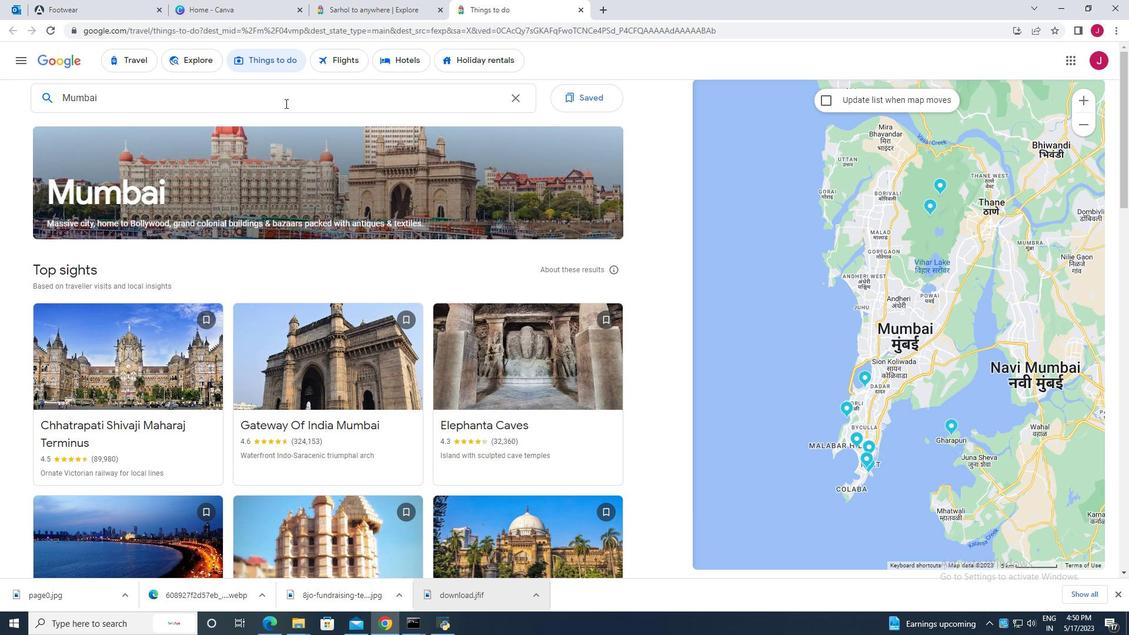 
Action: Mouse pressed left at (285, 102)
Screenshot: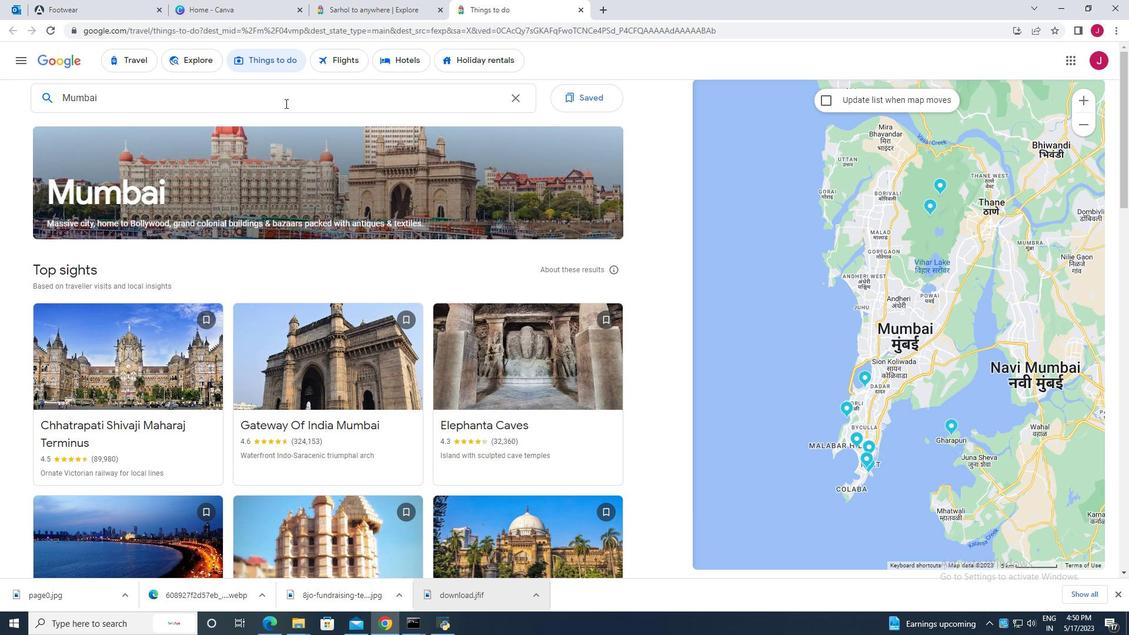 
Action: Key pressed <Key.space>
Screenshot: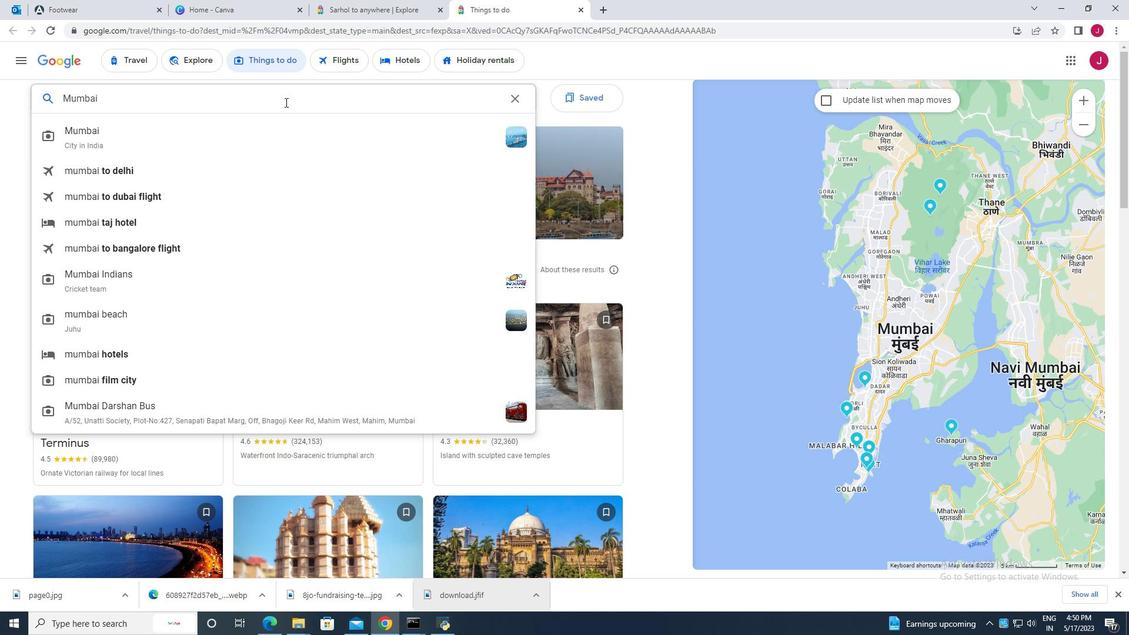 
Action: Mouse moved to (284, 101)
Screenshot: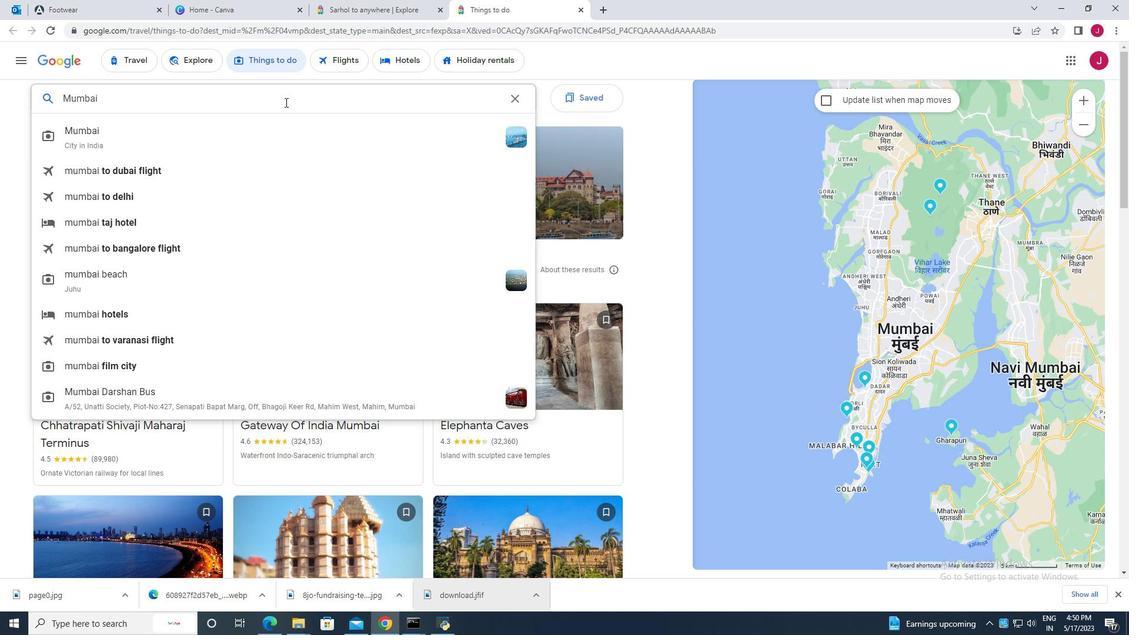 
Action: Key pressed rest
Screenshot: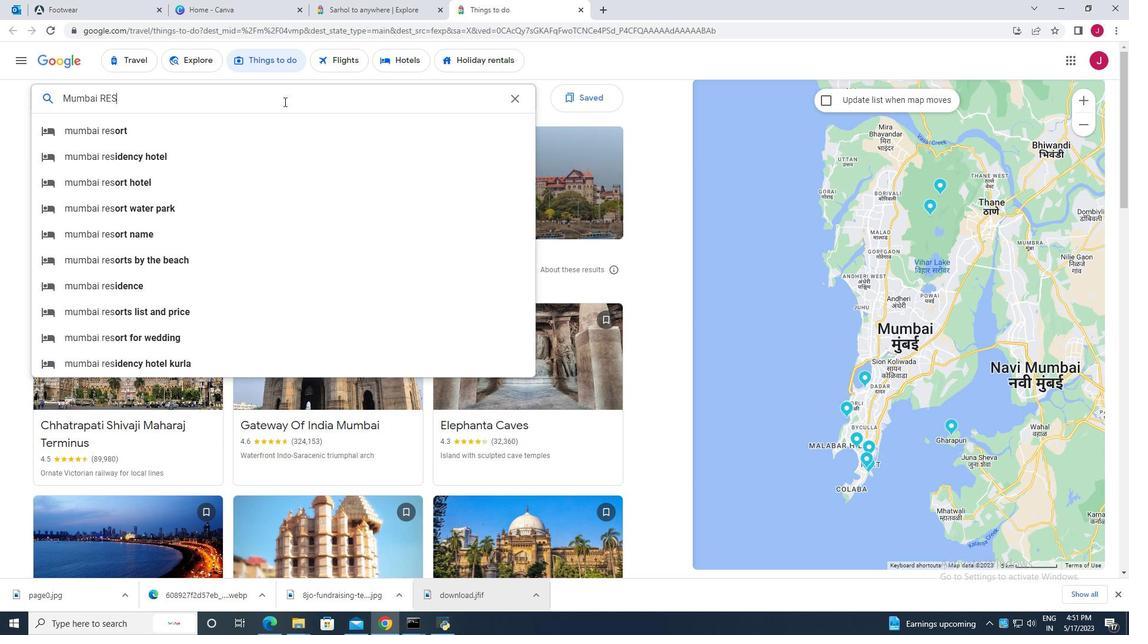 
Action: Mouse moved to (225, 98)
Screenshot: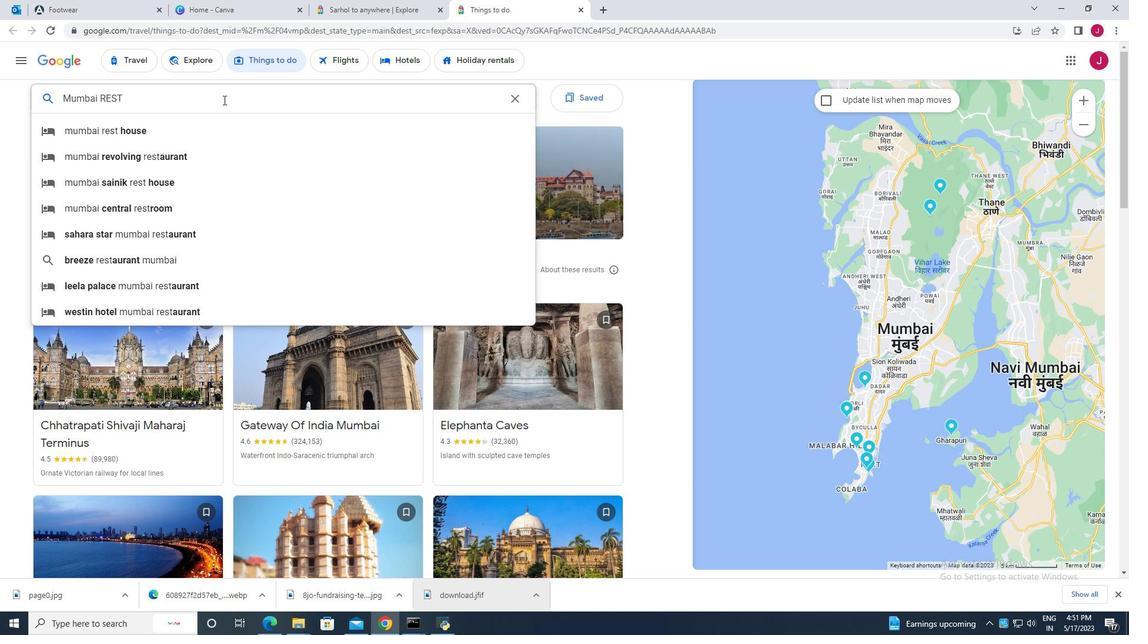 
Action: Key pressed <Key.backspace><Key.backspace><Key.backspace><Key.backspace><Key.backspace><Key.backspace><Key.backspace><Key.backspace><Key.backspace><Key.backspace><Key.backspace>
Screenshot: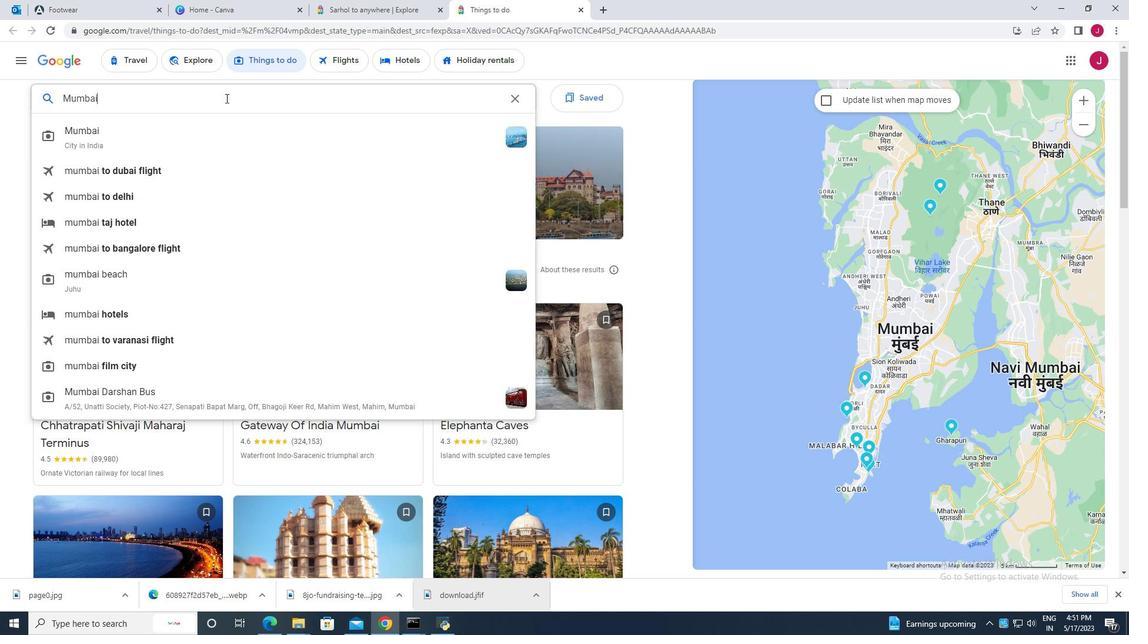
Action: Mouse moved to (225, 97)
Screenshot: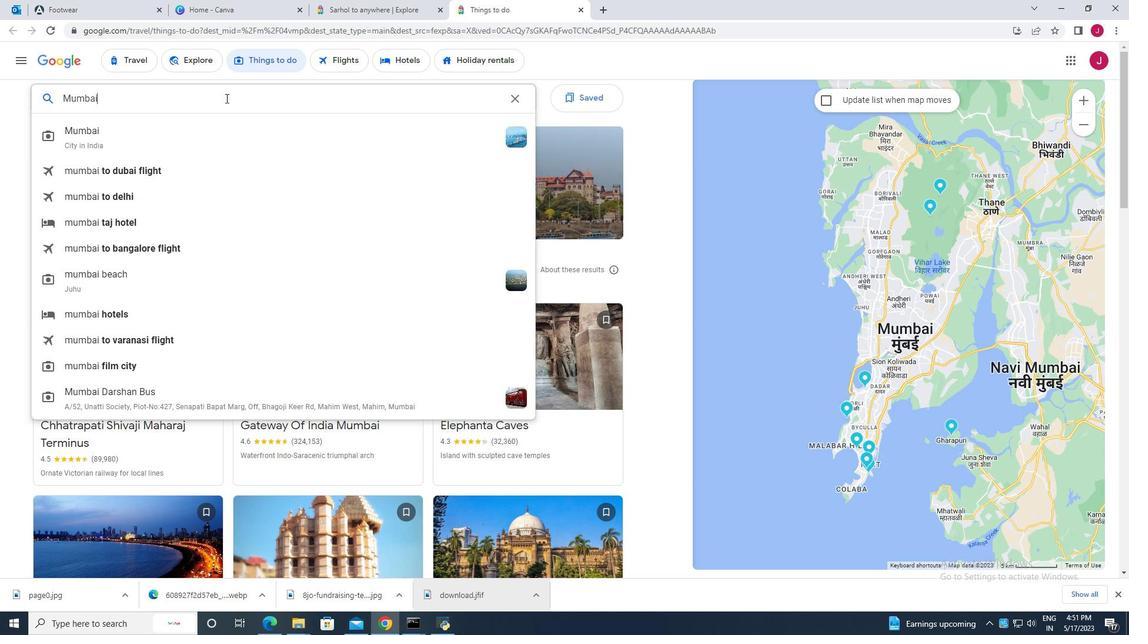 
Action: Key pressed <Key.backspace>
Screenshot: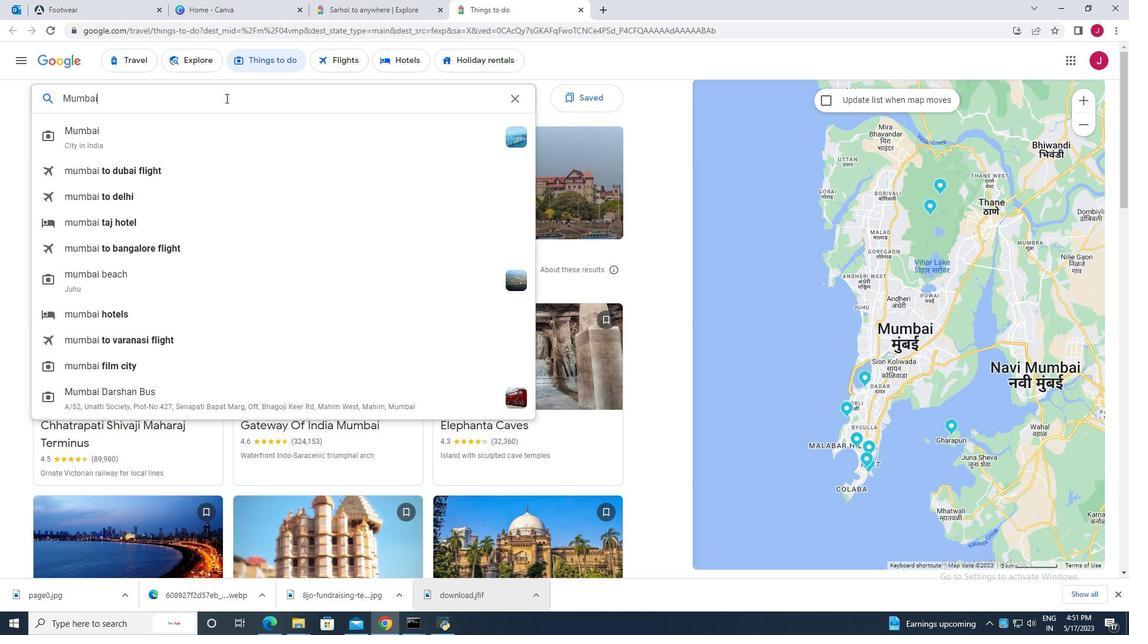 
Action: Mouse moved to (209, 89)
Screenshot: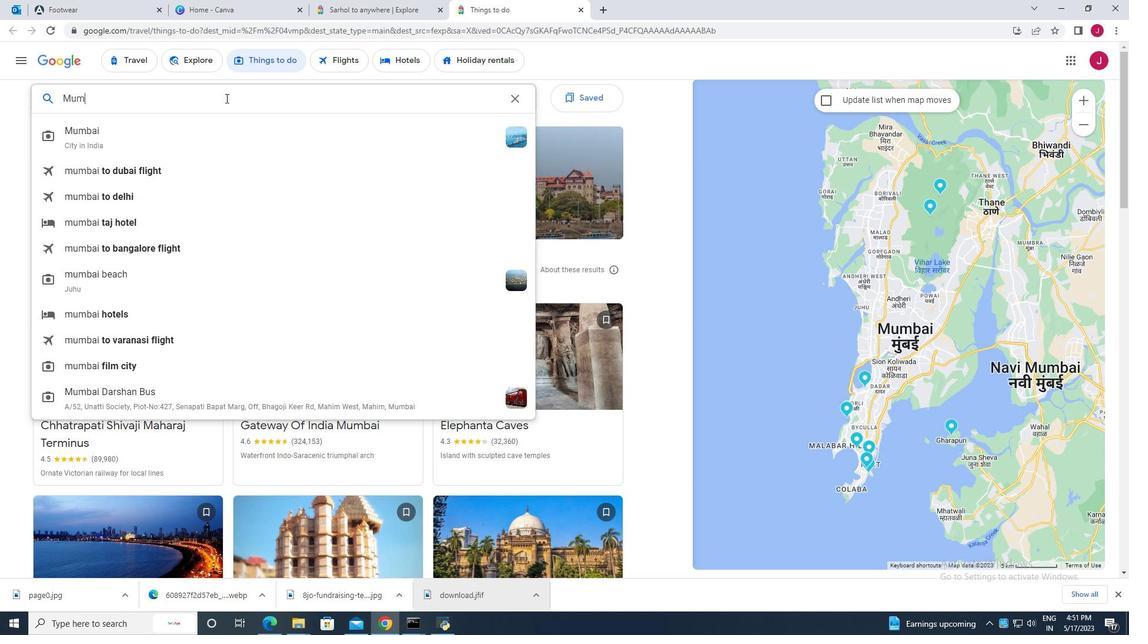 
Action: Key pressed <Key.backspace>
Screenshot: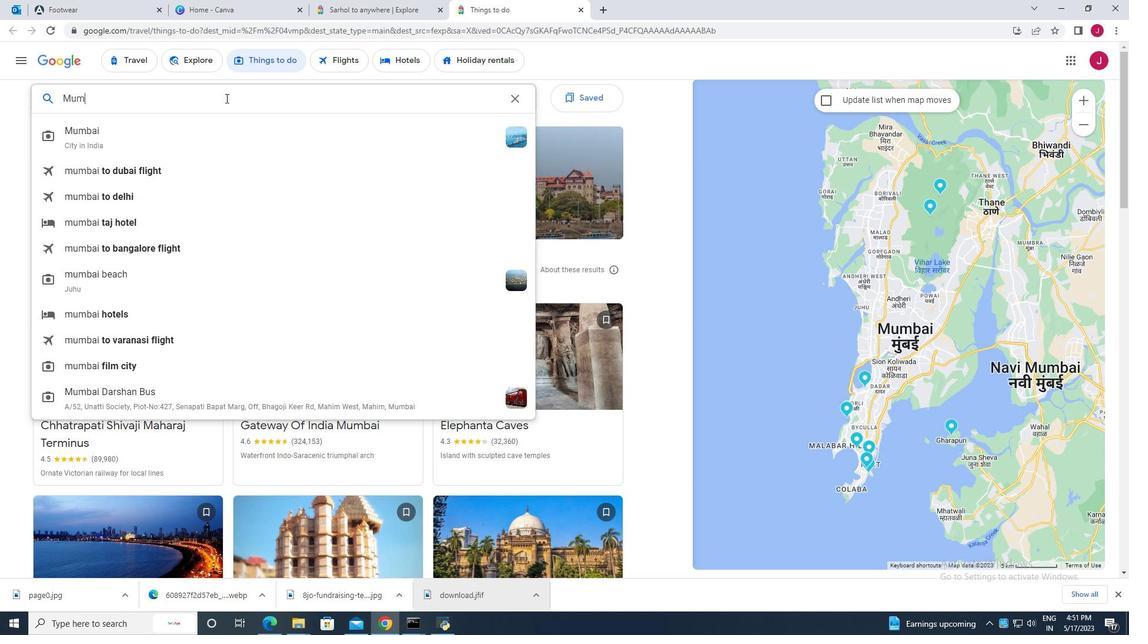 
Action: Mouse moved to (202, 85)
Screenshot: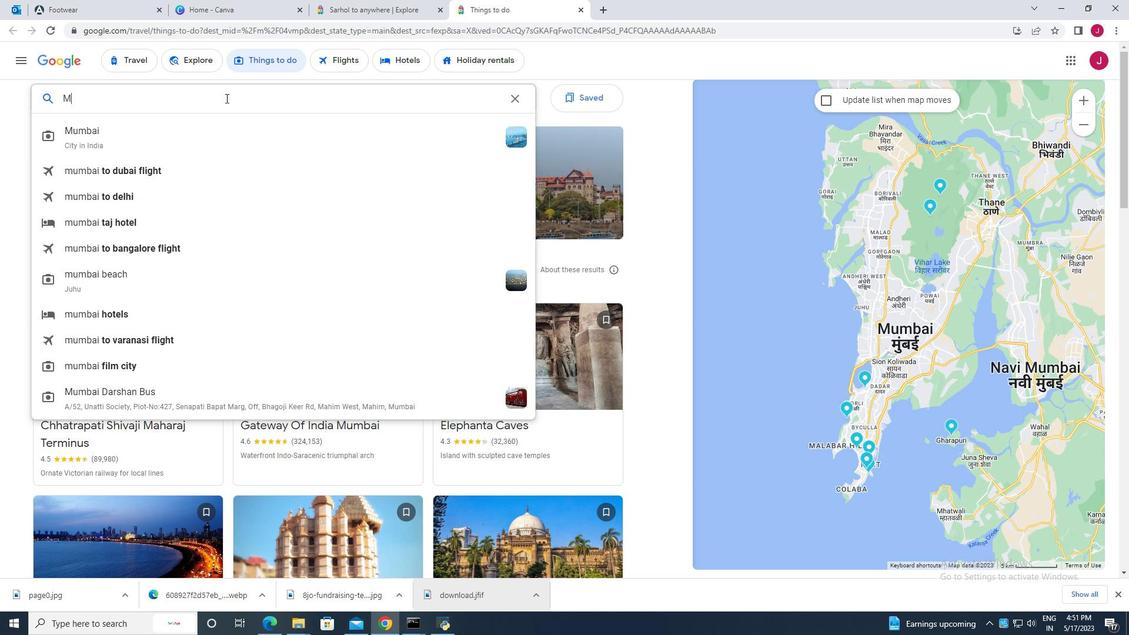
Action: Key pressed <Key.backspace>
Screenshot: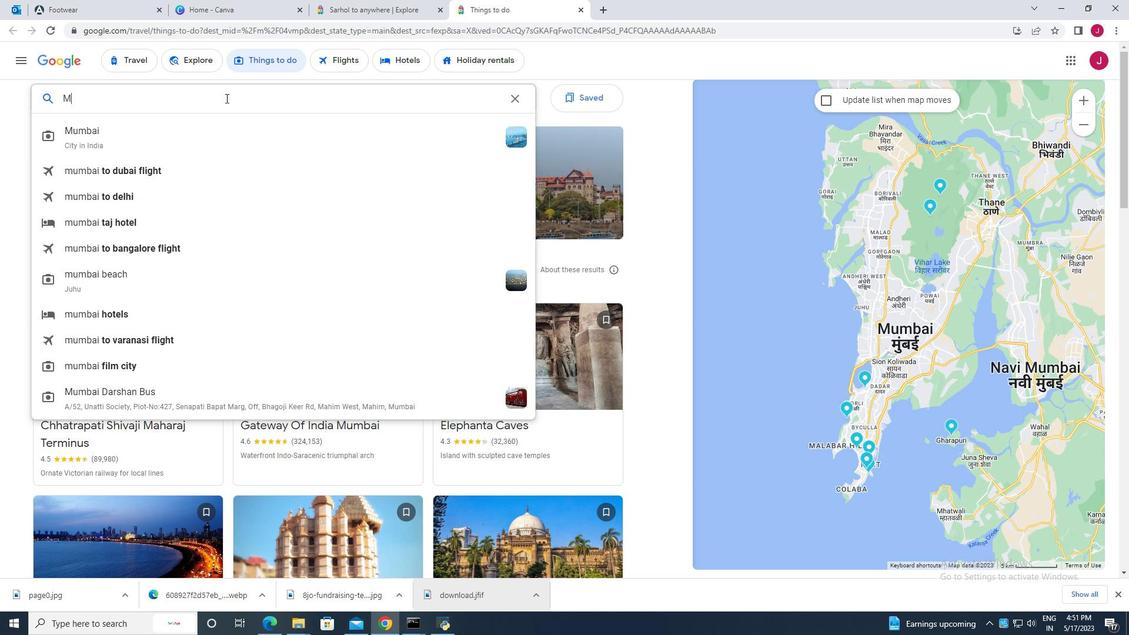 
Action: Mouse moved to (200, 83)
Screenshot: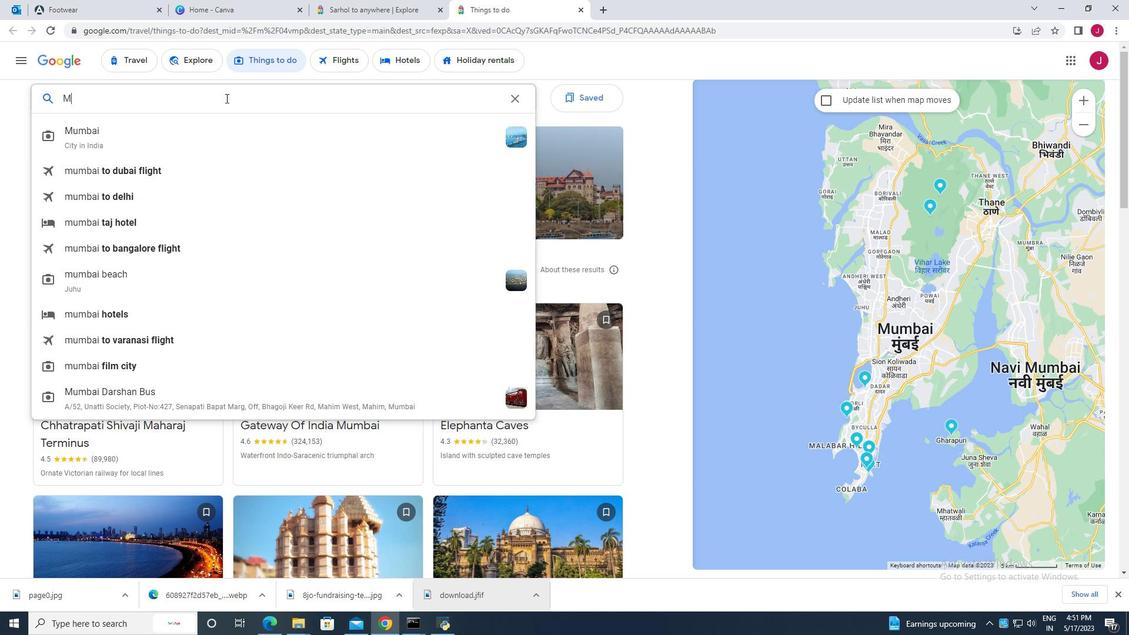 
Action: Key pressed <Key.backspace>
Screenshot: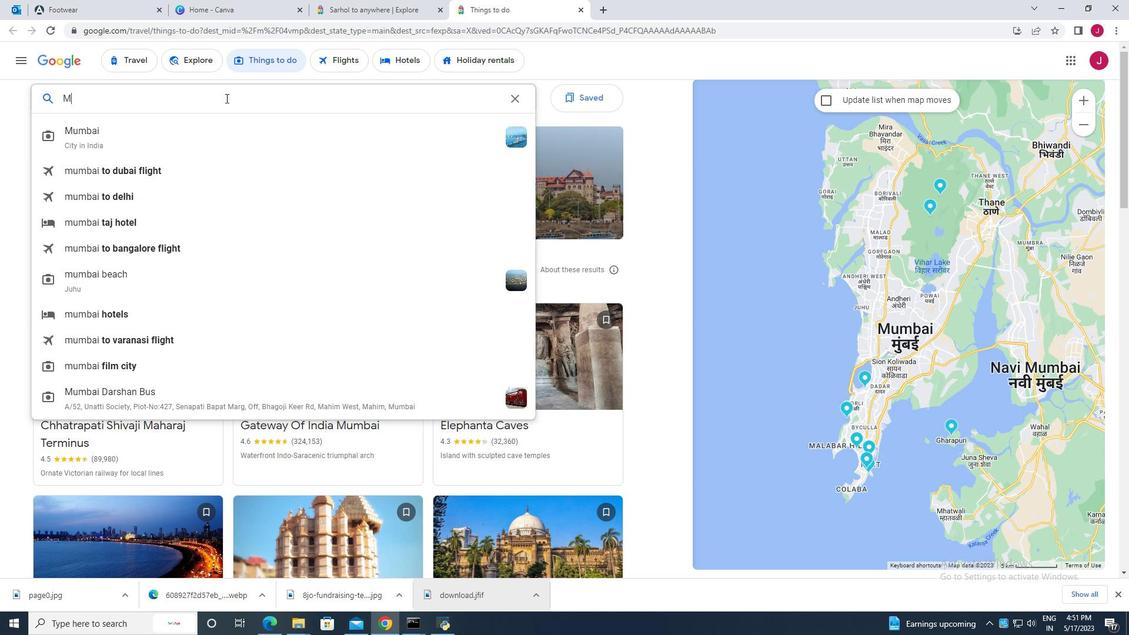 
Action: Mouse moved to (199, 82)
Screenshot: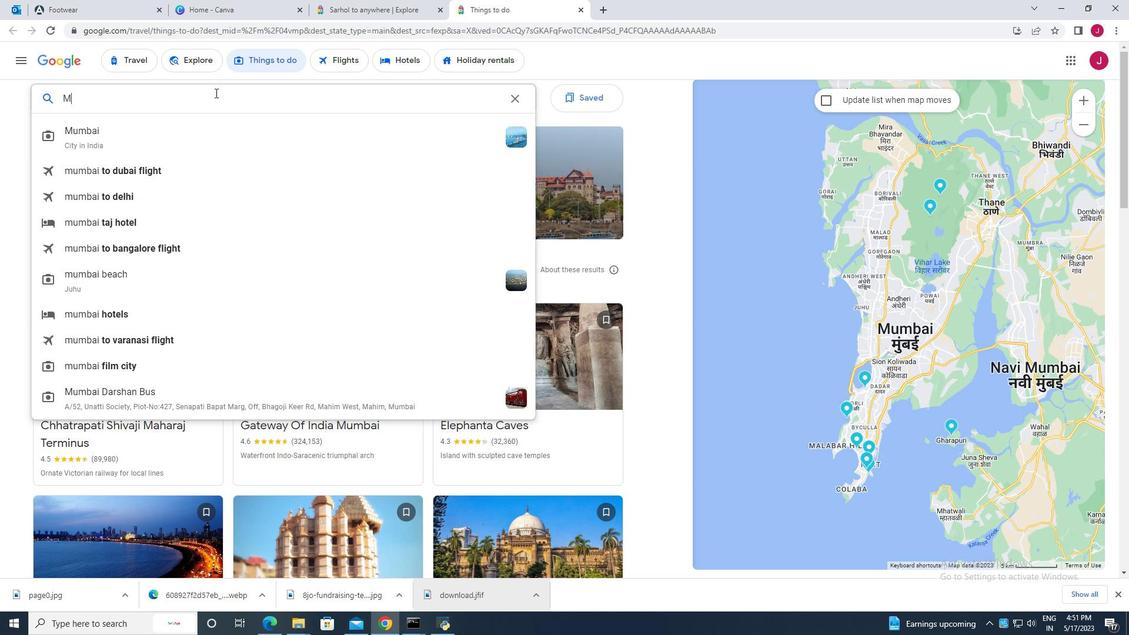 
Action: Key pressed <Key.backspace>
Screenshot: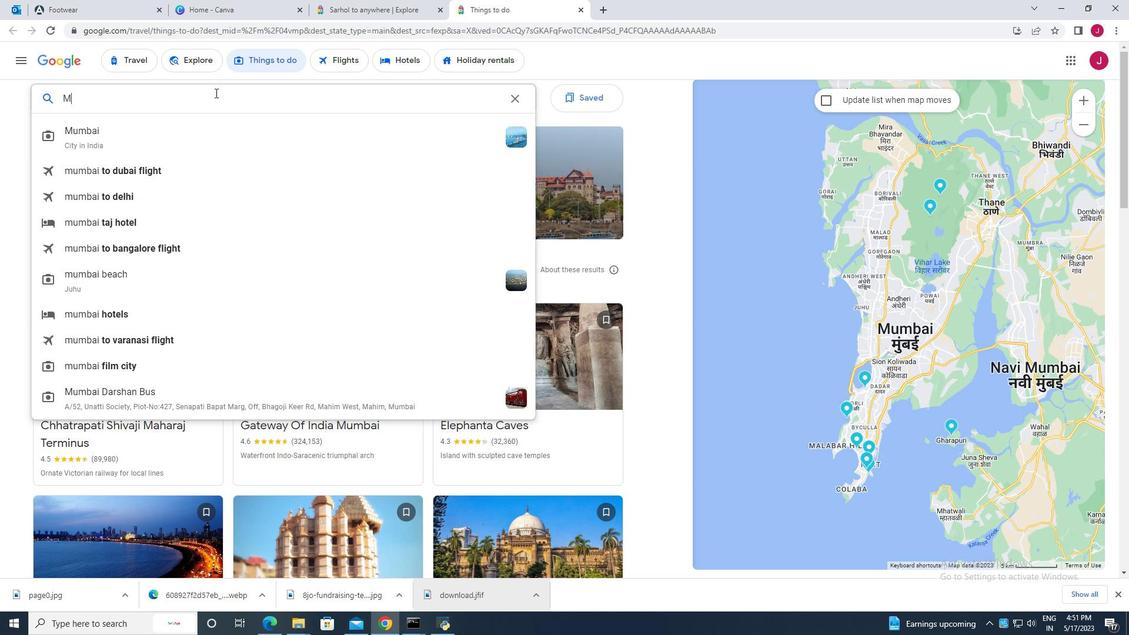 
Action: Mouse moved to (198, 77)
Screenshot: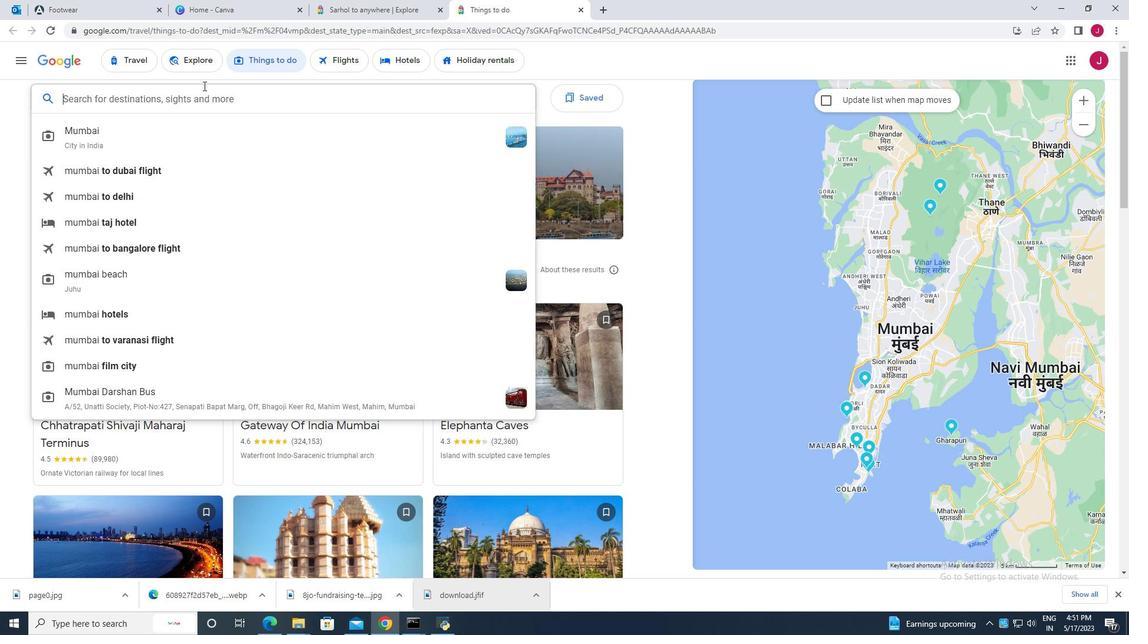 
Action: Key pressed <Key.backspace>
Screenshot: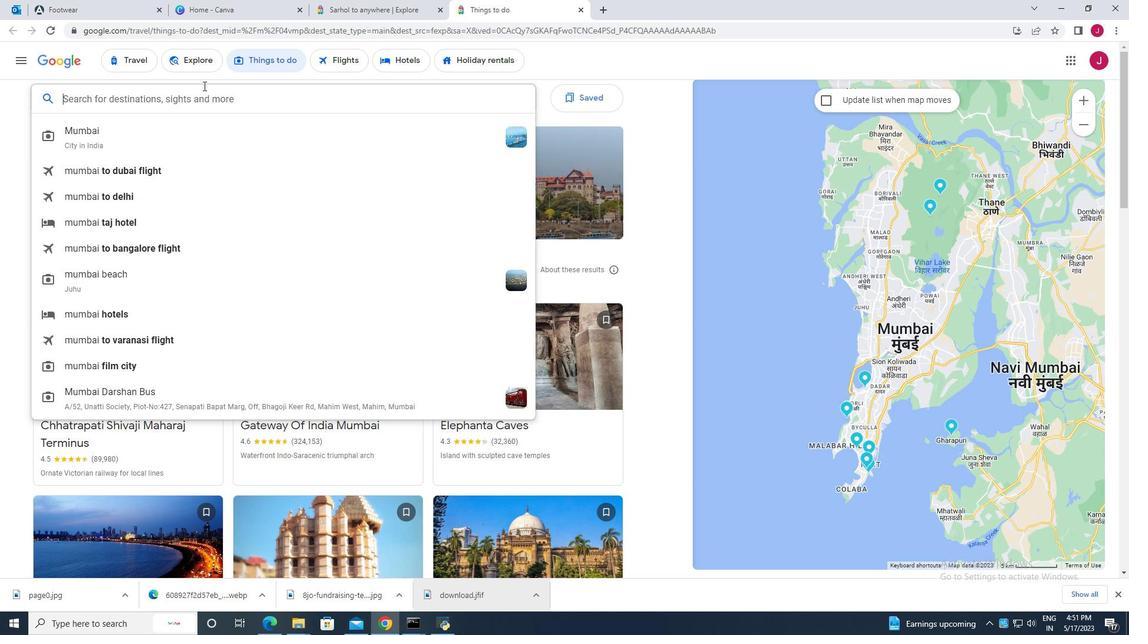 
Action: Mouse moved to (195, 73)
Screenshot: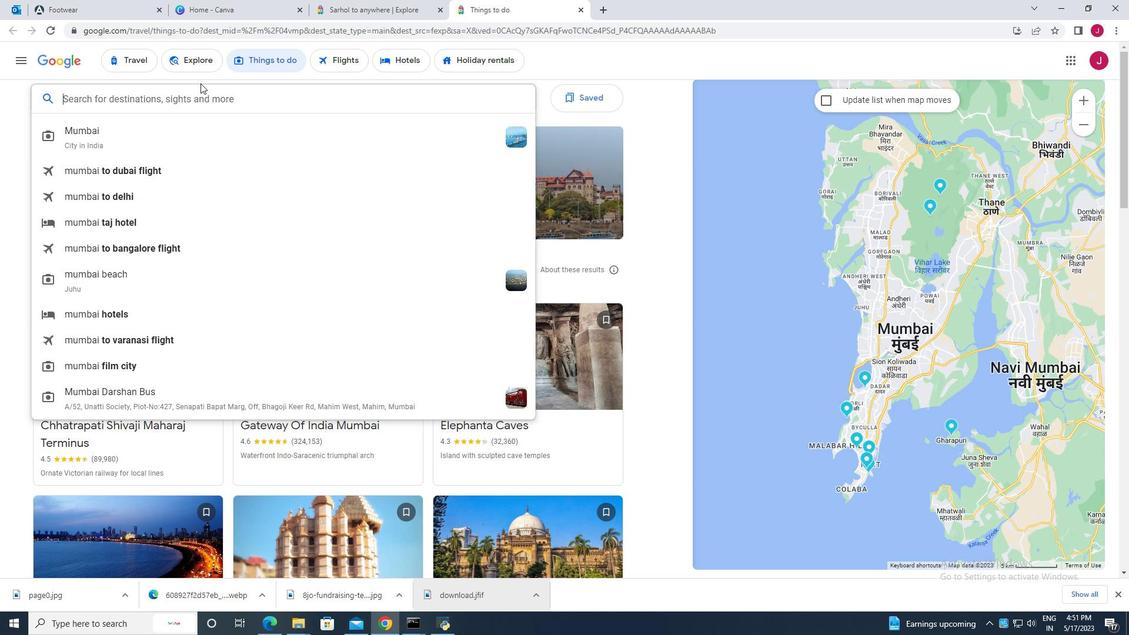 
Action: Key pressed <Key.backspace>
Screenshot: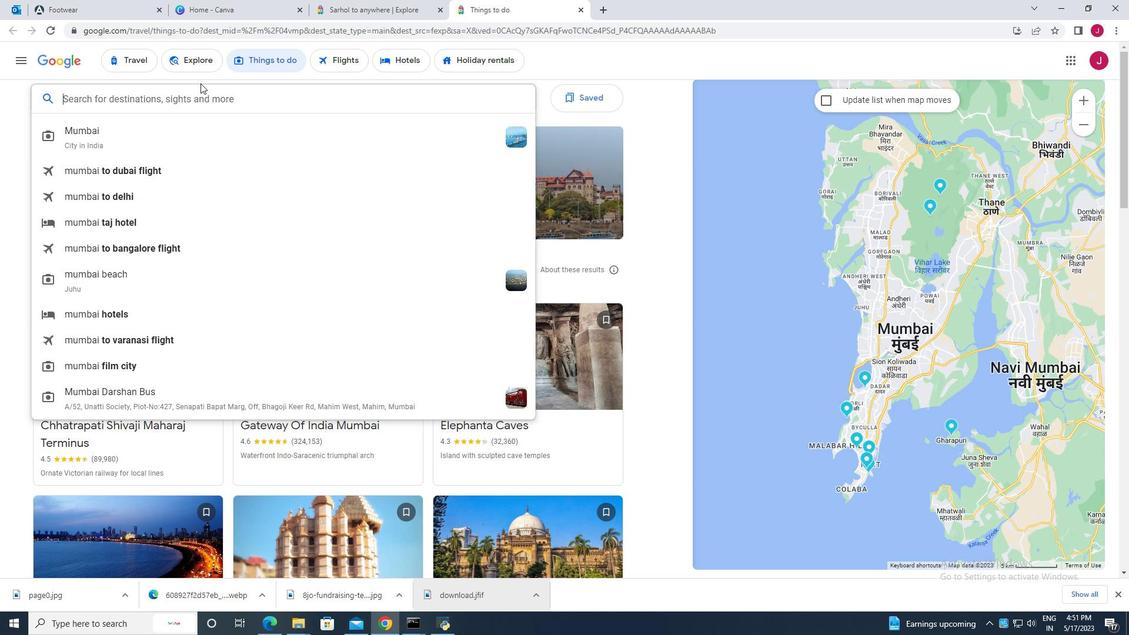 
Action: Mouse moved to (194, 72)
Screenshot: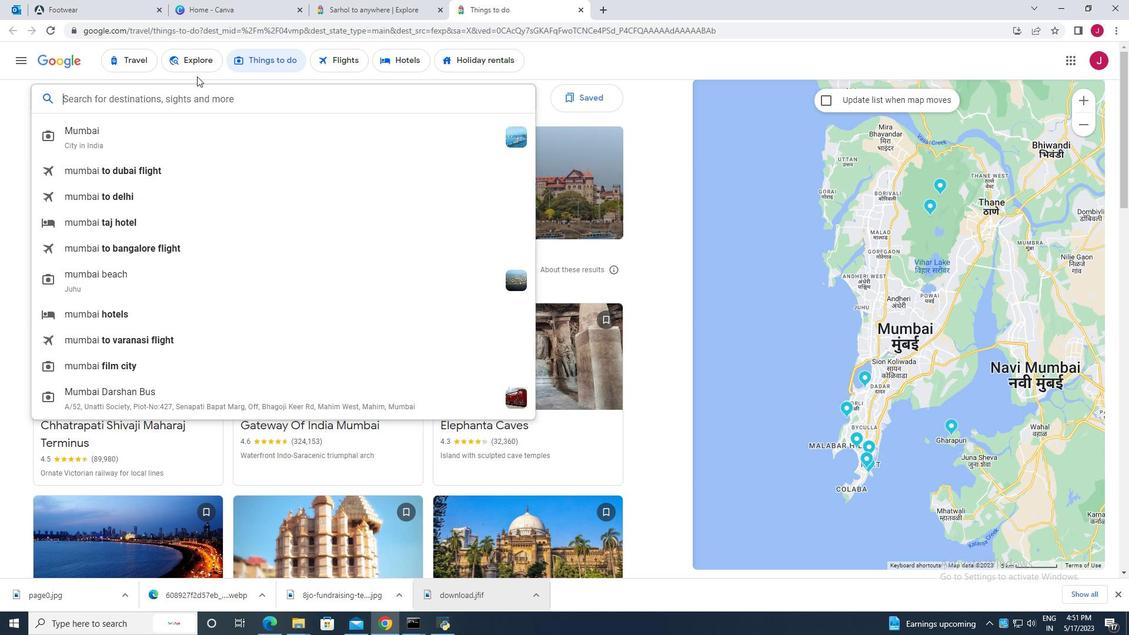 
Action: Key pressed <Key.backspace>
Screenshot: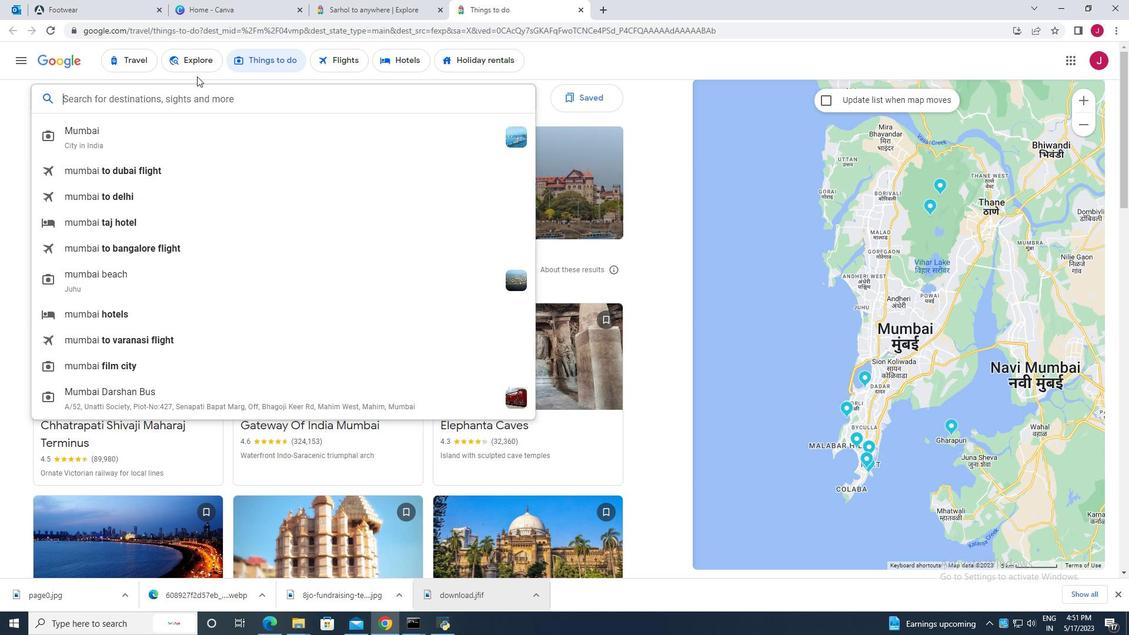 
Action: Mouse moved to (194, 72)
Screenshot: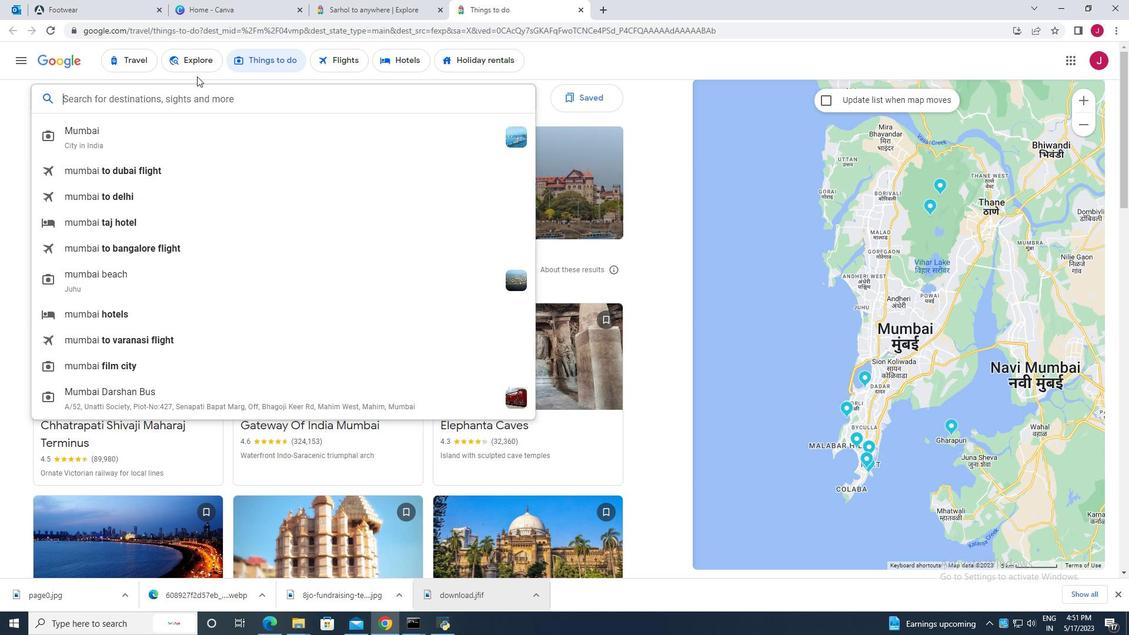 
Action: Key pressed <Key.backspace>
Screenshot: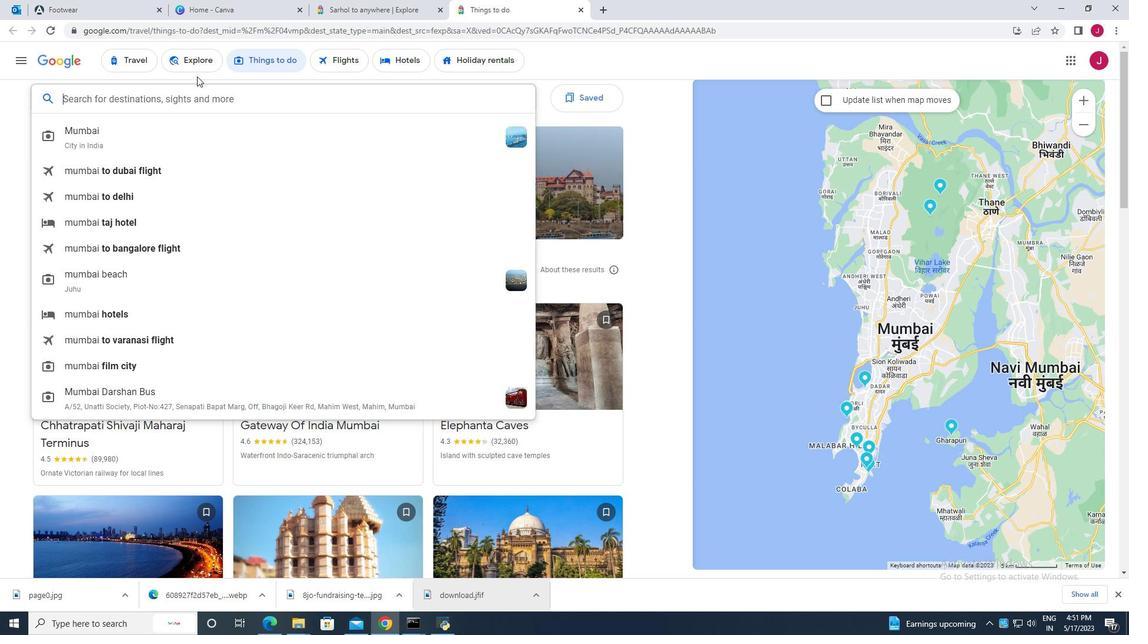 
Action: Mouse moved to (192, 71)
Screenshot: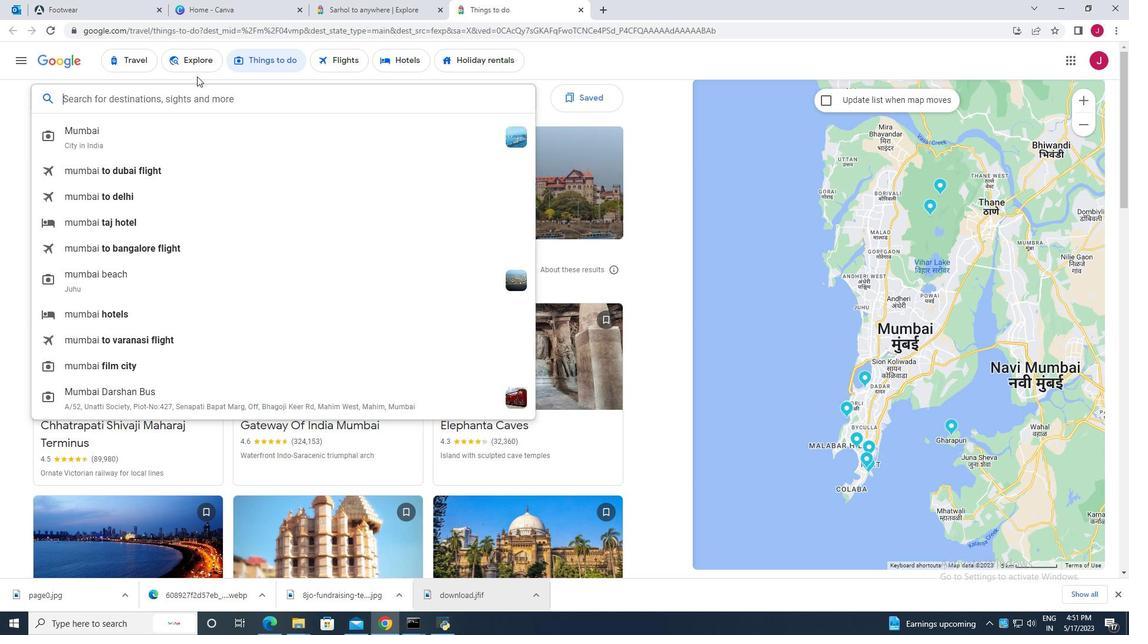 
Action: Key pressed <Key.backspace>
Screenshot: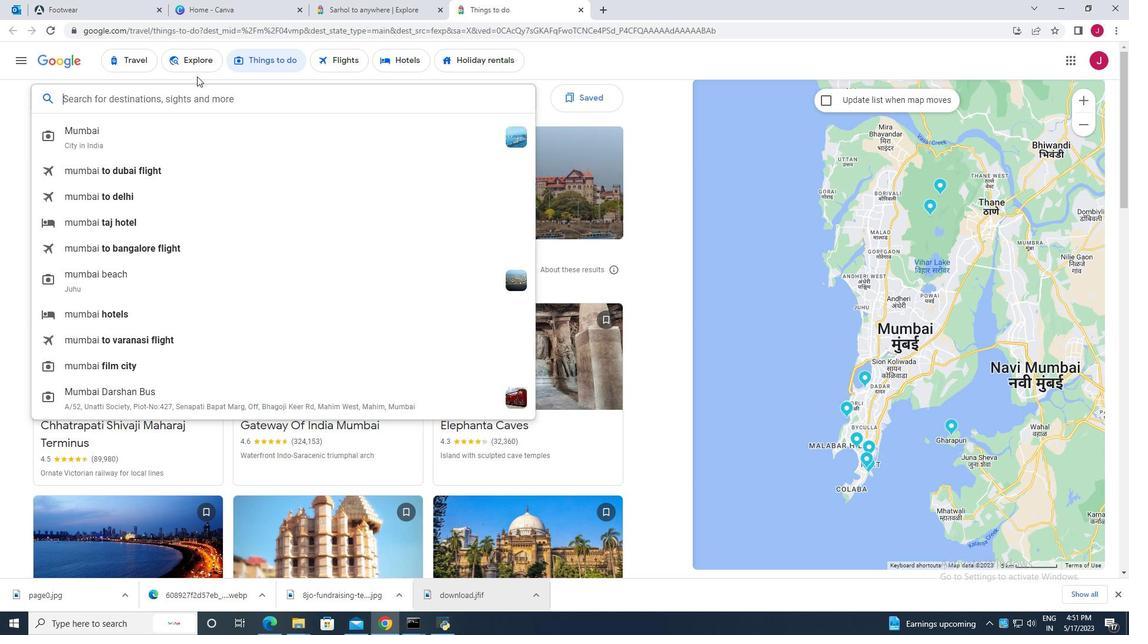 
Action: Mouse moved to (180, 70)
Screenshot: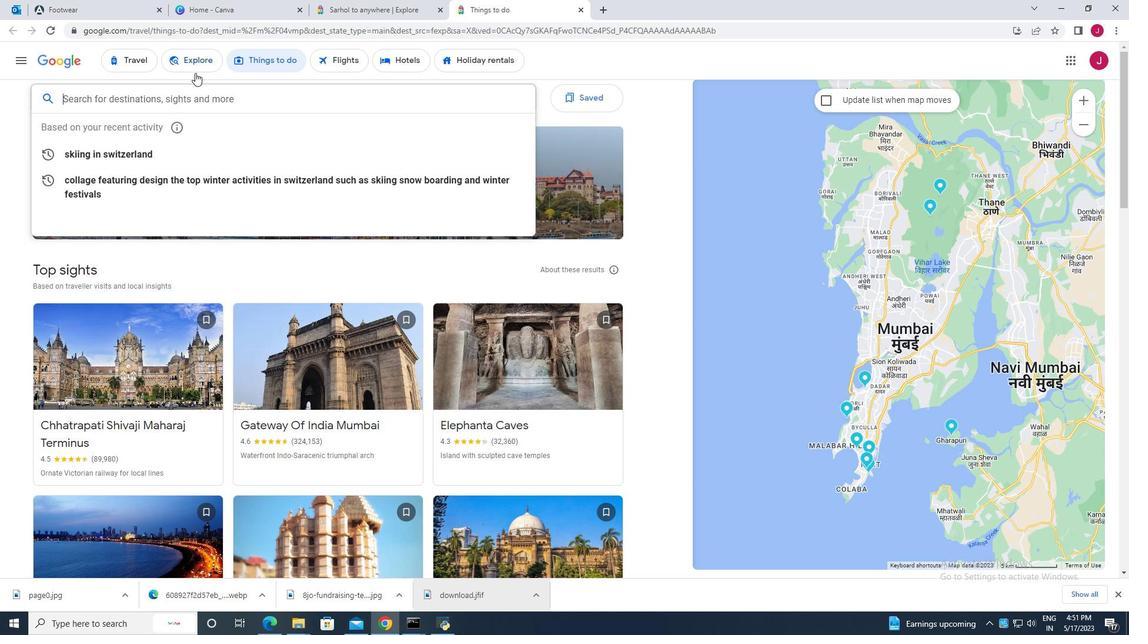 
Action: Key pressed <Key.backspace>
Screenshot: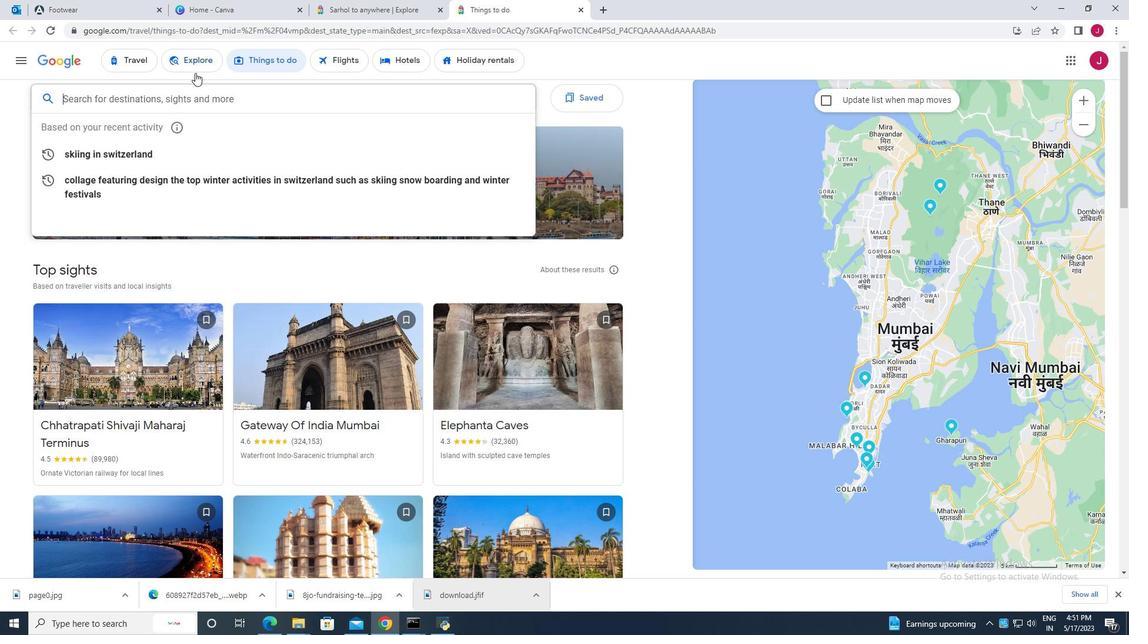
Action: Mouse moved to (147, 55)
Screenshot: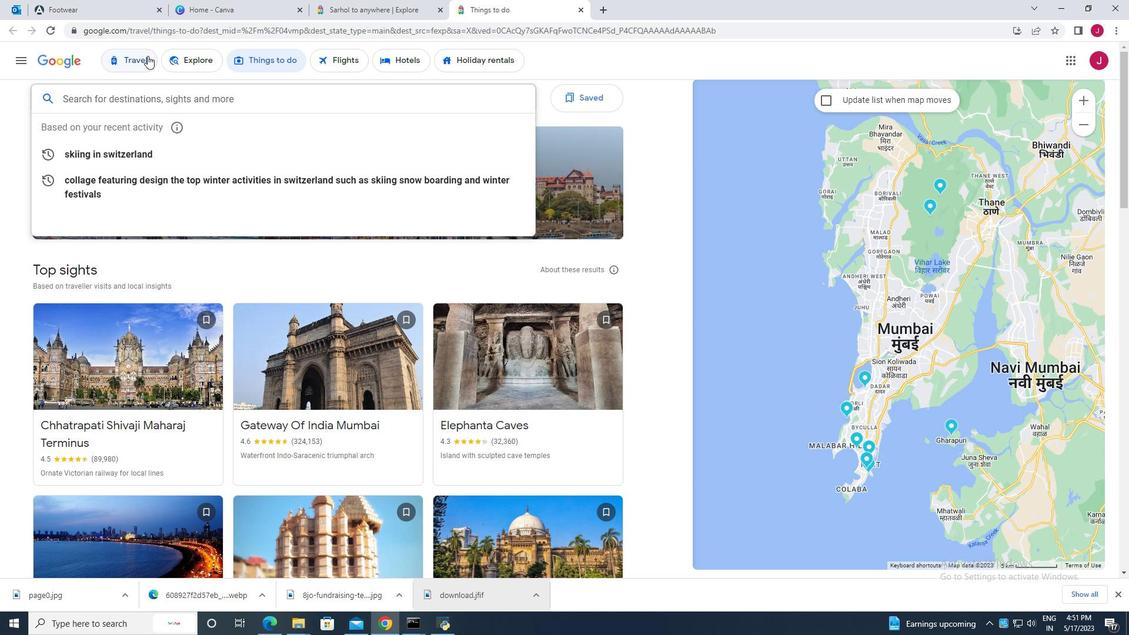 
Action: Mouse pressed left at (147, 55)
Screenshot: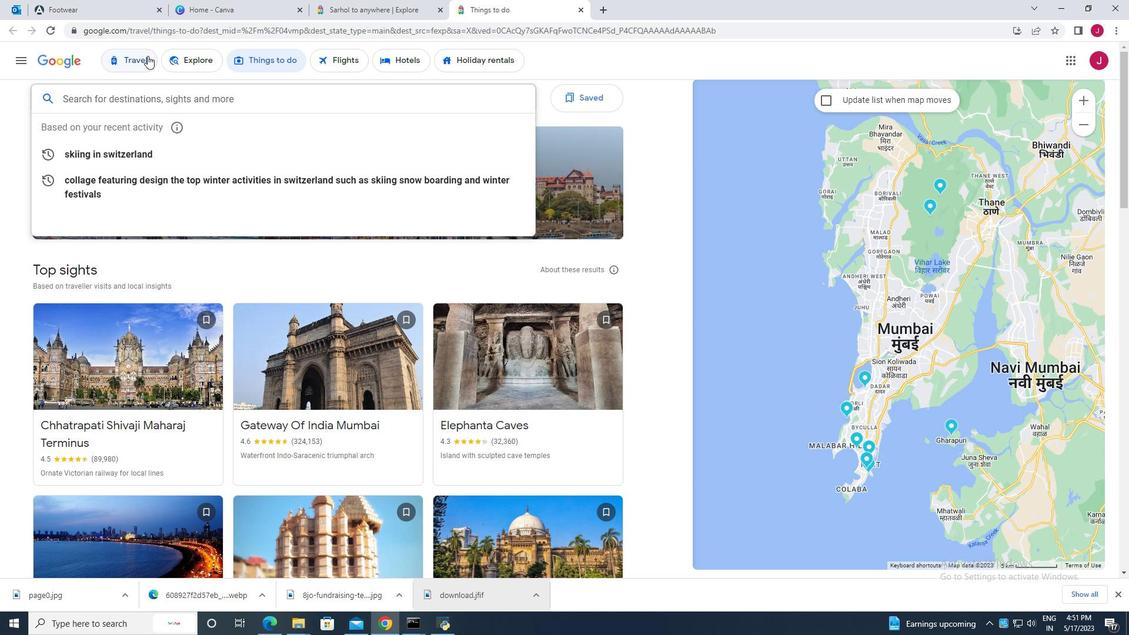 
Action: Mouse moved to (319, 209)
Screenshot: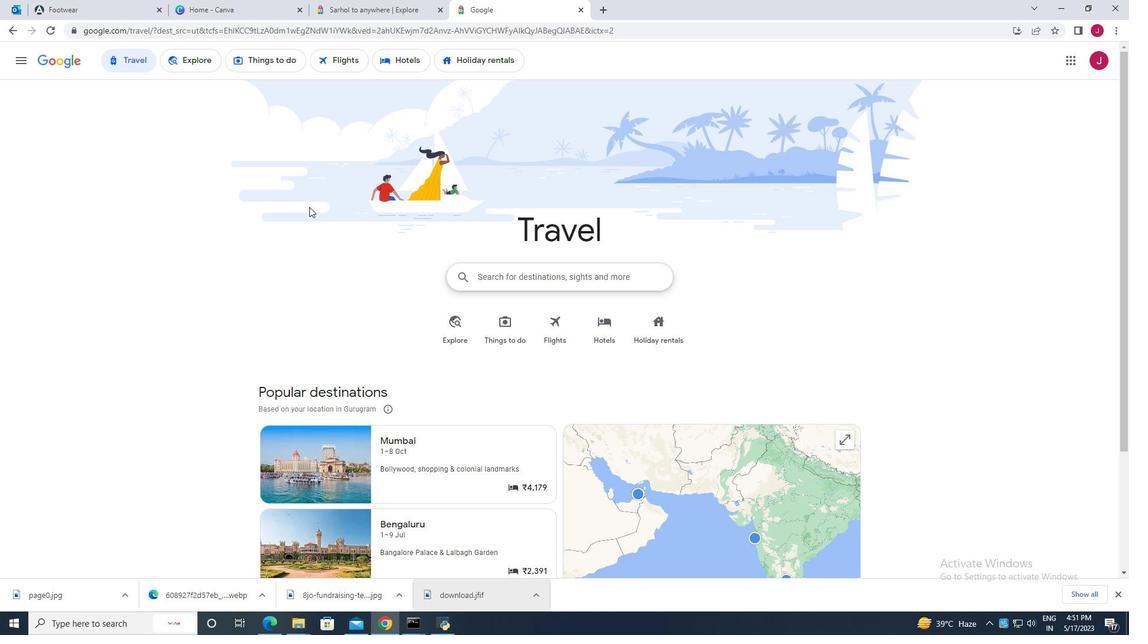 
Action: Mouse scrolled (319, 209) with delta (0, 0)
Screenshot: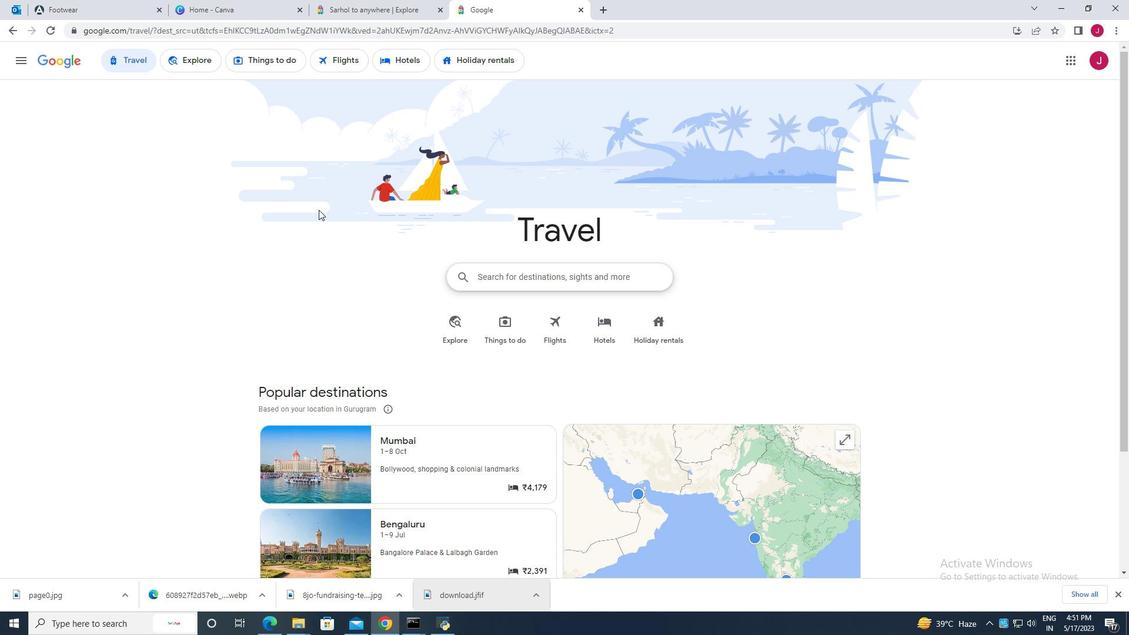 
Action: Mouse scrolled (319, 209) with delta (0, 0)
Screenshot: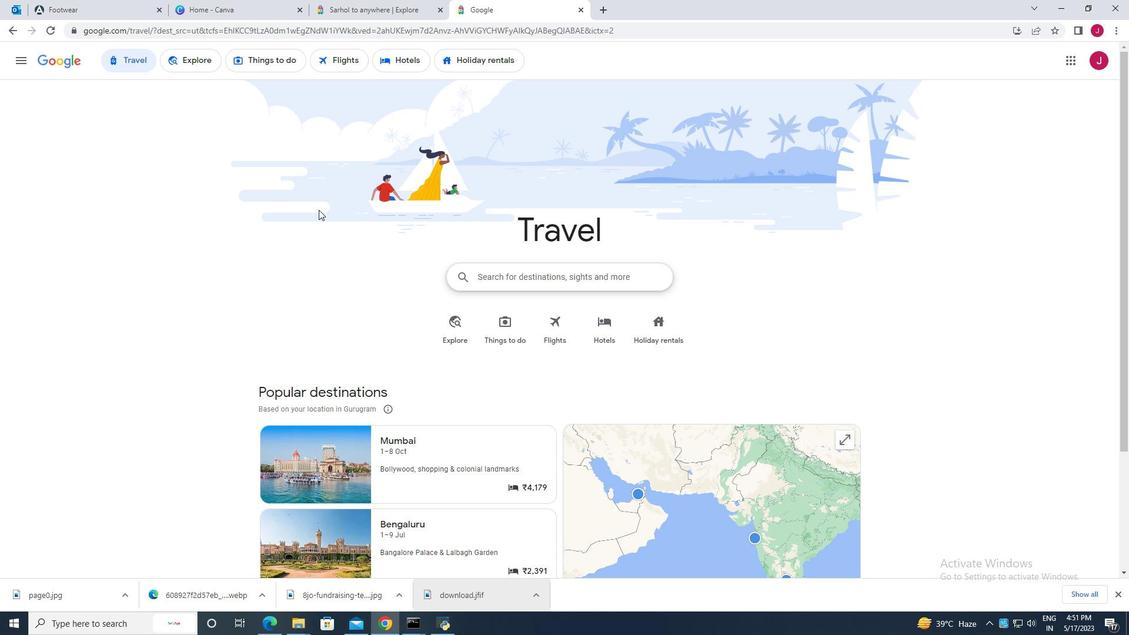 
Action: Mouse scrolled (319, 209) with delta (0, 0)
Screenshot: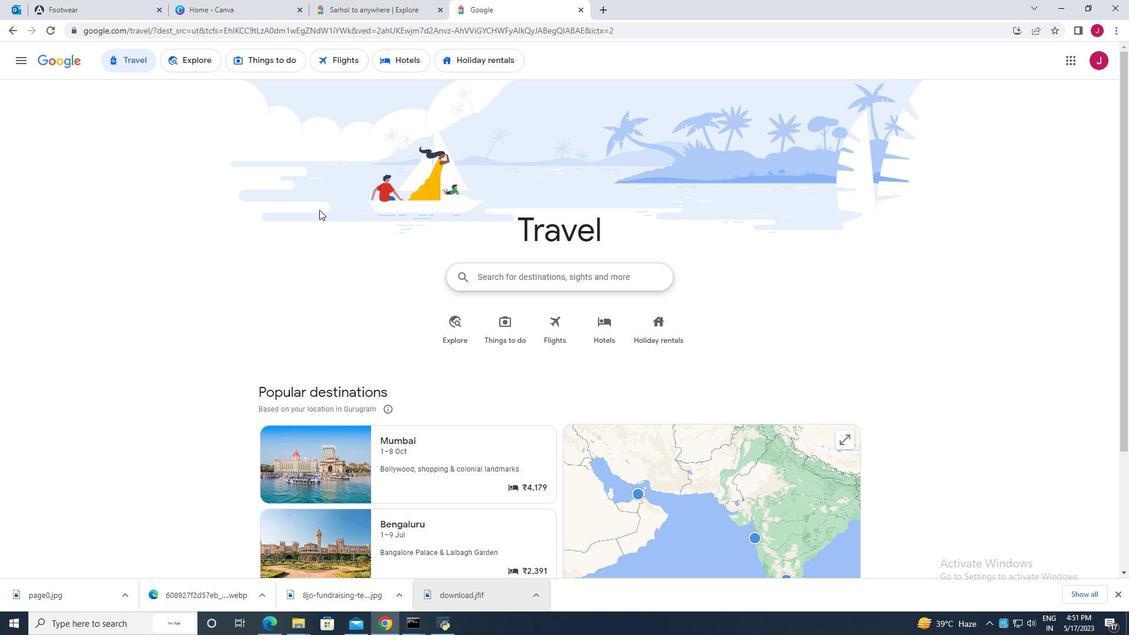 
Action: Mouse moved to (472, 275)
Screenshot: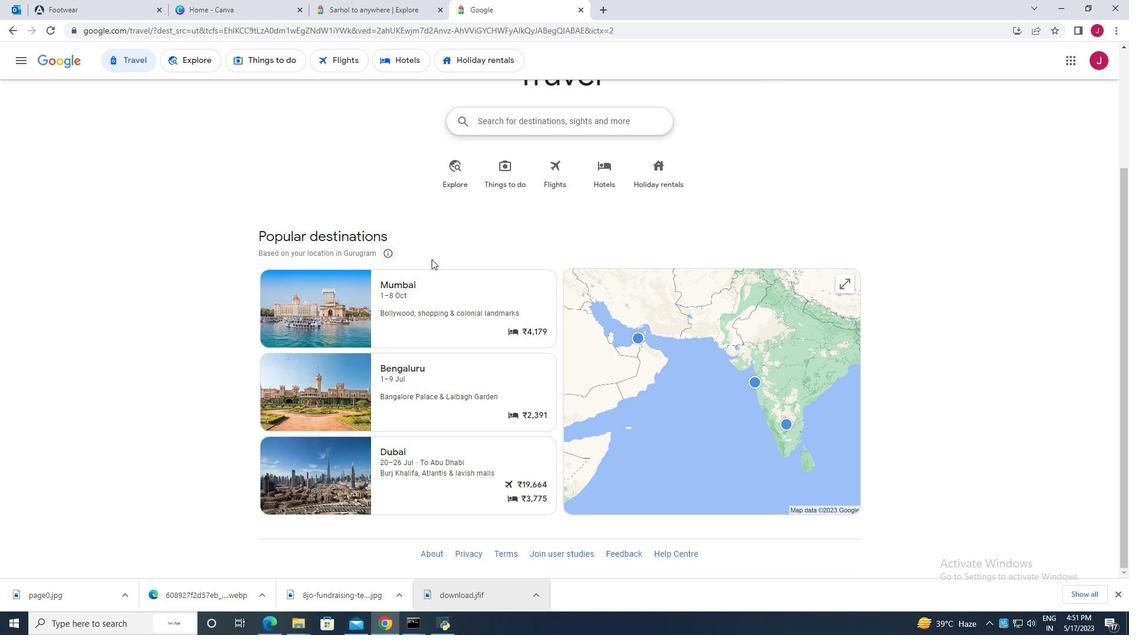 
Action: Mouse scrolled (472, 274) with delta (0, 0)
Screenshot: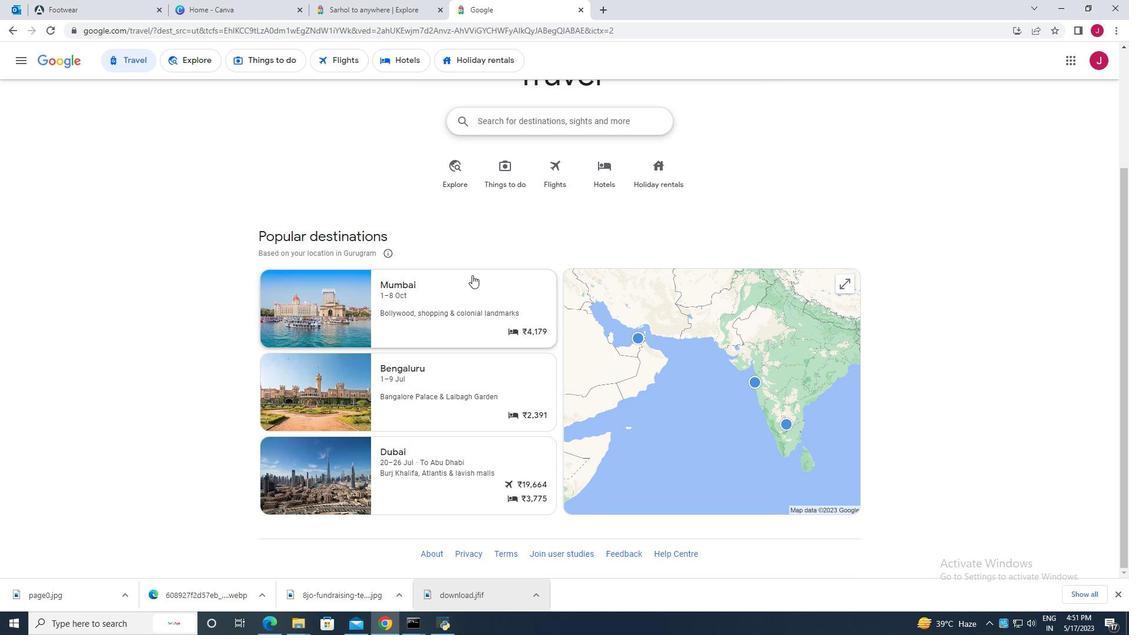 
Action: Mouse moved to (438, 318)
Screenshot: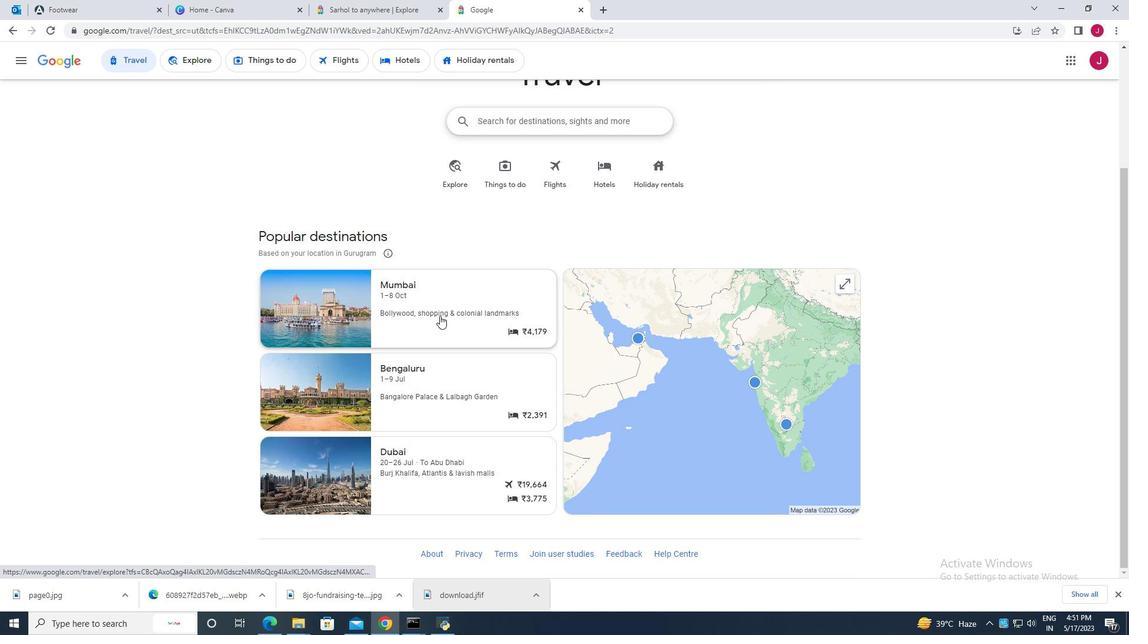 
Action: Mouse scrolled (438, 318) with delta (0, 0)
Screenshot: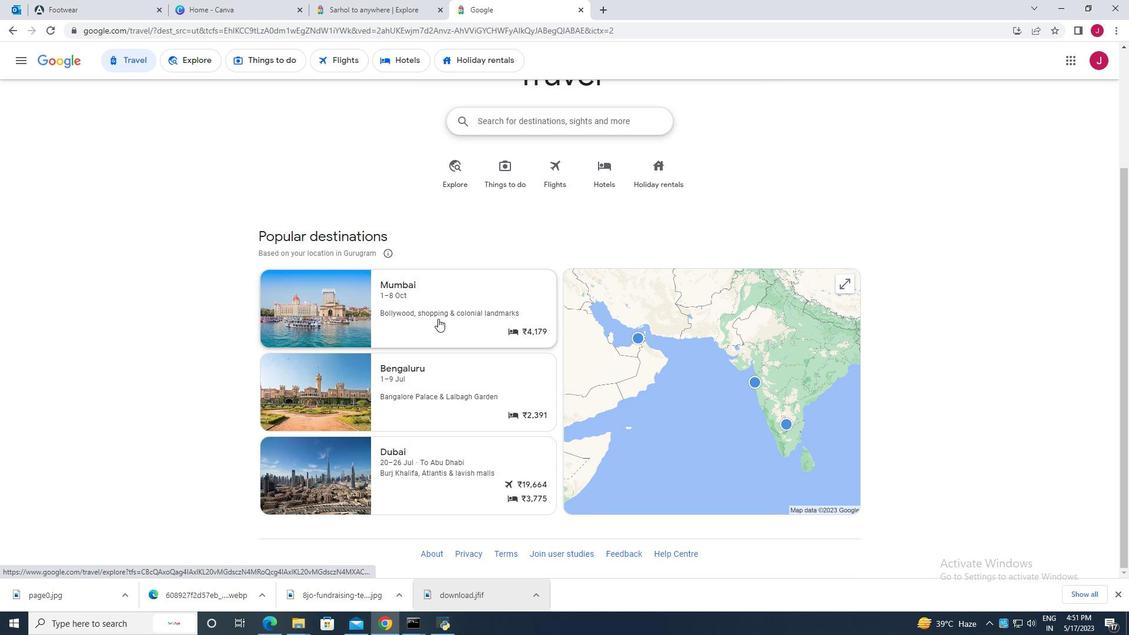 
Action: Mouse scrolled (438, 318) with delta (0, 0)
Screenshot: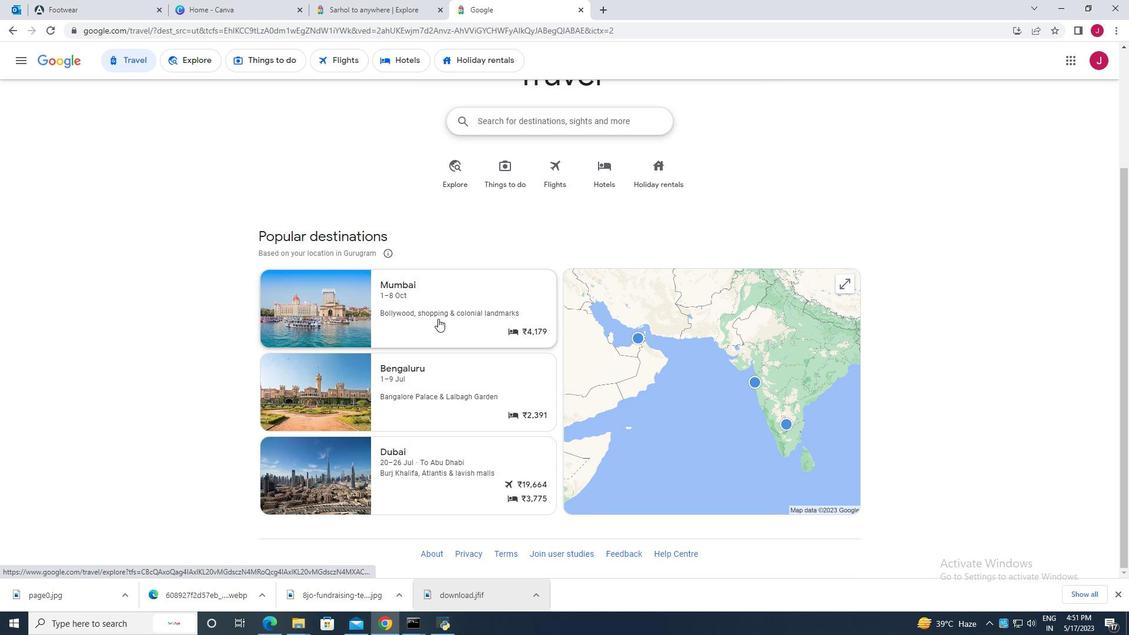 
Action: Mouse scrolled (438, 318) with delta (0, 0)
Screenshot: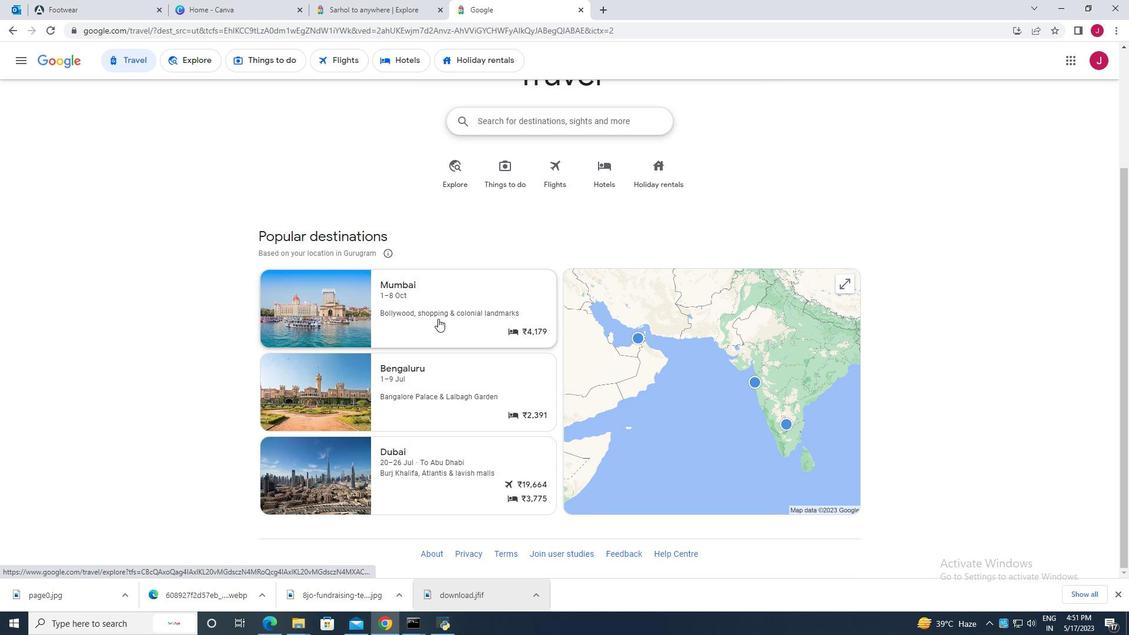
Action: Mouse scrolled (438, 318) with delta (0, 0)
Screenshot: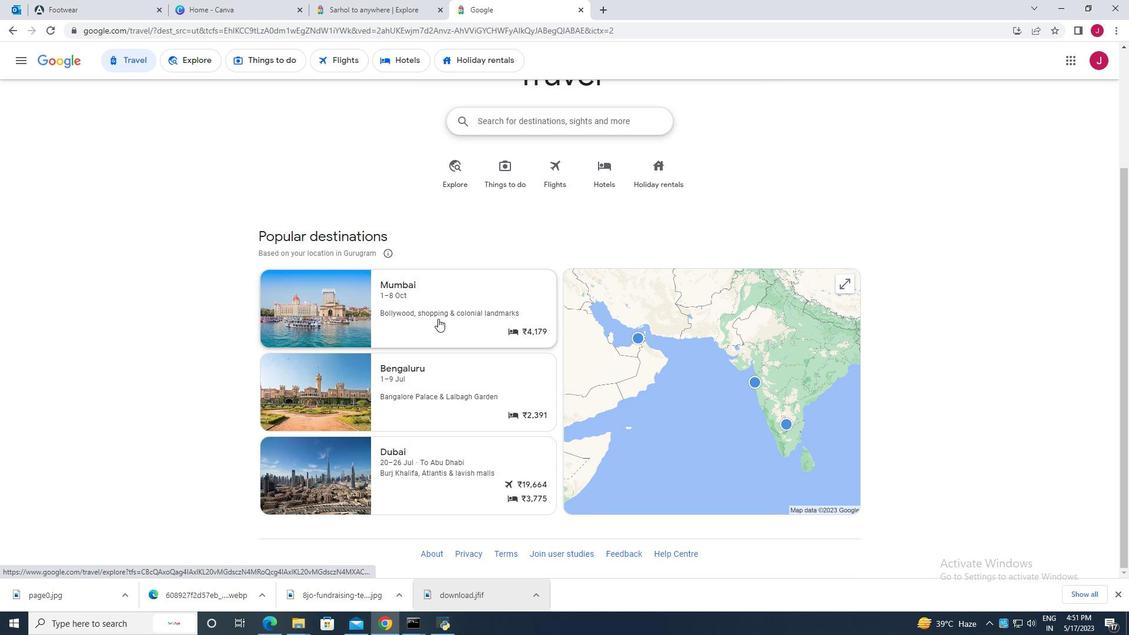 
Action: Mouse scrolled (438, 319) with delta (0, 0)
Screenshot: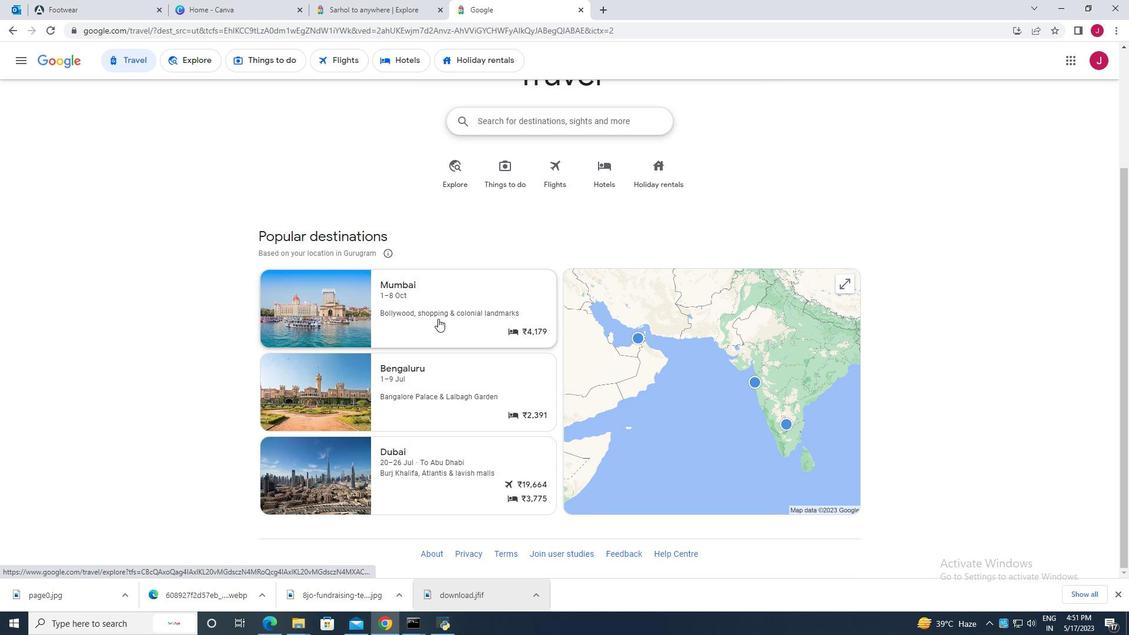 
Action: Mouse scrolled (438, 319) with delta (0, 0)
Screenshot: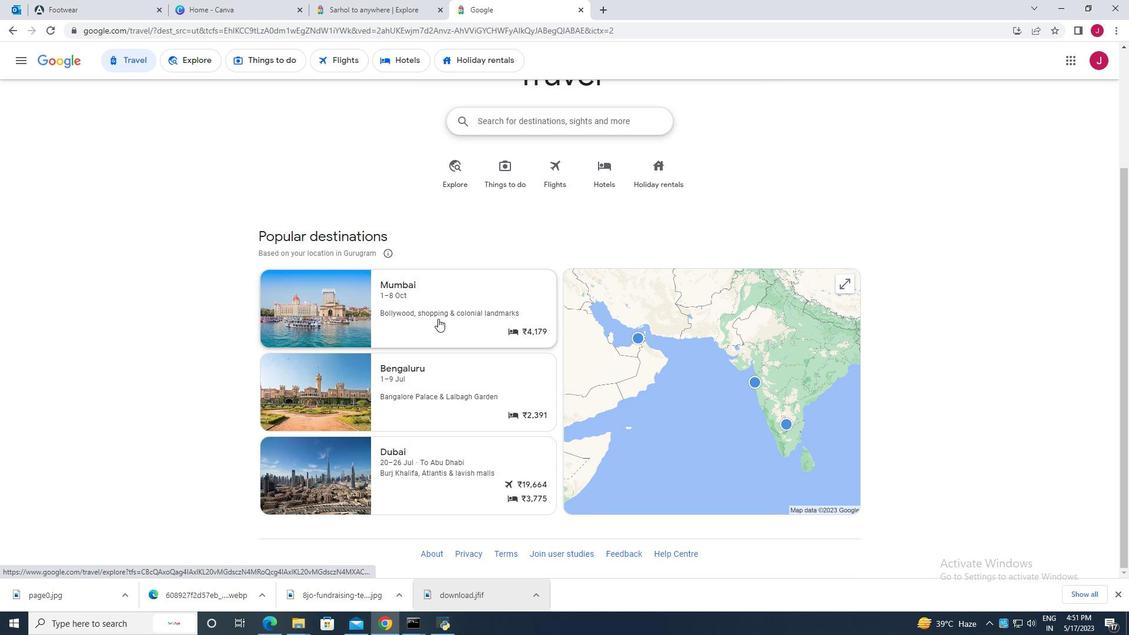 
Action: Mouse scrolled (438, 318) with delta (0, 0)
Screenshot: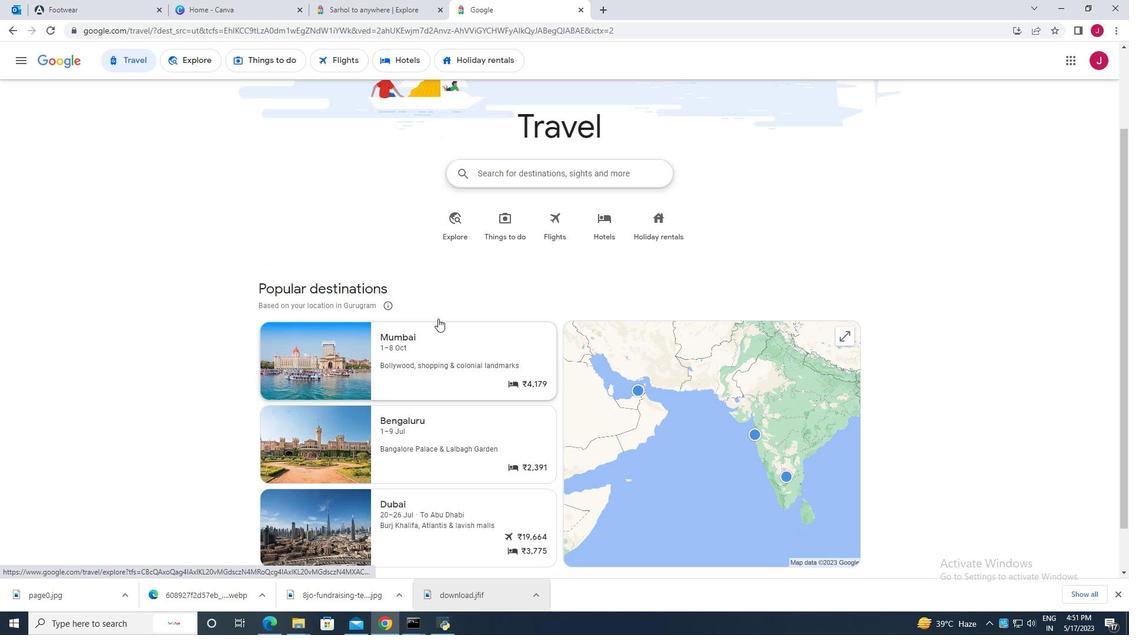 
Action: Mouse scrolled (438, 318) with delta (0, 0)
Screenshot: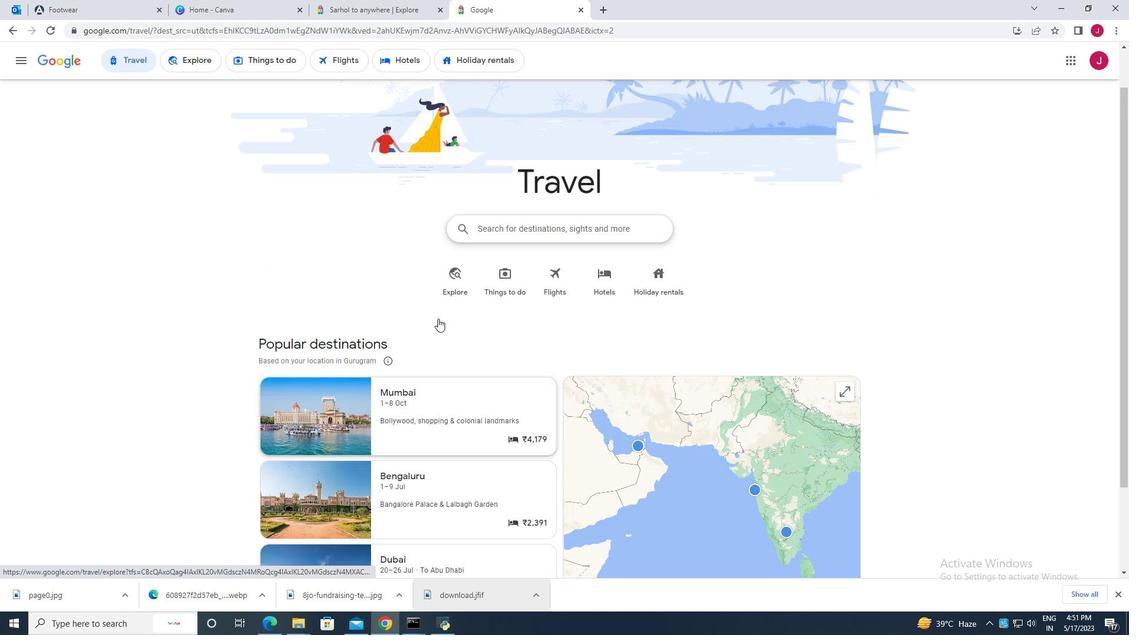 
Action: Mouse moved to (489, 291)
Screenshot: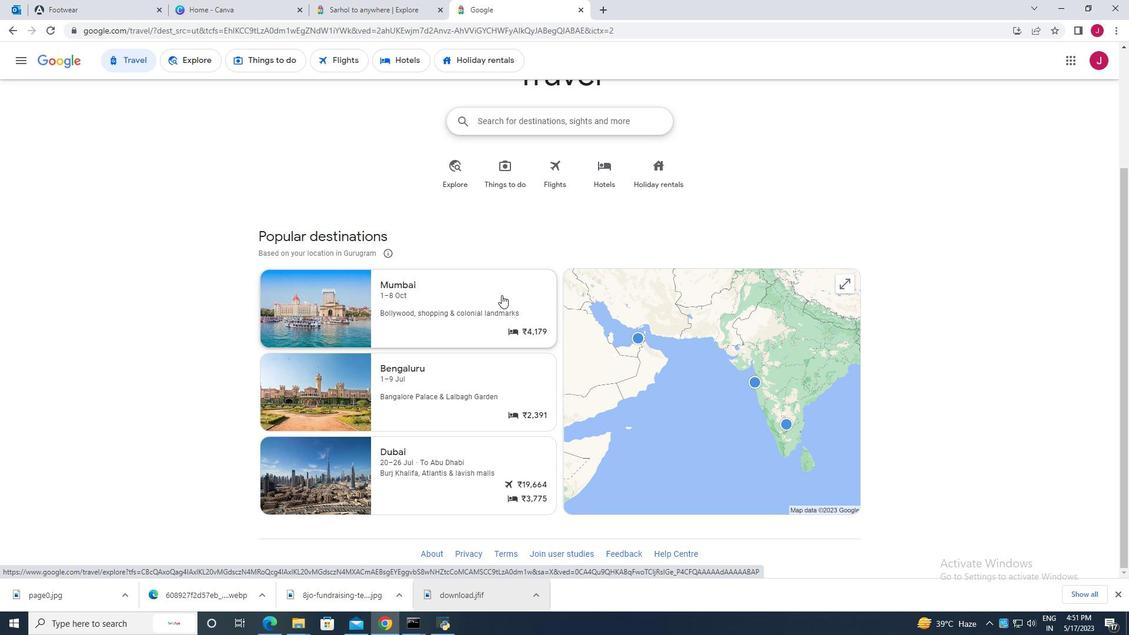 
Action: Mouse pressed left at (489, 291)
Screenshot: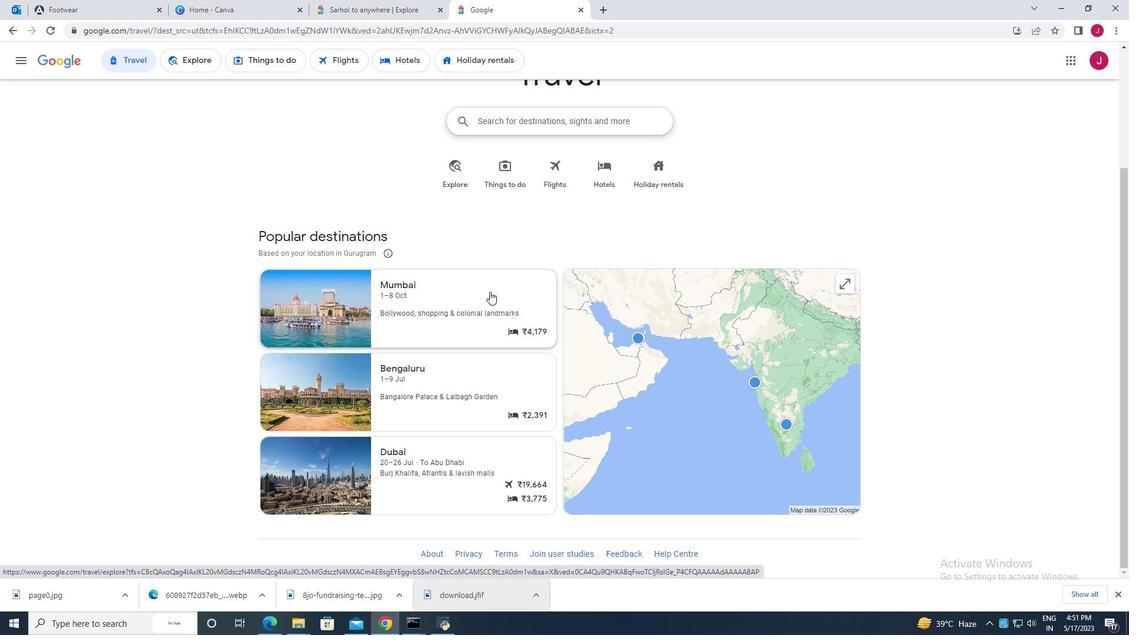 
Action: Mouse moved to (124, 183)
Screenshot: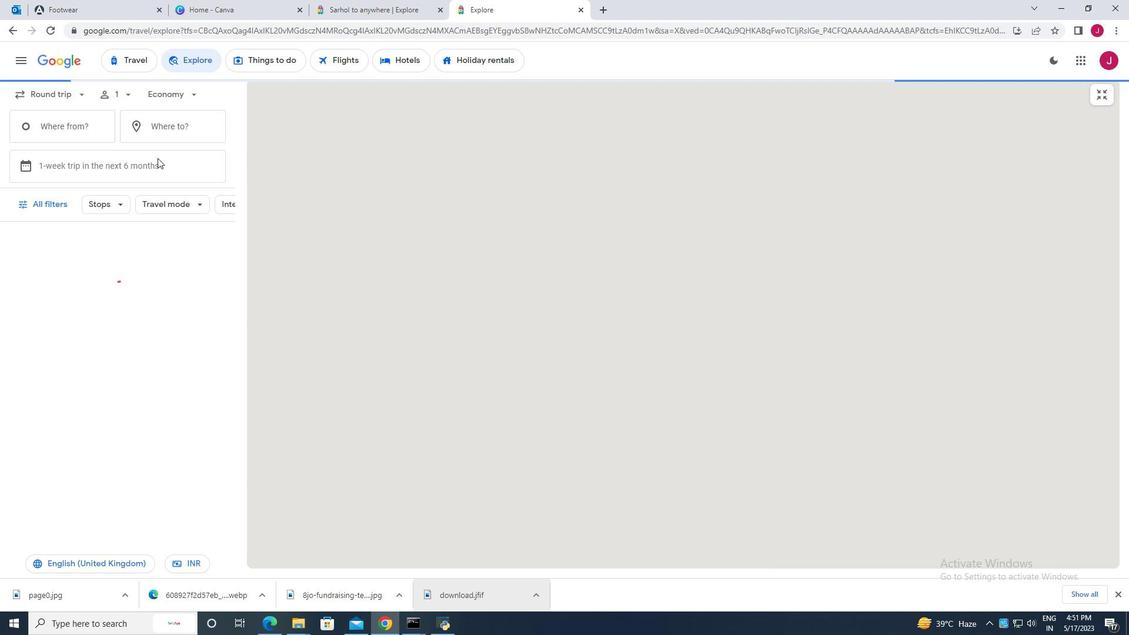 
Action: Mouse scrolled (124, 184) with delta (0, 0)
Screenshot: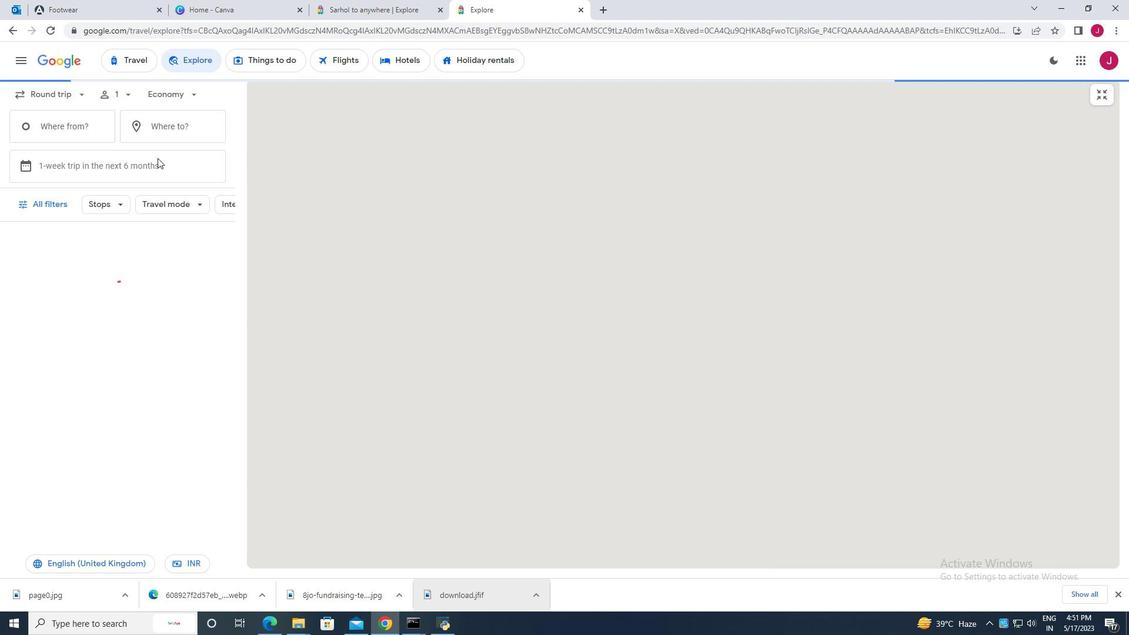 
Action: Mouse scrolled (124, 184) with delta (0, 0)
Screenshot: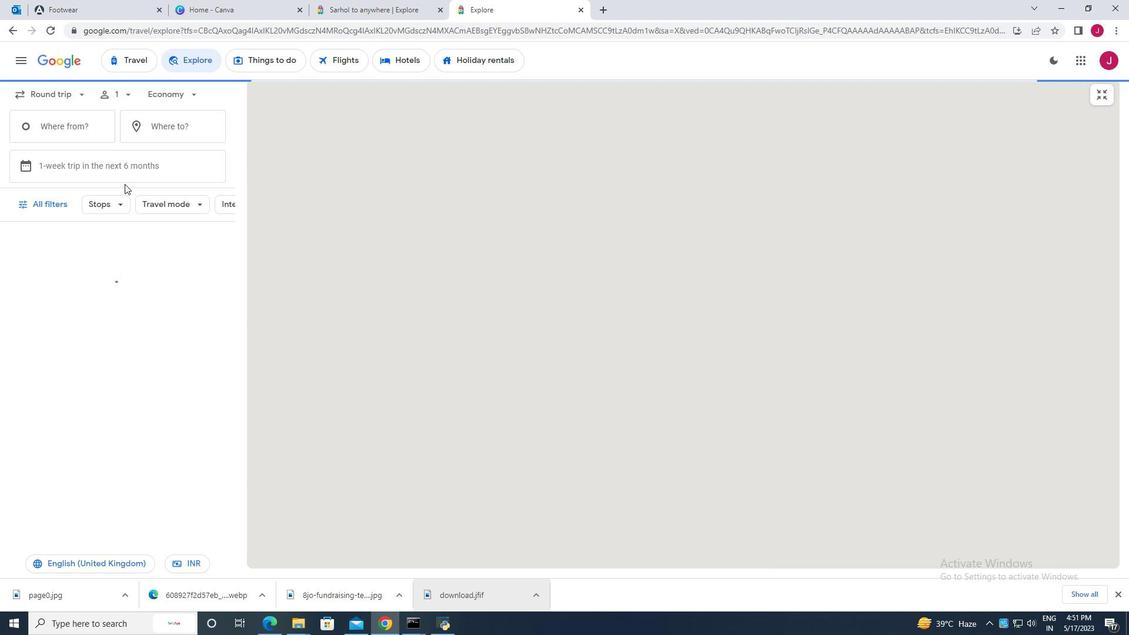 
Action: Mouse scrolled (124, 184) with delta (0, 0)
Screenshot: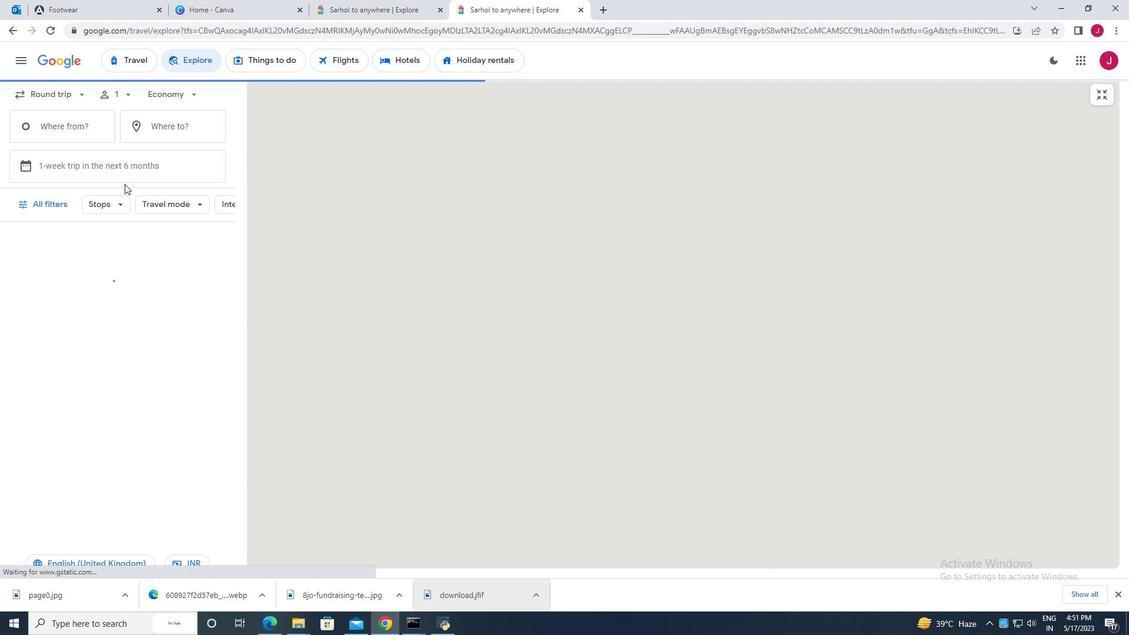 
Action: Mouse moved to (127, 175)
Screenshot: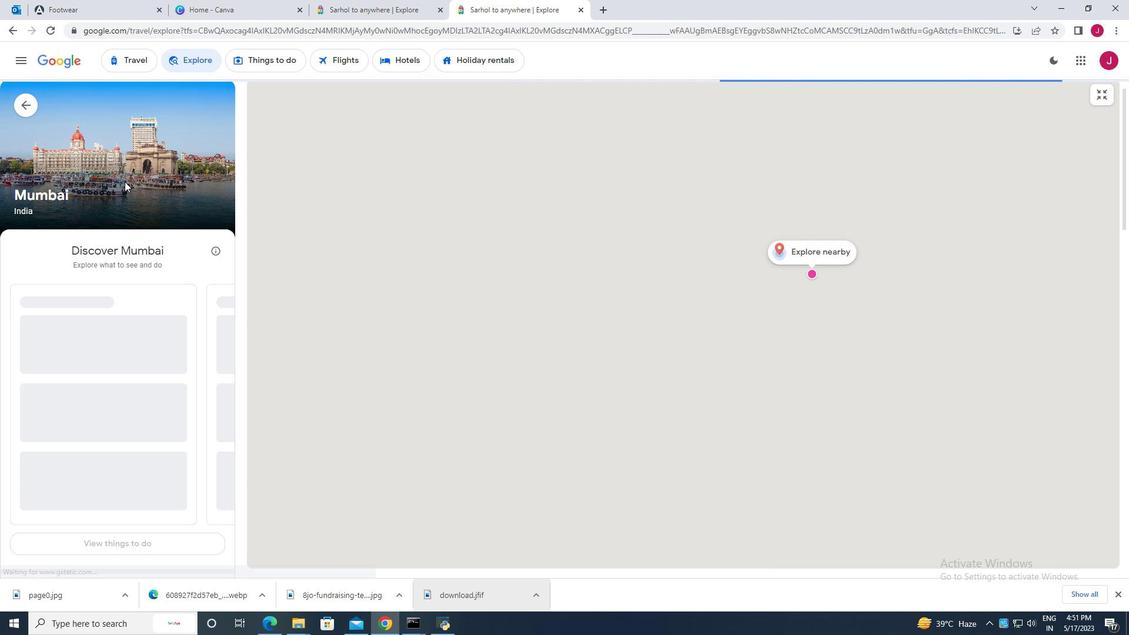 
Action: Mouse scrolled (127, 174) with delta (0, 0)
Screenshot: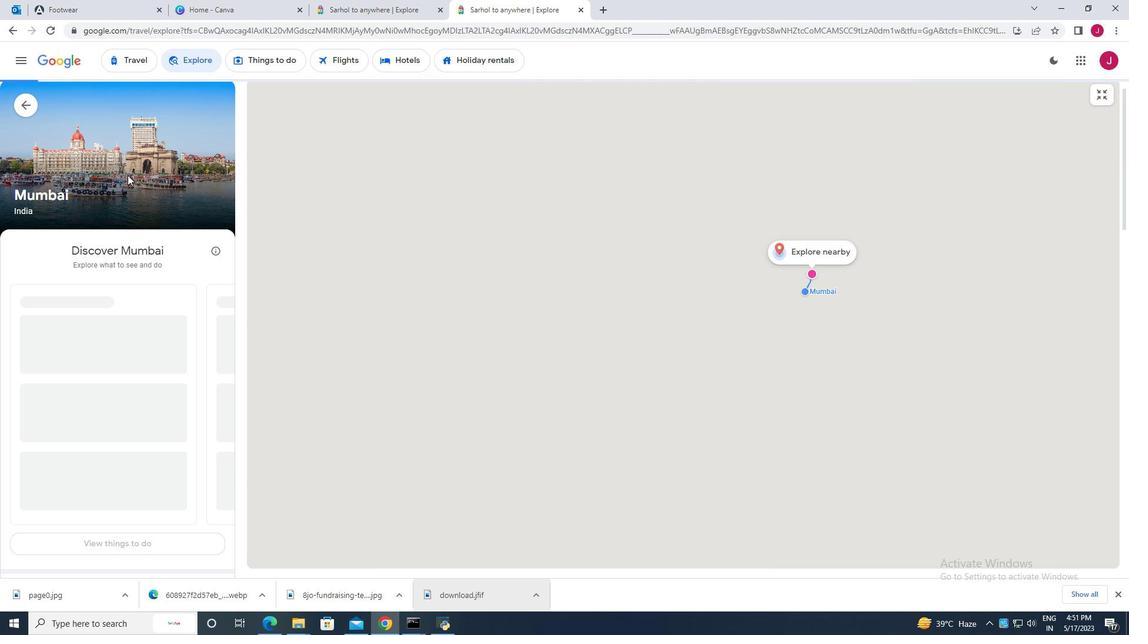
Action: Mouse scrolled (127, 174) with delta (0, 0)
Screenshot: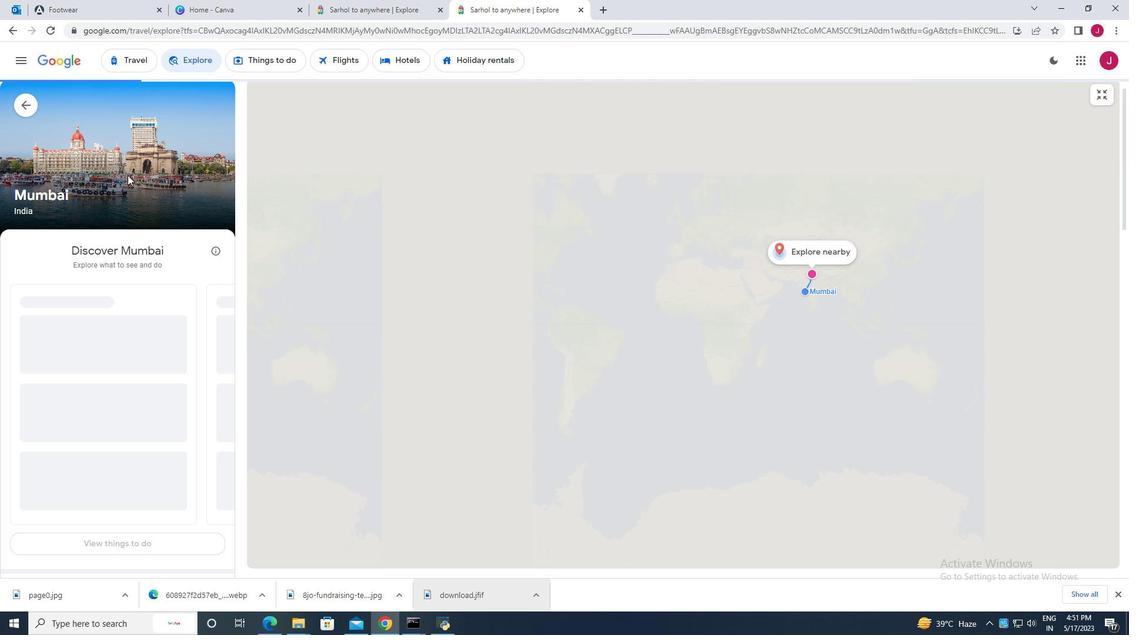 
Action: Mouse moved to (337, 61)
Screenshot: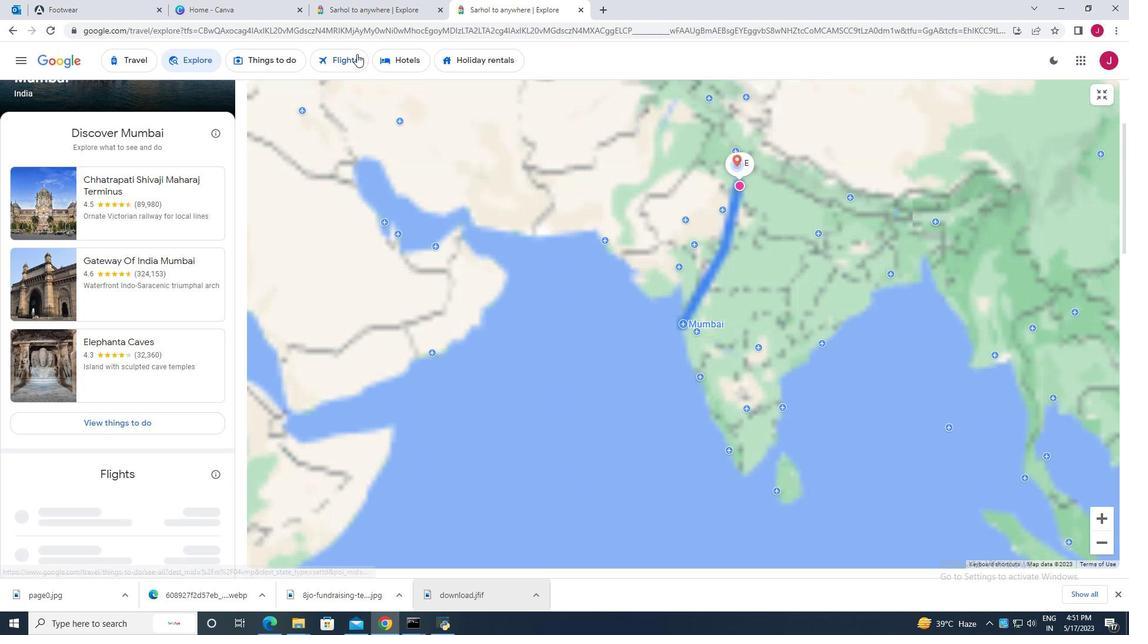 
Action: Mouse pressed left at (337, 61)
Screenshot: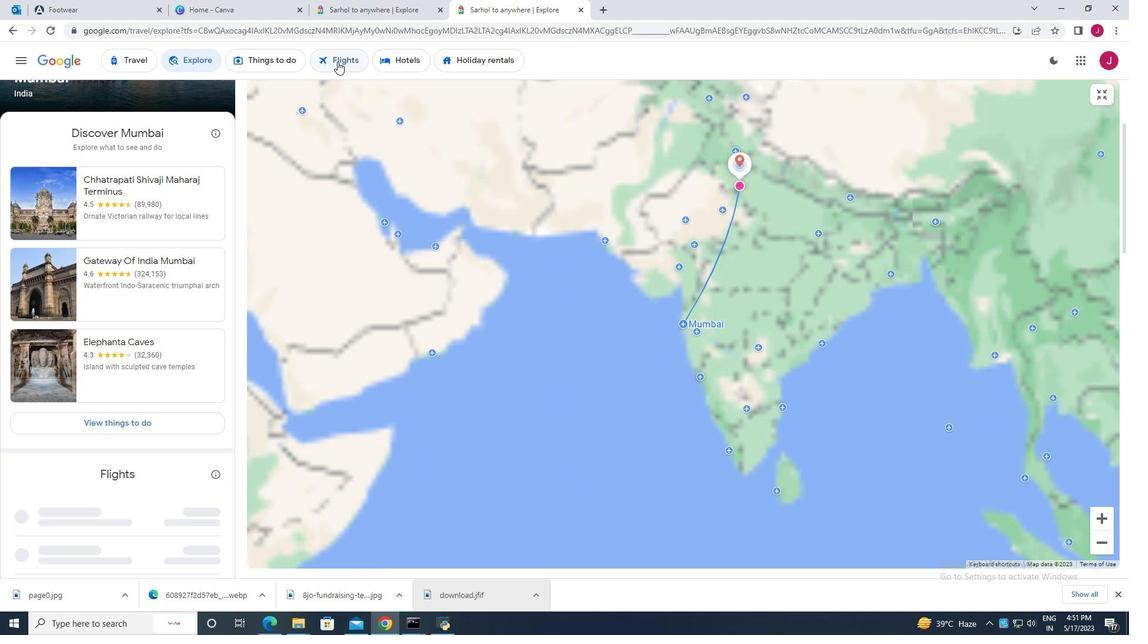 
Action: Mouse moved to (354, 165)
Screenshot: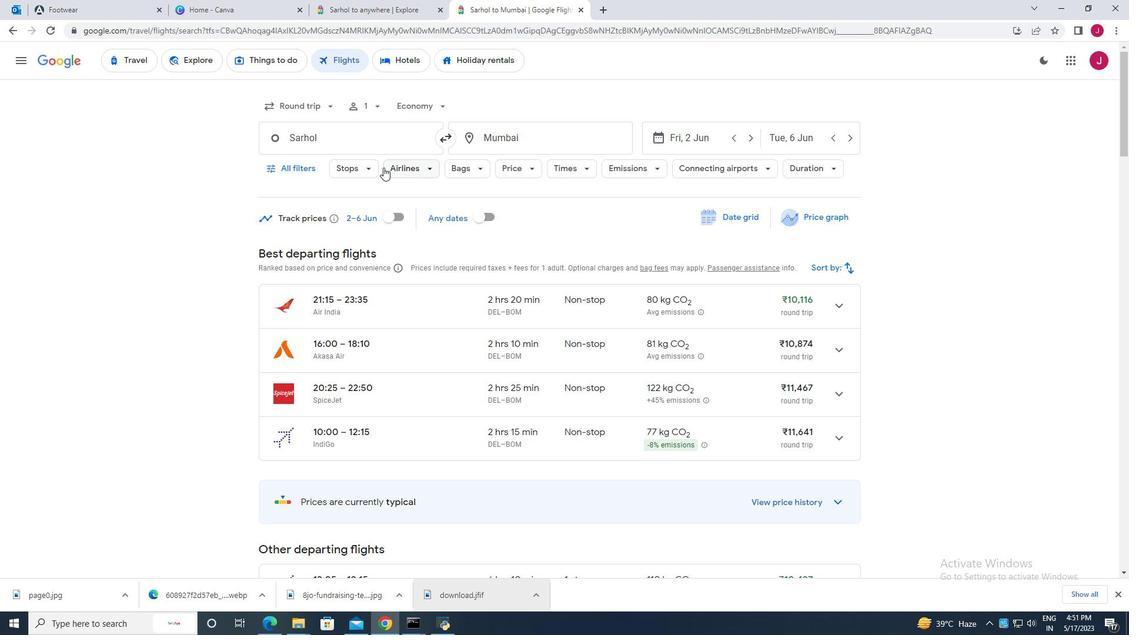 
Action: Mouse pressed left at (354, 165)
Screenshot: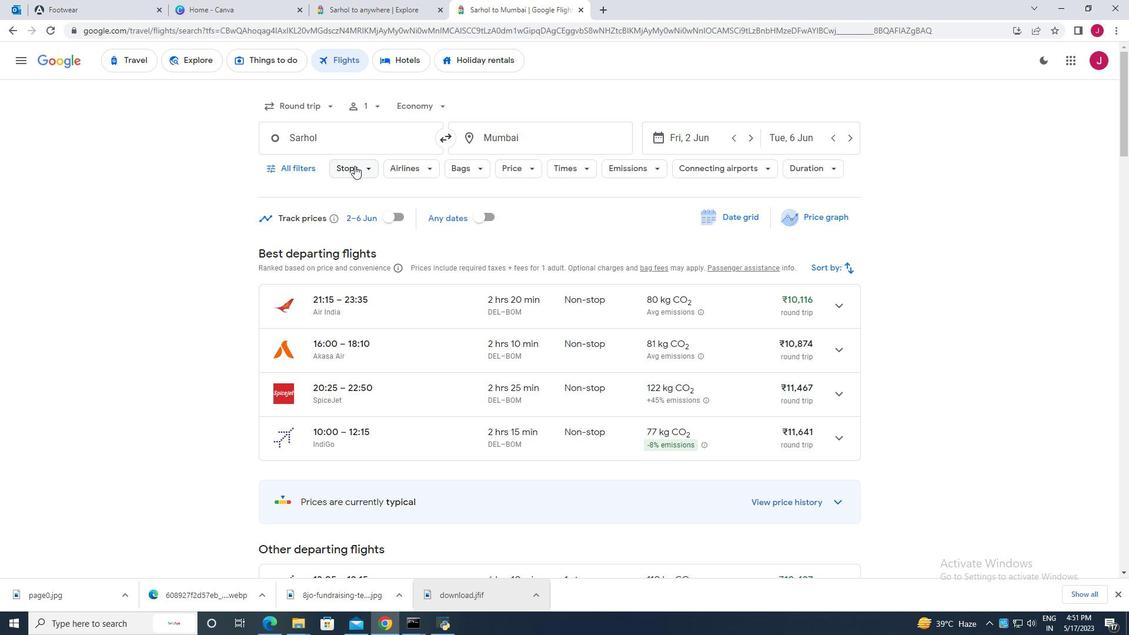 
Action: Mouse pressed left at (354, 165)
Screenshot: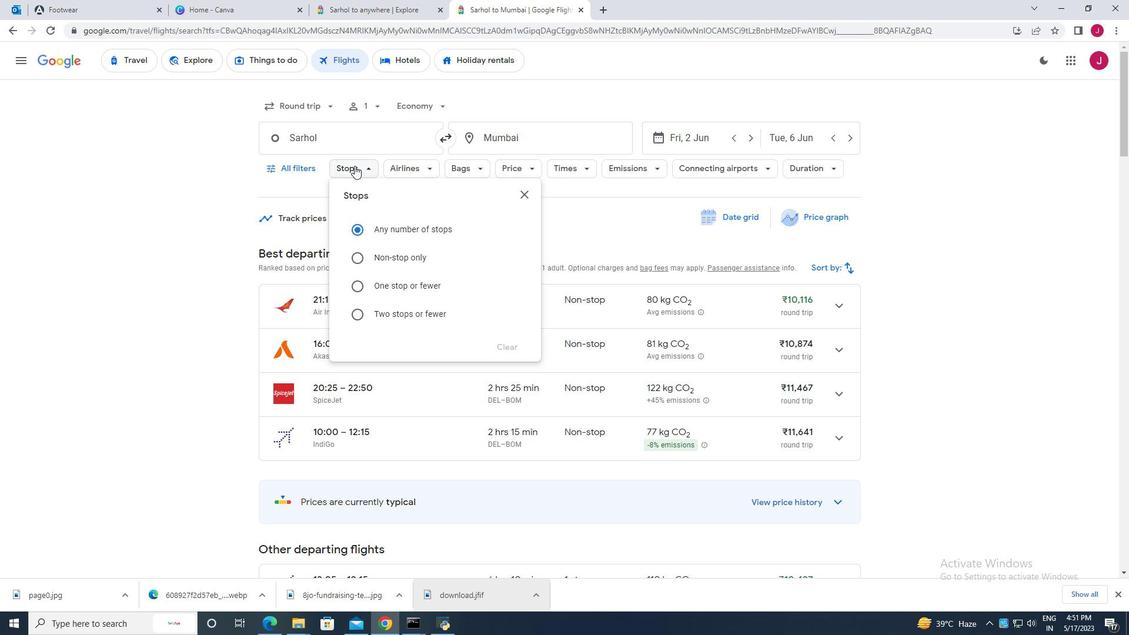 
Action: Mouse moved to (379, 226)
Screenshot: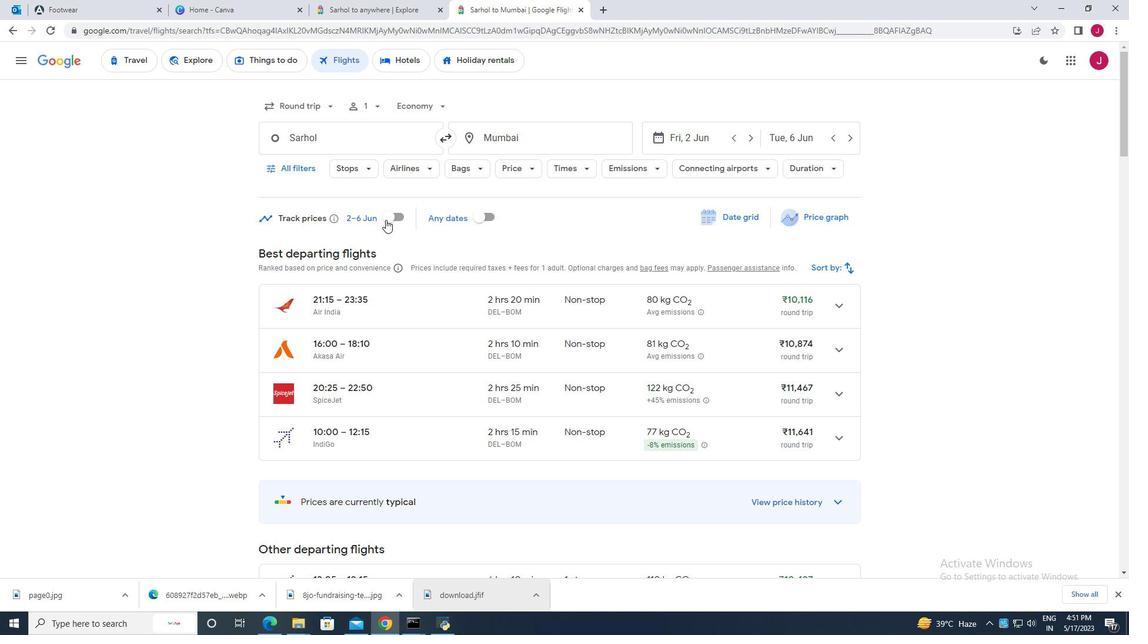 
Action: Mouse scrolled (379, 227) with delta (0, 0)
